Task: What year was "Don Quixote" by Miguel de Cervantes published?
Action: Mouse moved to (98, 102)
Screenshot: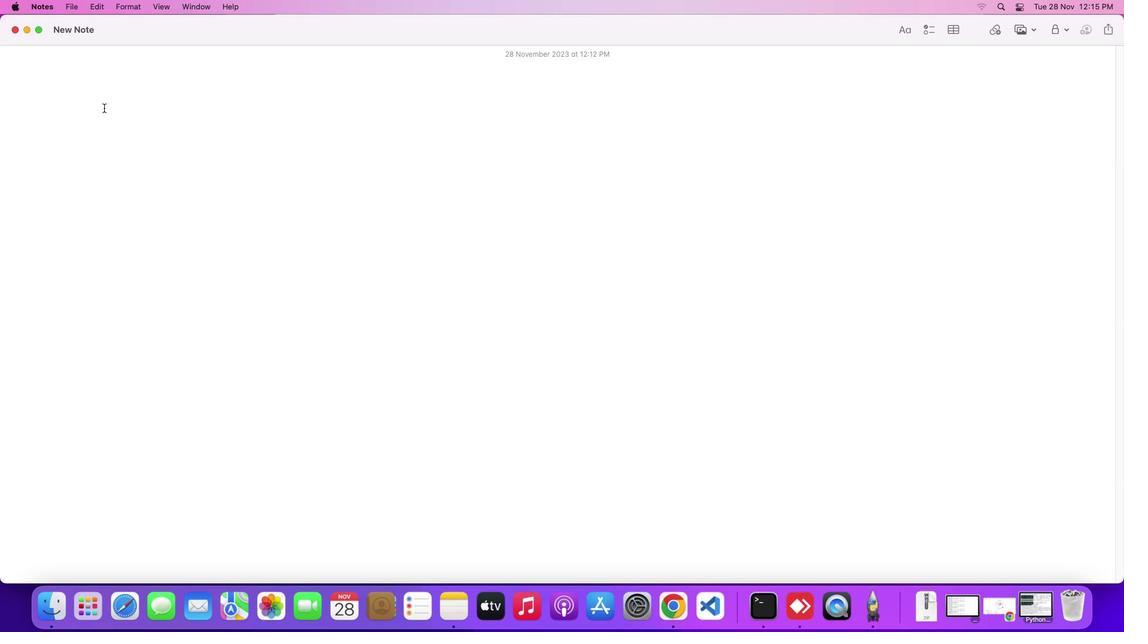 
Action: Key pressed Key.shift'W''h''a''t'Key.space'y''e''a''r'Key.space'w''a''s'Key.spaceKey.shift'"'Key.shift'D''o''n'Key.spaceKey.shift'Q''u''i''x''o''t''e'Key.shift'"'Key.space'b''y'Key.spaceKey.shift'M''i''g''u''e''l'Key.spaceKey.shift'd''e'Key.spaceKey.shift'C''e''r''v''a''n''t''e''s'Key.space'p''u''b''l''i''s''h''e''d'Key.shift_r'?'Key.enter
Screenshot: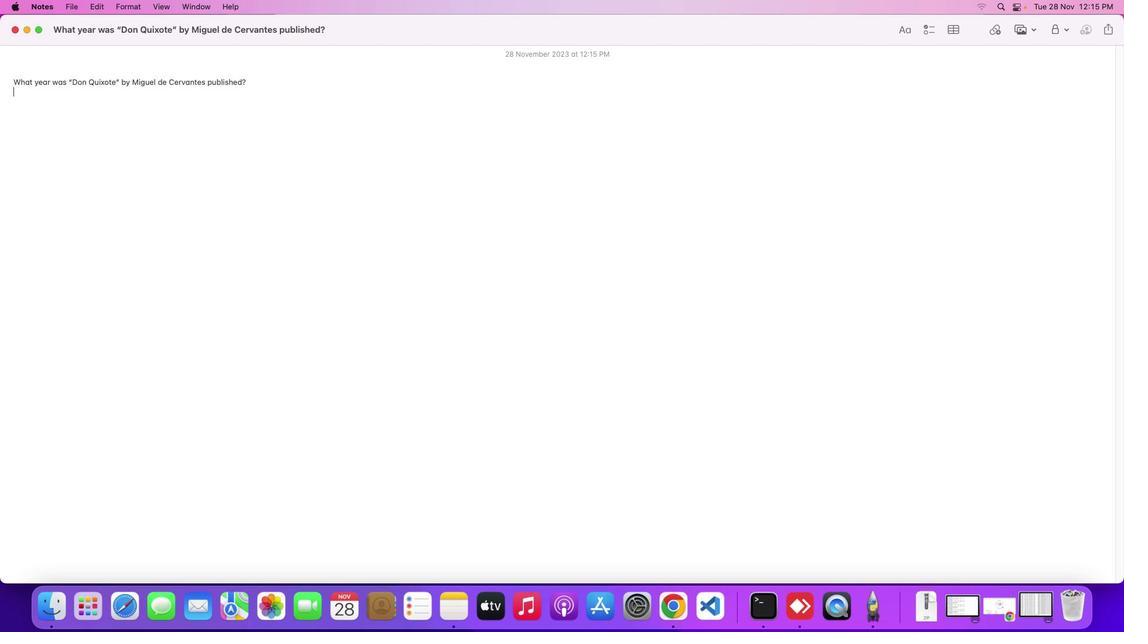 
Action: Mouse moved to (995, 604)
Screenshot: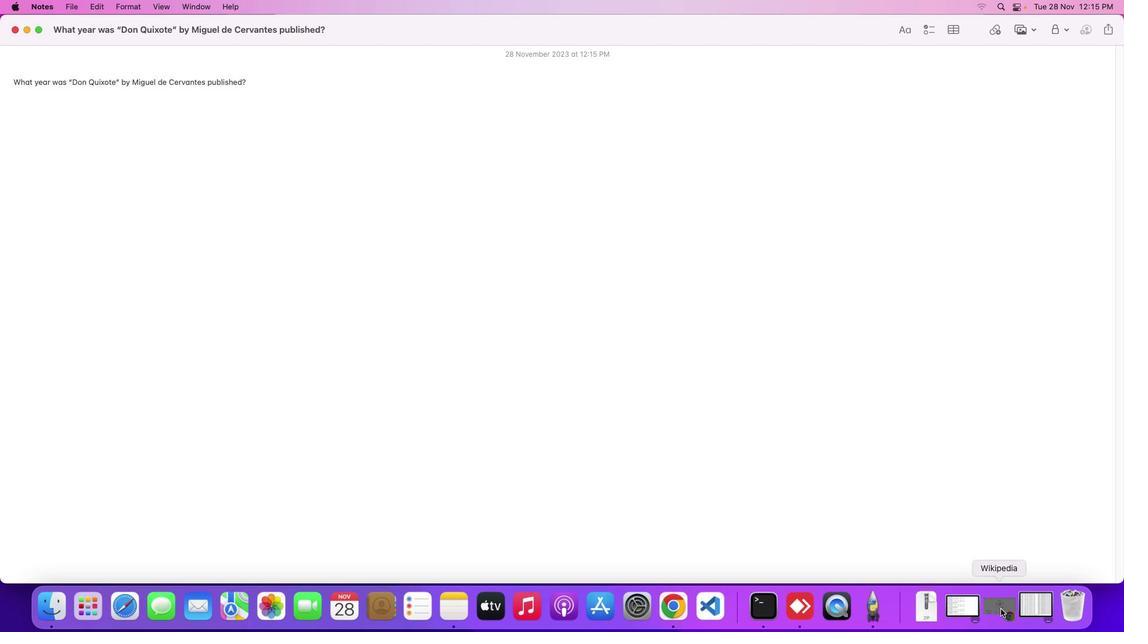 
Action: Mouse pressed left at (995, 604)
Screenshot: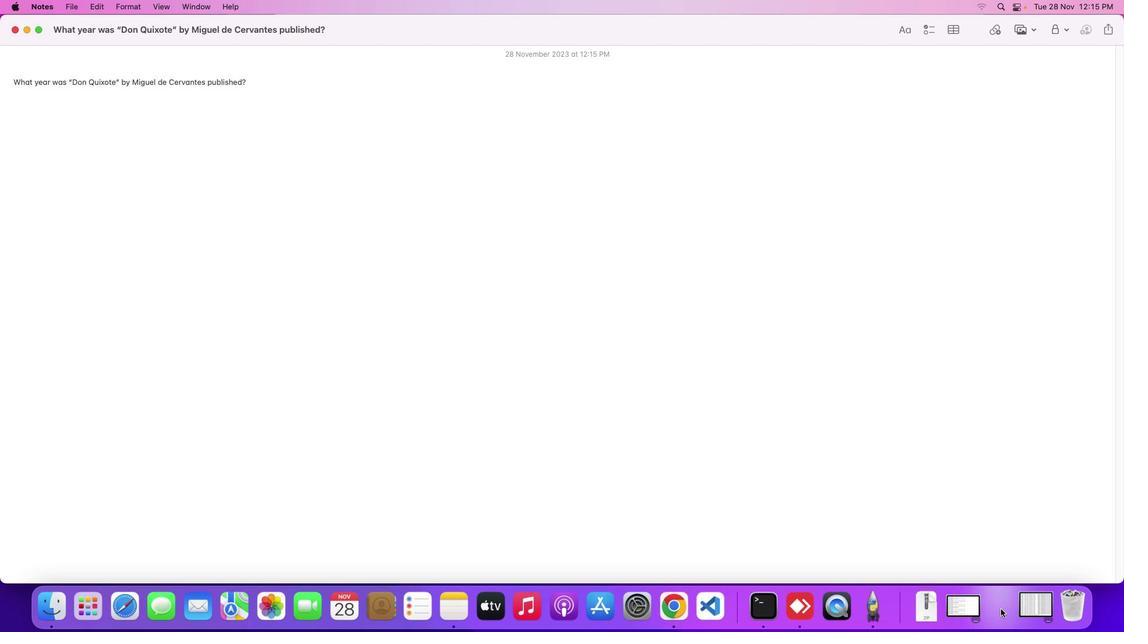 
Action: Mouse moved to (437, 346)
Screenshot: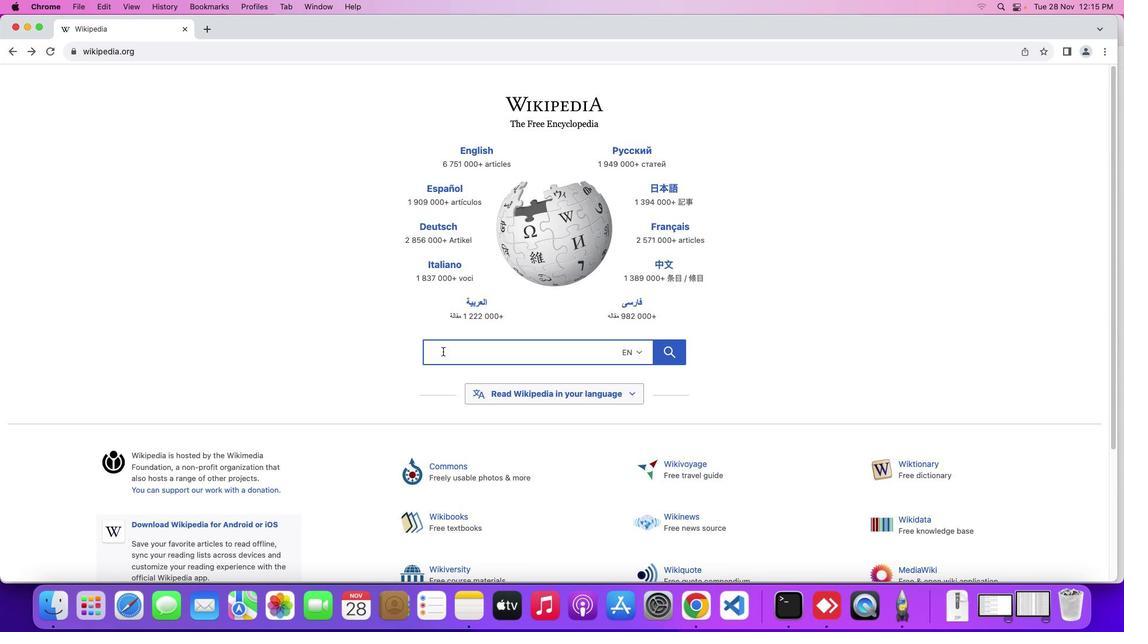 
Action: Mouse pressed left at (437, 346)
Screenshot: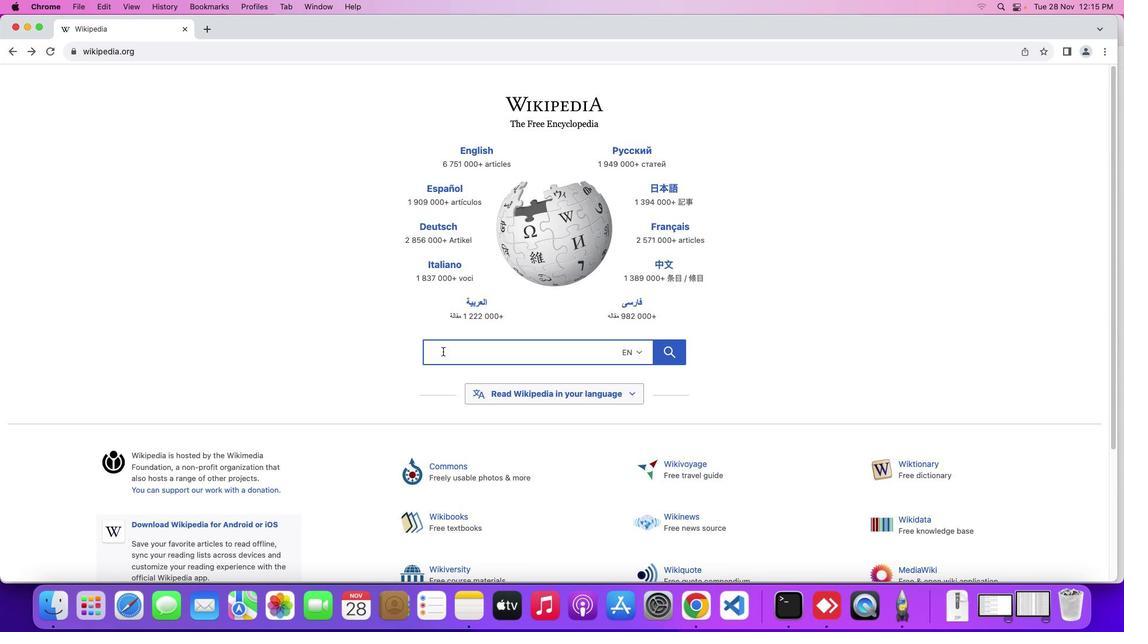 
Action: Mouse moved to (438, 346)
Screenshot: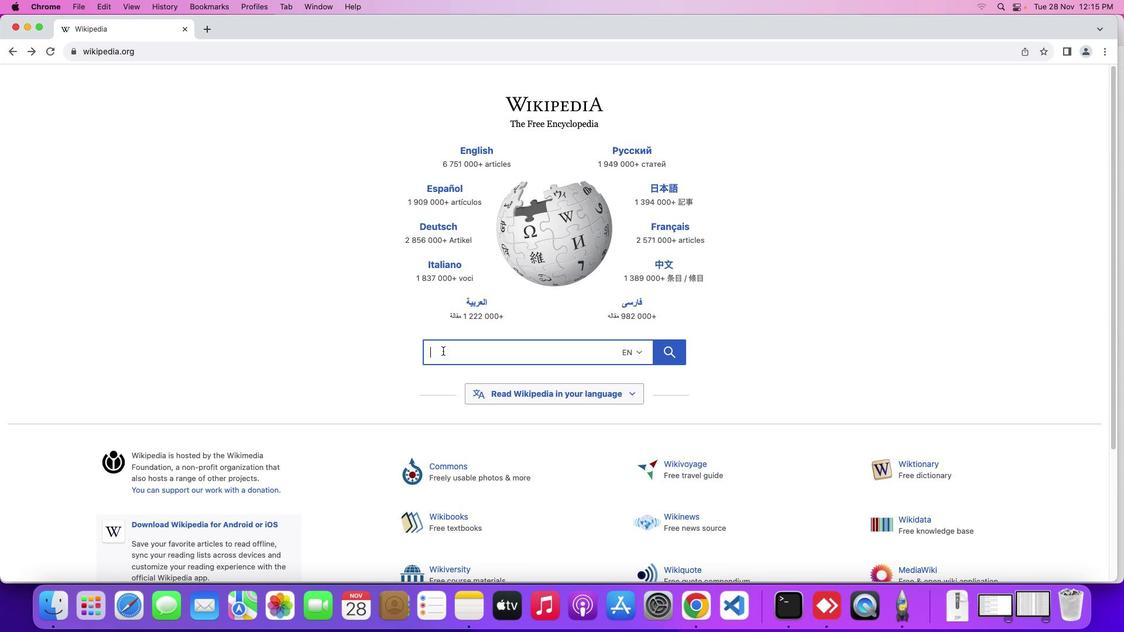 
Action: Key pressed Key.shift
Screenshot: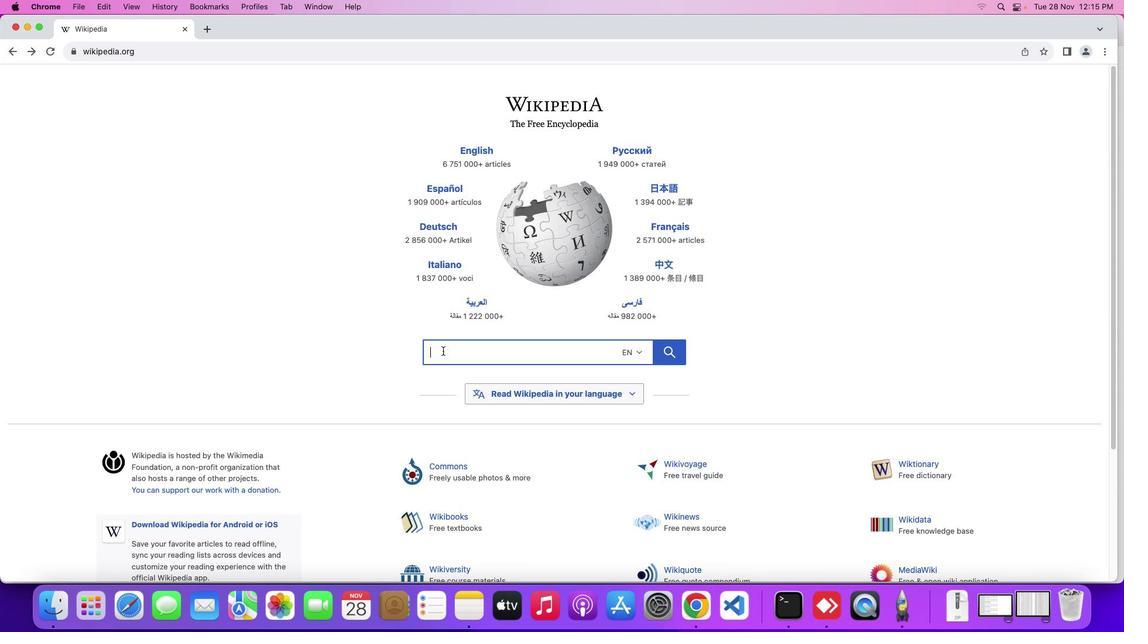 
Action: Mouse moved to (438, 346)
Screenshot: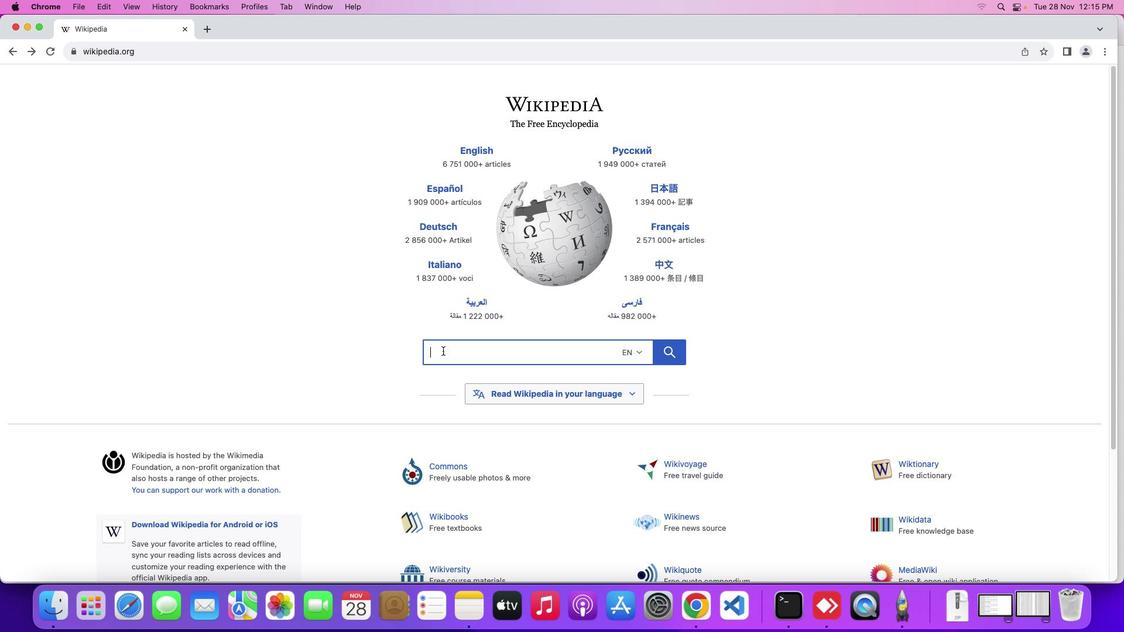 
Action: Key pressed 'D''o''n'Key.spaceKey.shift'Q''u''i''x''o''t''e'
Screenshot: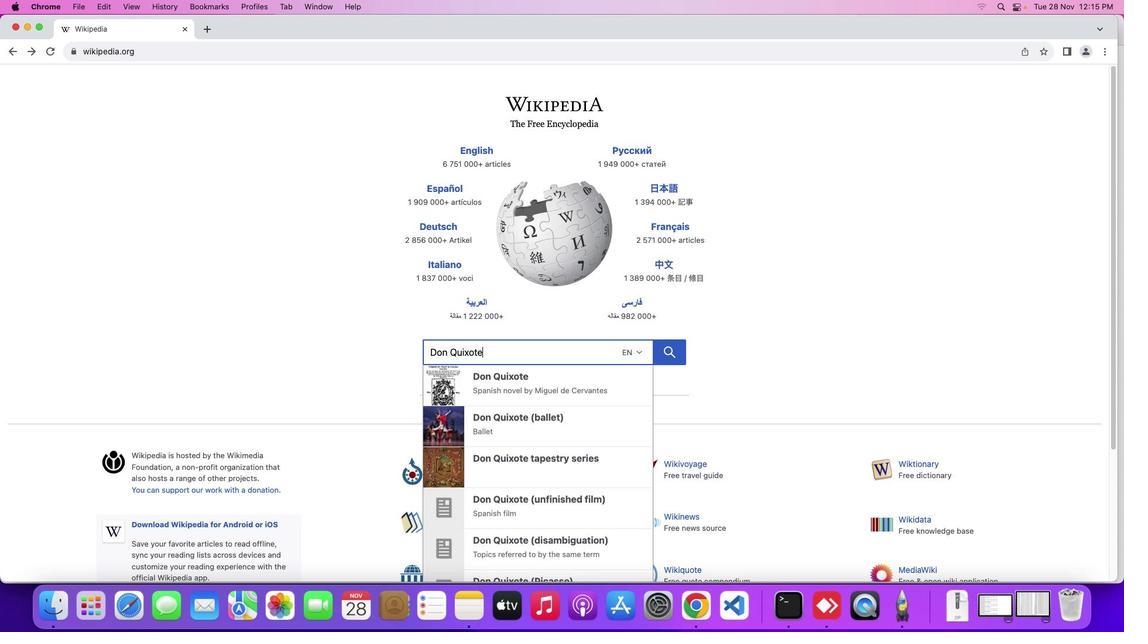 
Action: Mouse moved to (662, 344)
Screenshot: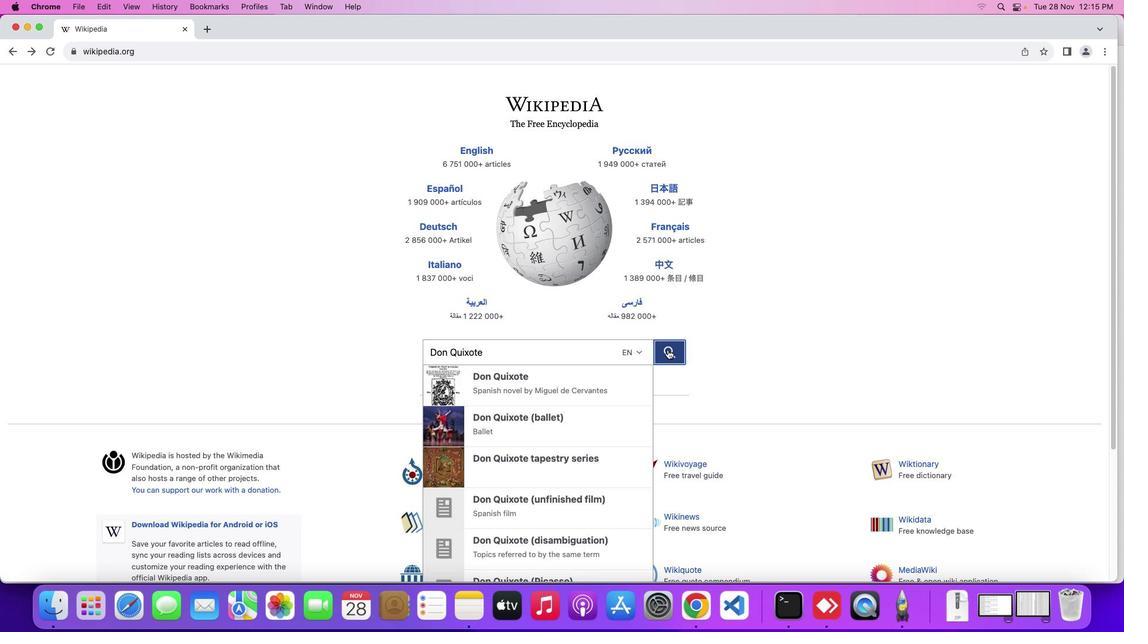 
Action: Mouse pressed left at (662, 344)
Screenshot: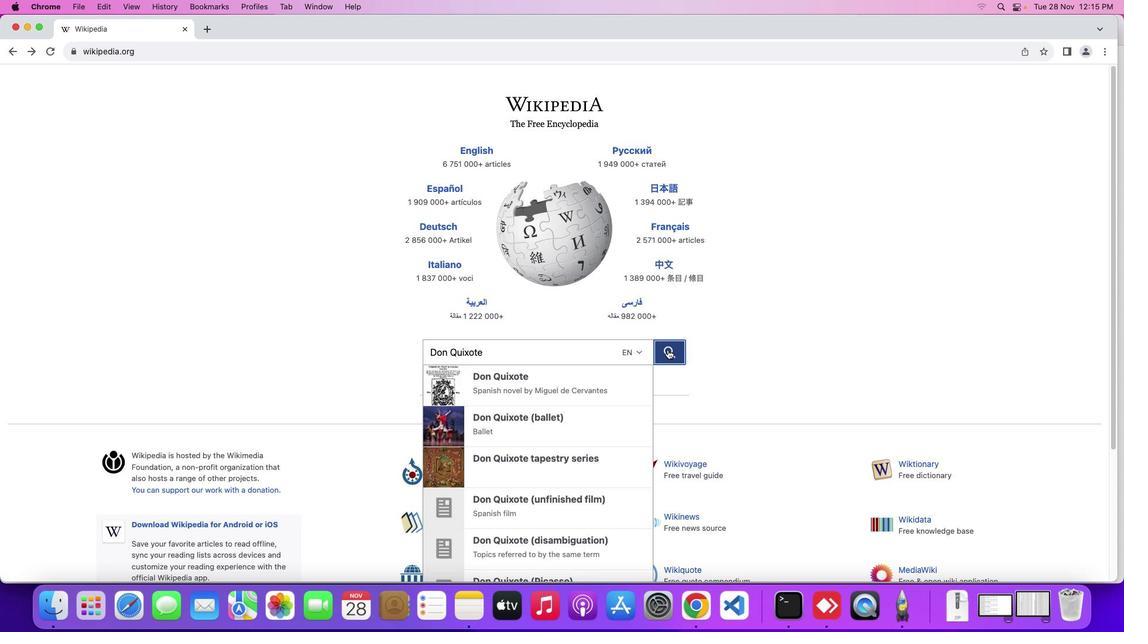
Action: Mouse moved to (524, 347)
Screenshot: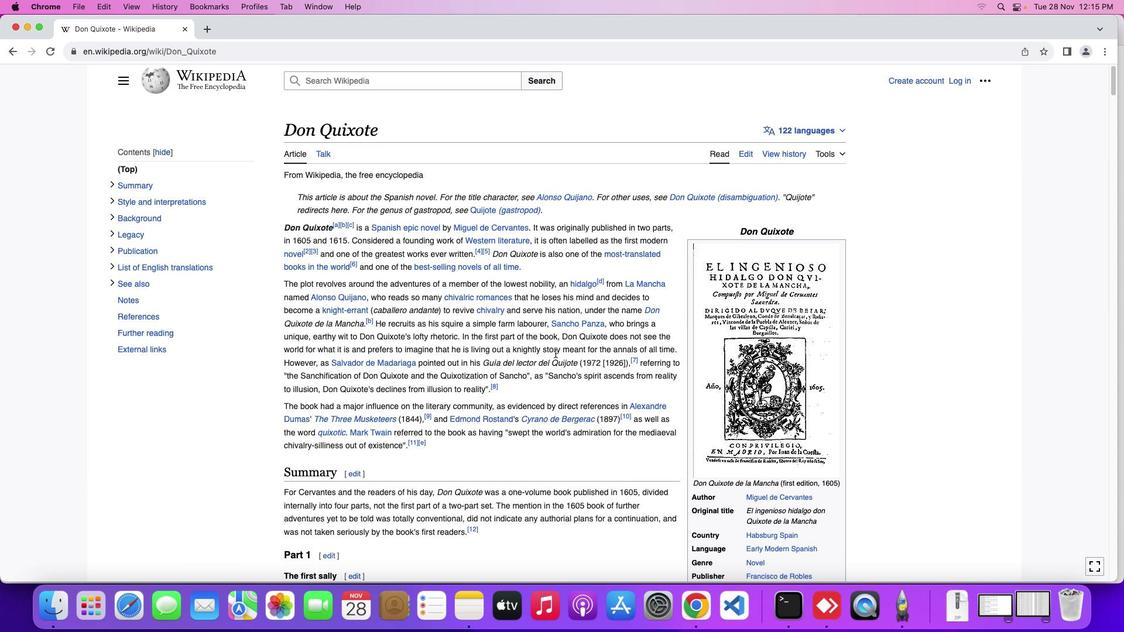 
Action: Mouse scrolled (524, 347) with delta (-4, -5)
Screenshot: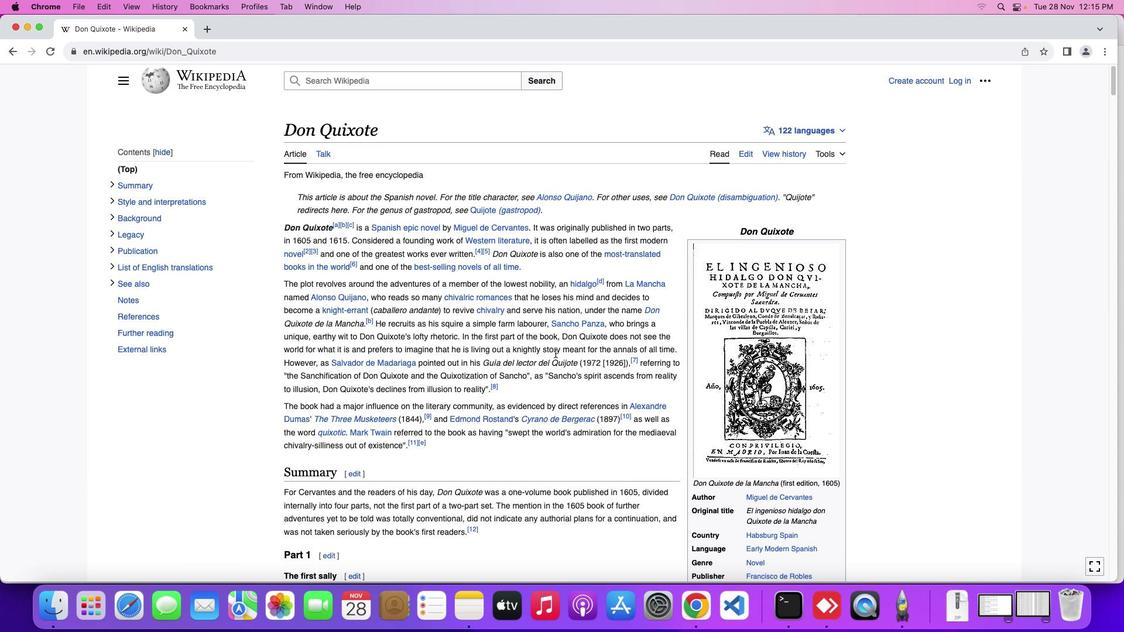 
Action: Mouse moved to (549, 348)
Screenshot: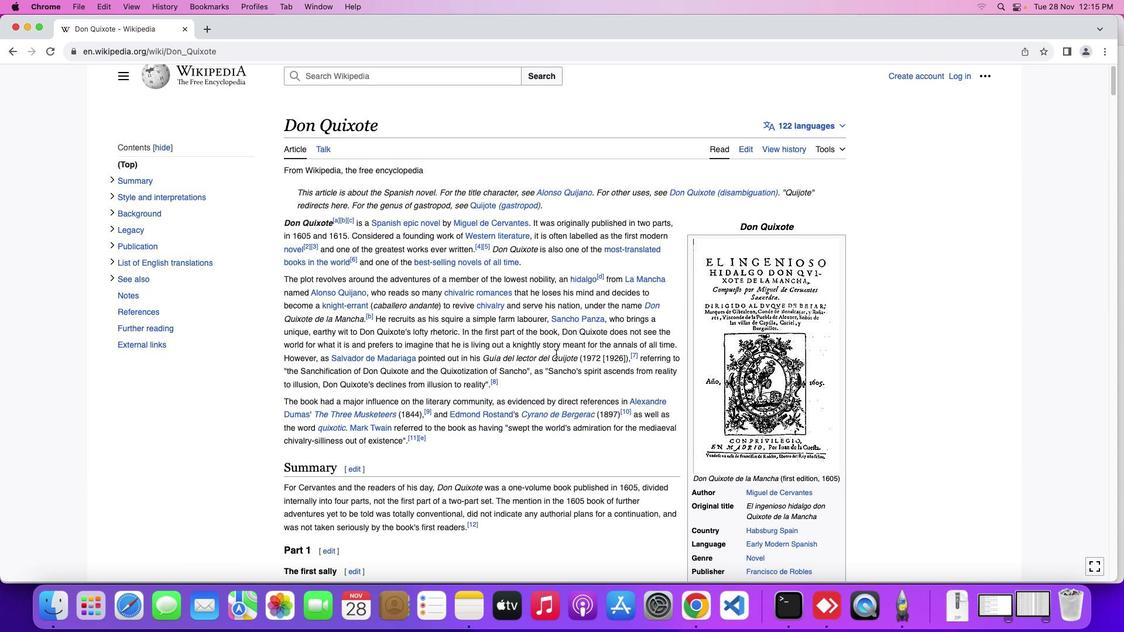 
Action: Mouse scrolled (549, 348) with delta (-4, -5)
Screenshot: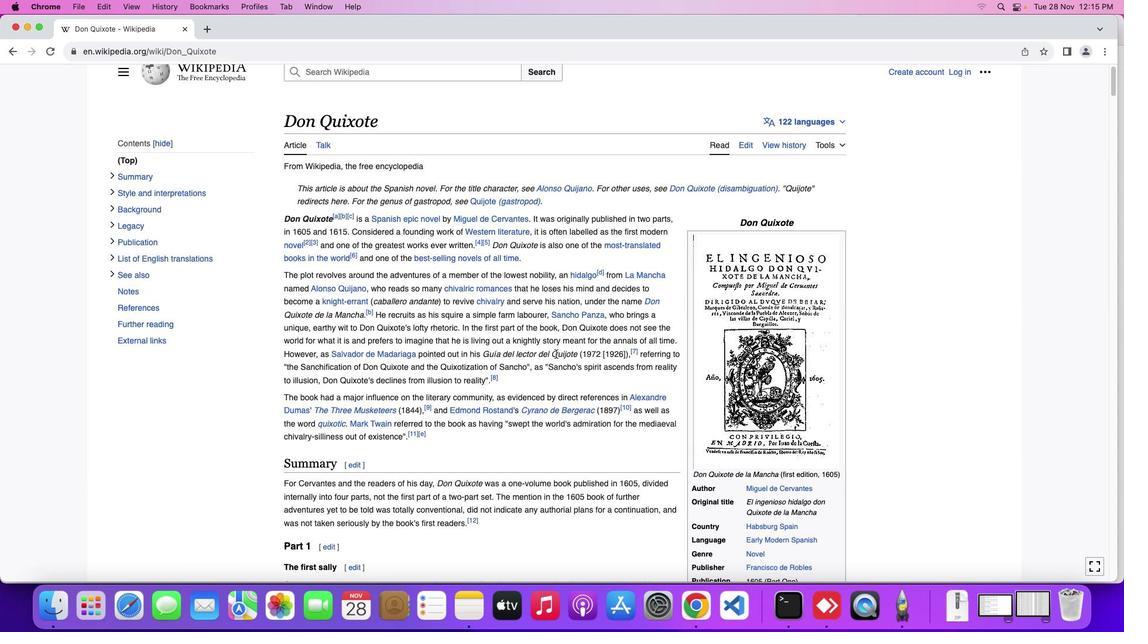 
Action: Mouse moved to (550, 348)
Screenshot: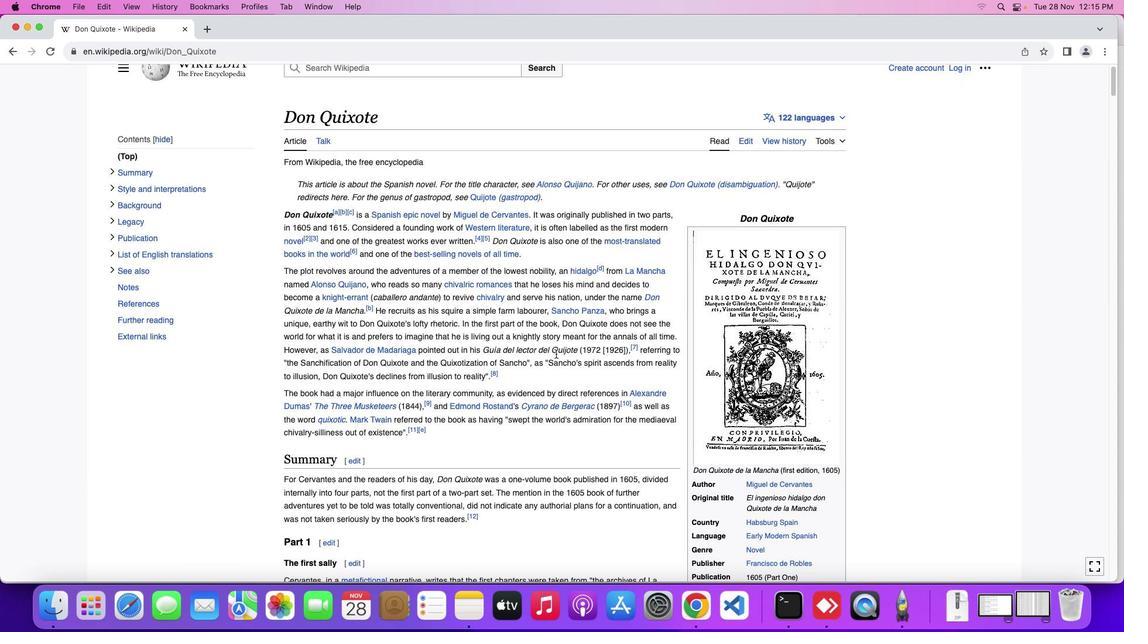 
Action: Mouse scrolled (550, 348) with delta (-4, -5)
Screenshot: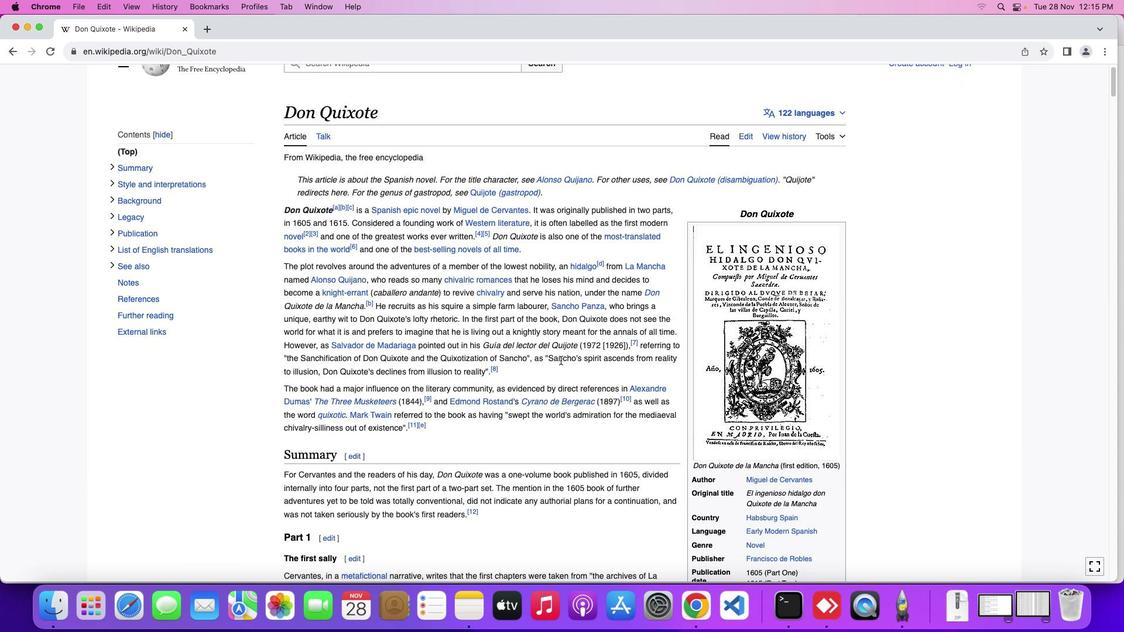 
Action: Mouse moved to (559, 360)
Screenshot: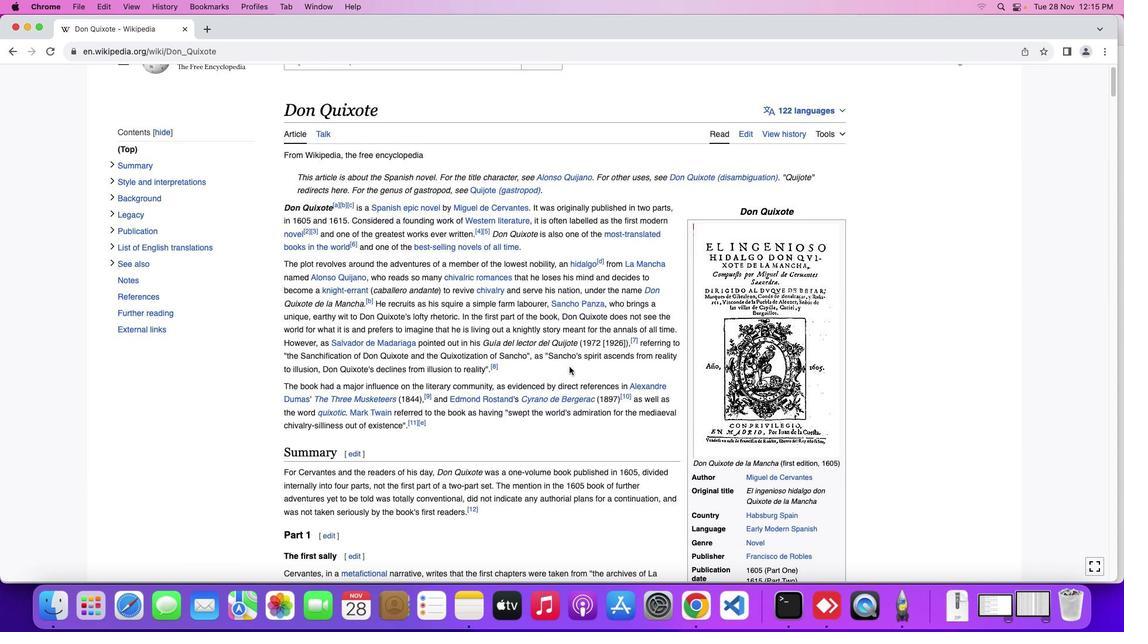 
Action: Mouse scrolled (559, 360) with delta (-4, -5)
Screenshot: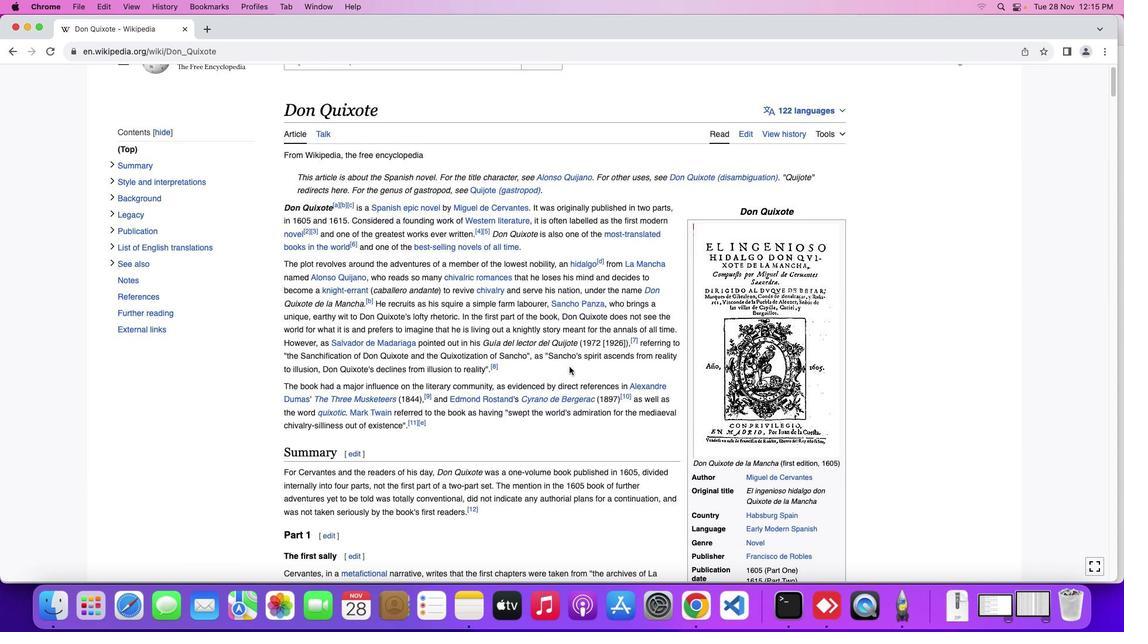 
Action: Mouse moved to (564, 361)
Screenshot: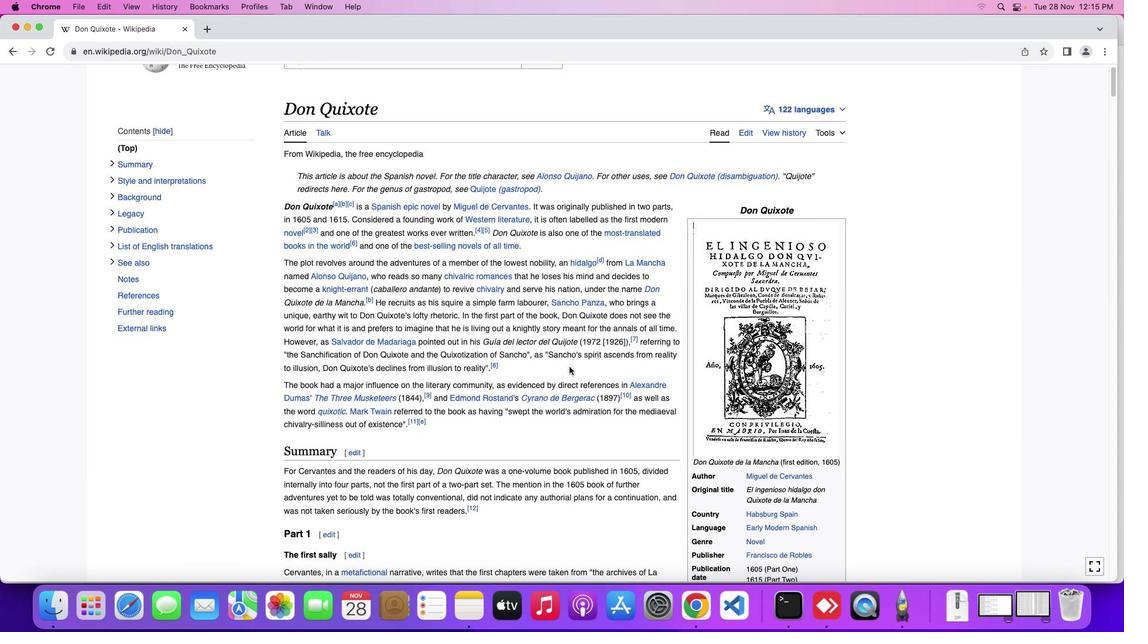 
Action: Mouse scrolled (564, 361) with delta (-4, -5)
Screenshot: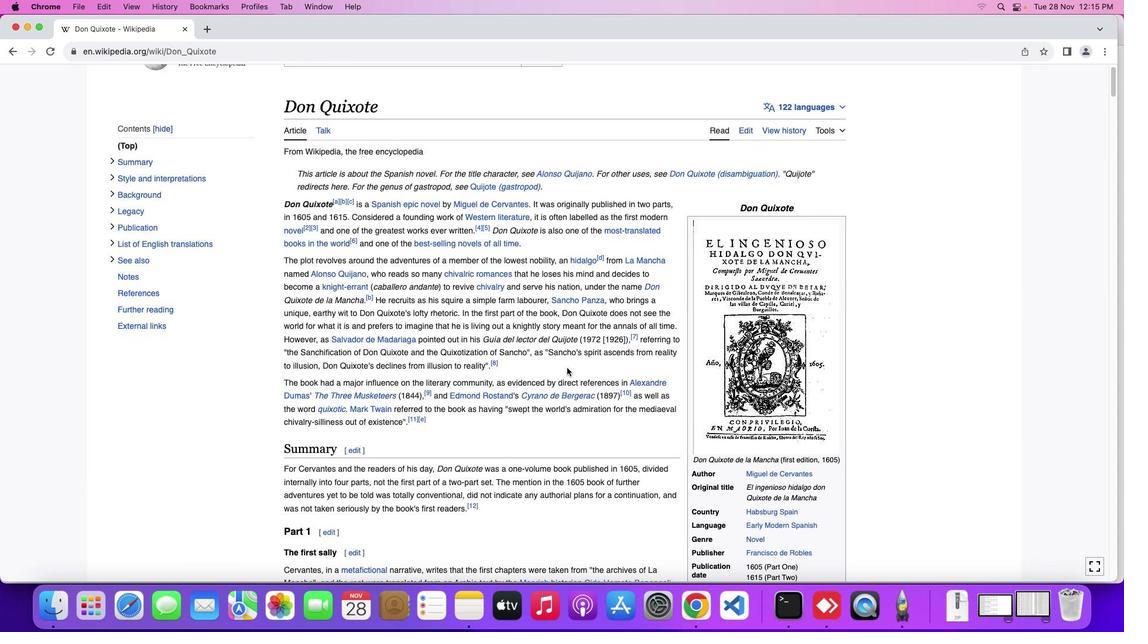 
Action: Mouse moved to (563, 361)
Screenshot: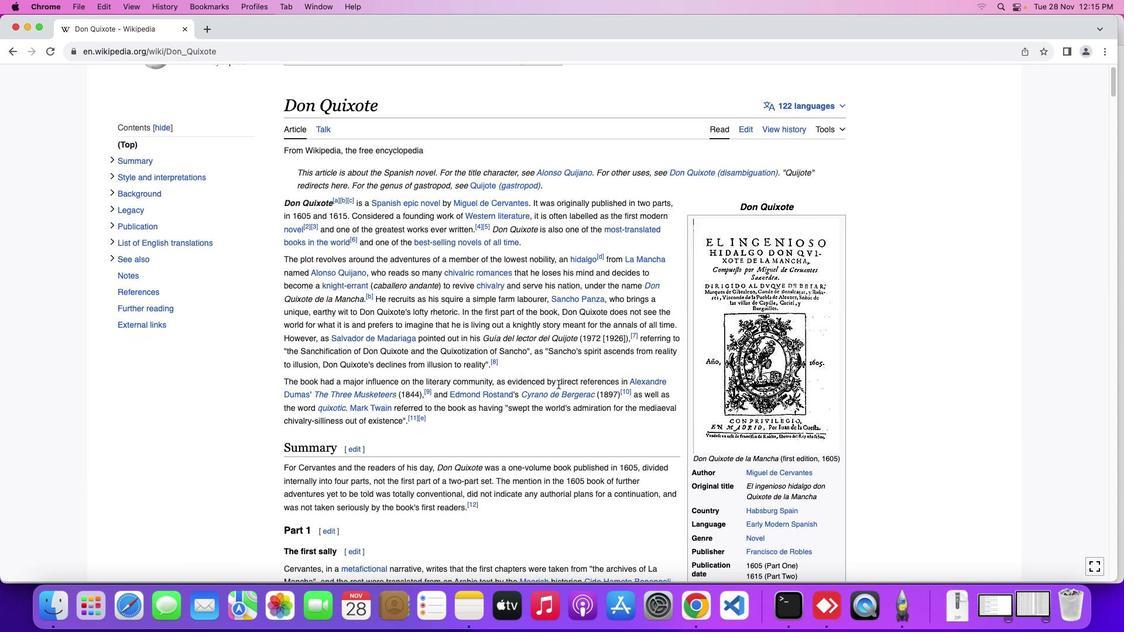 
Action: Mouse scrolled (563, 361) with delta (-4, -5)
Screenshot: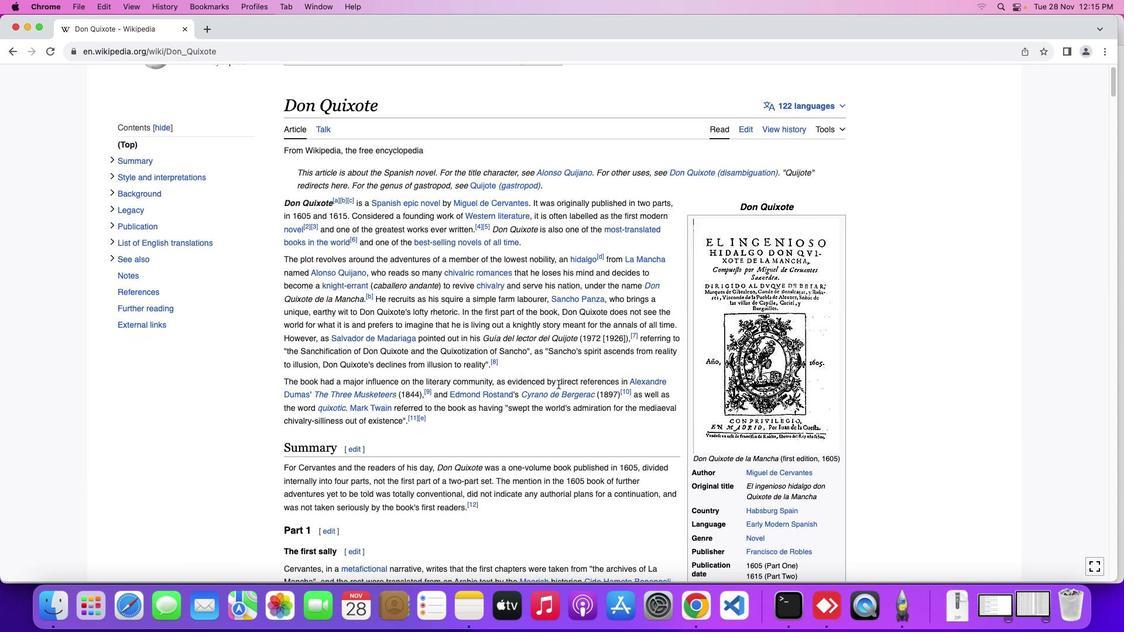 
Action: Mouse moved to (552, 378)
Screenshot: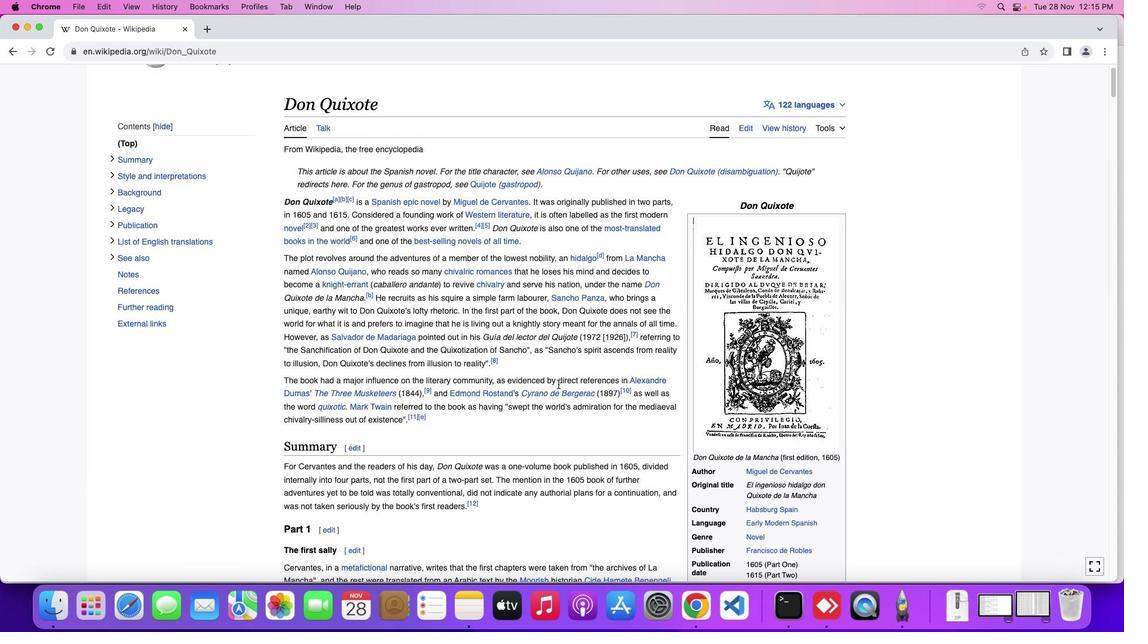 
Action: Mouse scrolled (552, 378) with delta (-4, -5)
Screenshot: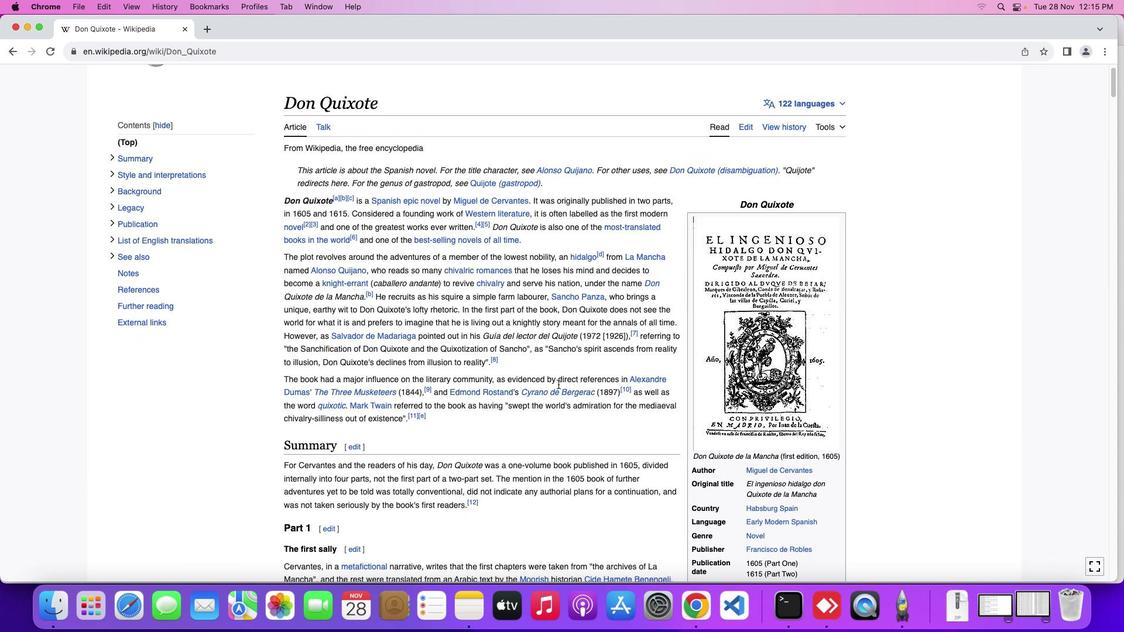 
Action: Mouse moved to (541, 374)
Screenshot: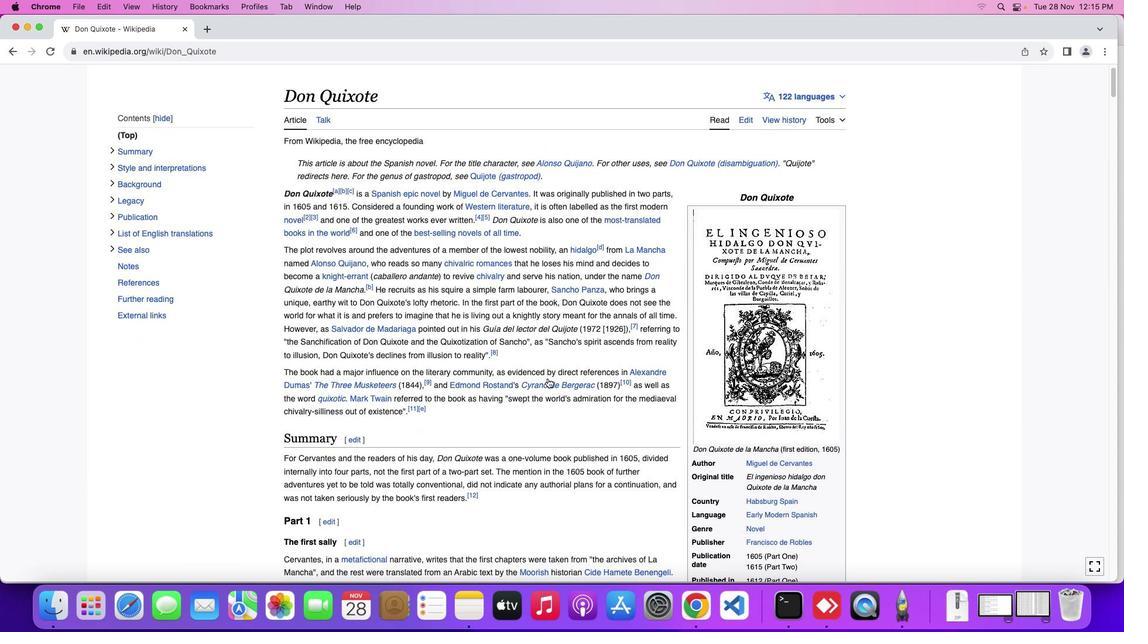 
Action: Mouse scrolled (541, 374) with delta (-4, -5)
Screenshot: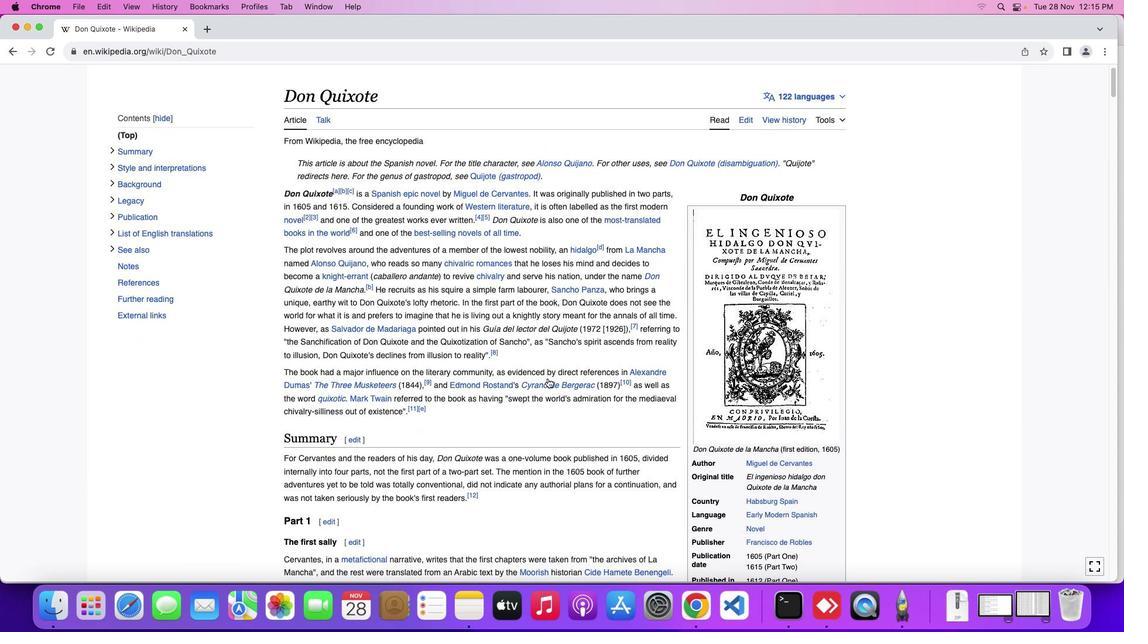 
Action: Mouse moved to (541, 374)
Screenshot: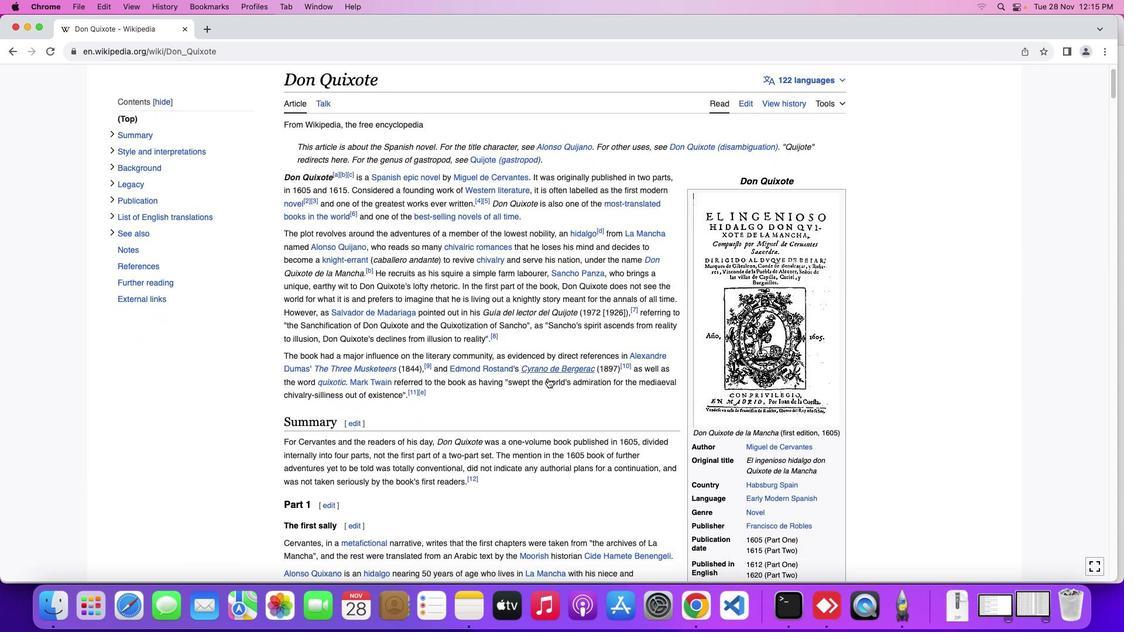 
Action: Mouse scrolled (541, 374) with delta (-4, -5)
Screenshot: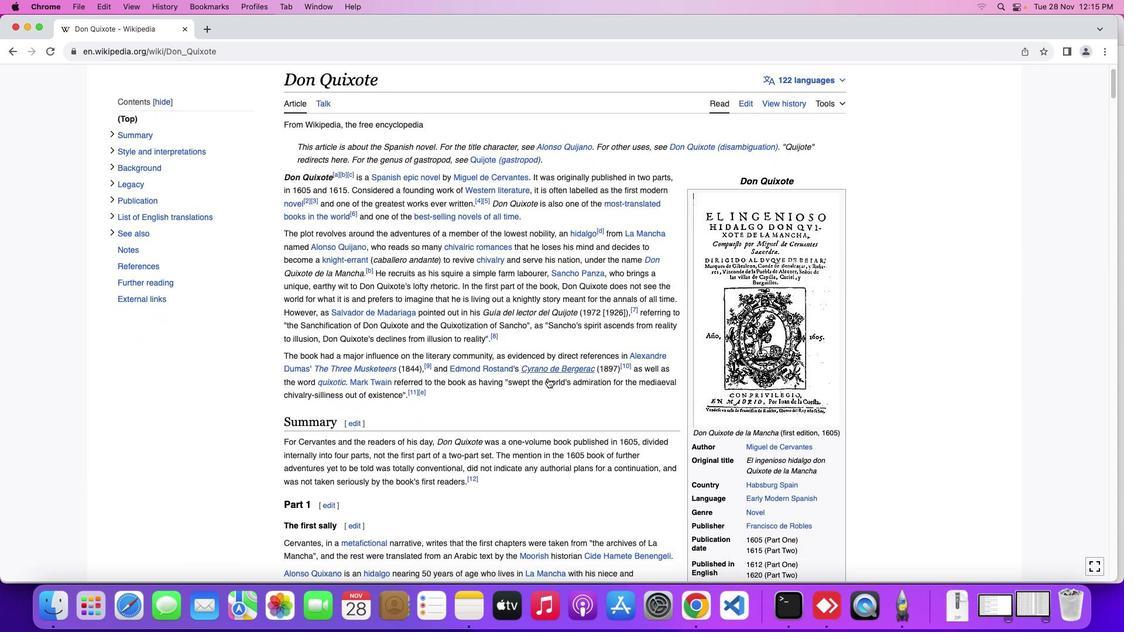 
Action: Mouse moved to (542, 373)
Screenshot: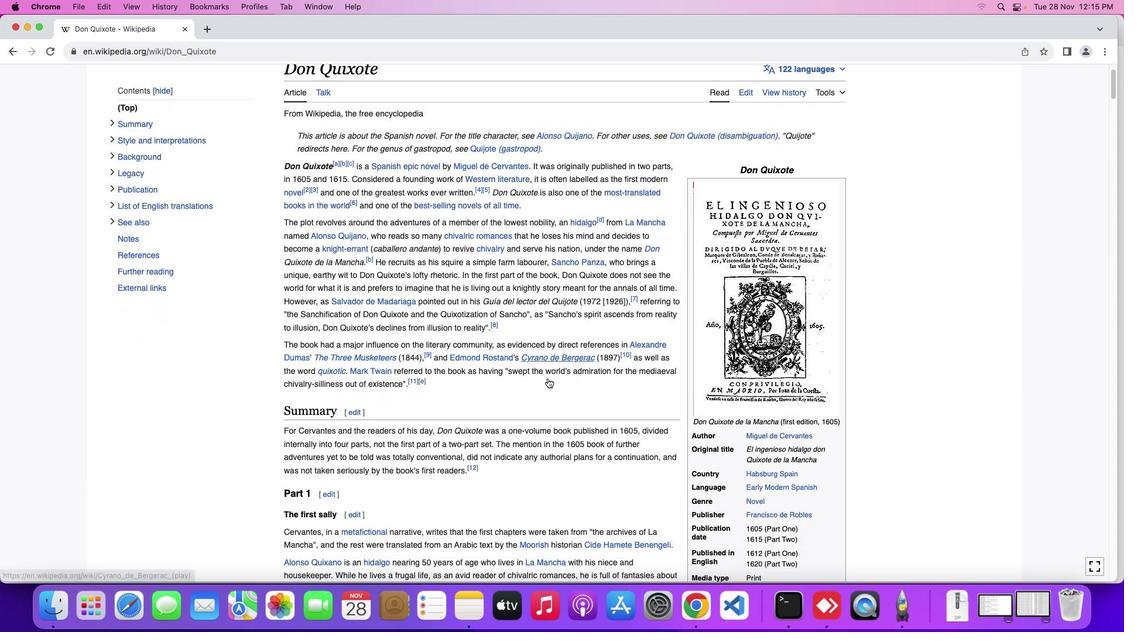 
Action: Mouse scrolled (542, 373) with delta (-4, -5)
Screenshot: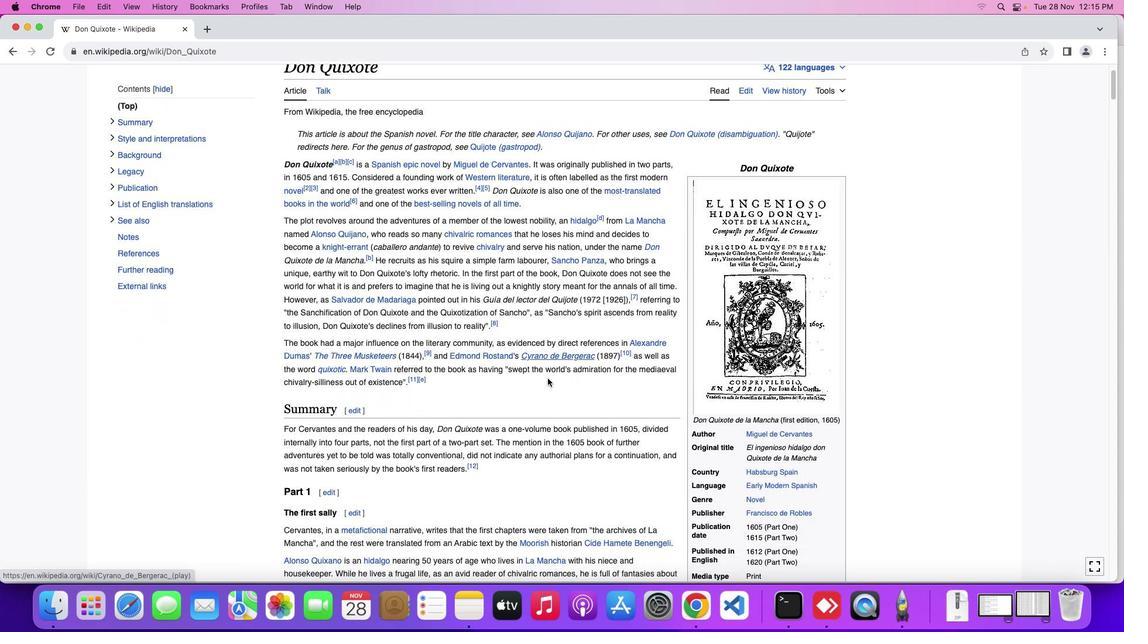 
Action: Mouse moved to (542, 373)
Screenshot: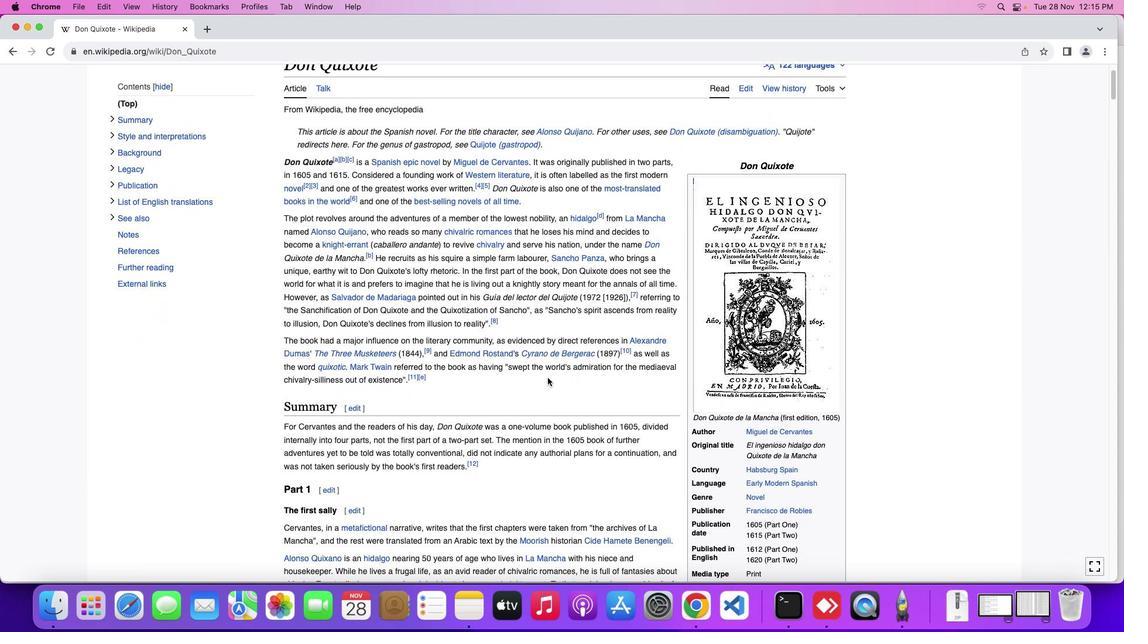
Action: Mouse scrolled (542, 373) with delta (-4, -5)
Screenshot: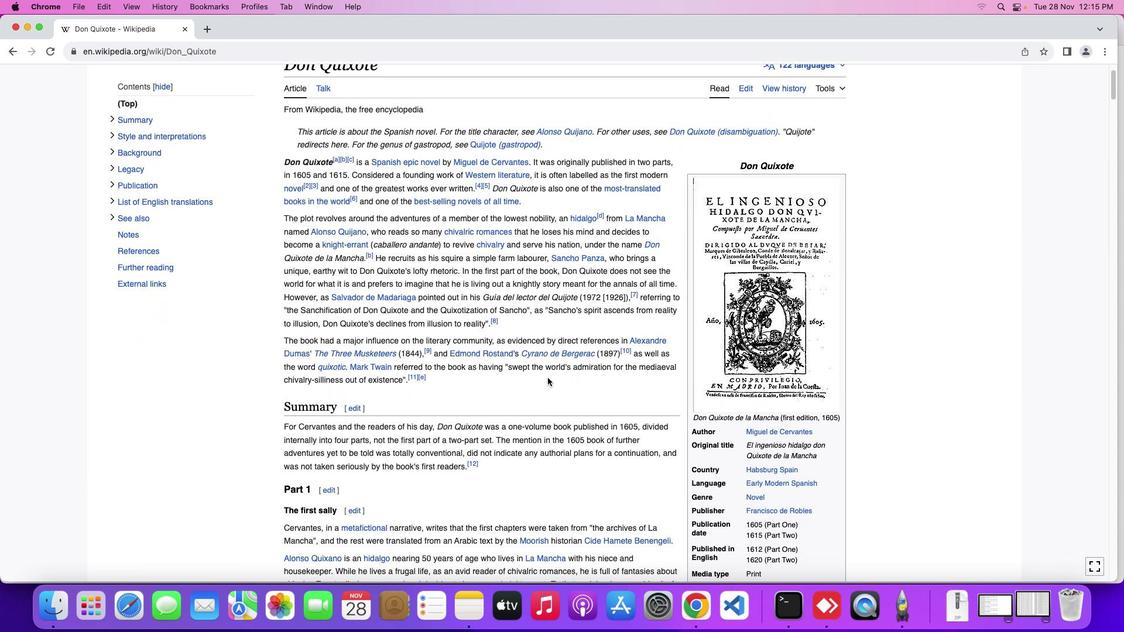 
Action: Mouse moved to (541, 372)
Screenshot: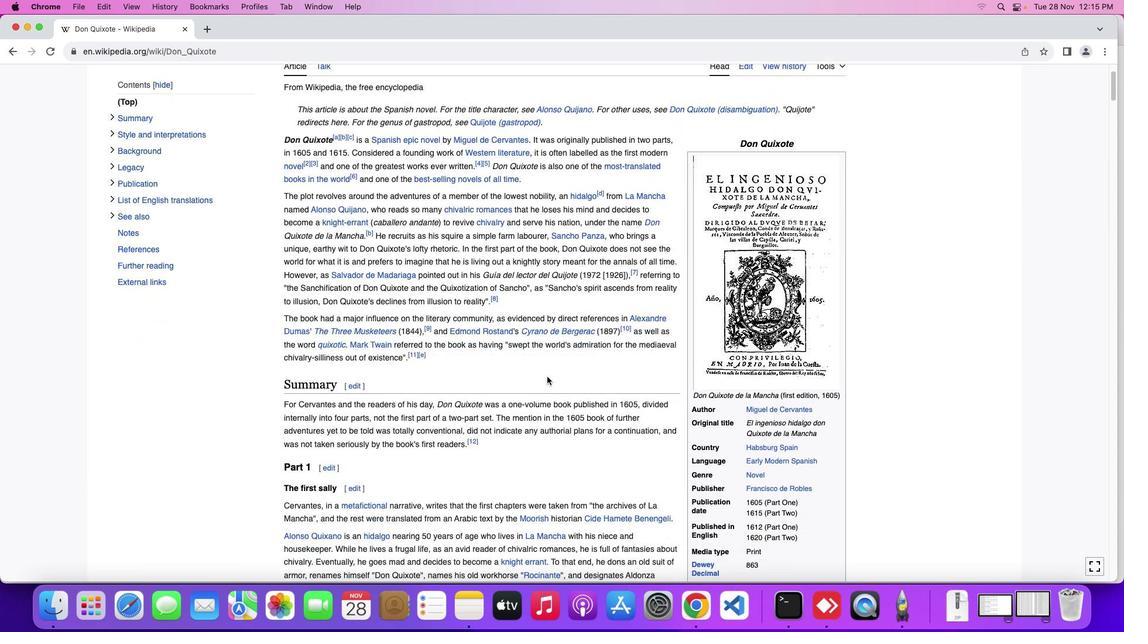 
Action: Mouse scrolled (541, 372) with delta (-4, -5)
Screenshot: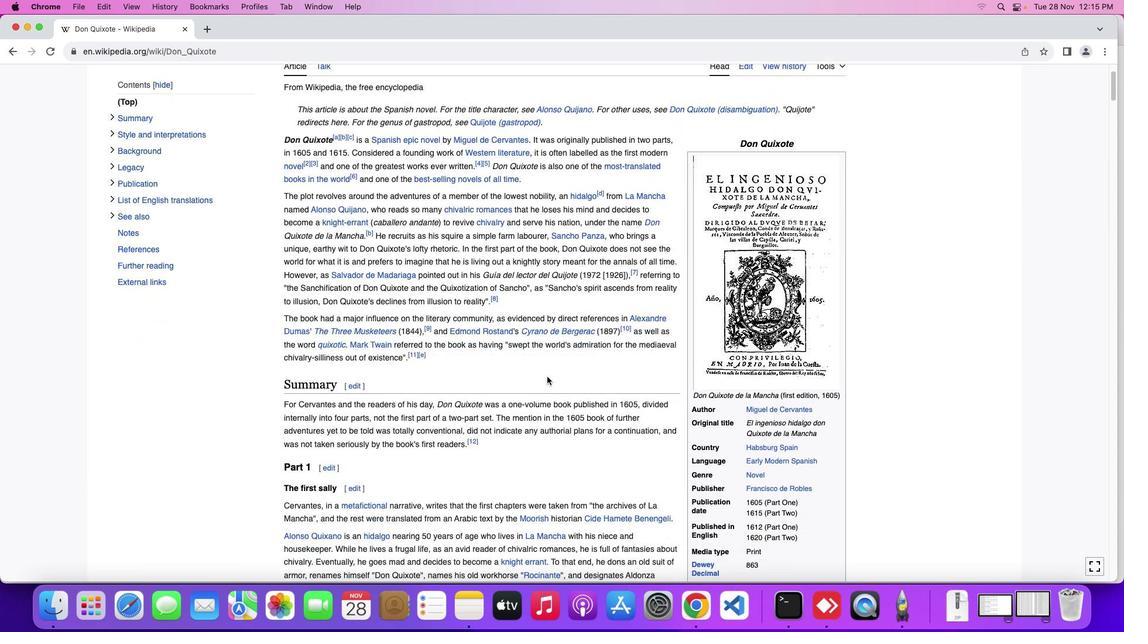 
Action: Mouse moved to (541, 371)
Screenshot: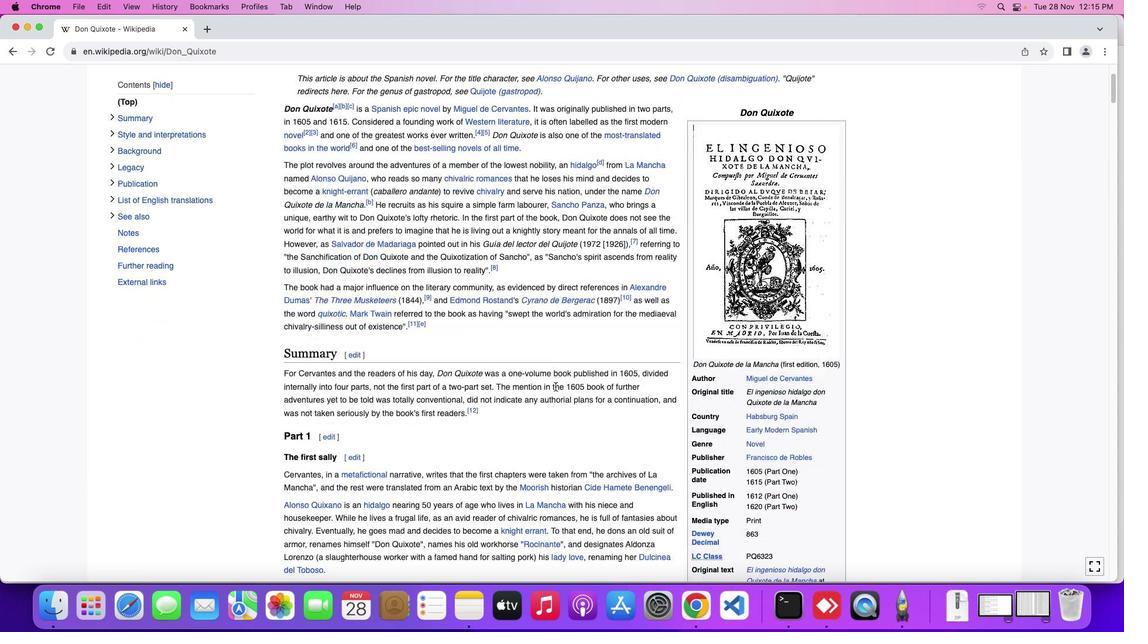 
Action: Mouse scrolled (541, 371) with delta (-4, -5)
Screenshot: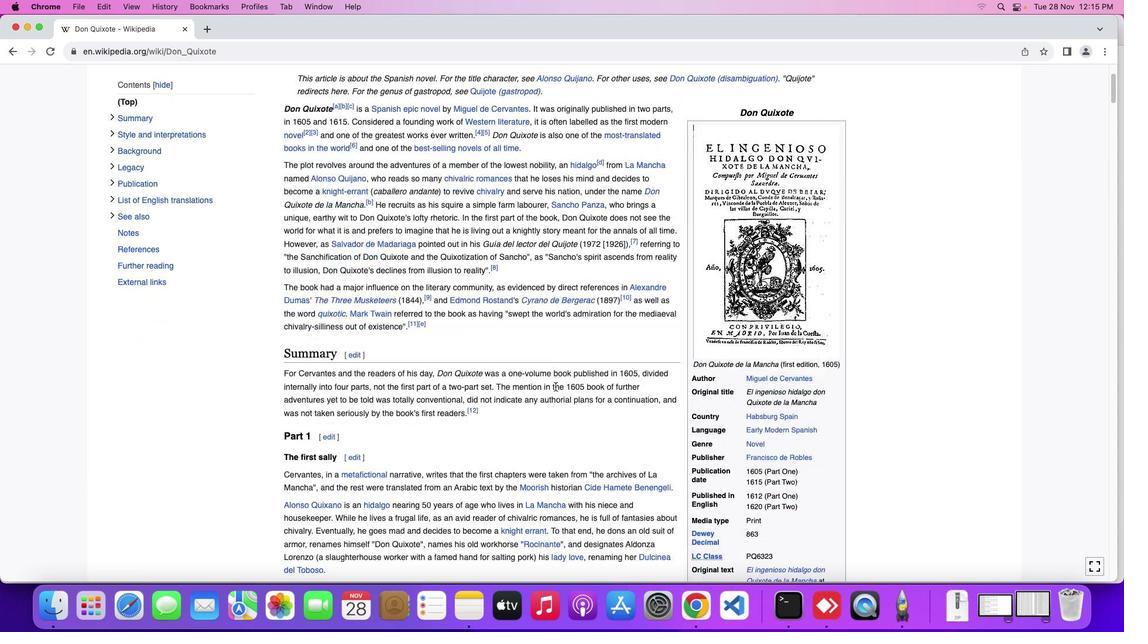 
Action: Mouse moved to (541, 371)
Screenshot: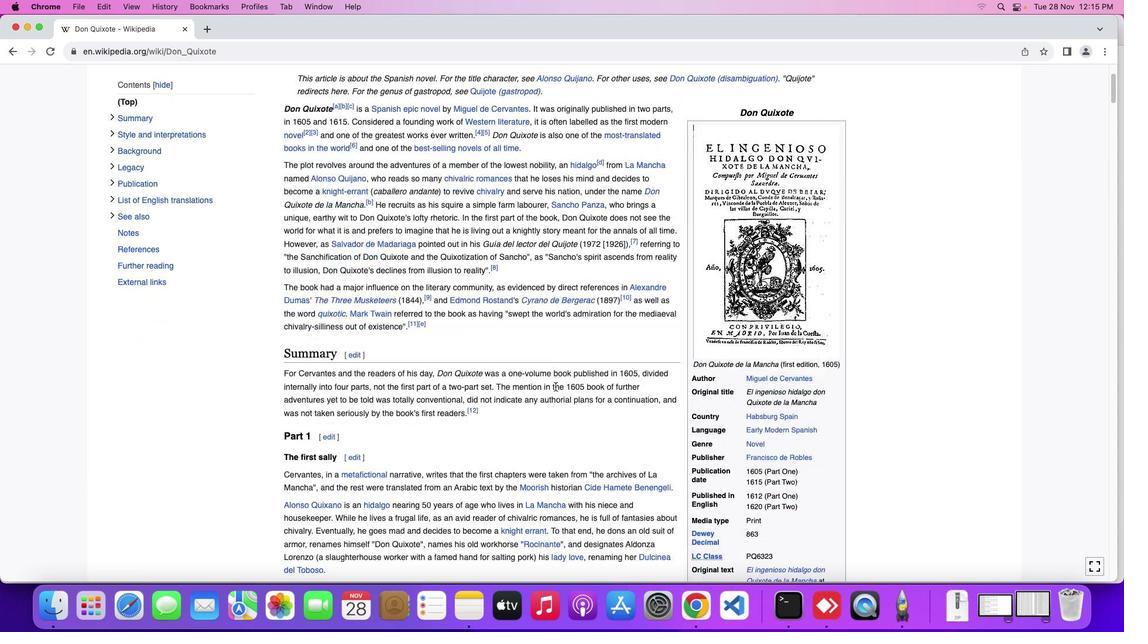 
Action: Mouse scrolled (541, 371) with delta (-4, -5)
Screenshot: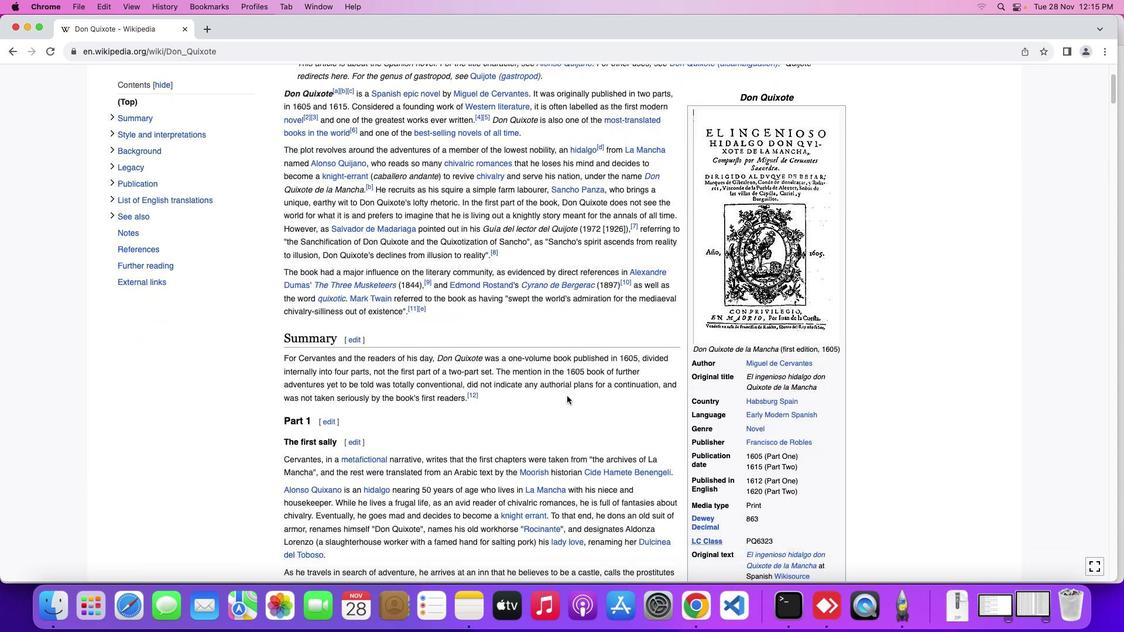 
Action: Mouse moved to (562, 390)
Screenshot: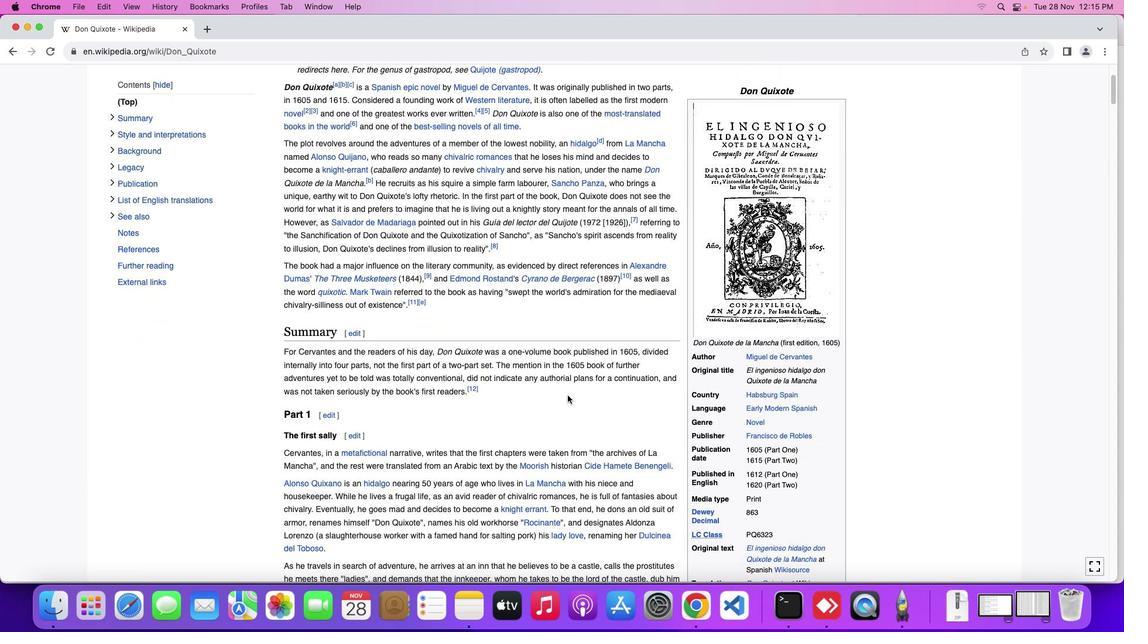 
Action: Mouse scrolled (562, 390) with delta (-4, -5)
Screenshot: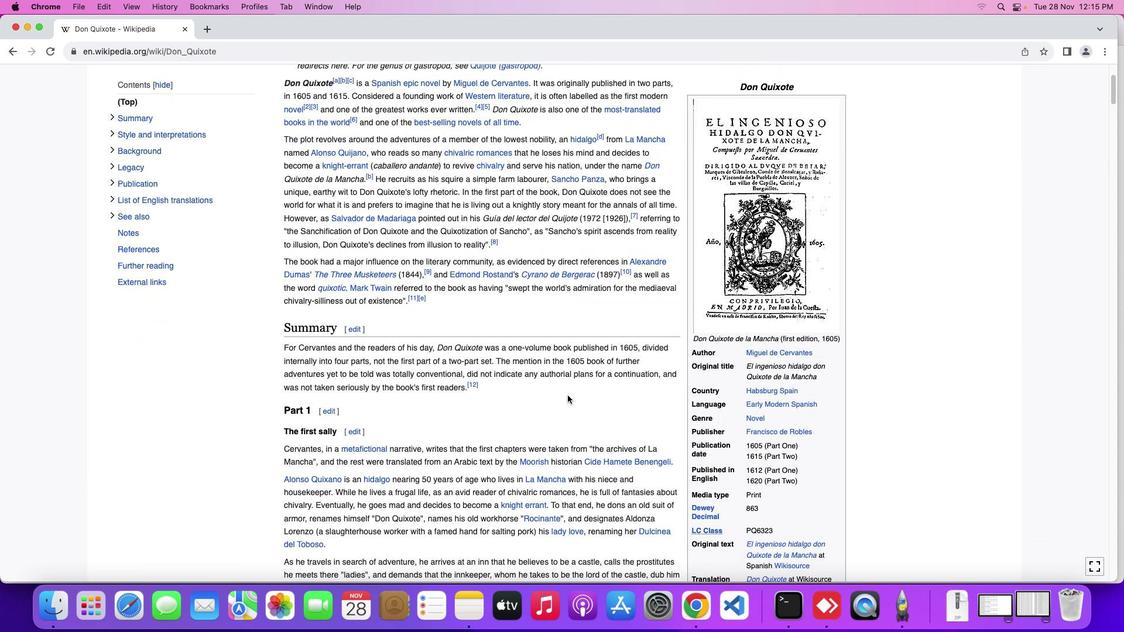 
Action: Mouse moved to (562, 390)
Screenshot: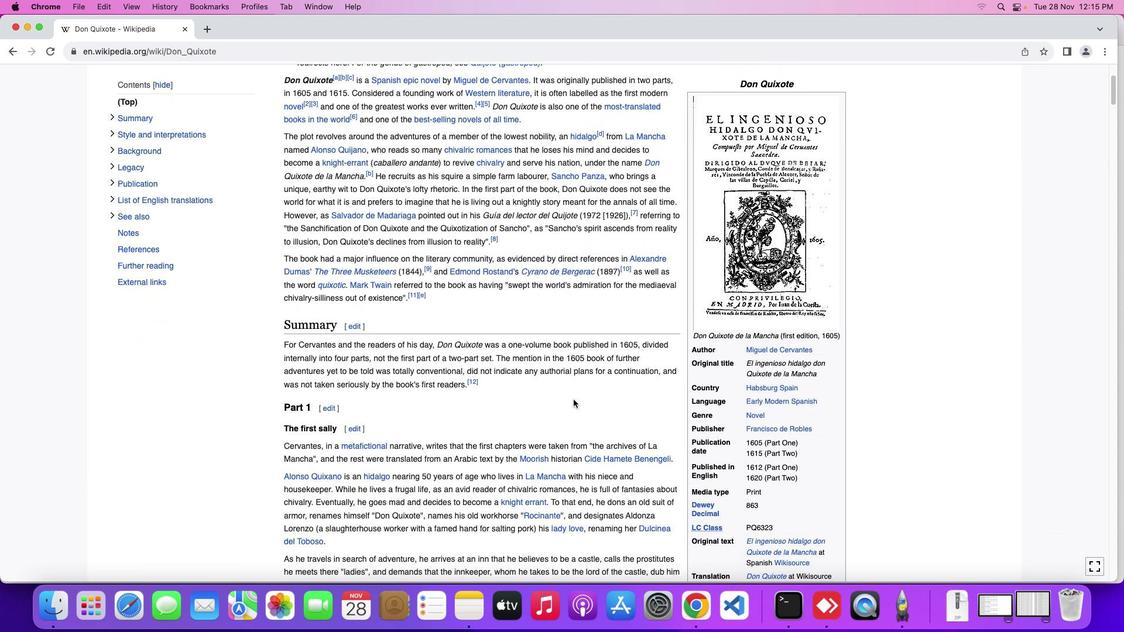 
Action: Mouse scrolled (562, 390) with delta (-4, -5)
Screenshot: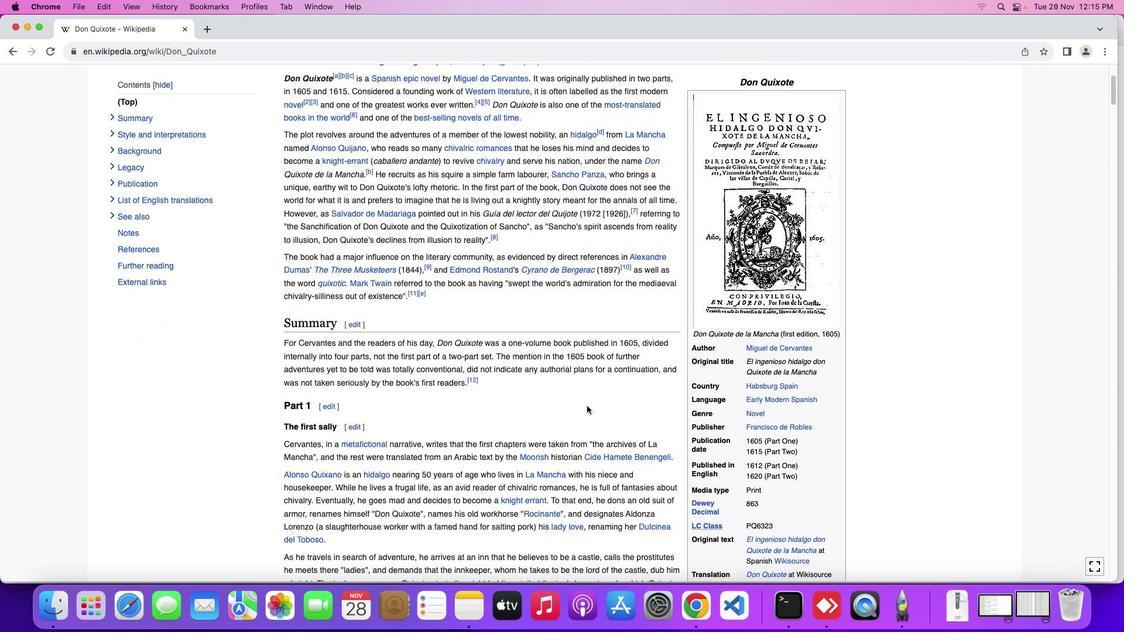 
Action: Mouse moved to (593, 402)
Screenshot: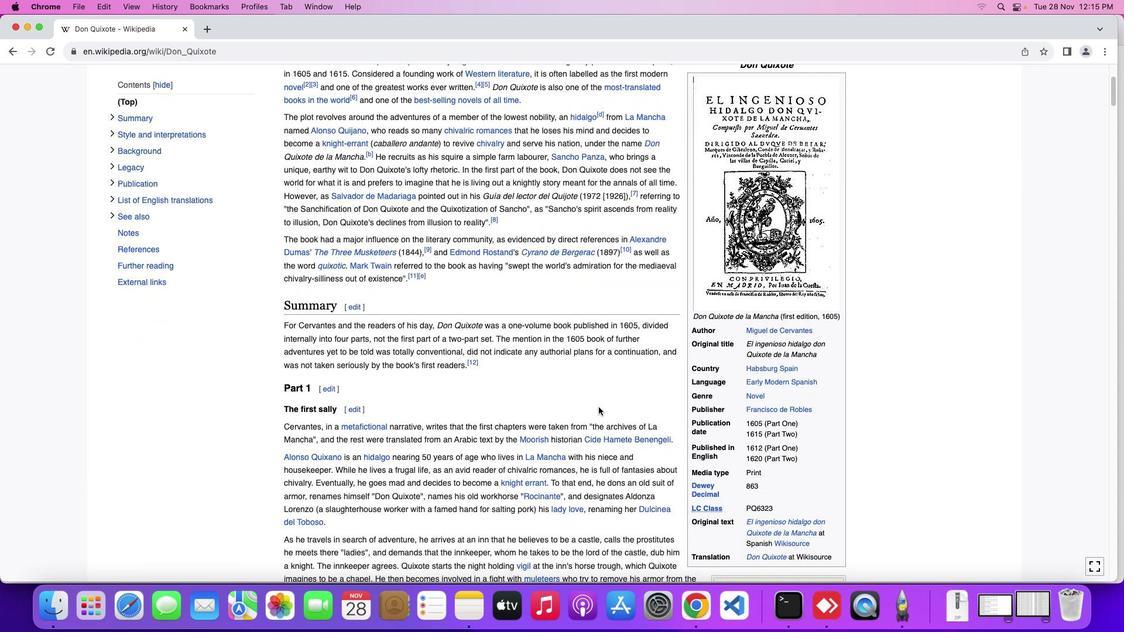 
Action: Mouse scrolled (593, 402) with delta (-4, -5)
Screenshot: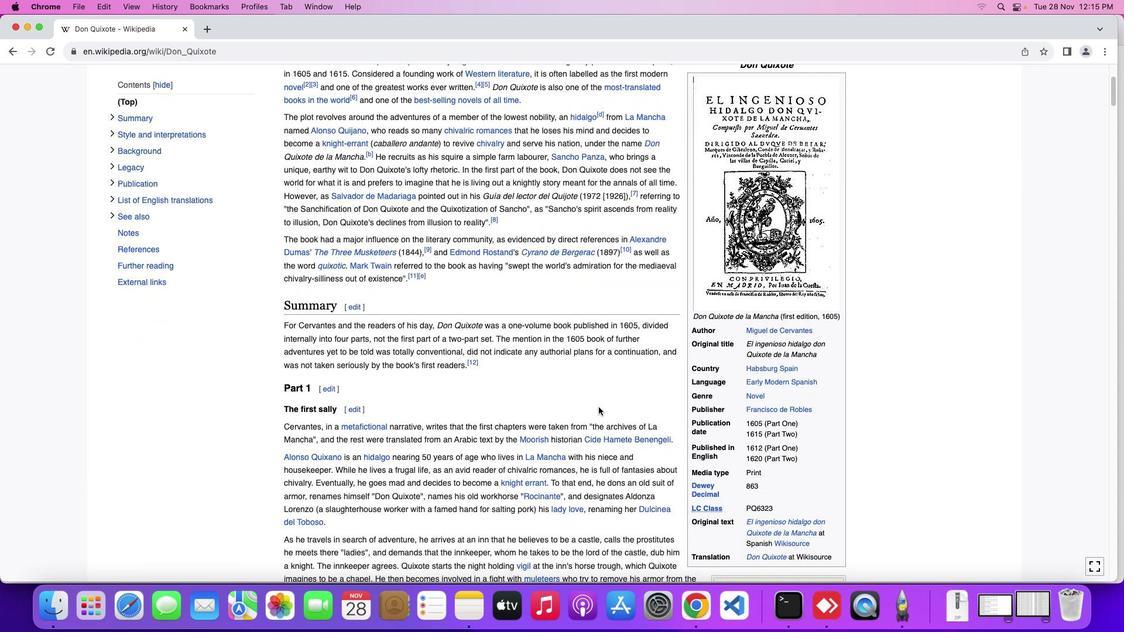 
Action: Mouse moved to (593, 401)
Screenshot: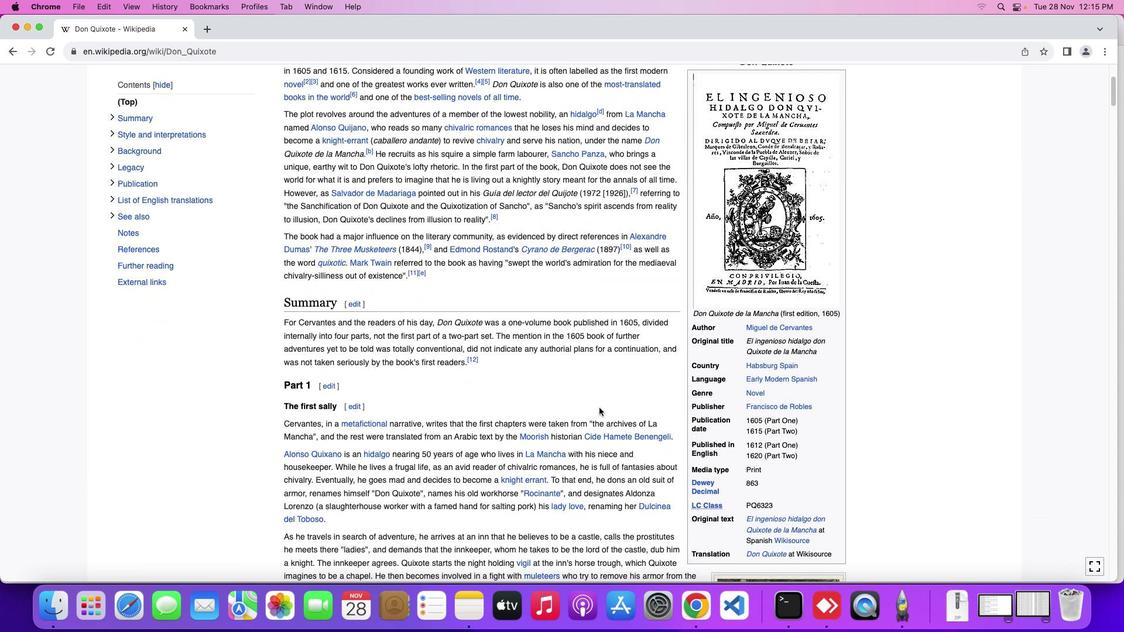 
Action: Mouse scrolled (593, 401) with delta (-4, -5)
Screenshot: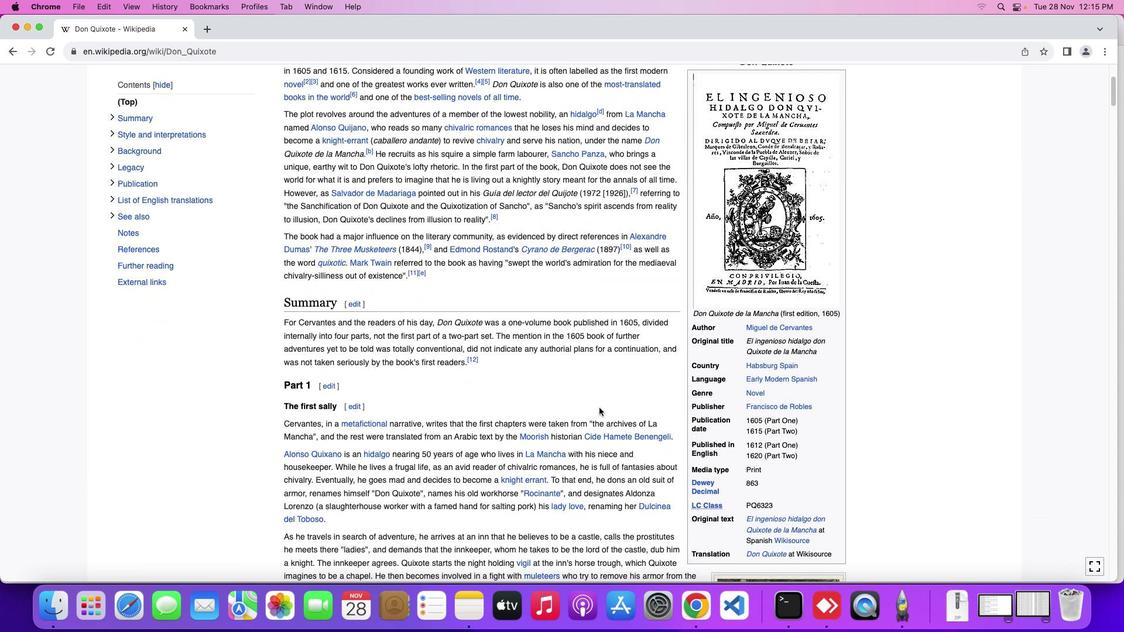 
Action: Mouse moved to (596, 405)
Screenshot: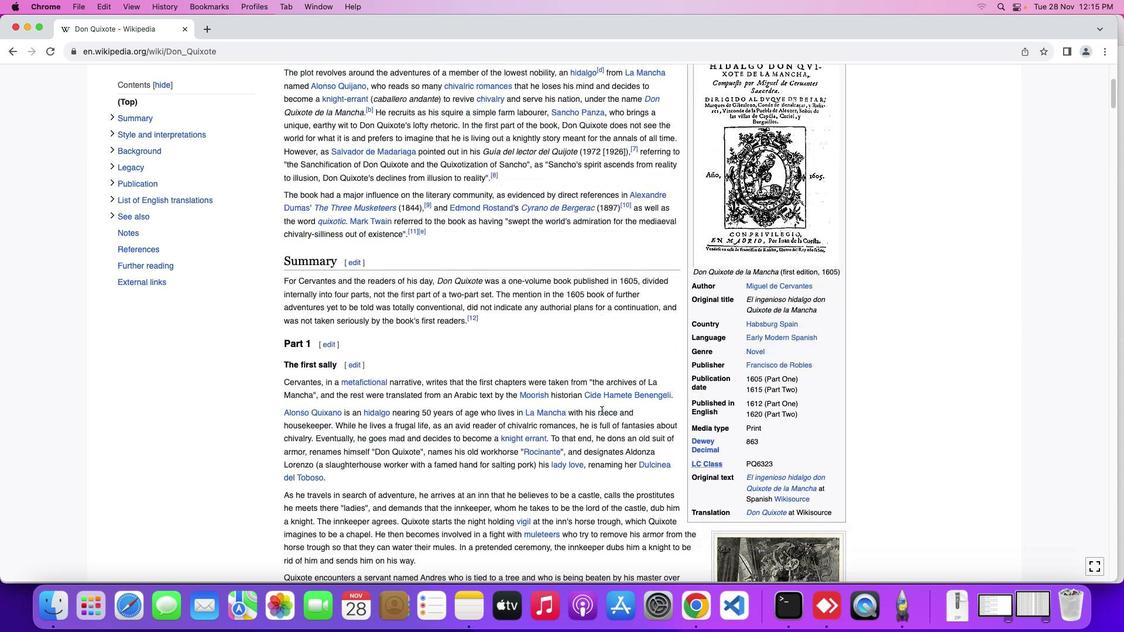 
Action: Mouse scrolled (596, 405) with delta (-4, -5)
Screenshot: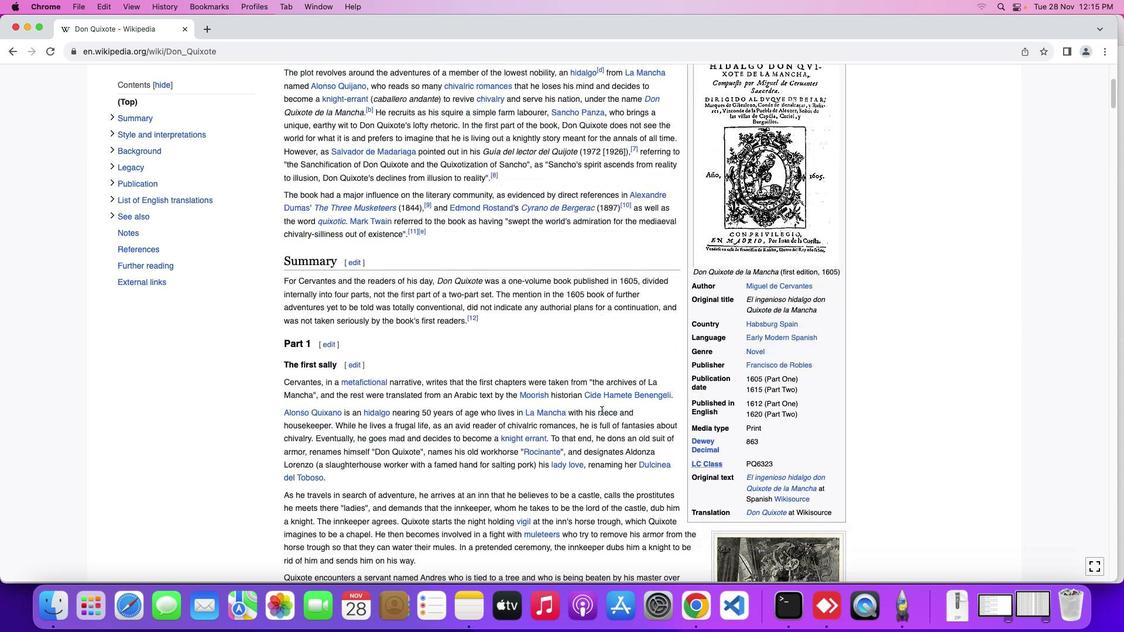
Action: Mouse scrolled (596, 405) with delta (-4, -5)
Screenshot: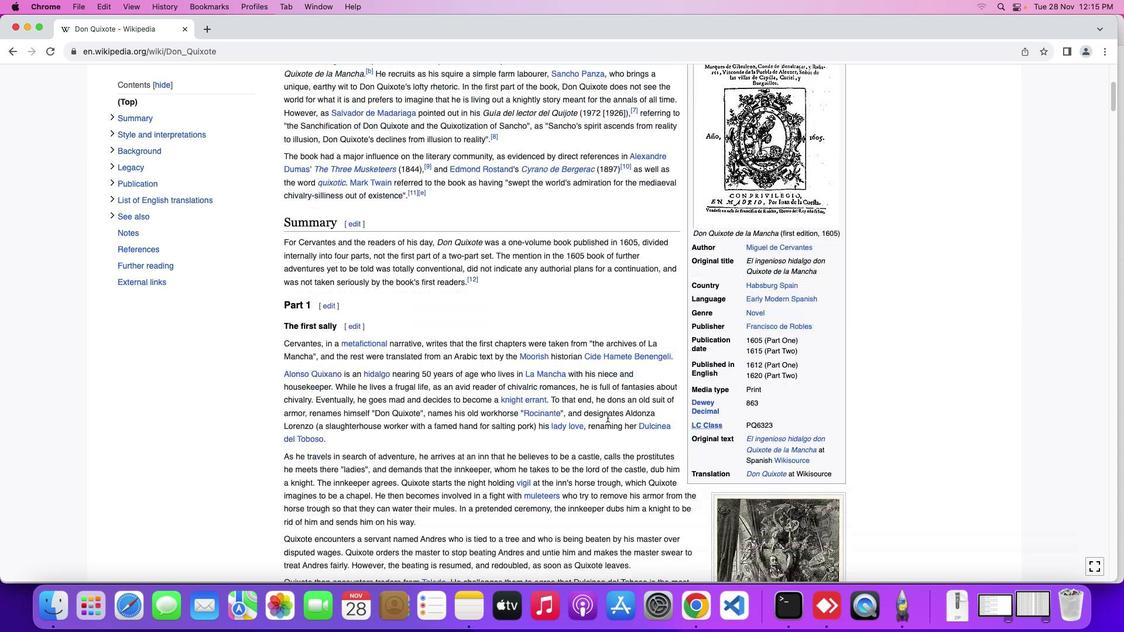
Action: Mouse moved to (596, 405)
Screenshot: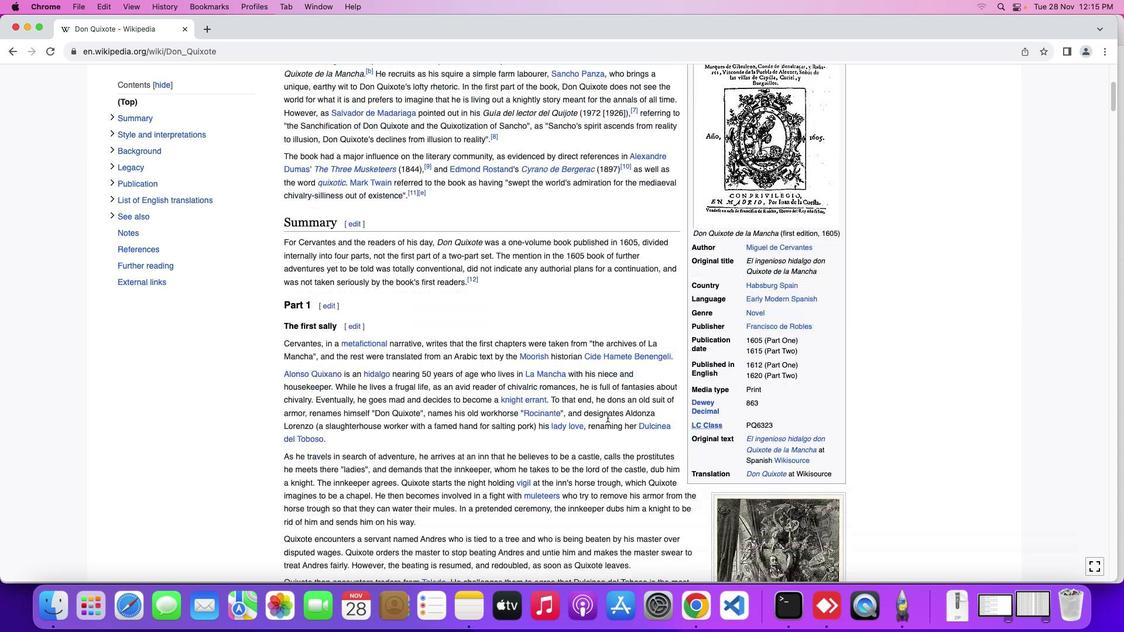 
Action: Mouse scrolled (596, 405) with delta (-4, -5)
Screenshot: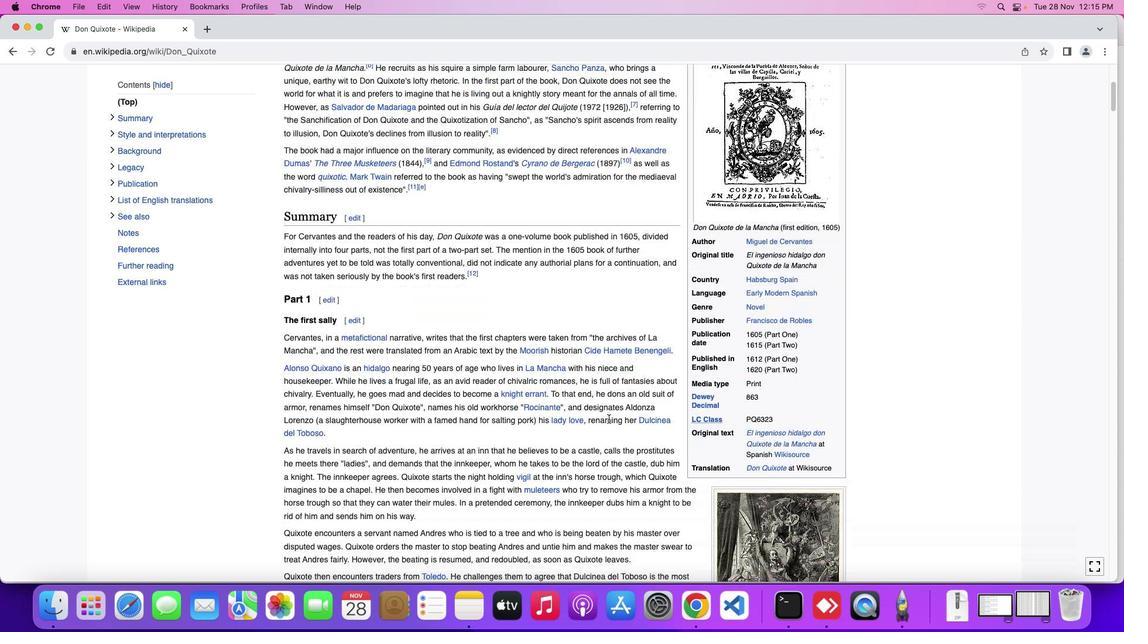 
Action: Mouse moved to (603, 413)
Screenshot: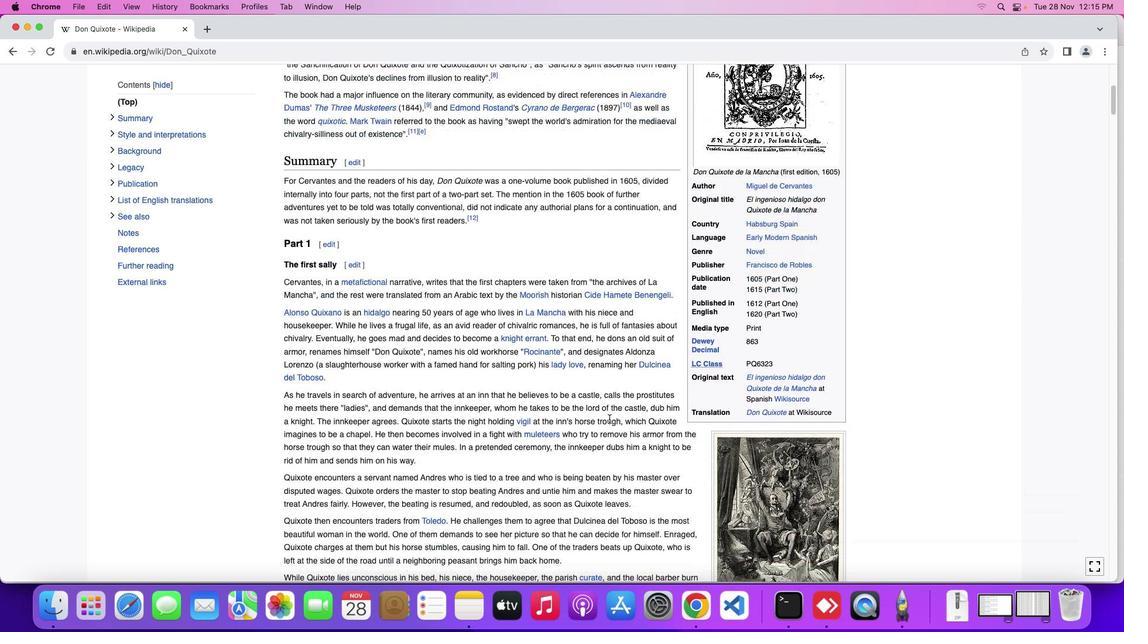 
Action: Mouse scrolled (603, 413) with delta (-4, -5)
Screenshot: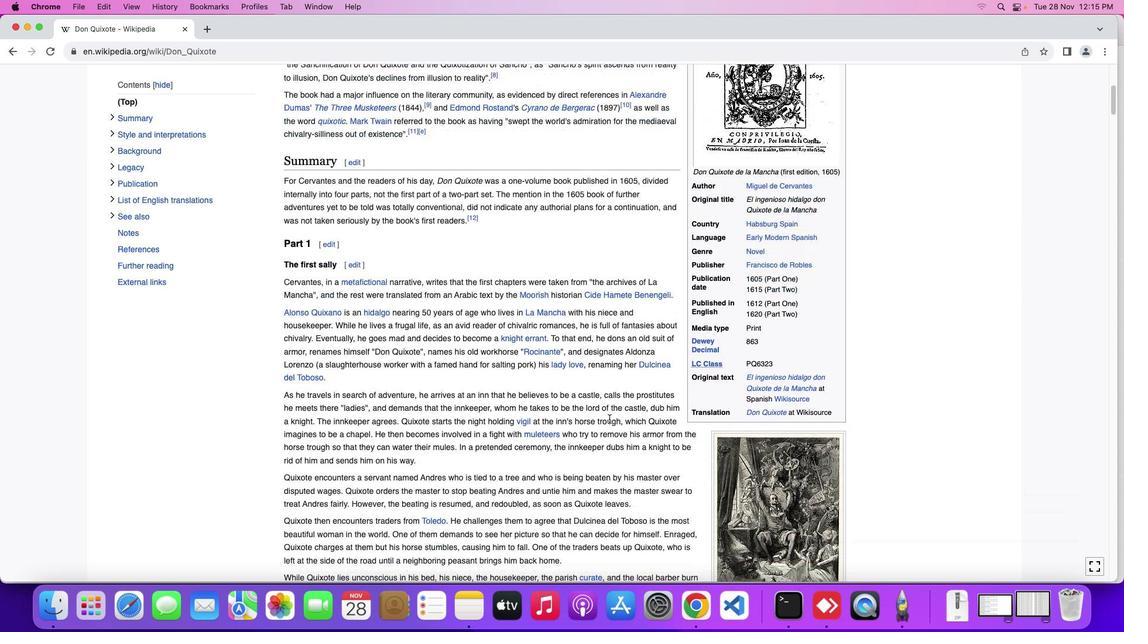 
Action: Mouse moved to (603, 413)
Screenshot: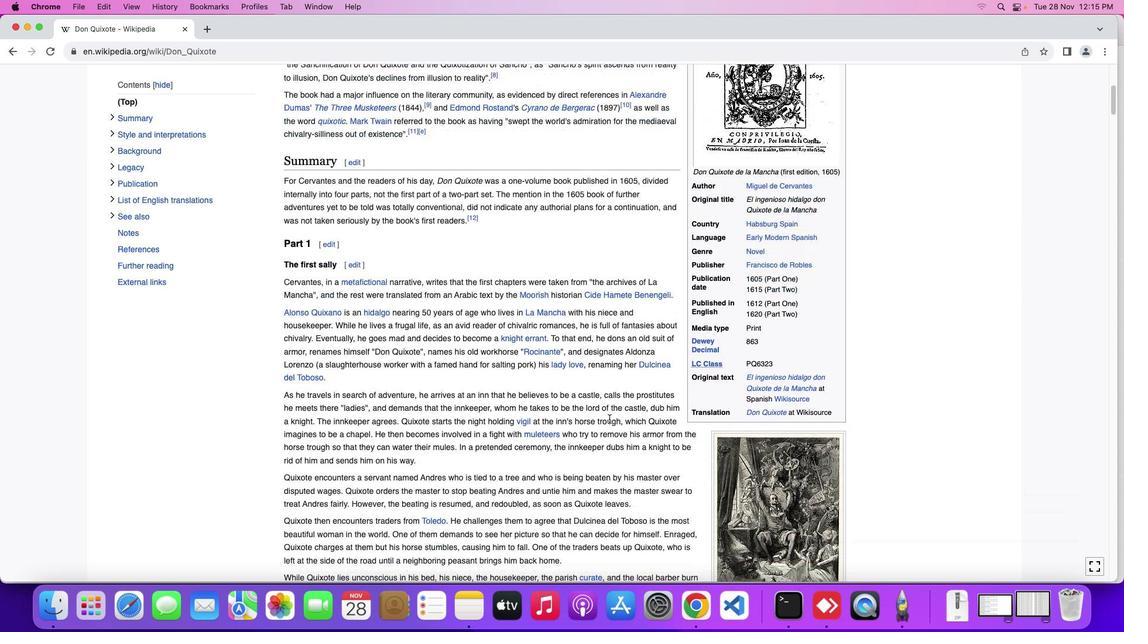 
Action: Mouse scrolled (603, 413) with delta (-4, -5)
Screenshot: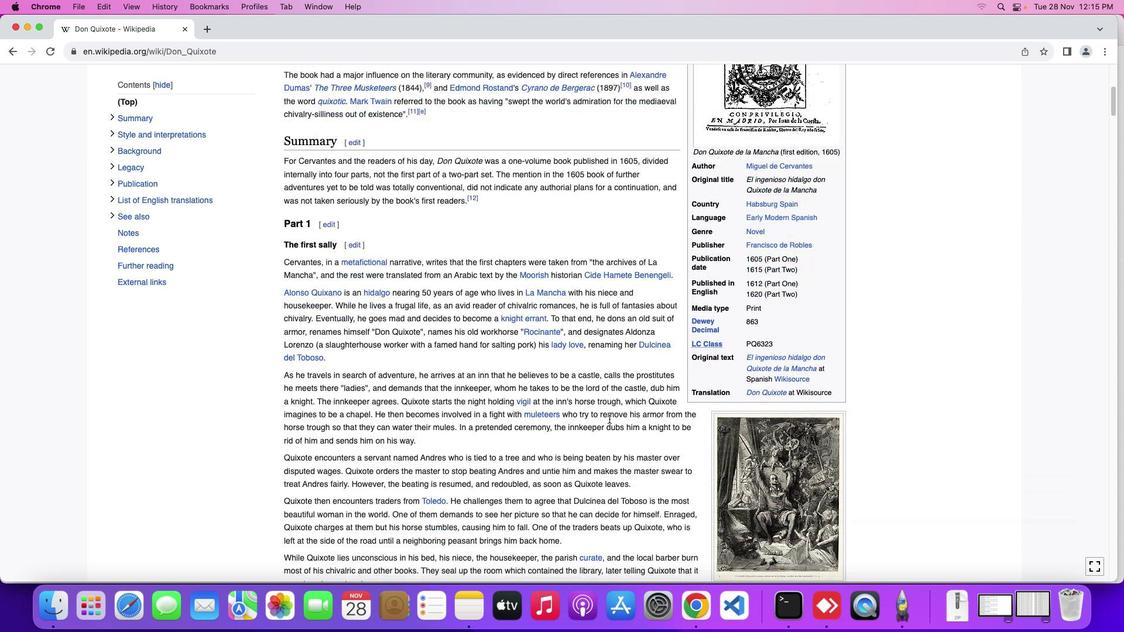 
Action: Mouse moved to (603, 413)
Screenshot: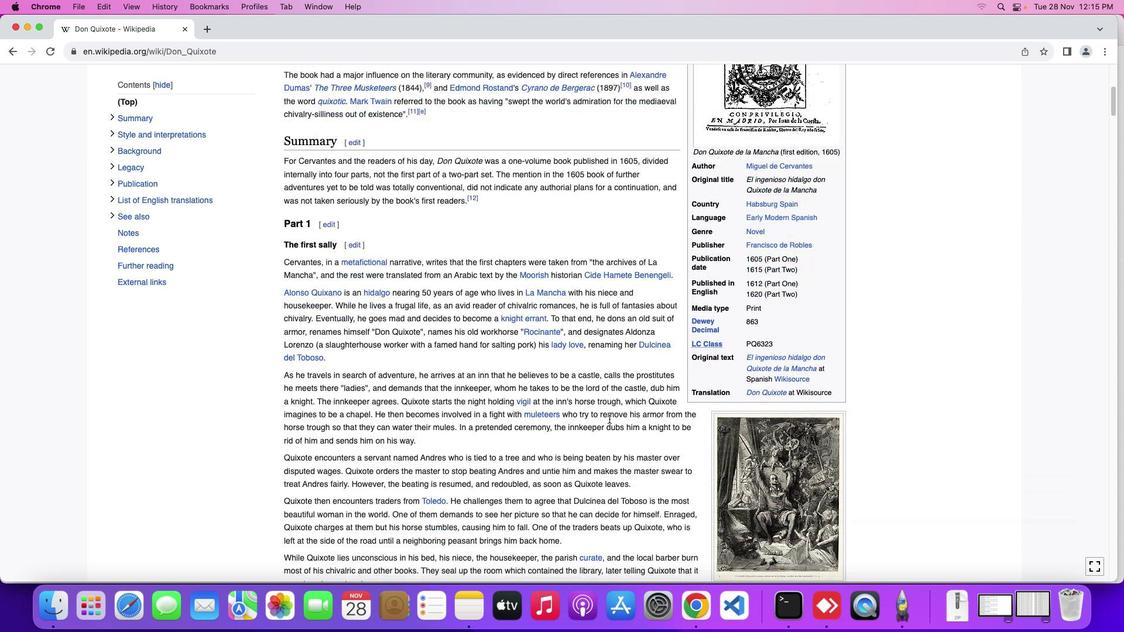 
Action: Mouse scrolled (603, 413) with delta (-4, -5)
Screenshot: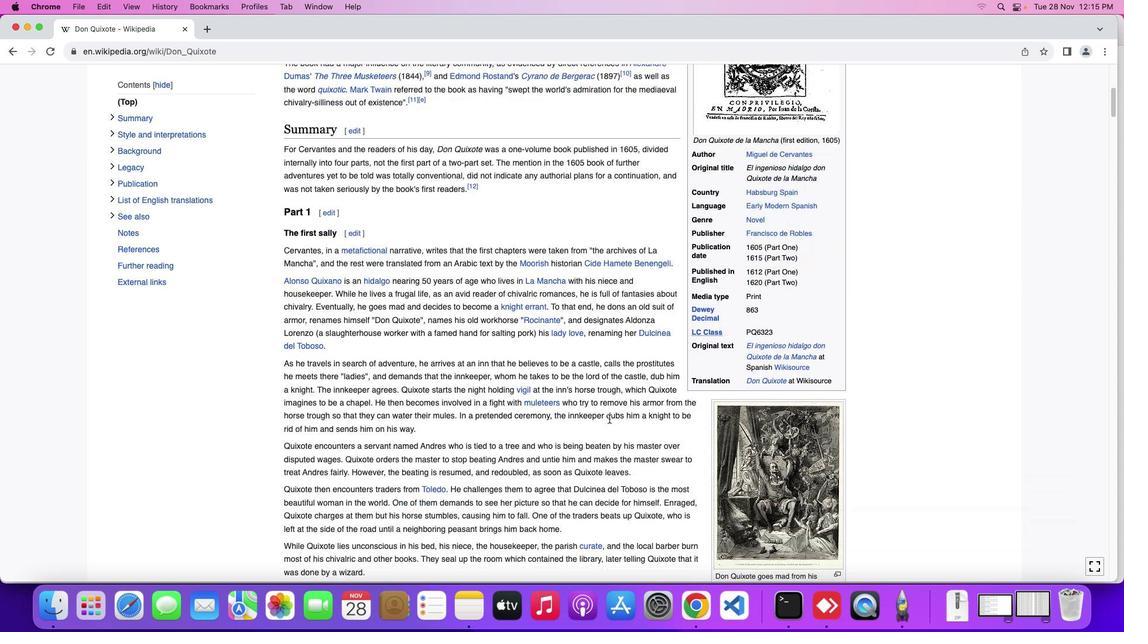 
Action: Mouse scrolled (603, 413) with delta (-4, -5)
Screenshot: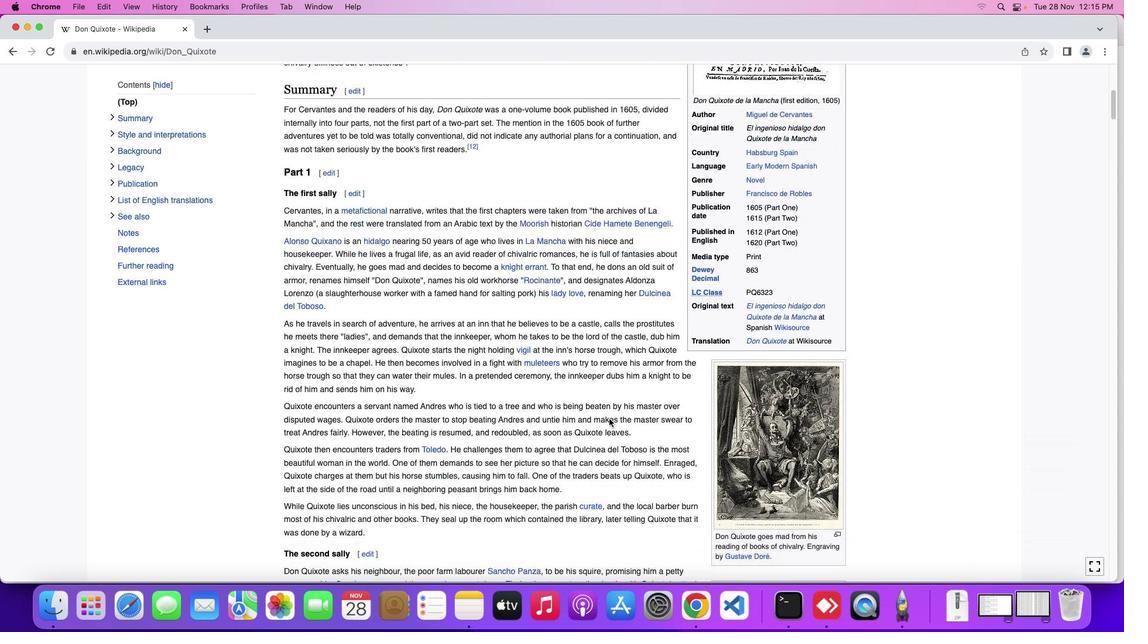 
Action: Mouse scrolled (603, 413) with delta (-4, -5)
Screenshot: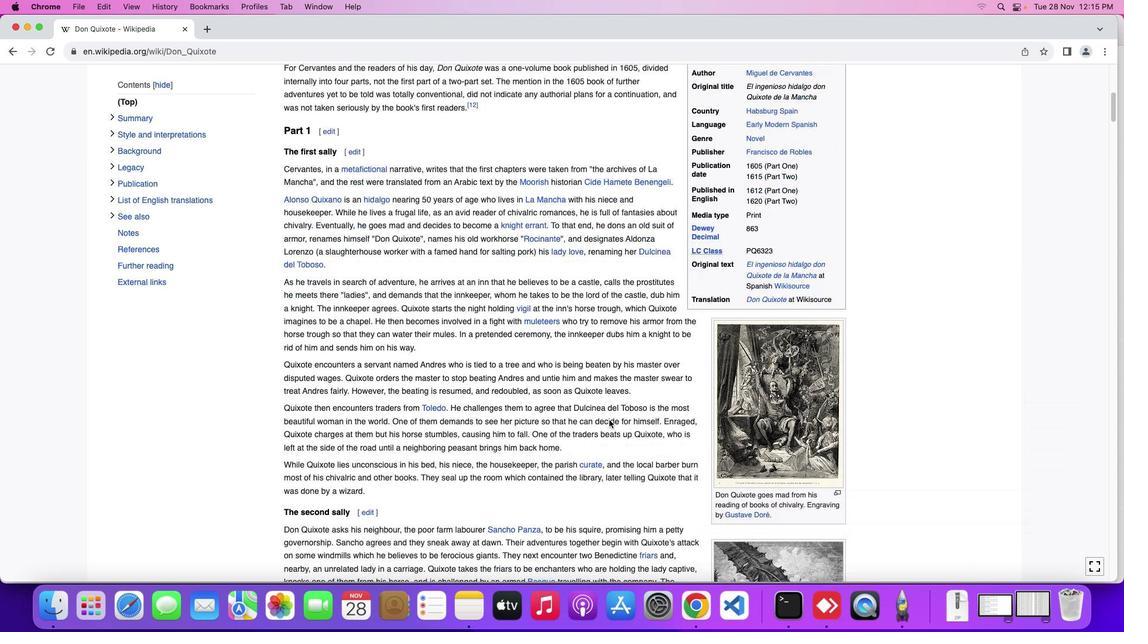 
Action: Mouse moved to (603, 413)
Screenshot: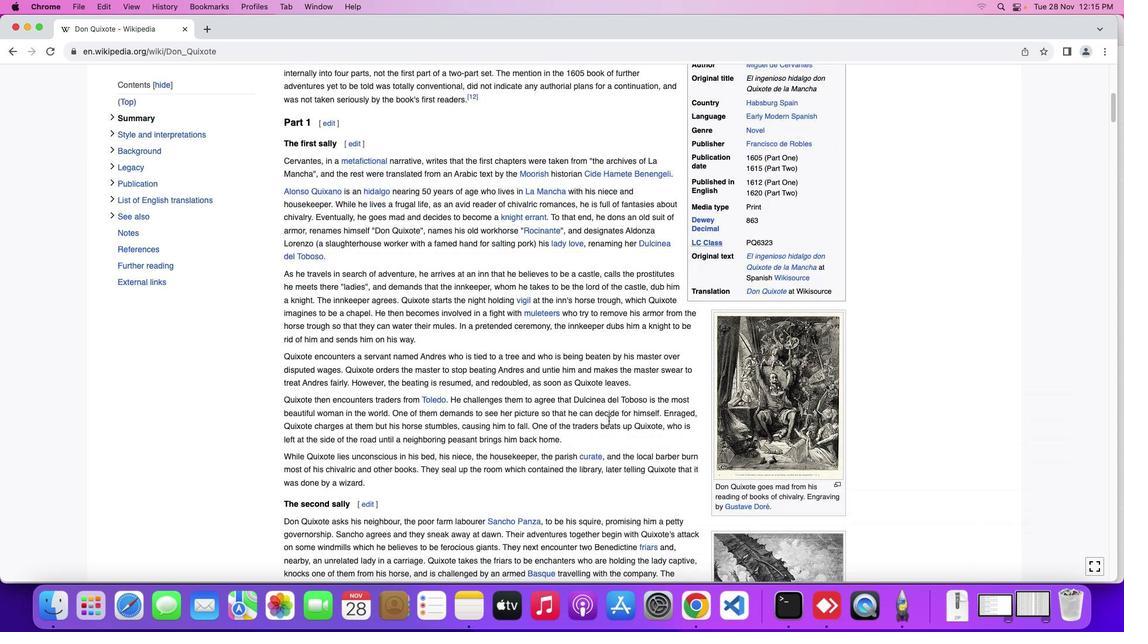 
Action: Mouse scrolled (603, 413) with delta (-4, -5)
Screenshot: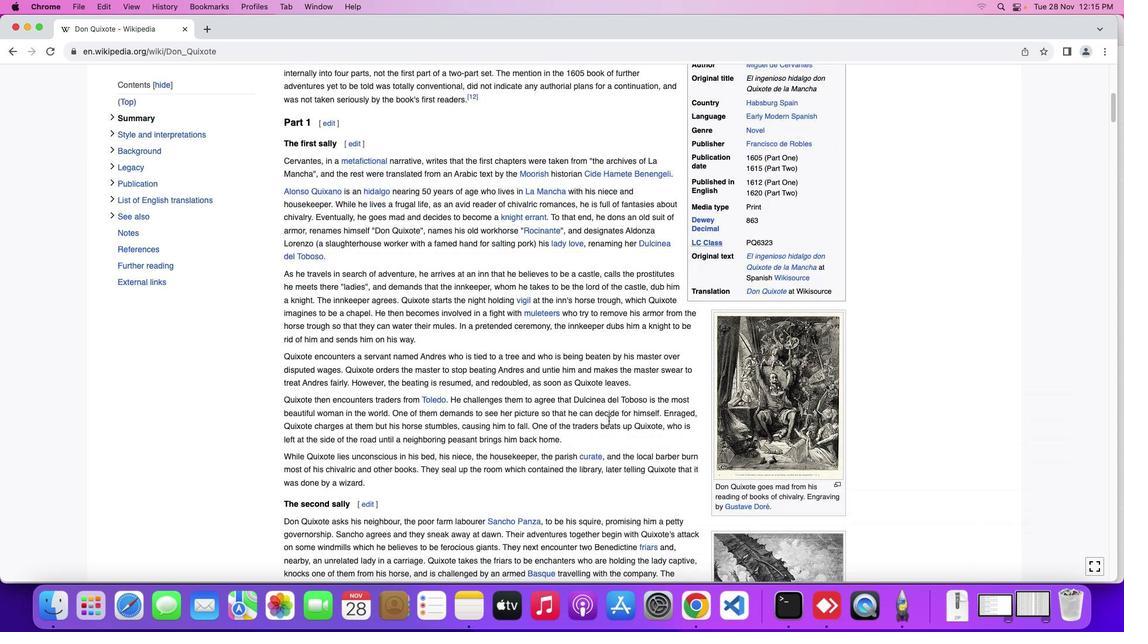 
Action: Mouse moved to (603, 415)
Screenshot: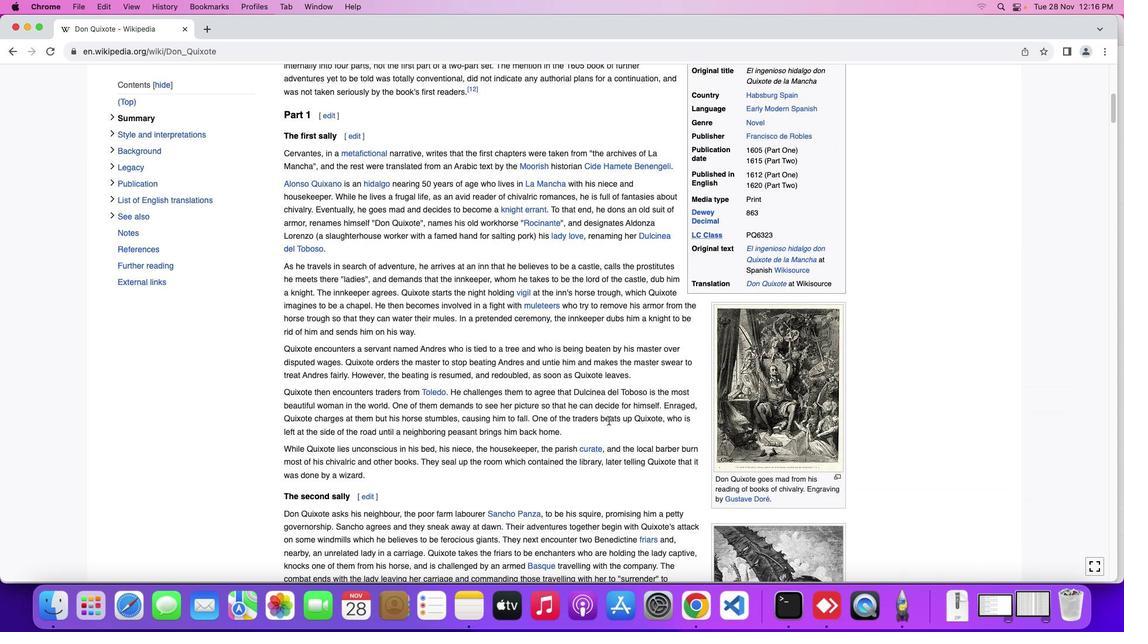 
Action: Mouse scrolled (603, 415) with delta (-4, -5)
Screenshot: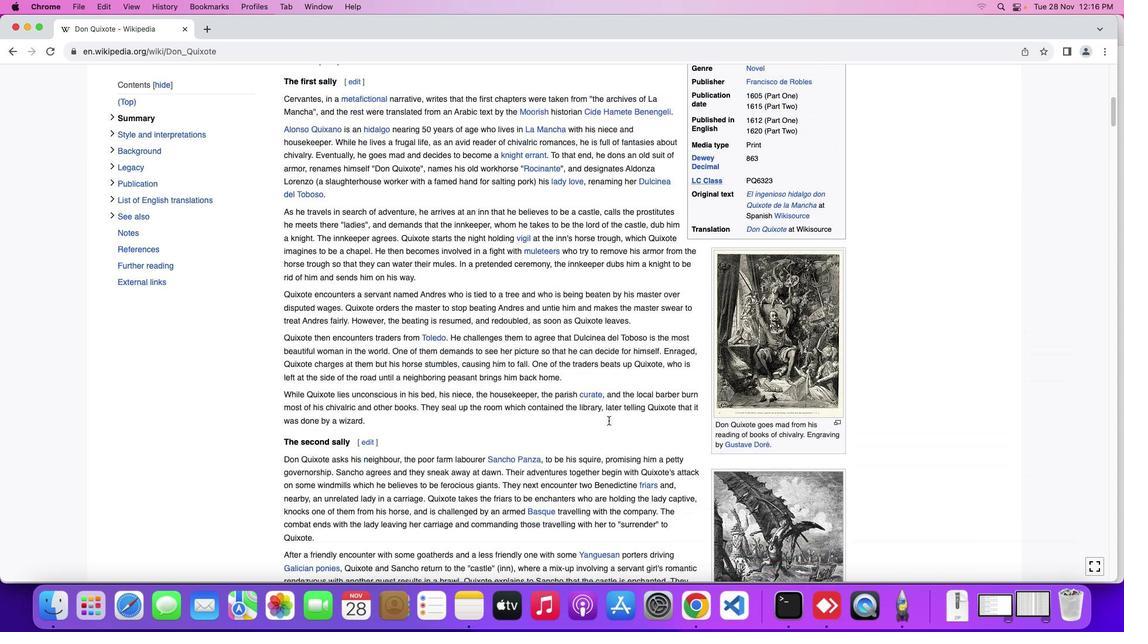
Action: Mouse scrolled (603, 415) with delta (-4, -5)
Screenshot: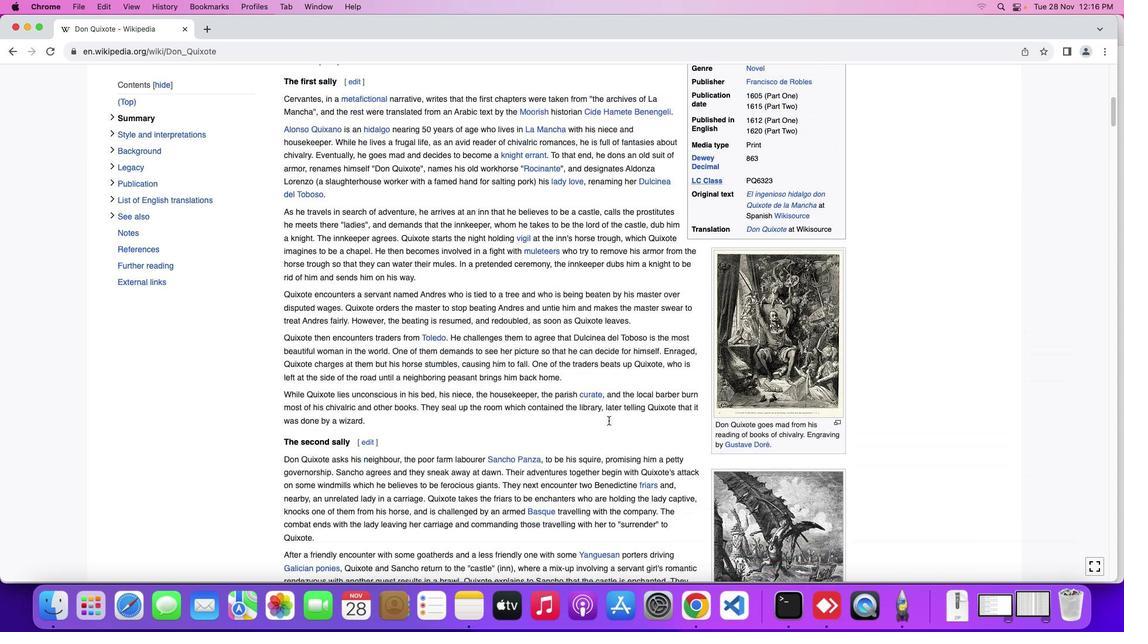 
Action: Mouse scrolled (603, 415) with delta (-4, -5)
Screenshot: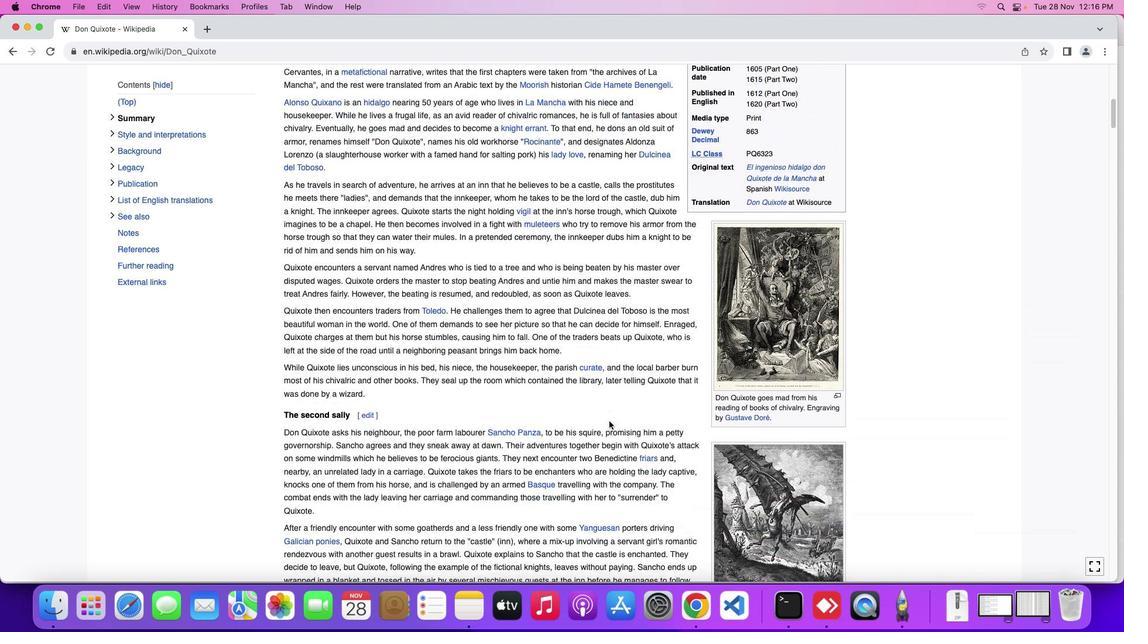 
Action: Mouse moved to (603, 417)
Screenshot: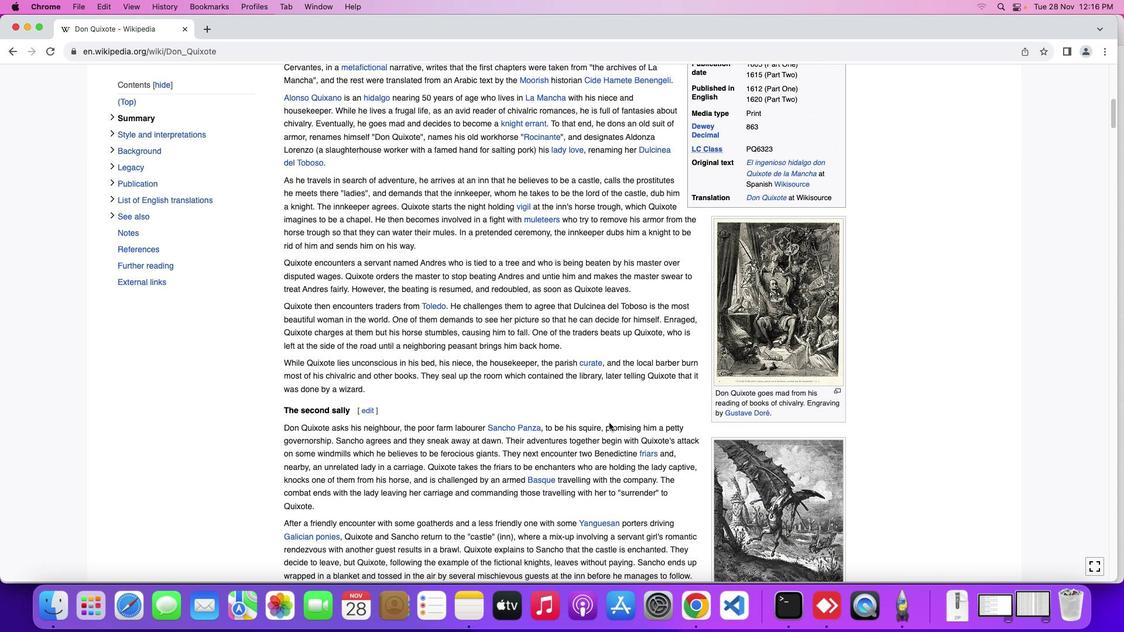 
Action: Mouse scrolled (603, 417) with delta (-4, -5)
Screenshot: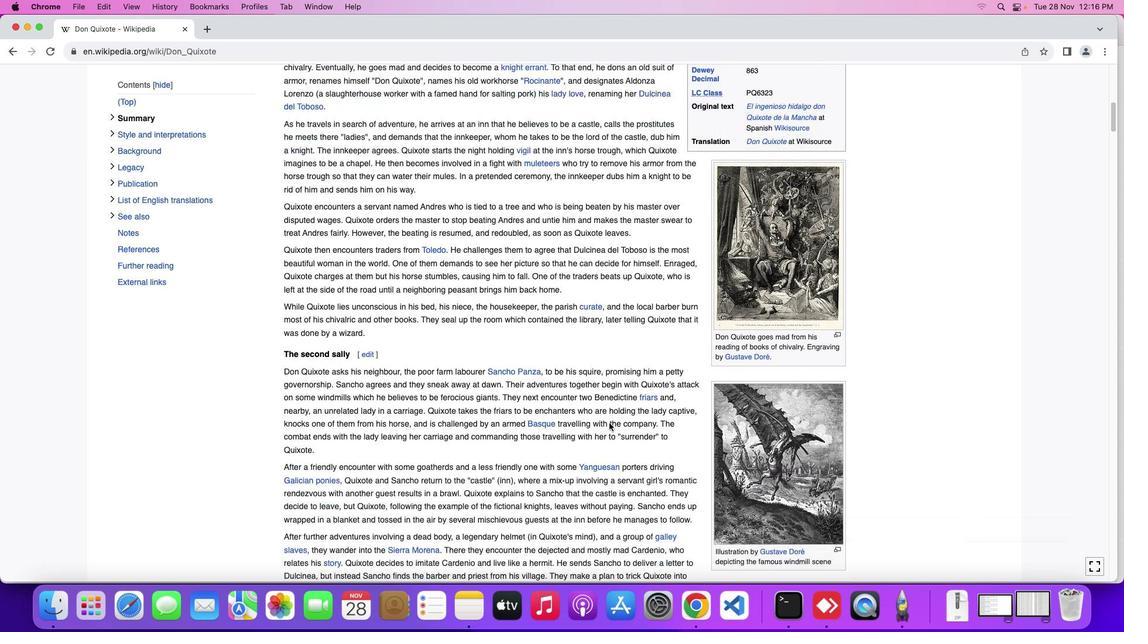 
Action: Mouse scrolled (603, 417) with delta (-4, -5)
Screenshot: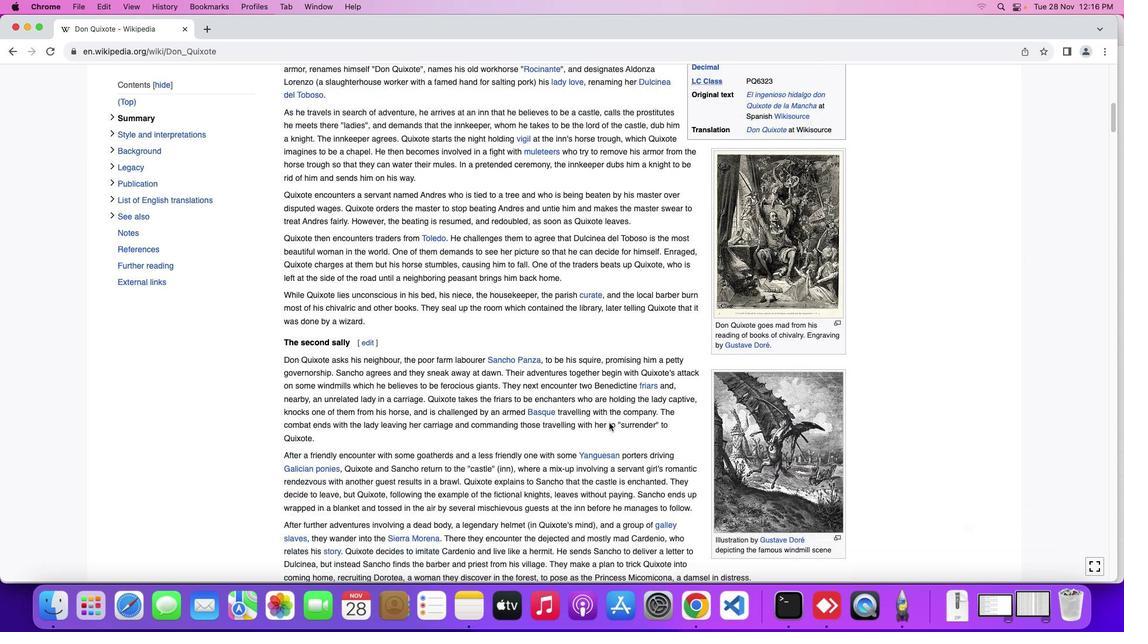 
Action: Mouse scrolled (603, 417) with delta (-4, -5)
Screenshot: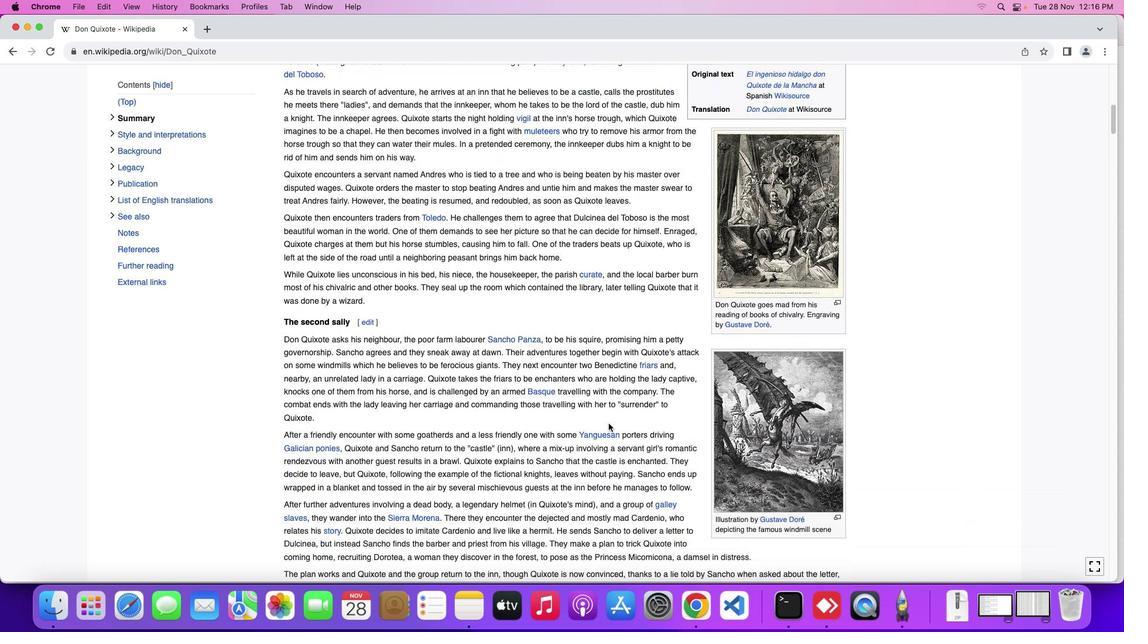 
Action: Mouse moved to (603, 418)
Screenshot: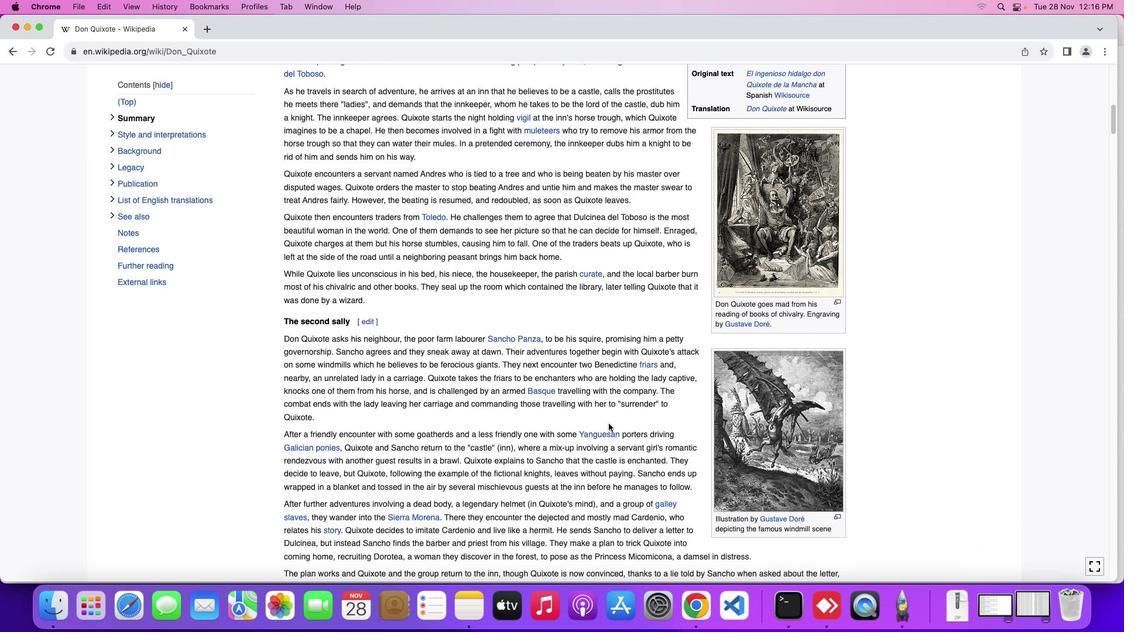 
Action: Mouse scrolled (603, 418) with delta (-4, -5)
Screenshot: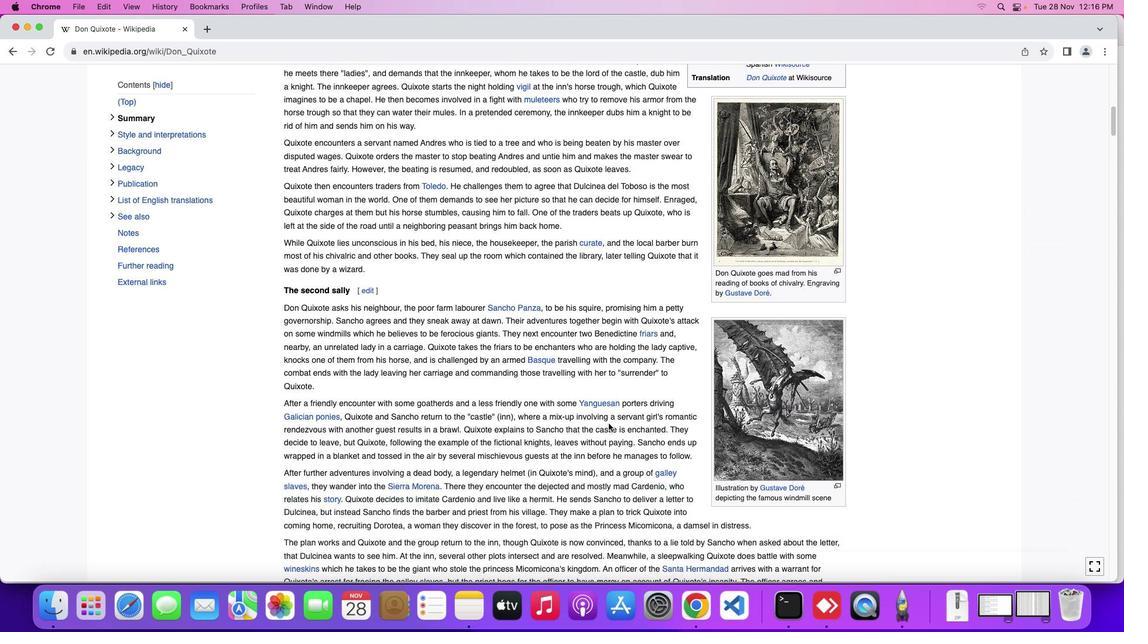 
Action: Mouse scrolled (603, 418) with delta (-4, -5)
Screenshot: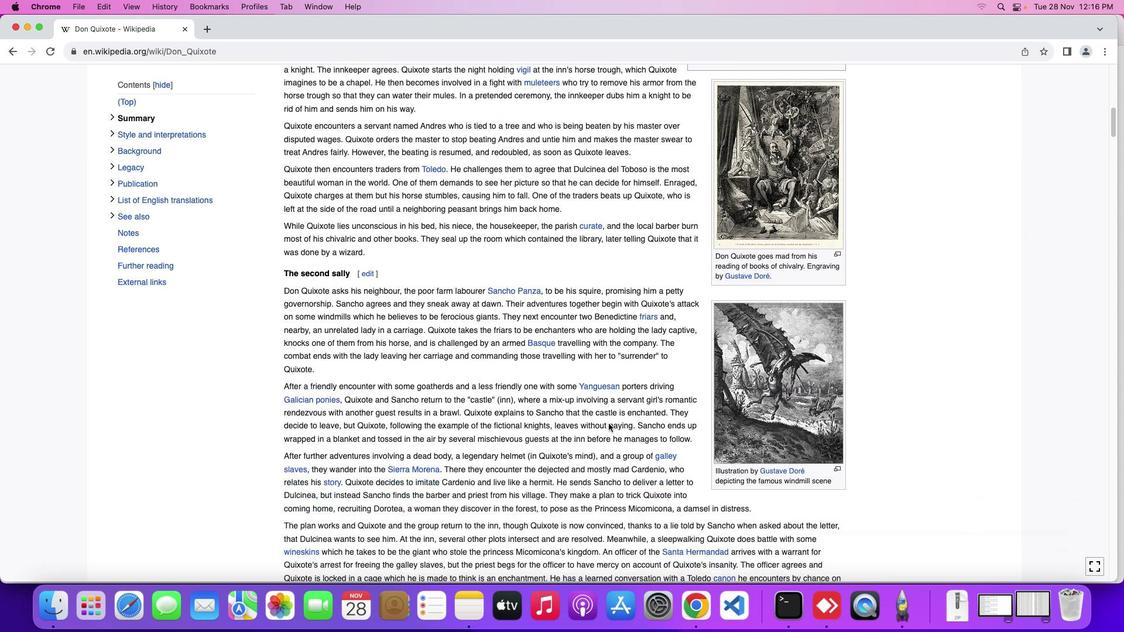 
Action: Mouse scrolled (603, 418) with delta (-4, -5)
Screenshot: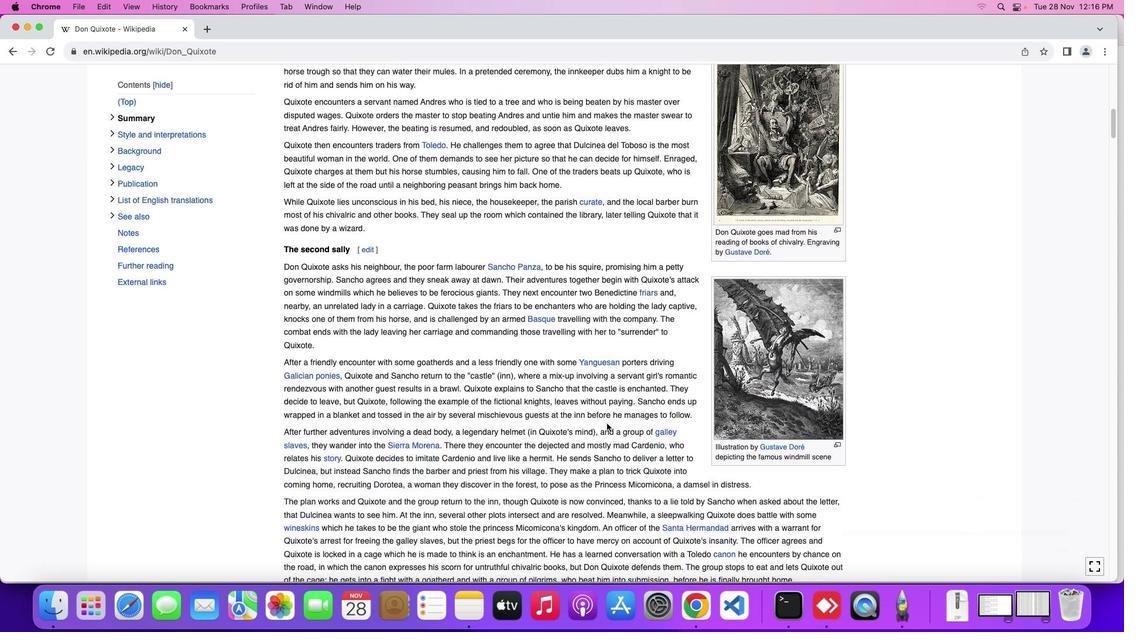 
Action: Mouse moved to (601, 418)
Screenshot: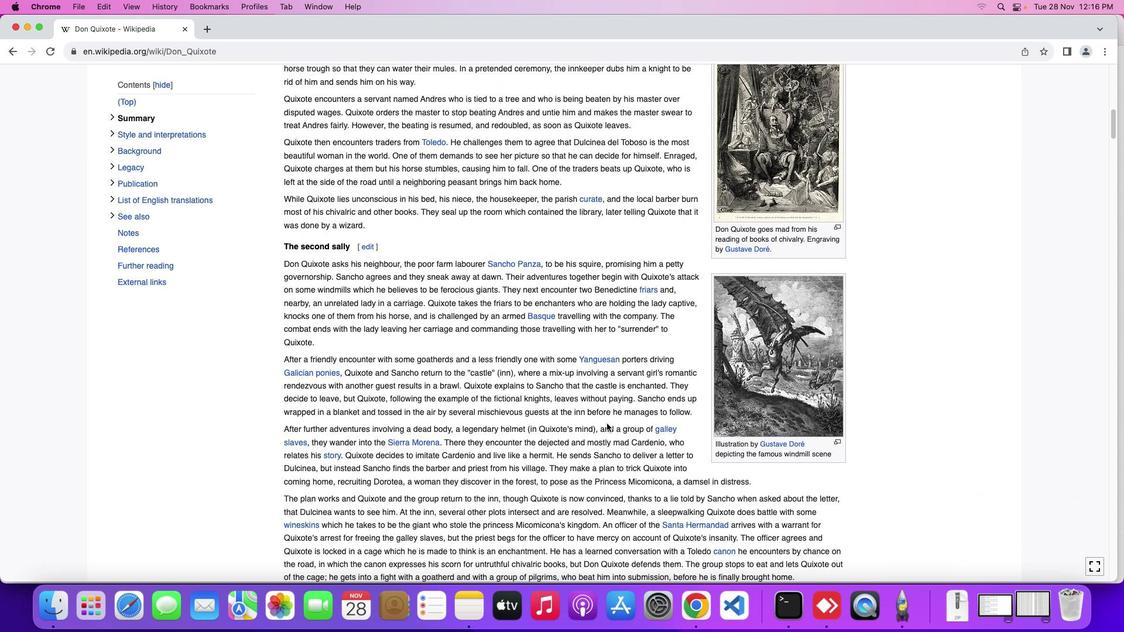 
Action: Mouse scrolled (601, 418) with delta (-4, -5)
Screenshot: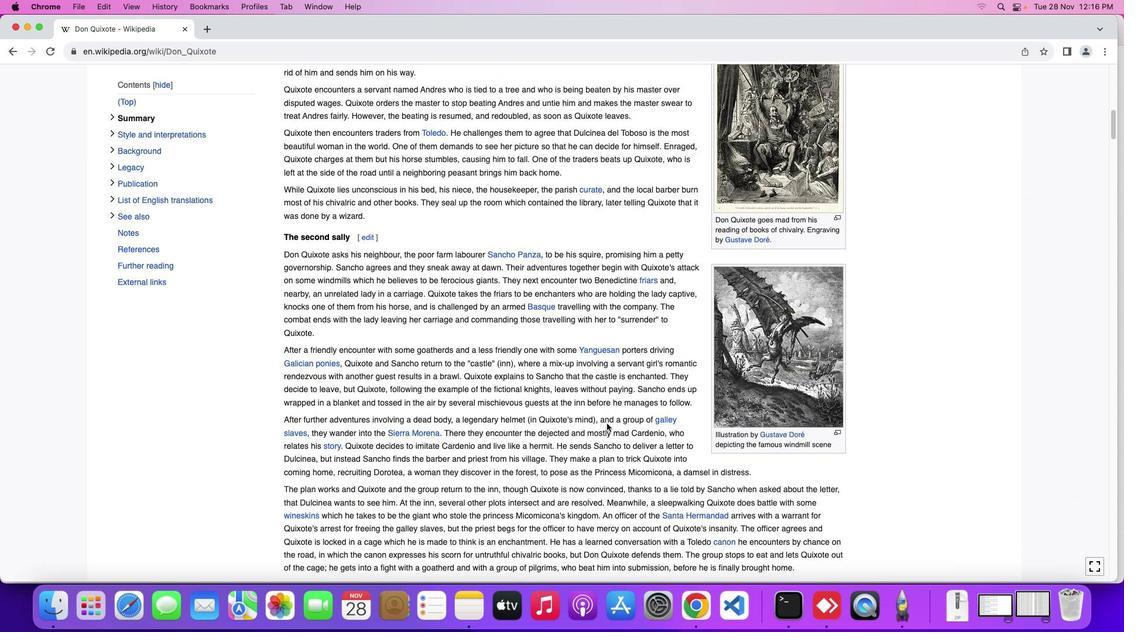 
Action: Mouse scrolled (601, 418) with delta (-4, -5)
Screenshot: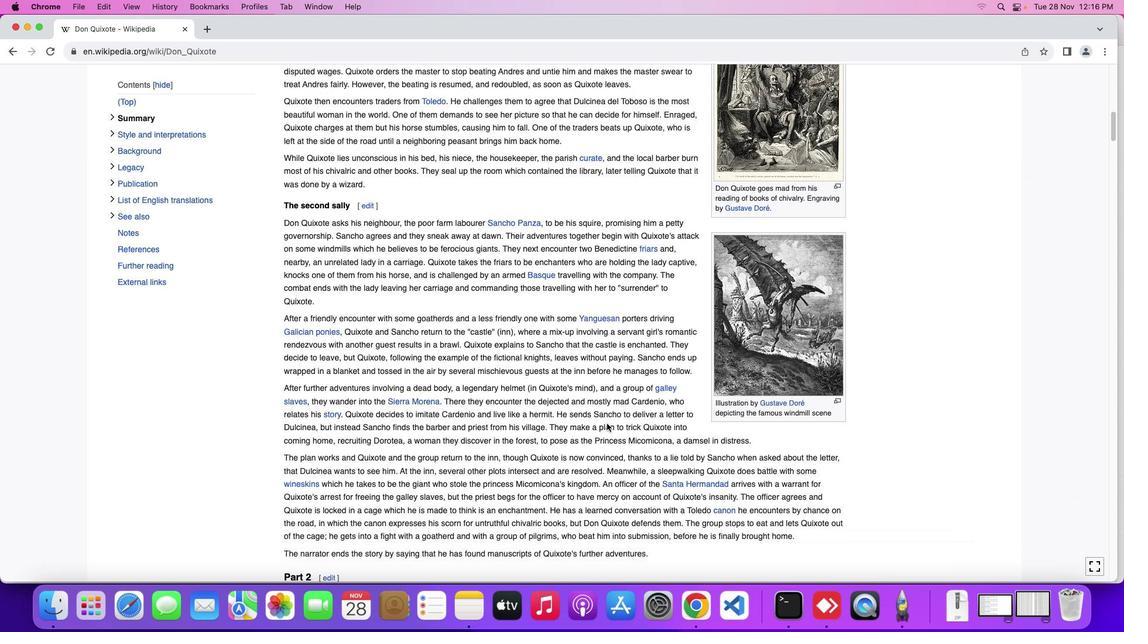 
Action: Mouse scrolled (601, 418) with delta (-4, -5)
Screenshot: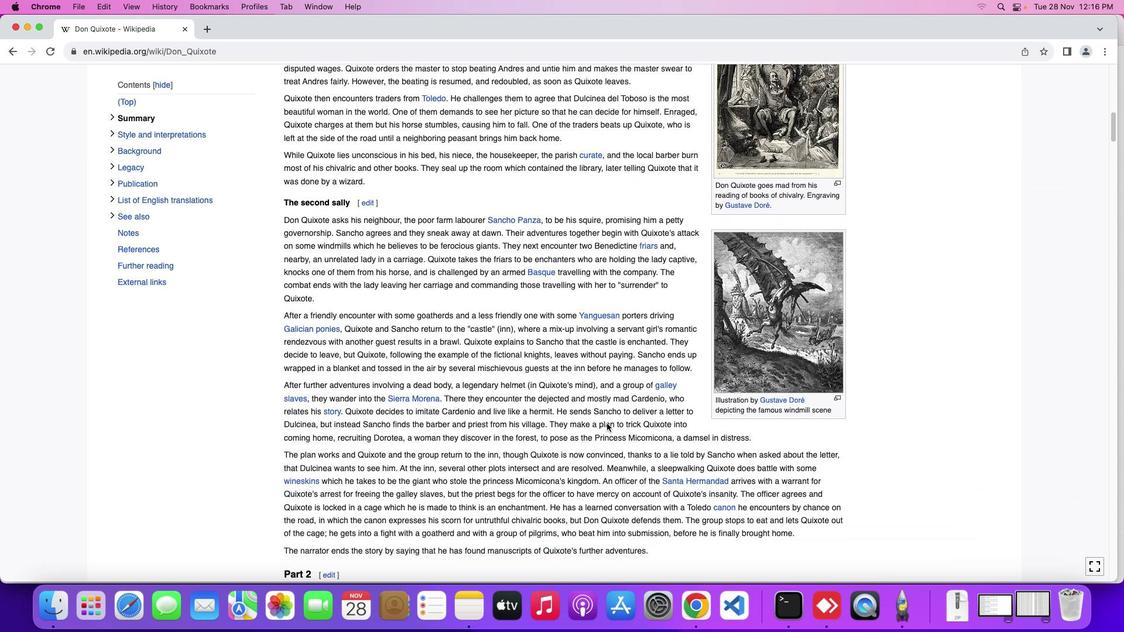 
Action: Mouse moved to (600, 418)
Screenshot: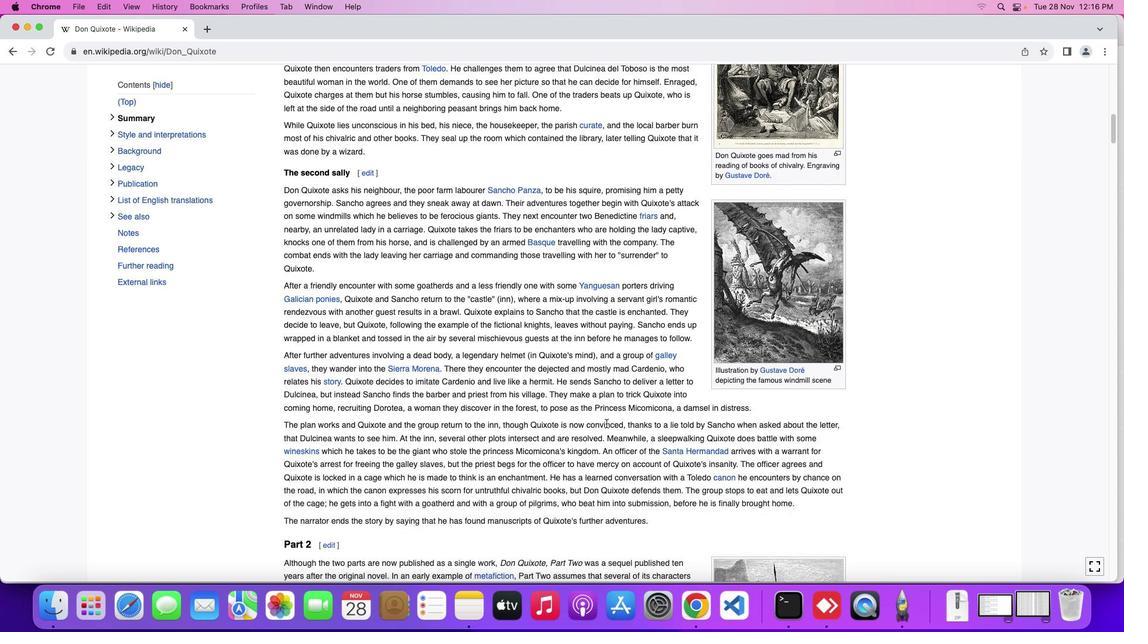 
Action: Mouse scrolled (600, 418) with delta (-4, -5)
Screenshot: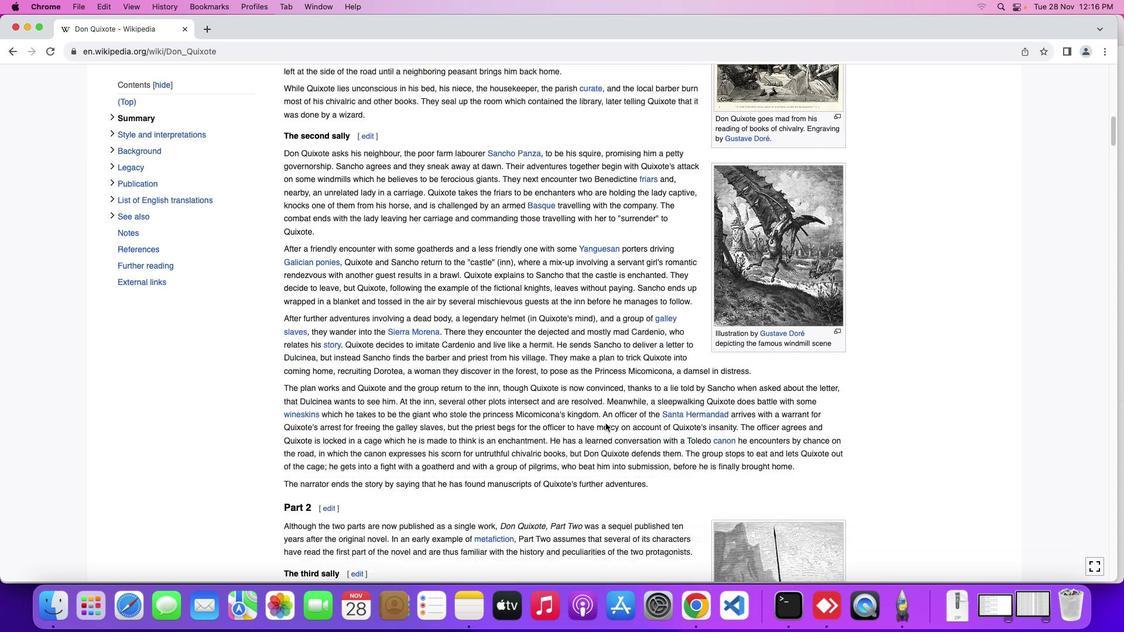 
Action: Mouse scrolled (600, 418) with delta (-4, -5)
Screenshot: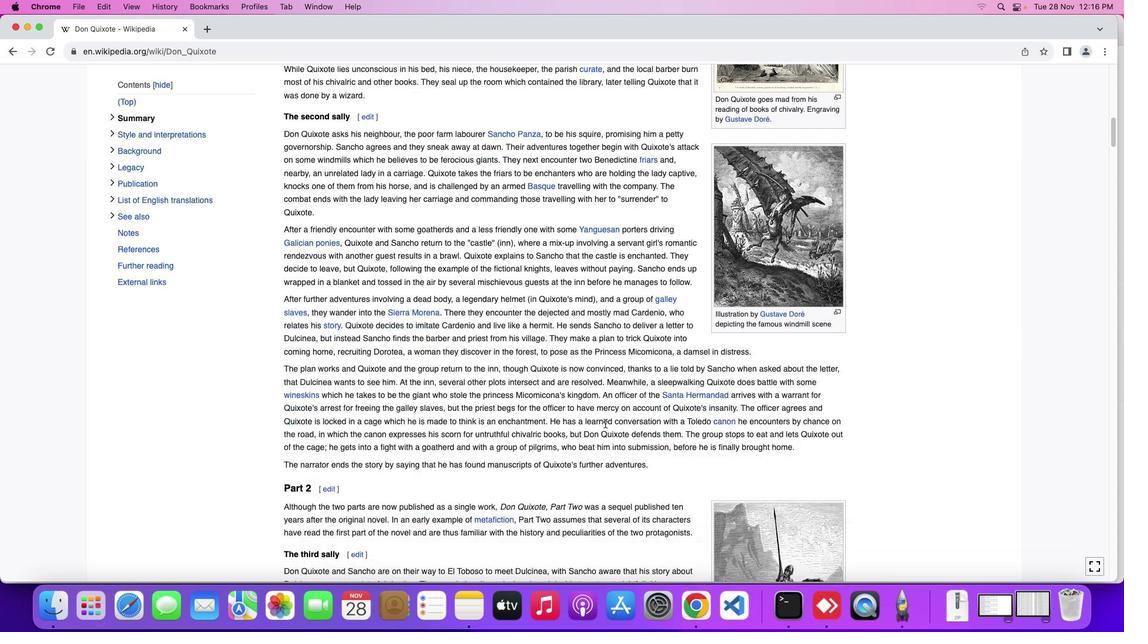 
Action: Mouse scrolled (600, 418) with delta (-4, -5)
Screenshot: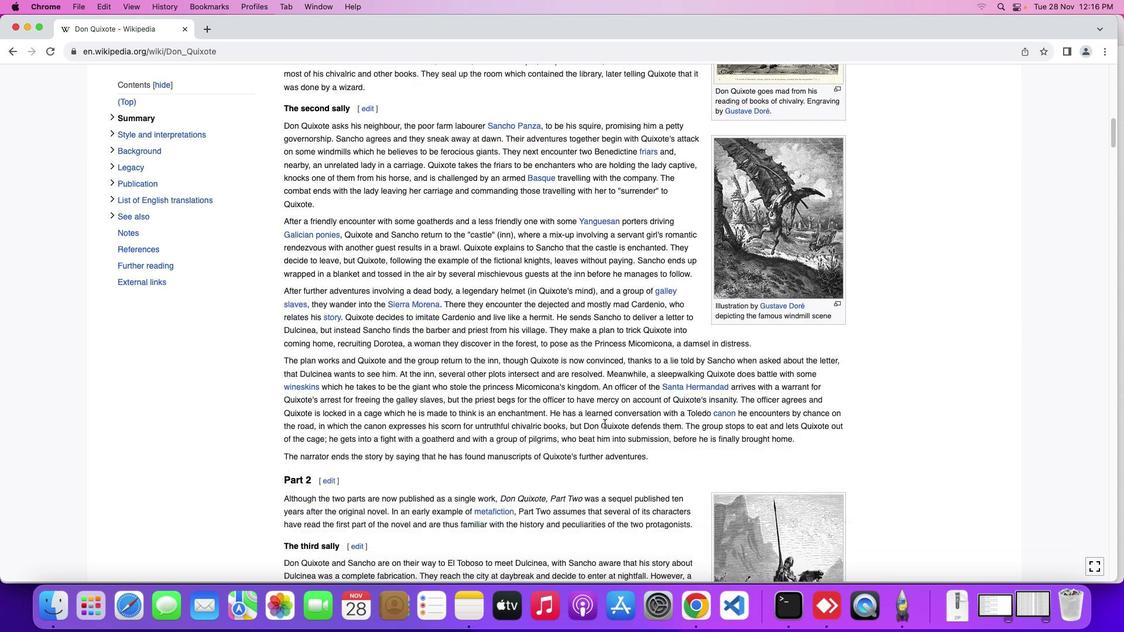 
Action: Mouse moved to (599, 418)
Screenshot: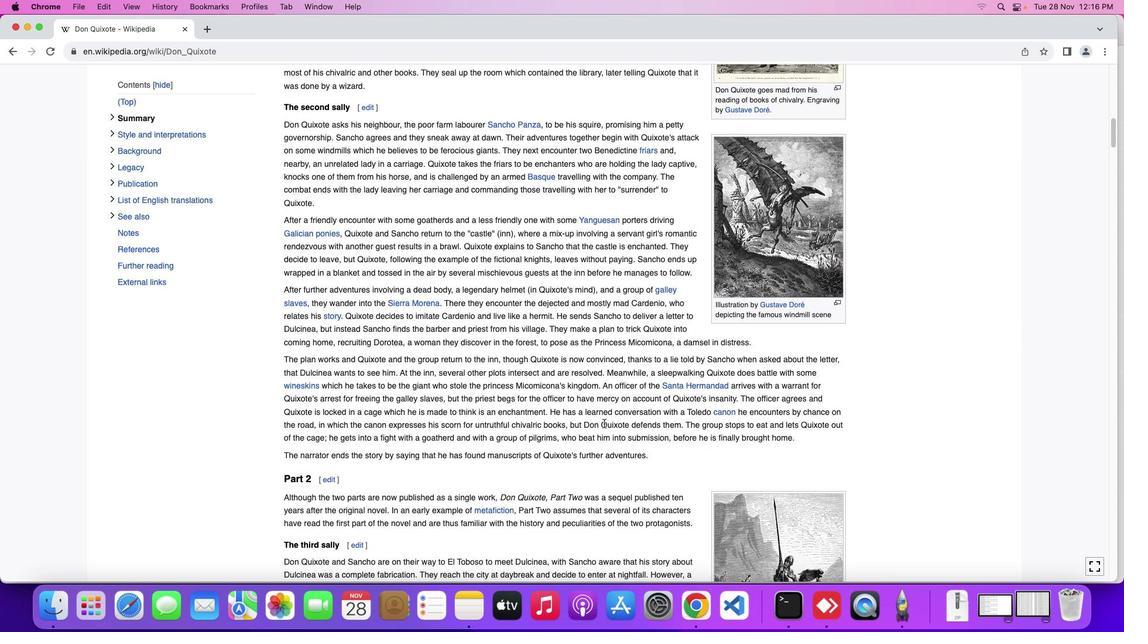 
Action: Mouse scrolled (599, 418) with delta (-4, -5)
Screenshot: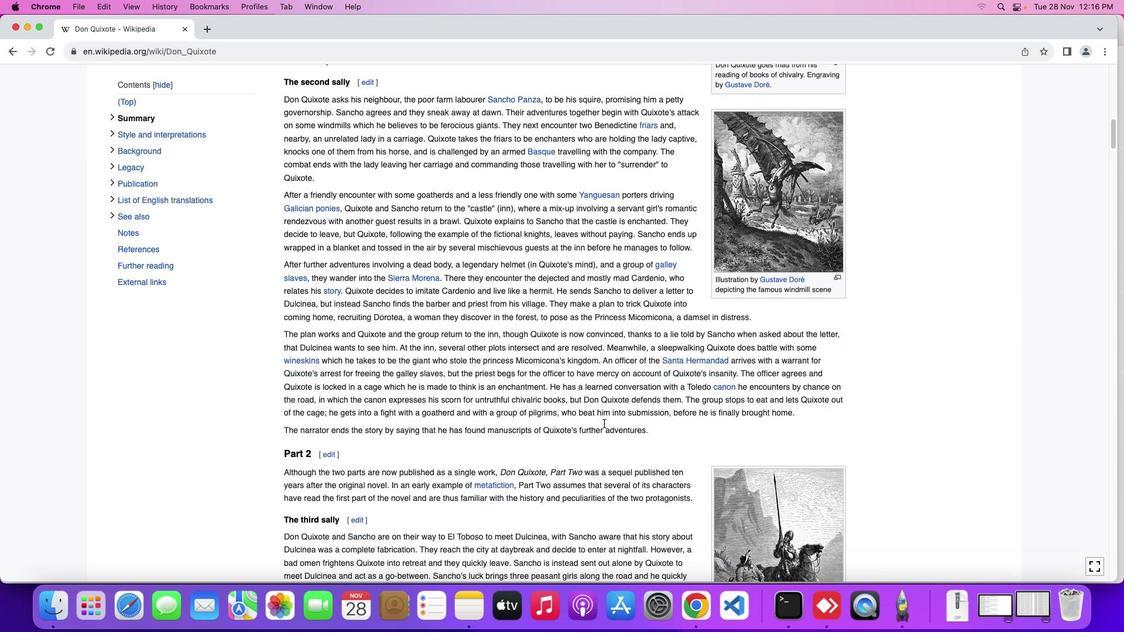 
Action: Mouse scrolled (599, 418) with delta (-4, -5)
Screenshot: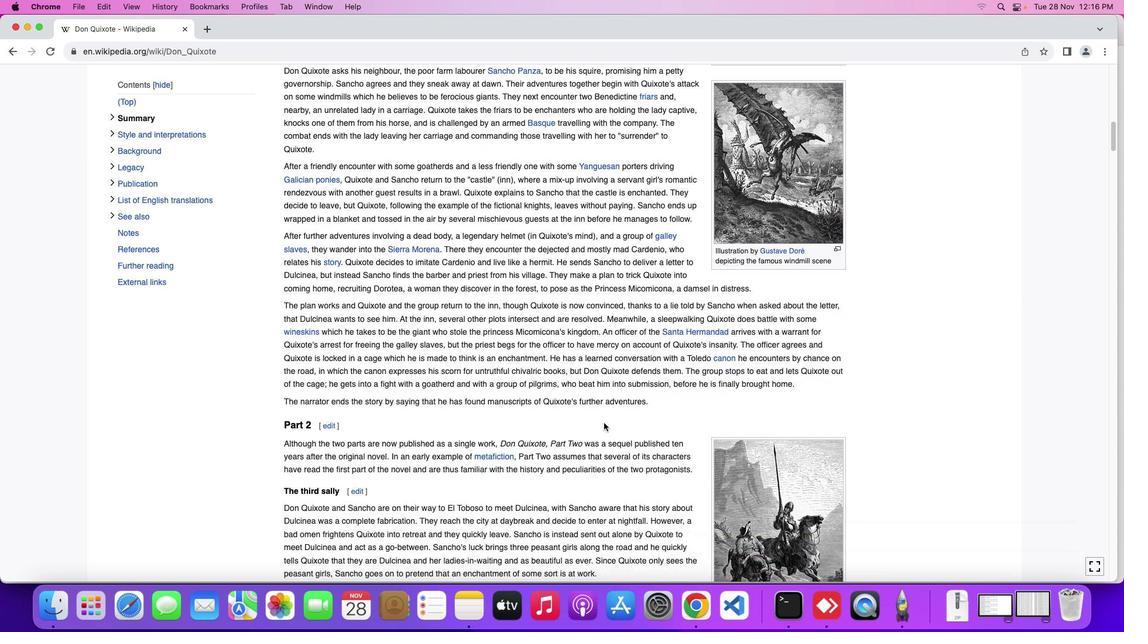 
Action: Mouse scrolled (599, 418) with delta (-4, -5)
Screenshot: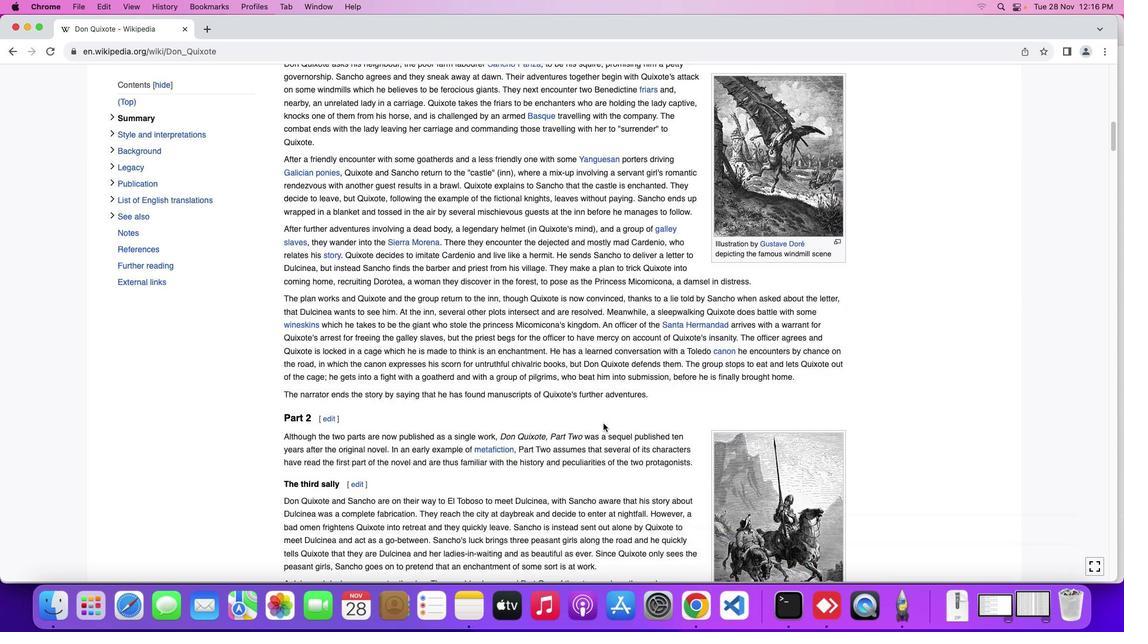 
Action: Mouse moved to (596, 418)
Screenshot: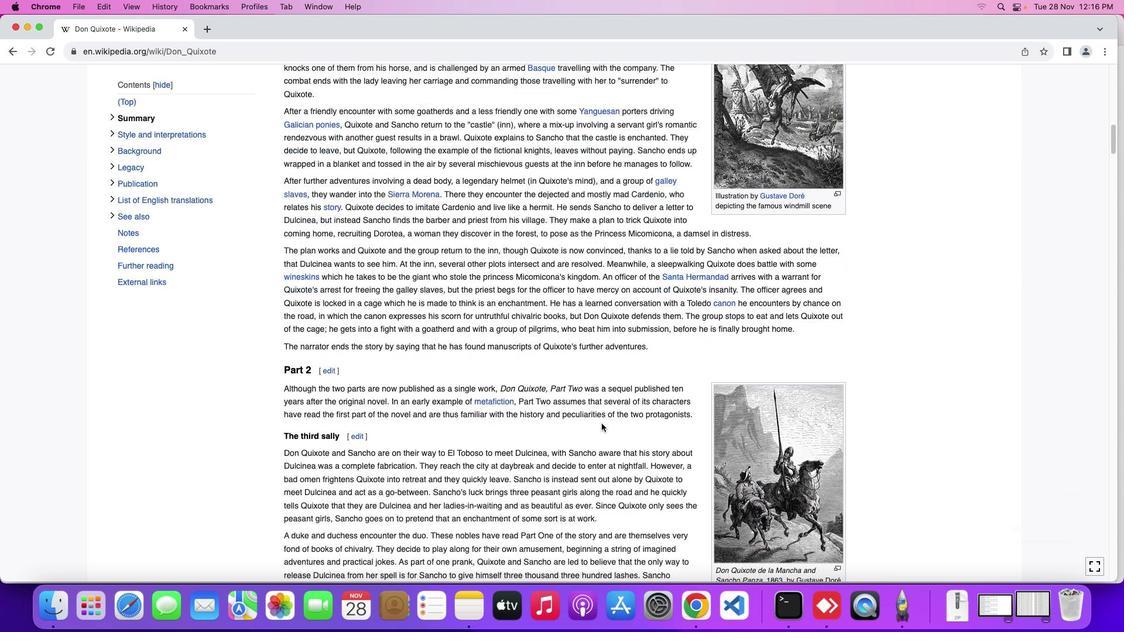 
Action: Mouse scrolled (596, 418) with delta (-4, -5)
Screenshot: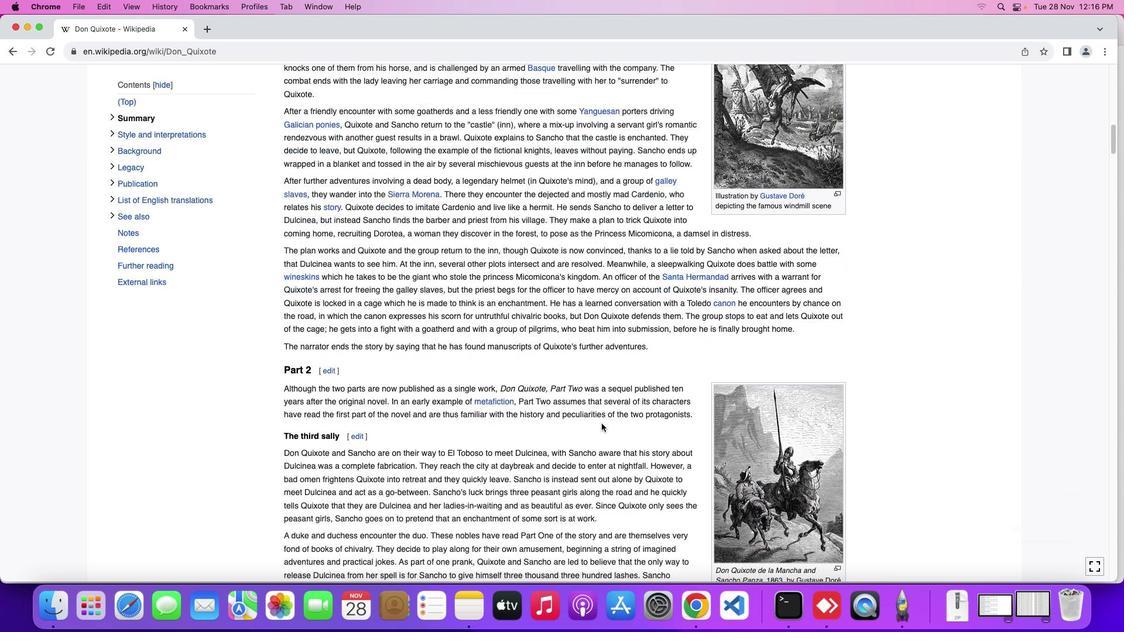 
Action: Mouse scrolled (596, 418) with delta (-4, -5)
Screenshot: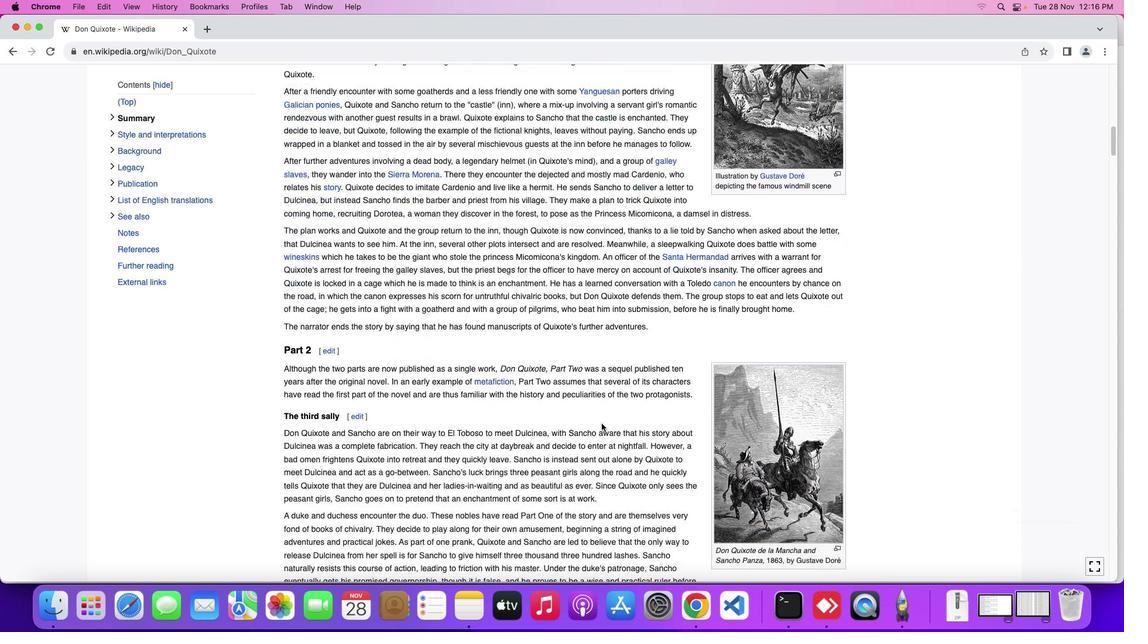 
Action: Mouse scrolled (596, 418) with delta (-4, -5)
Screenshot: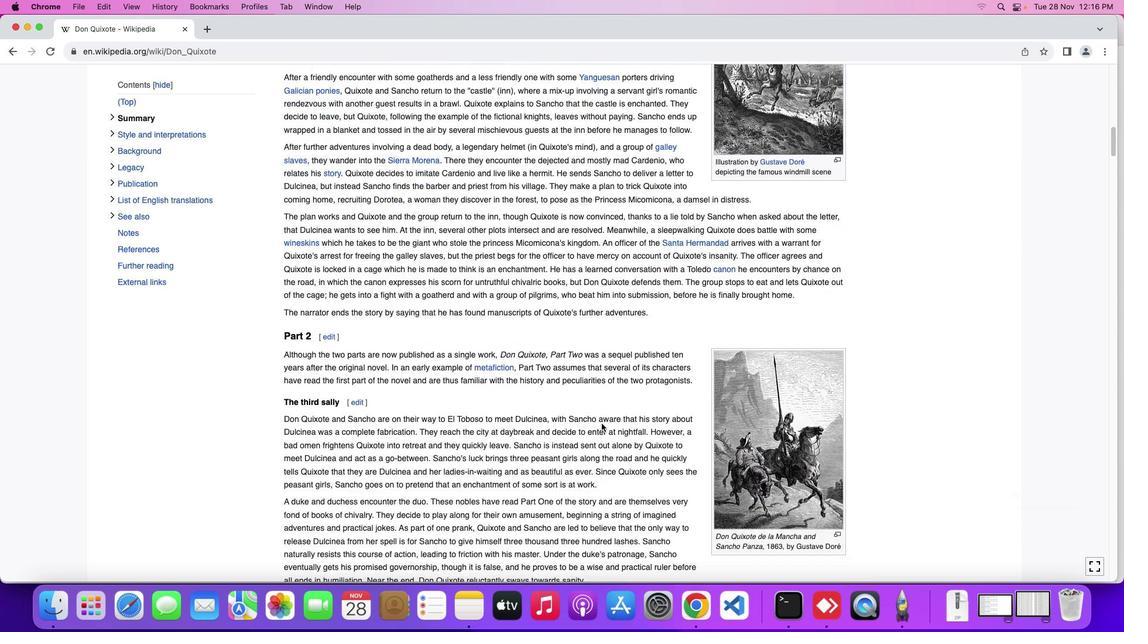 
Action: Mouse scrolled (596, 418) with delta (-4, -5)
Screenshot: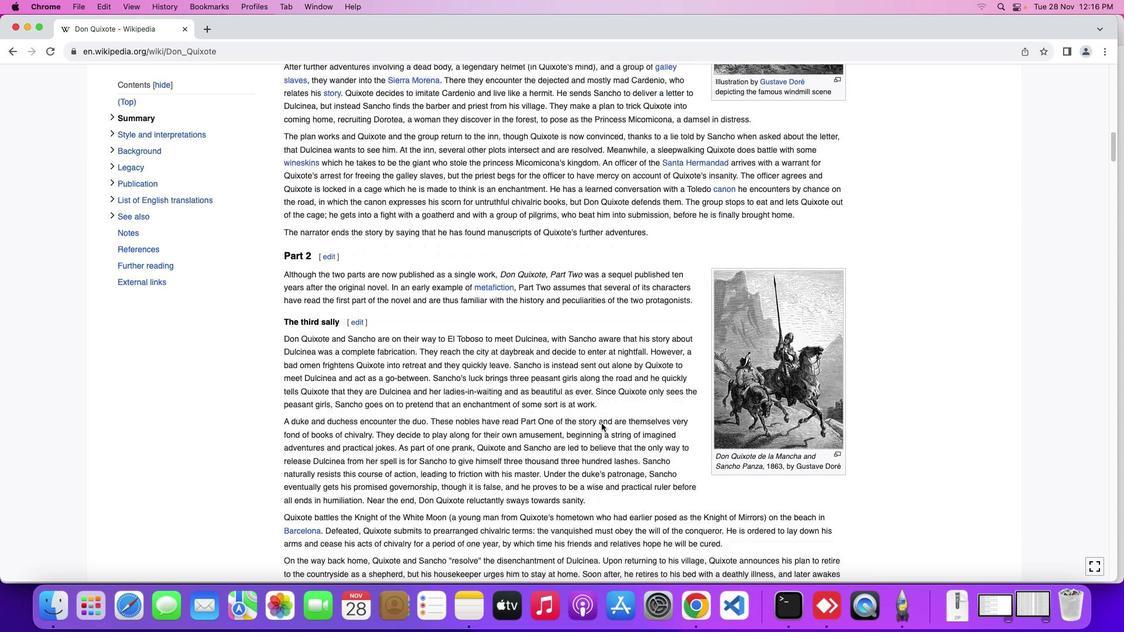 
Action: Mouse scrolled (596, 418) with delta (-4, -5)
Screenshot: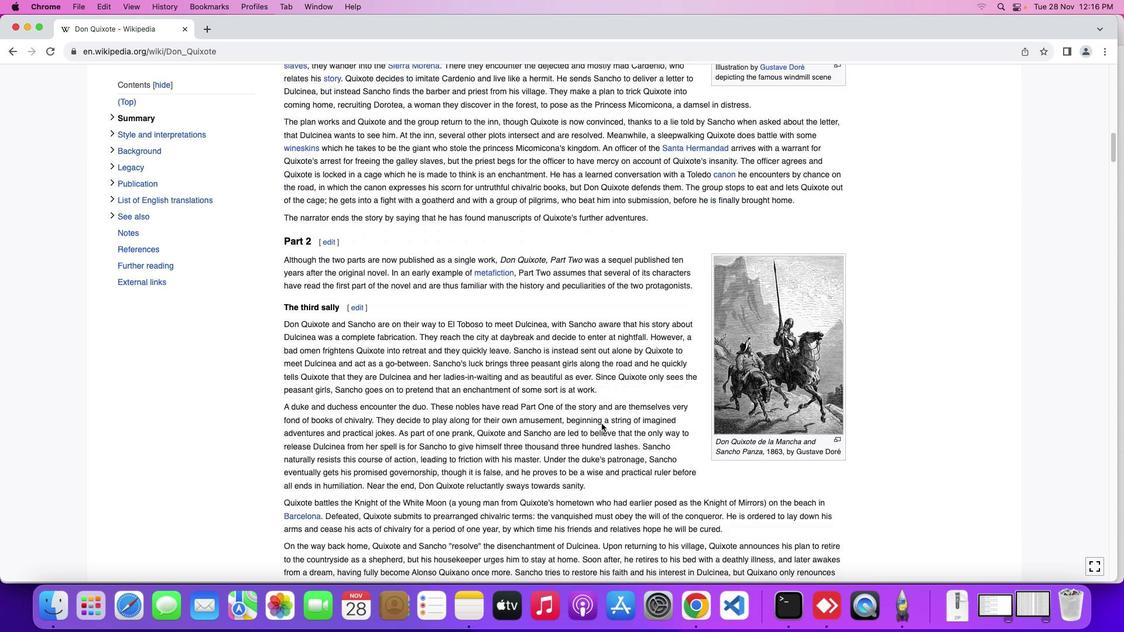 
Action: Mouse scrolled (596, 418) with delta (-4, -6)
Screenshot: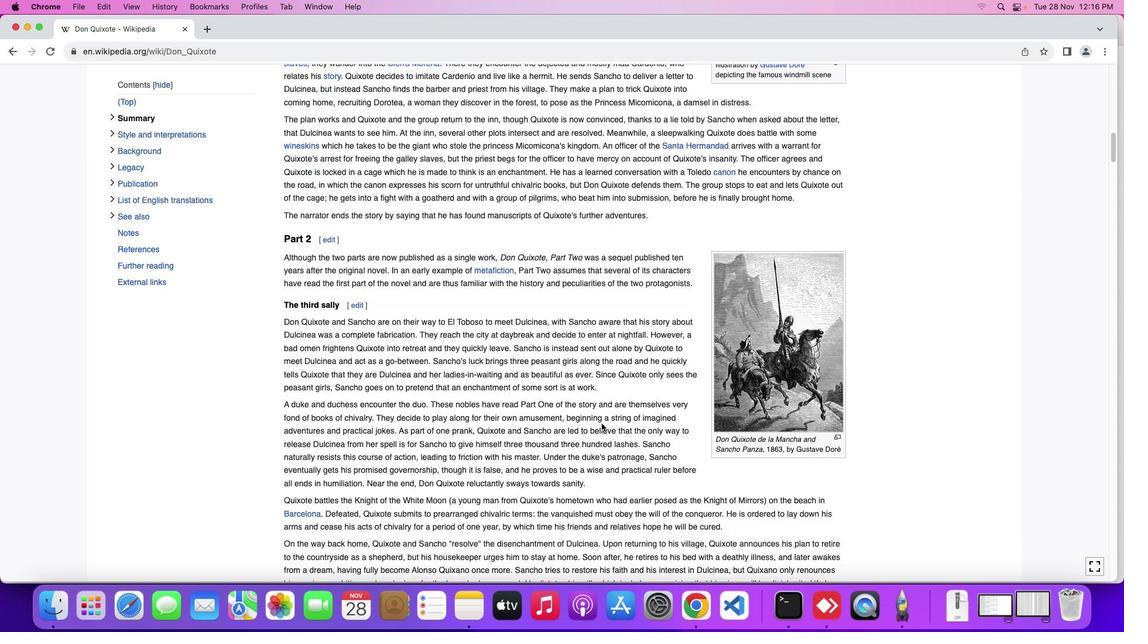 
Action: Mouse scrolled (596, 418) with delta (-4, -5)
Screenshot: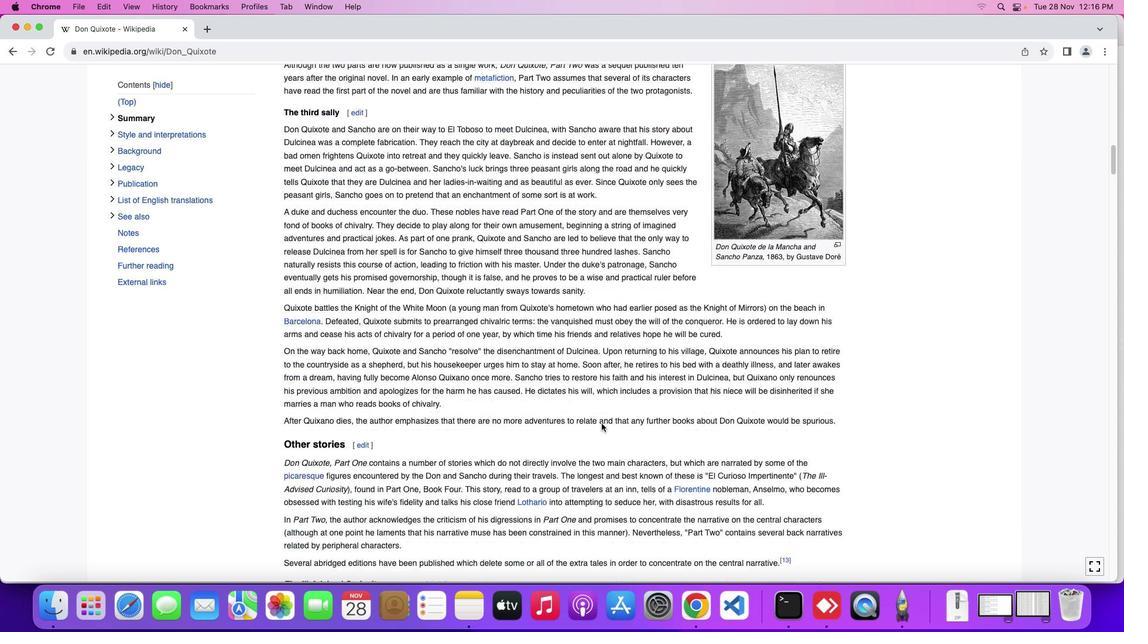 
Action: Mouse scrolled (596, 418) with delta (-4, -5)
Screenshot: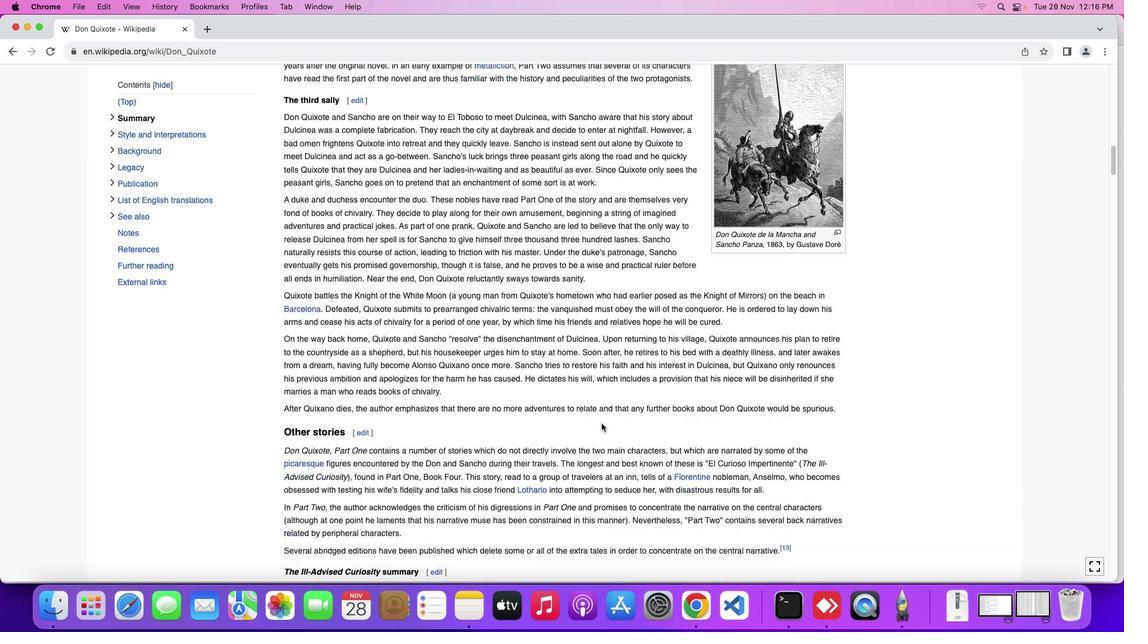 
Action: Mouse scrolled (596, 418) with delta (-4, -6)
Screenshot: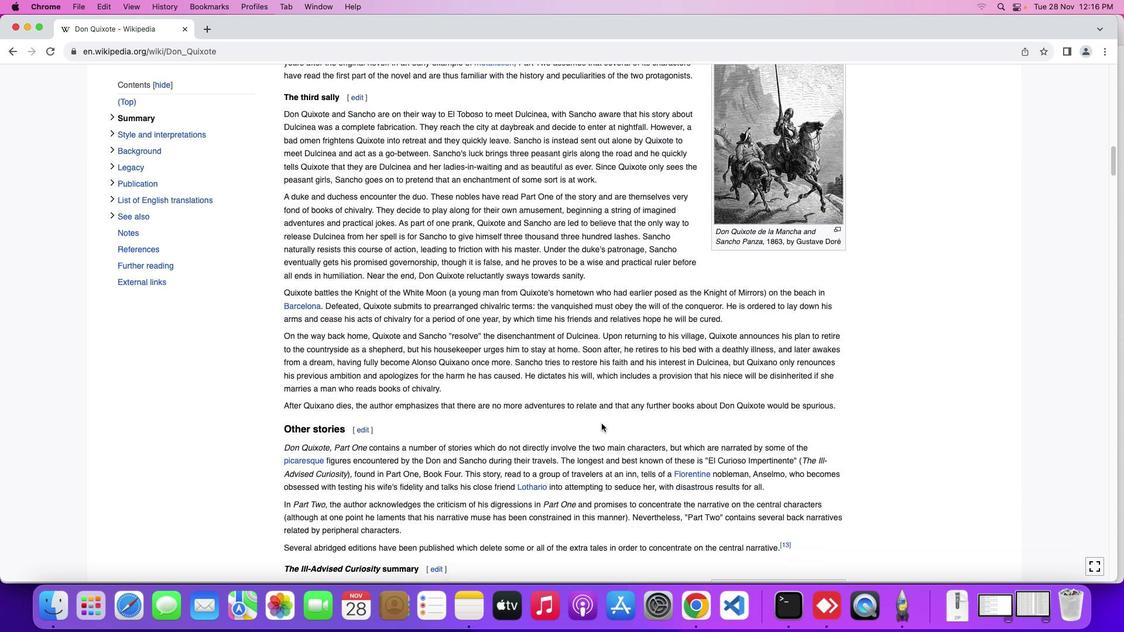 
Action: Mouse scrolled (596, 418) with delta (-4, -7)
Screenshot: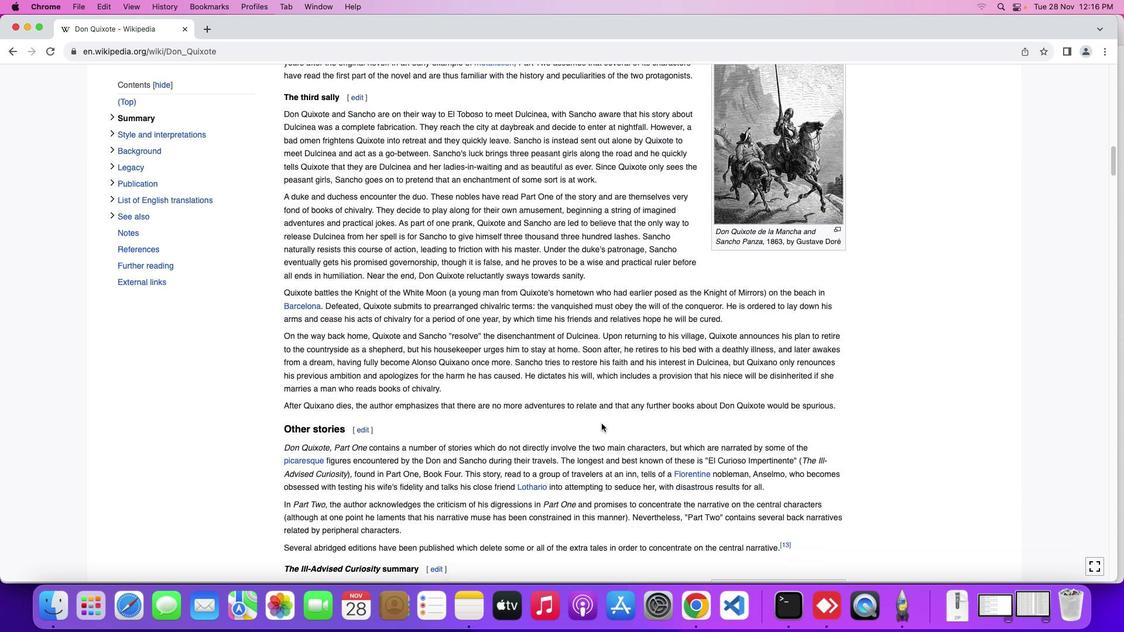 
Action: Mouse moved to (596, 418)
Screenshot: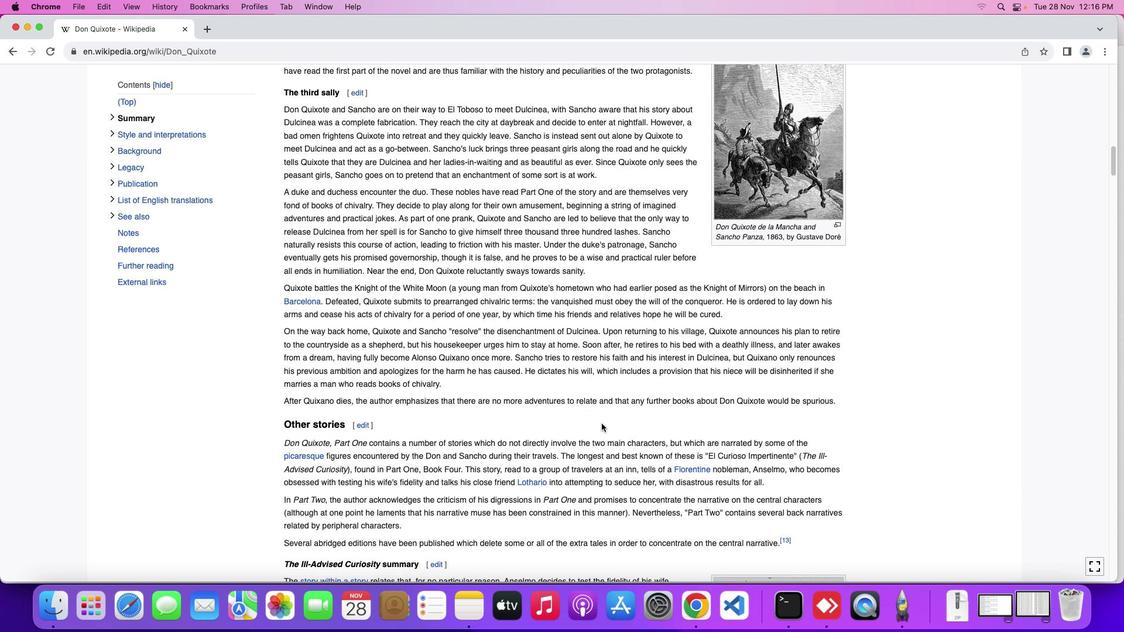 
Action: Mouse scrolled (596, 418) with delta (-4, -5)
Screenshot: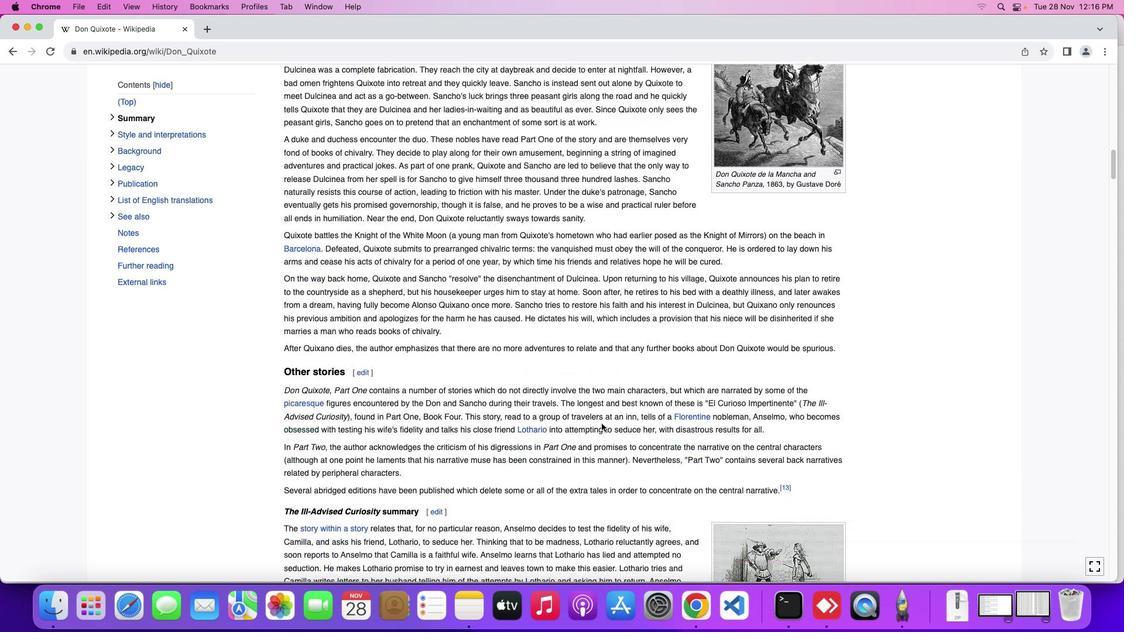 
Action: Mouse scrolled (596, 418) with delta (-4, -5)
Screenshot: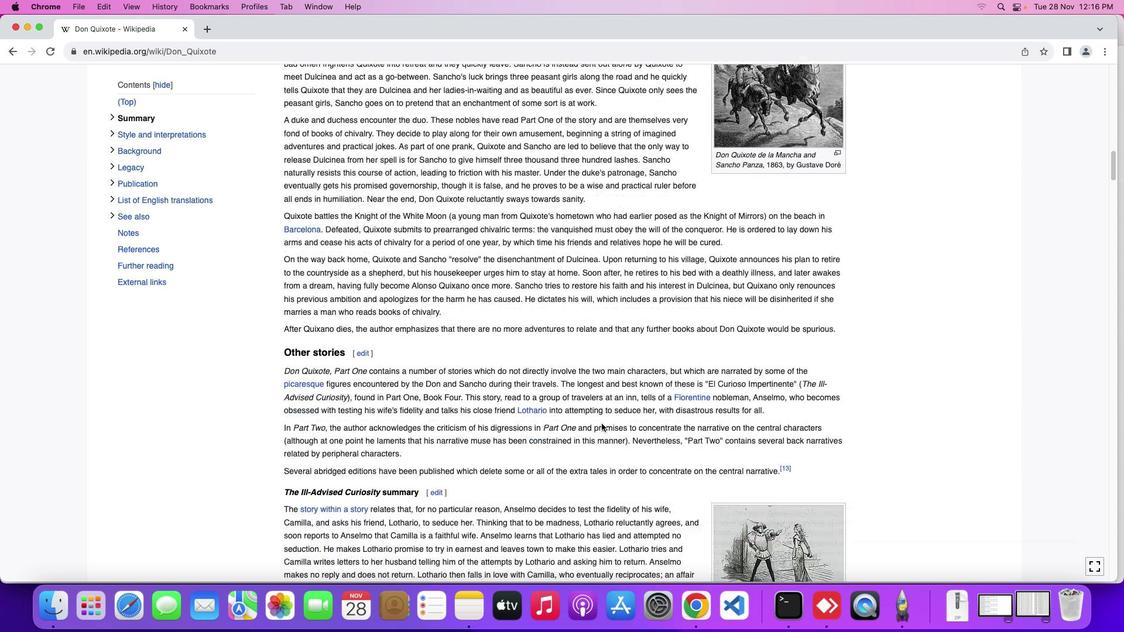 
Action: Mouse scrolled (596, 418) with delta (-4, -5)
Screenshot: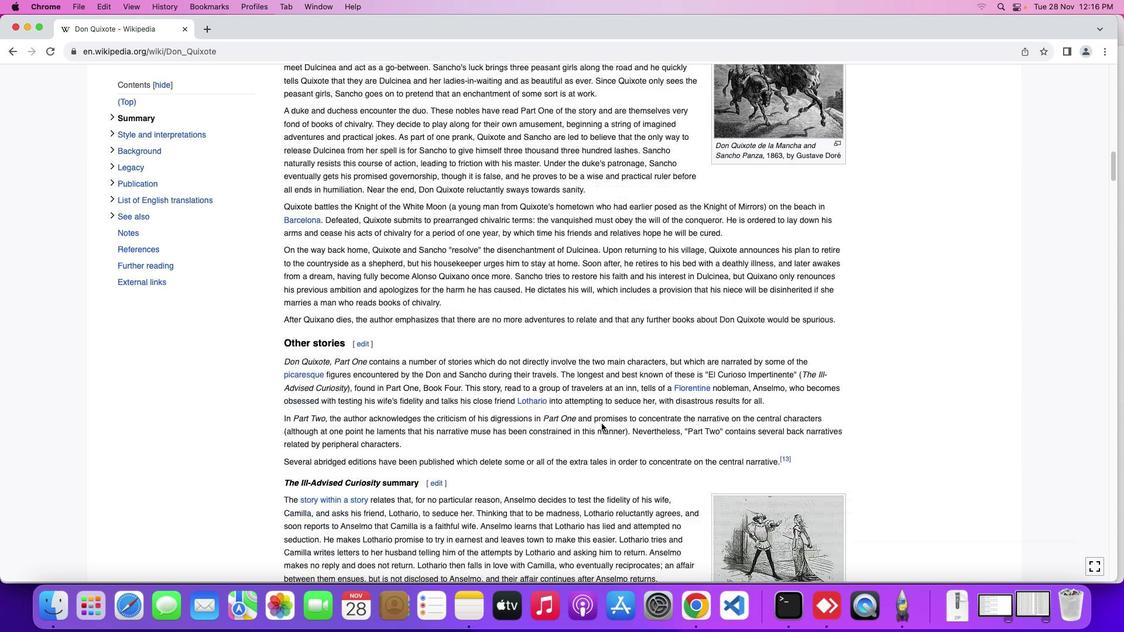 
Action: Mouse scrolled (596, 418) with delta (-4, -5)
Screenshot: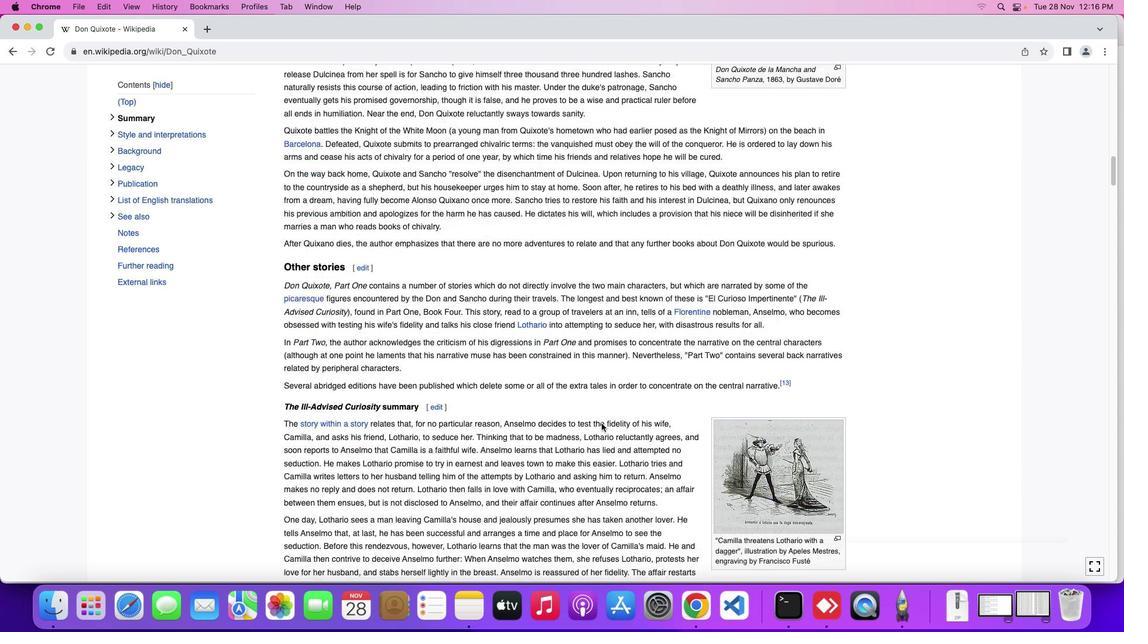 
Action: Mouse scrolled (596, 418) with delta (-4, -5)
Screenshot: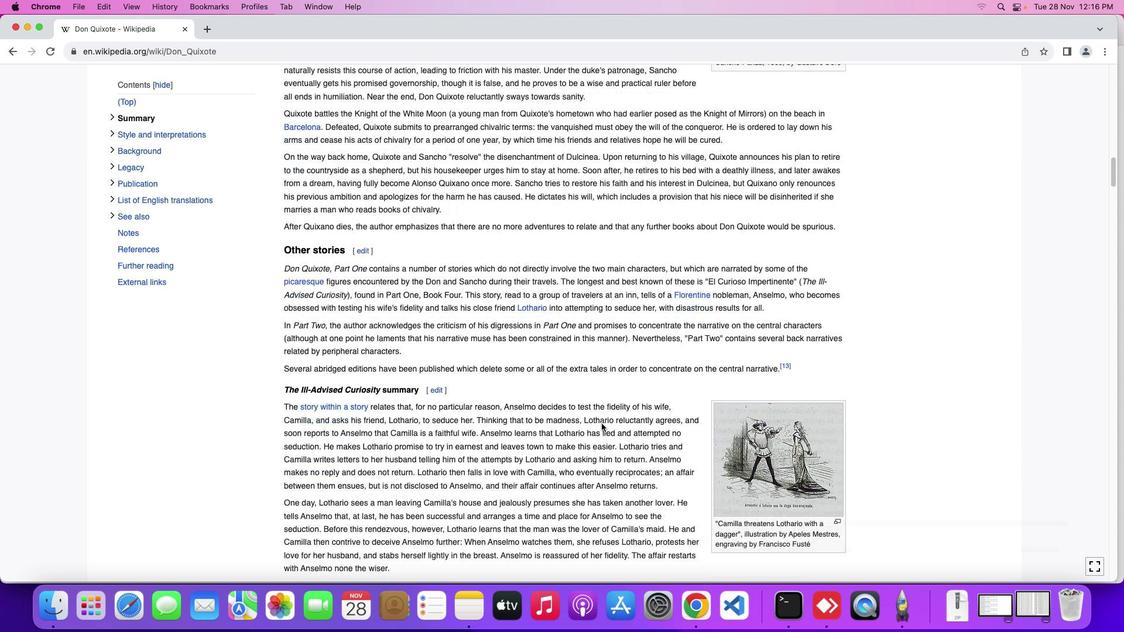 
Action: Mouse scrolled (596, 418) with delta (-4, -6)
Screenshot: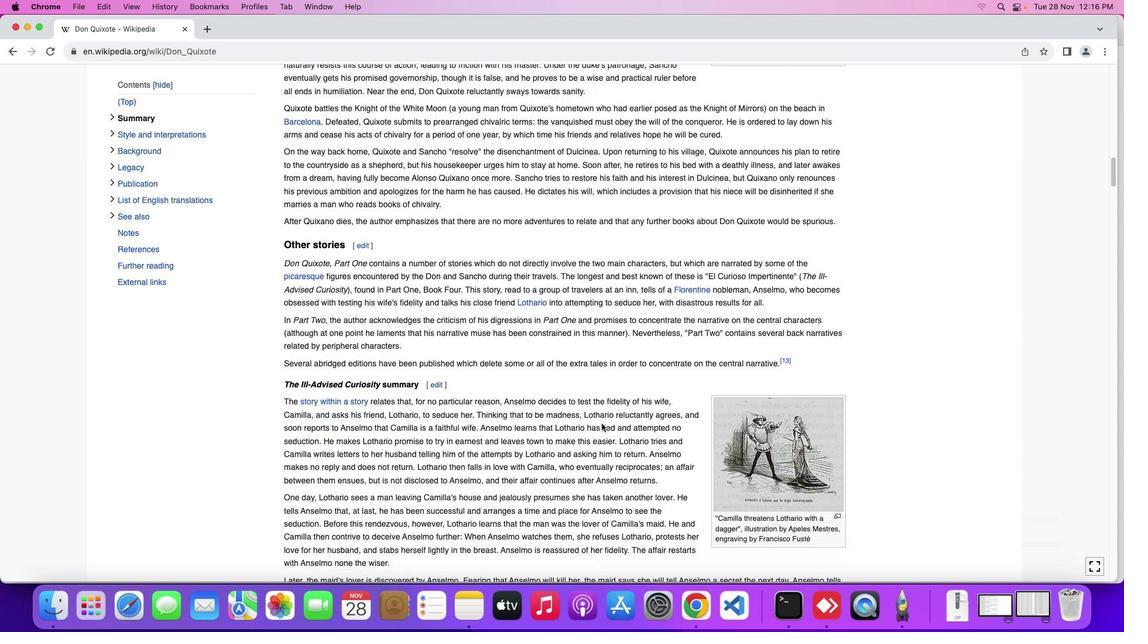 
Action: Mouse scrolled (596, 418) with delta (-4, -5)
Screenshot: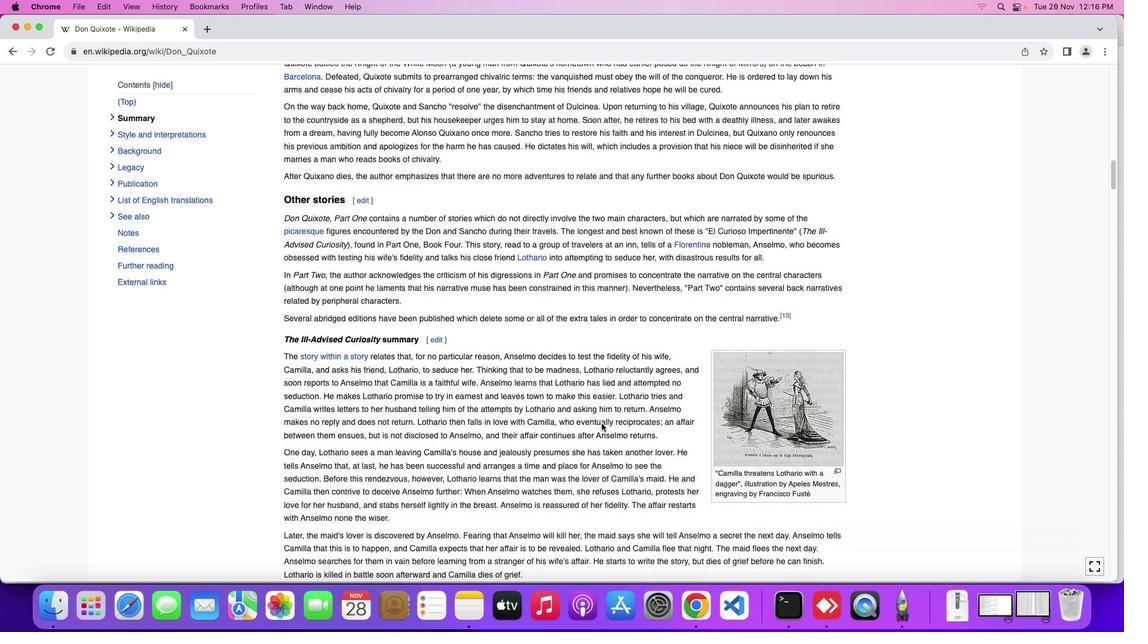 
Action: Mouse scrolled (596, 418) with delta (-4, -5)
Screenshot: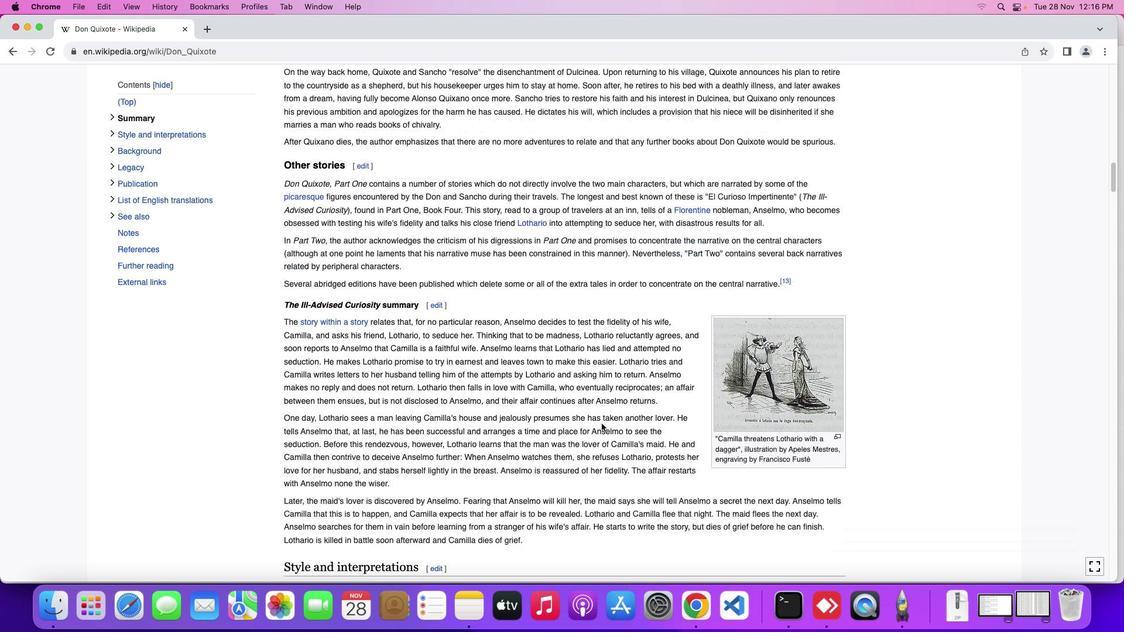 
Action: Mouse scrolled (596, 418) with delta (-4, -5)
Screenshot: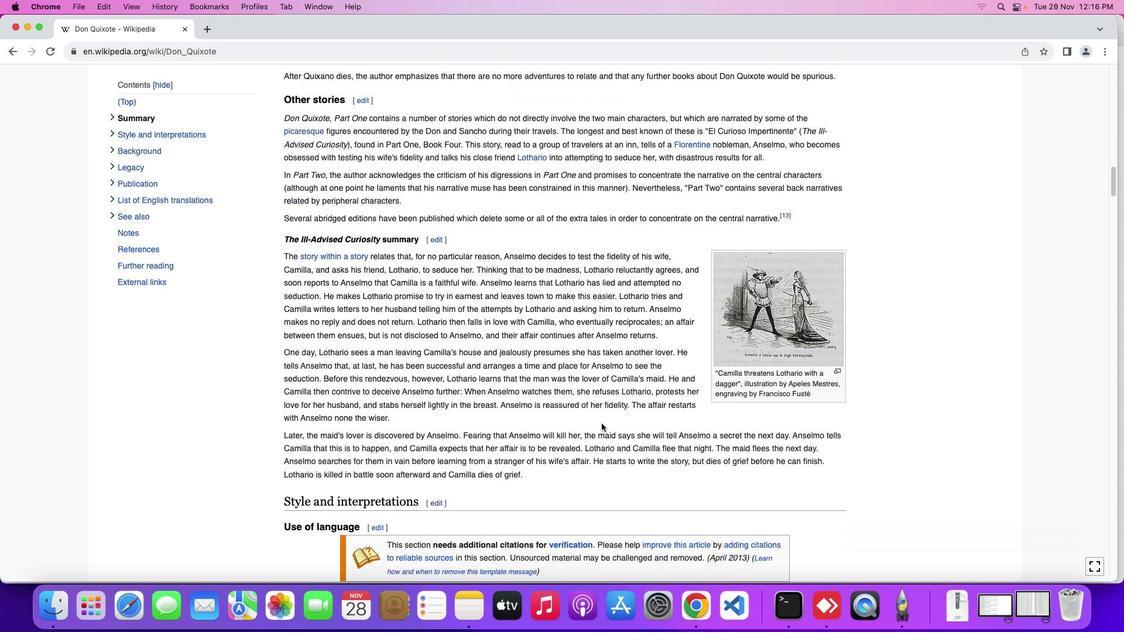 
Action: Mouse scrolled (596, 418) with delta (-4, -6)
Screenshot: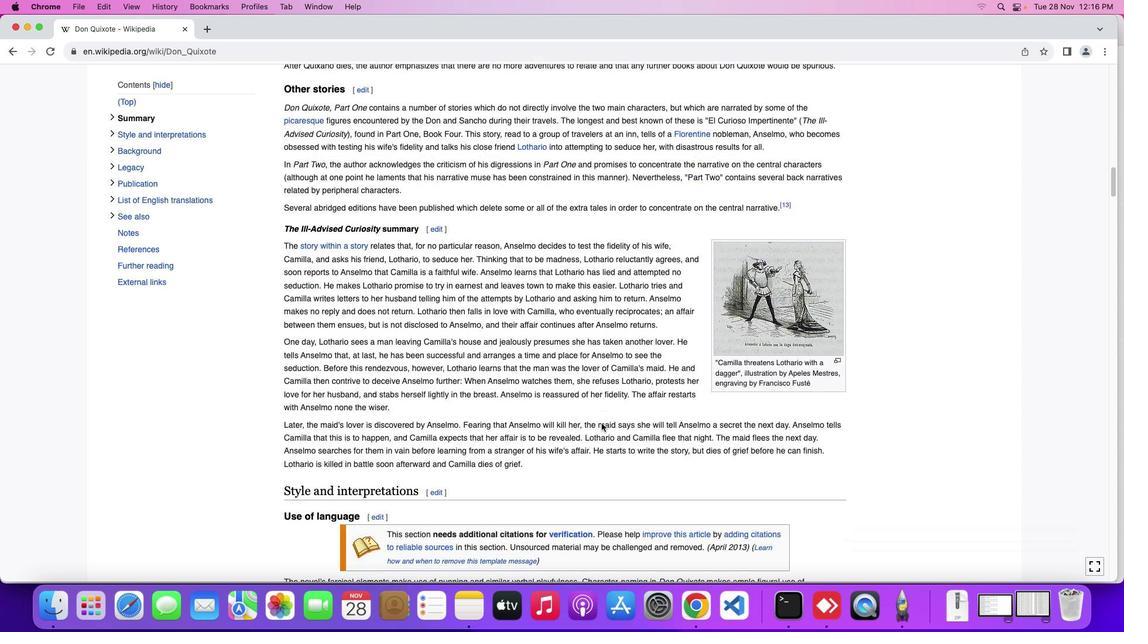 
Action: Mouse scrolled (596, 418) with delta (-4, -5)
Screenshot: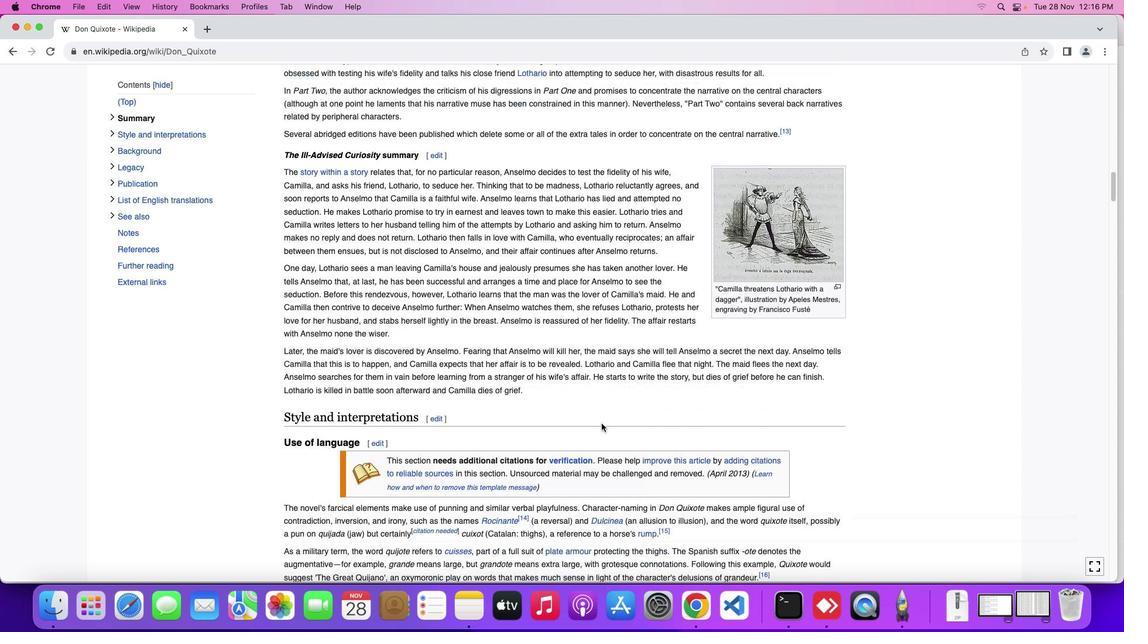 
Action: Mouse scrolled (596, 418) with delta (-4, -5)
Screenshot: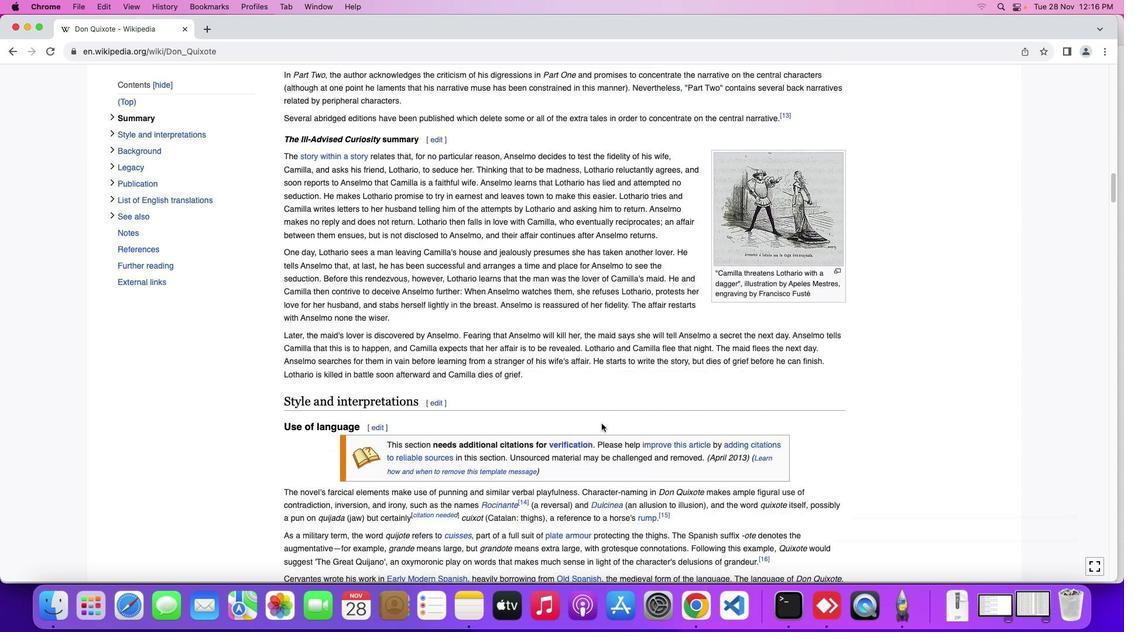 
Action: Mouse scrolled (596, 418) with delta (-4, -5)
Screenshot: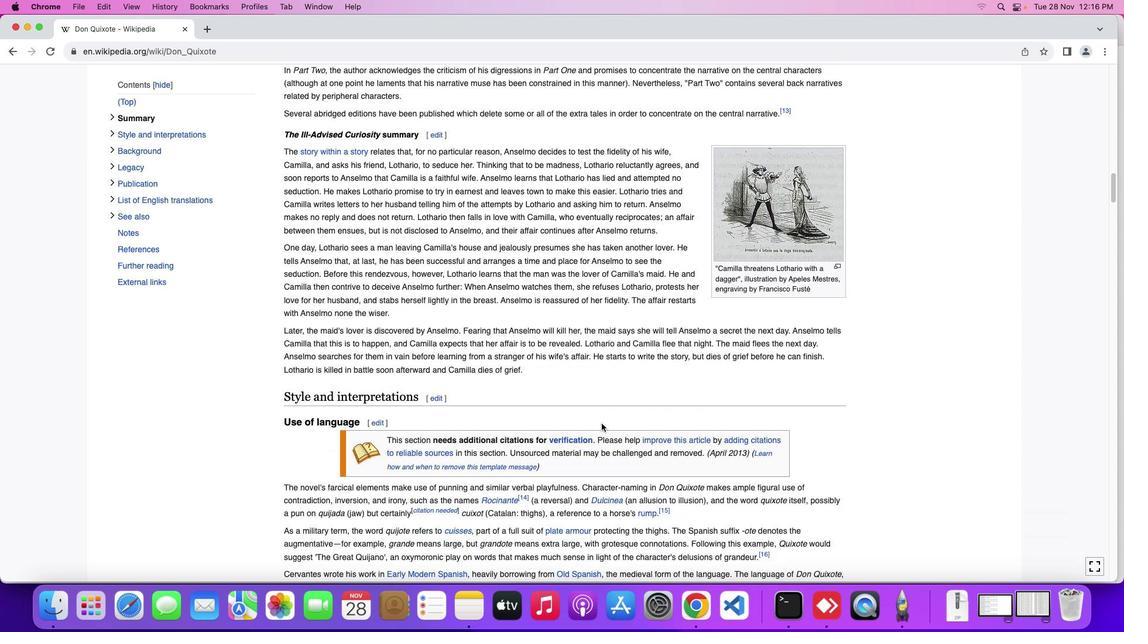
Action: Mouse moved to (596, 418)
Screenshot: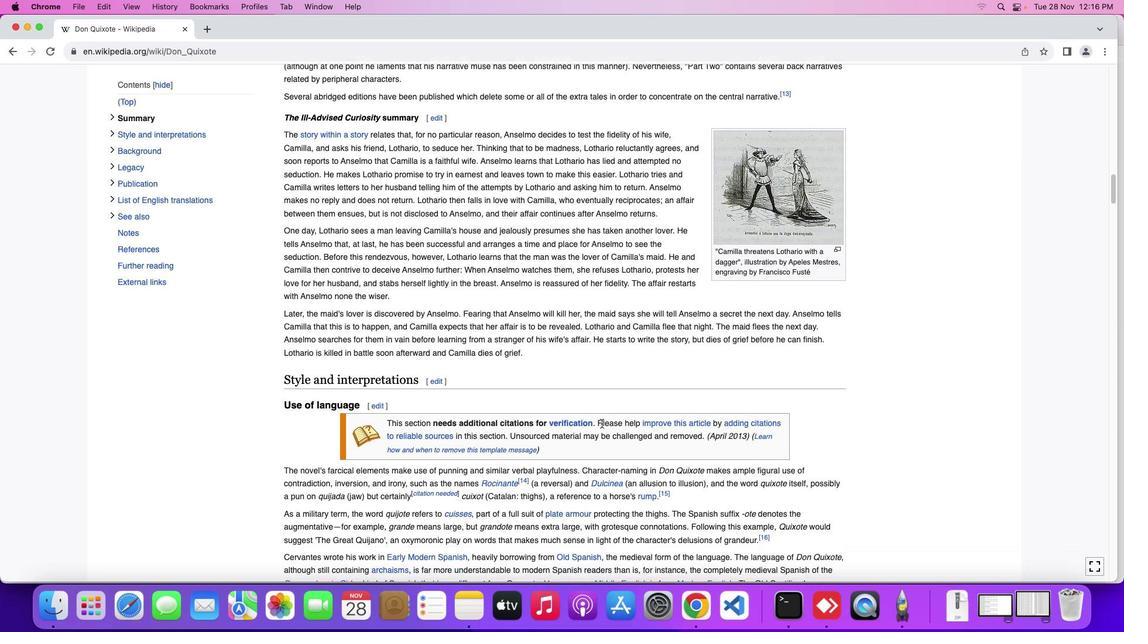 
Action: Mouse scrolled (596, 418) with delta (-4, -5)
Screenshot: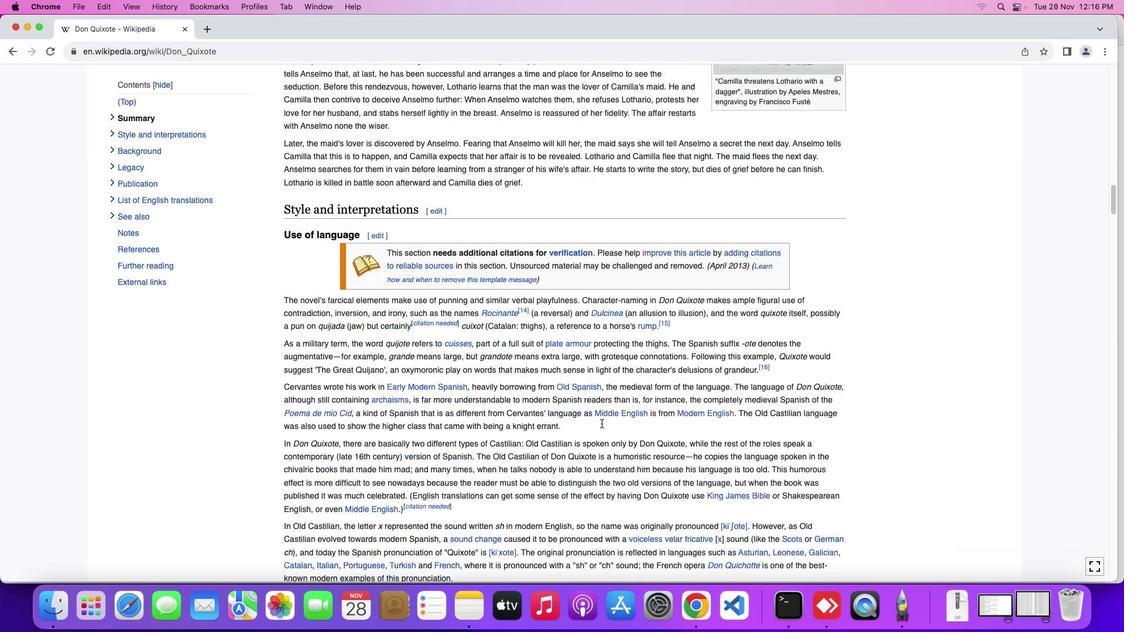 
Action: Mouse scrolled (596, 418) with delta (-4, -5)
Screenshot: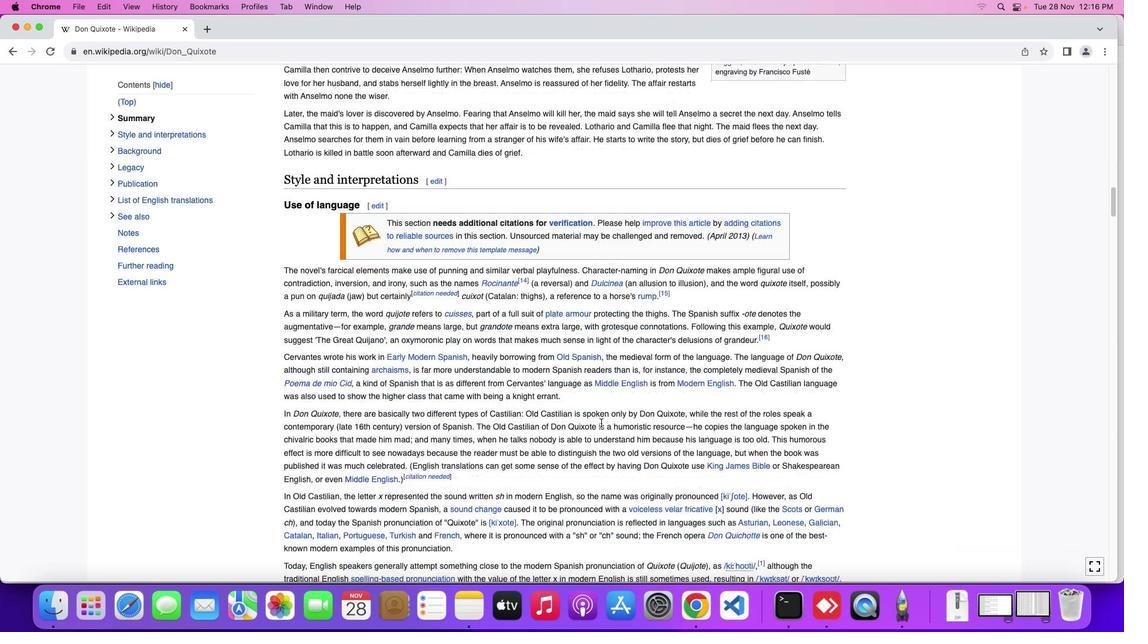 
Action: Mouse scrolled (596, 418) with delta (-4, -6)
Screenshot: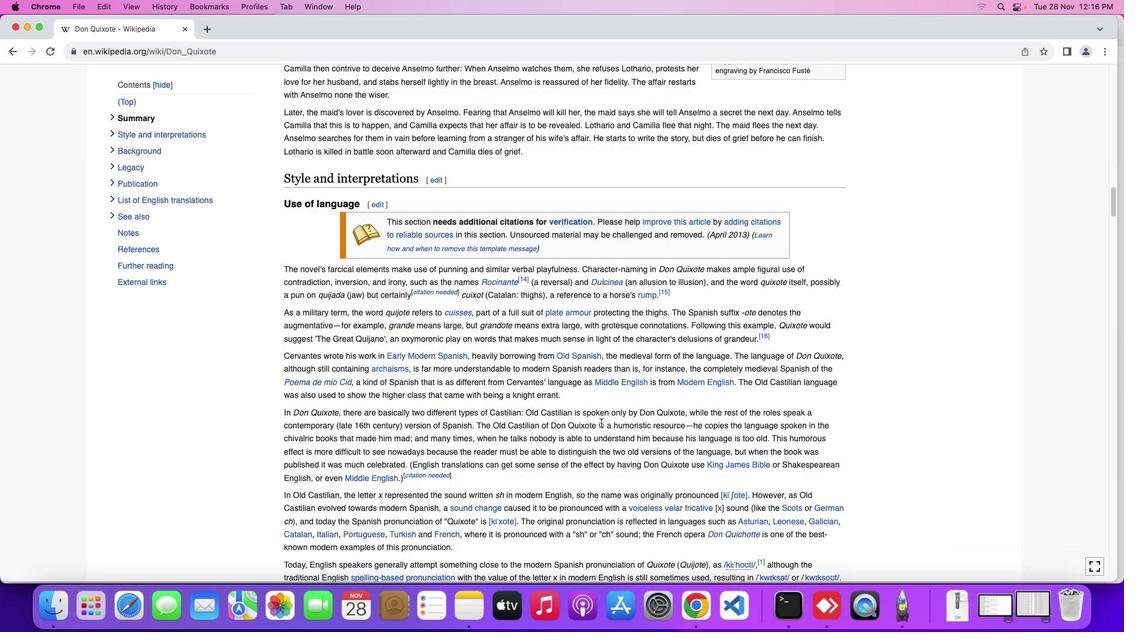 
Action: Mouse moved to (596, 418)
Screenshot: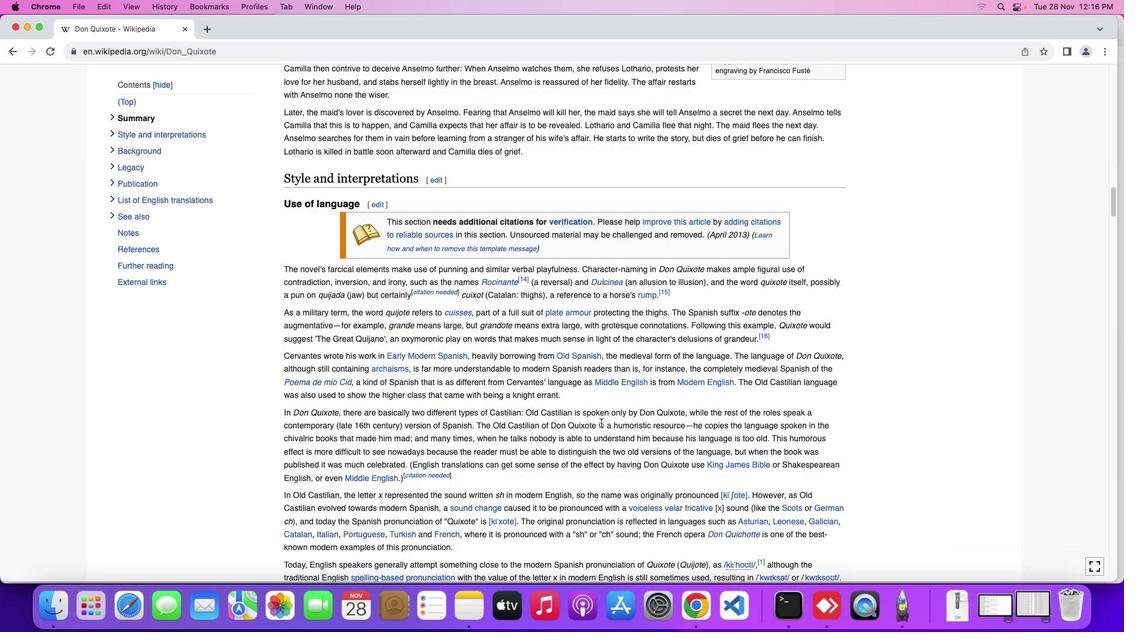 
Action: Mouse scrolled (596, 418) with delta (-4, -7)
Screenshot: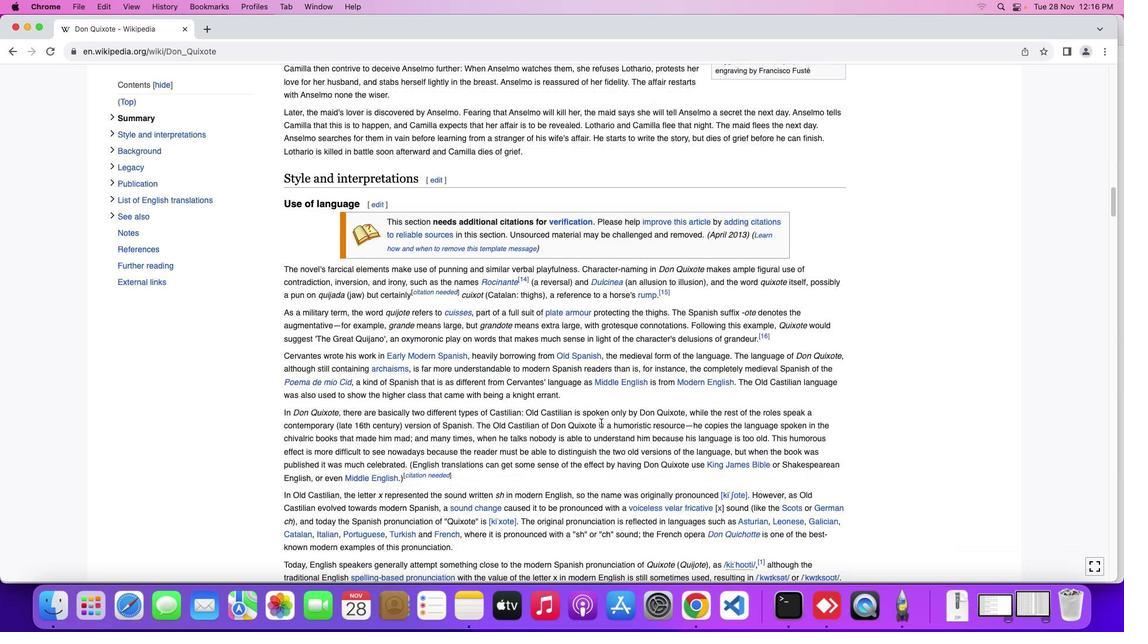 
Action: Mouse moved to (596, 417)
Screenshot: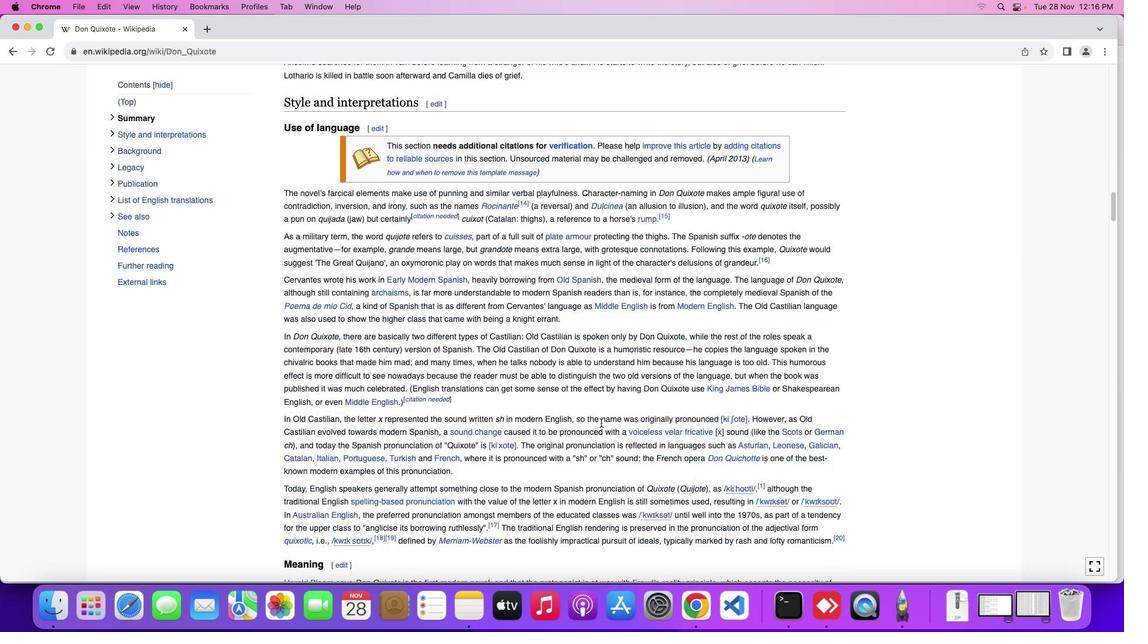 
Action: Mouse scrolled (596, 417) with delta (-4, -5)
Screenshot: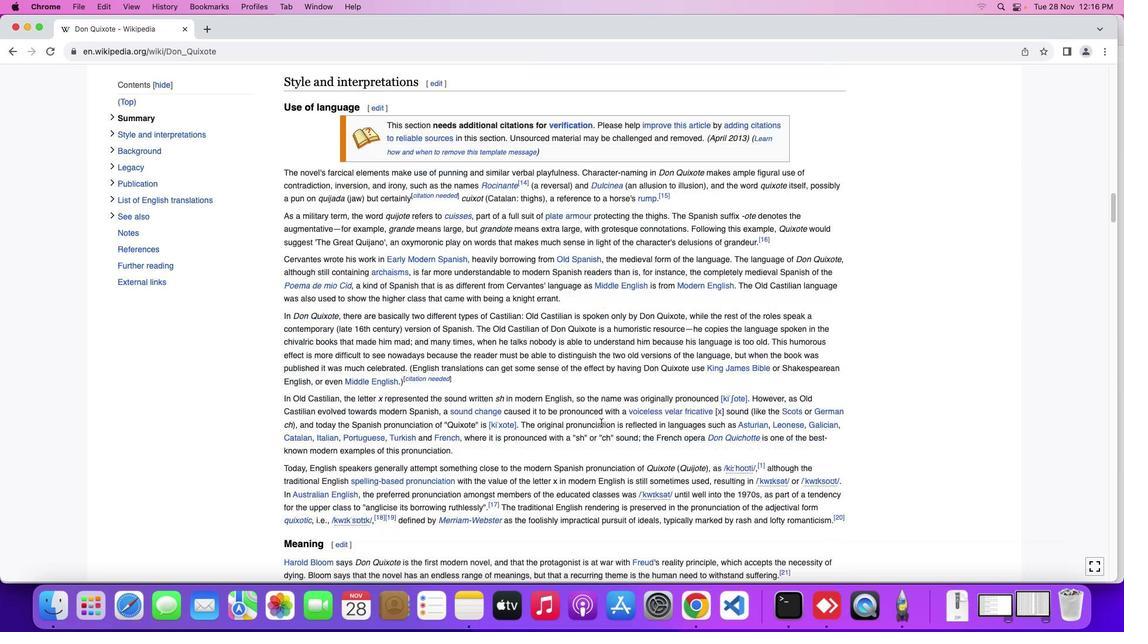 
Action: Mouse scrolled (596, 417) with delta (-4, -5)
Screenshot: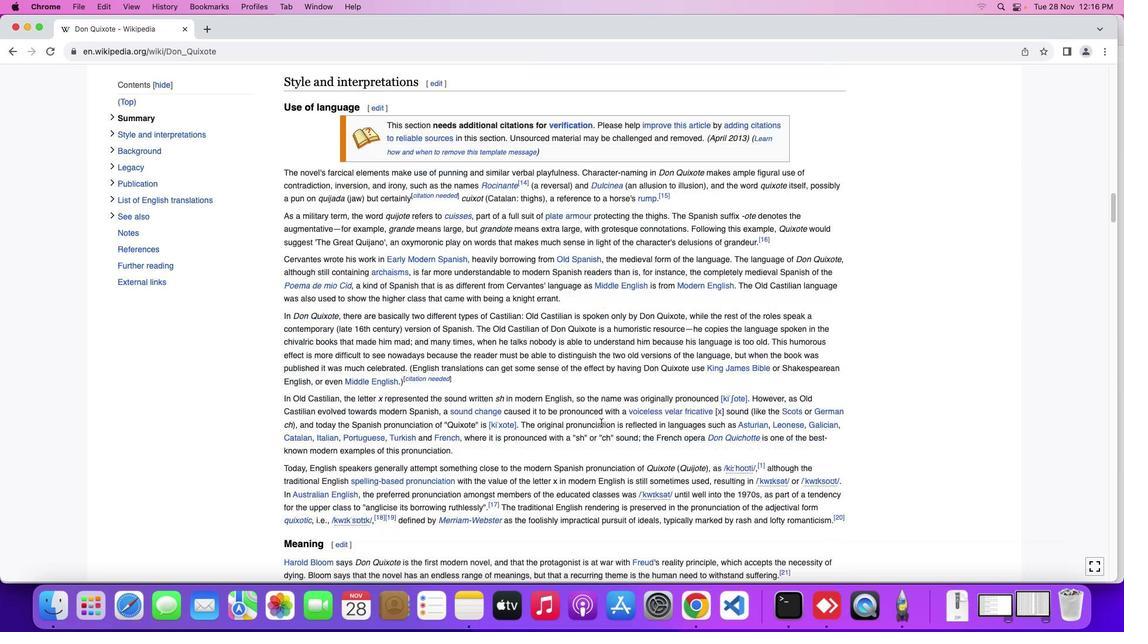
Action: Mouse scrolled (596, 417) with delta (-4, -6)
Screenshot: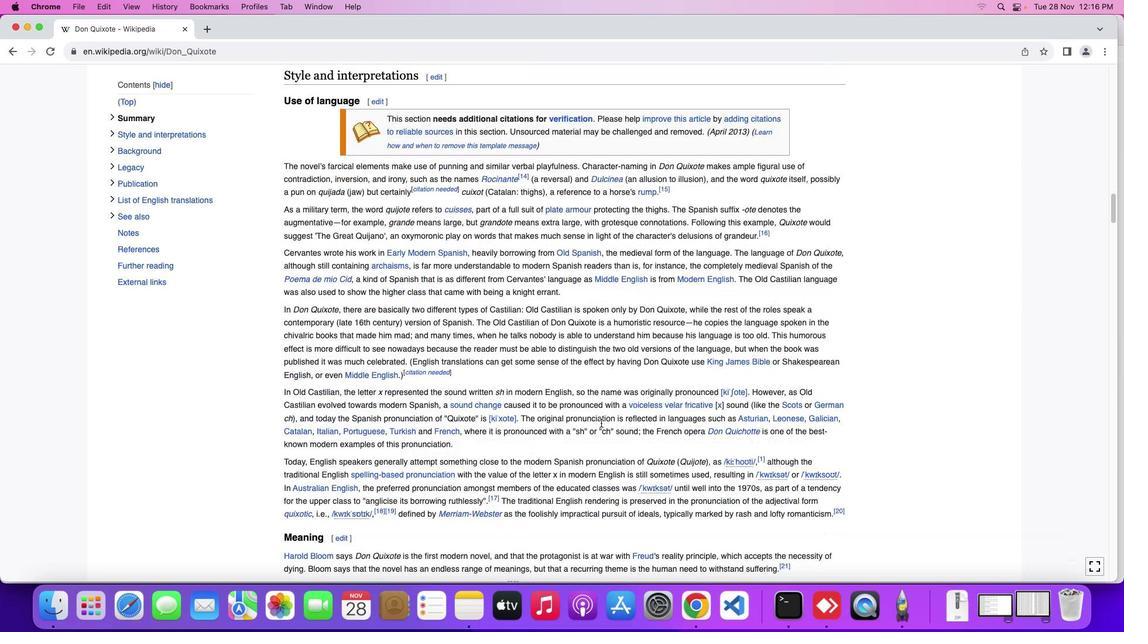 
Action: Mouse scrolled (596, 417) with delta (-4, -5)
Screenshot: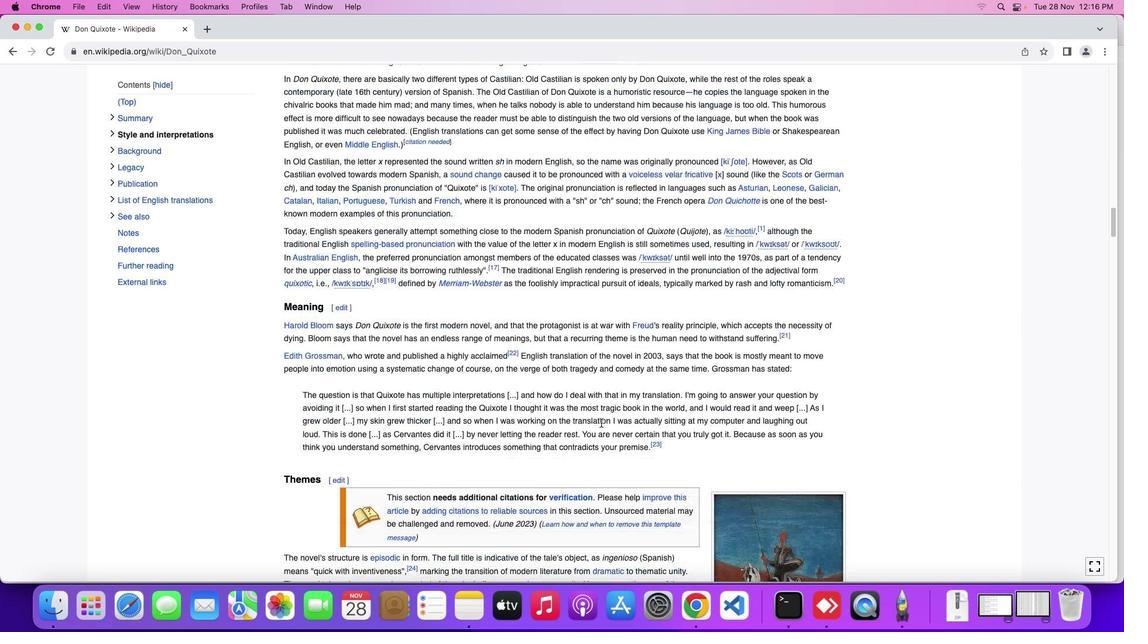 
Action: Mouse scrolled (596, 417) with delta (-4, -5)
Screenshot: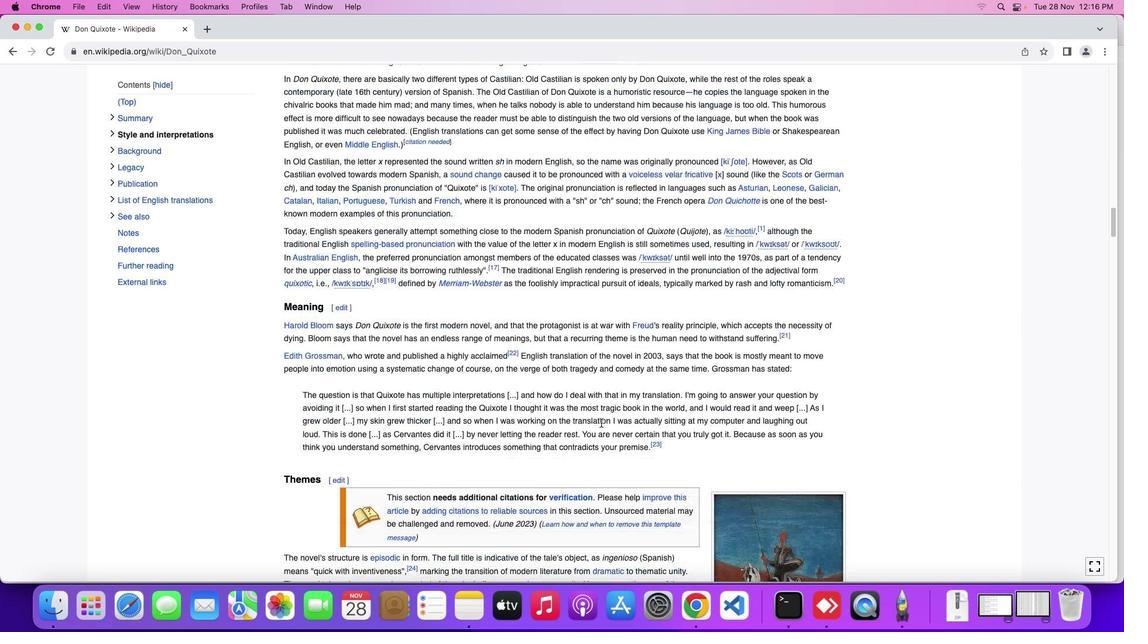 
Action: Mouse scrolled (596, 417) with delta (-4, -6)
Screenshot: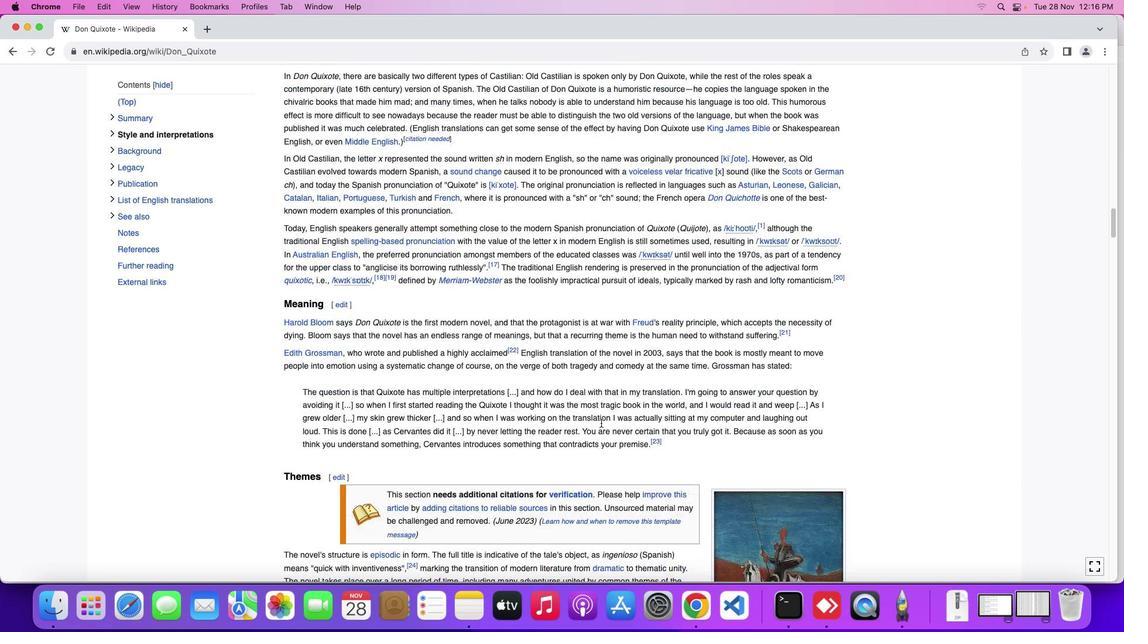 
Action: Mouse scrolled (596, 417) with delta (-4, -7)
Screenshot: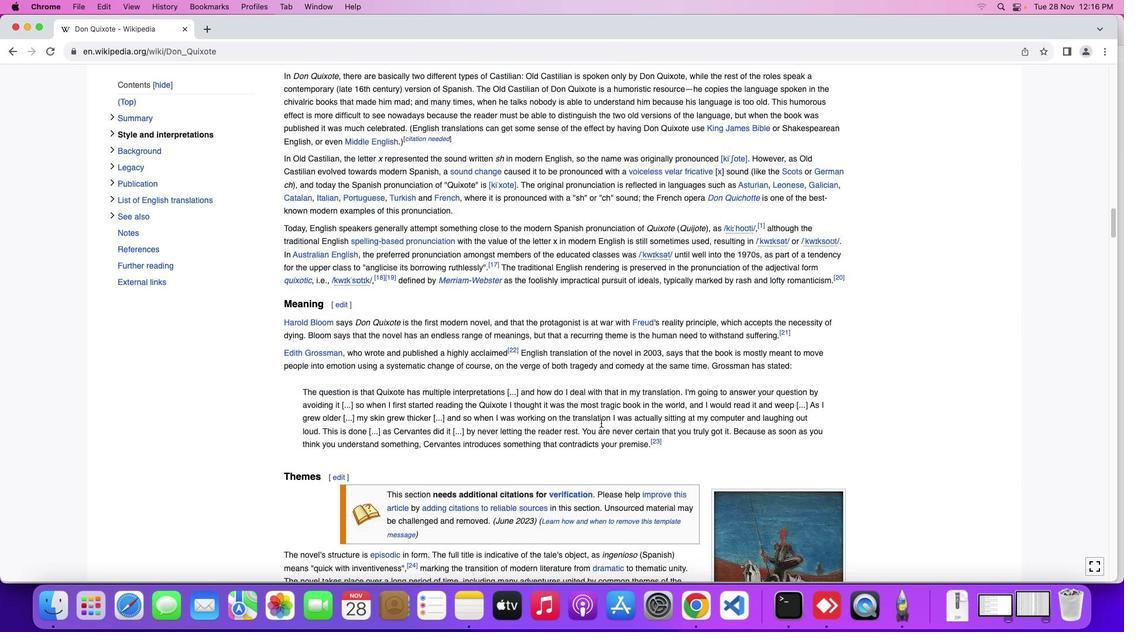
Action: Mouse moved to (595, 417)
Screenshot: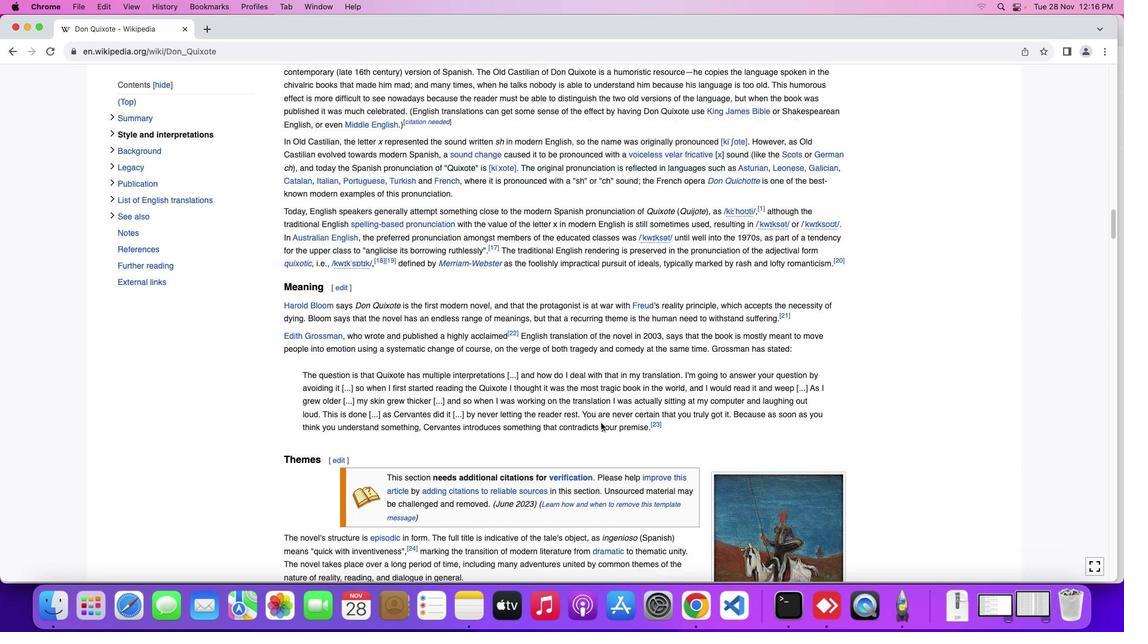 
Action: Mouse scrolled (595, 417) with delta (-4, -5)
Screenshot: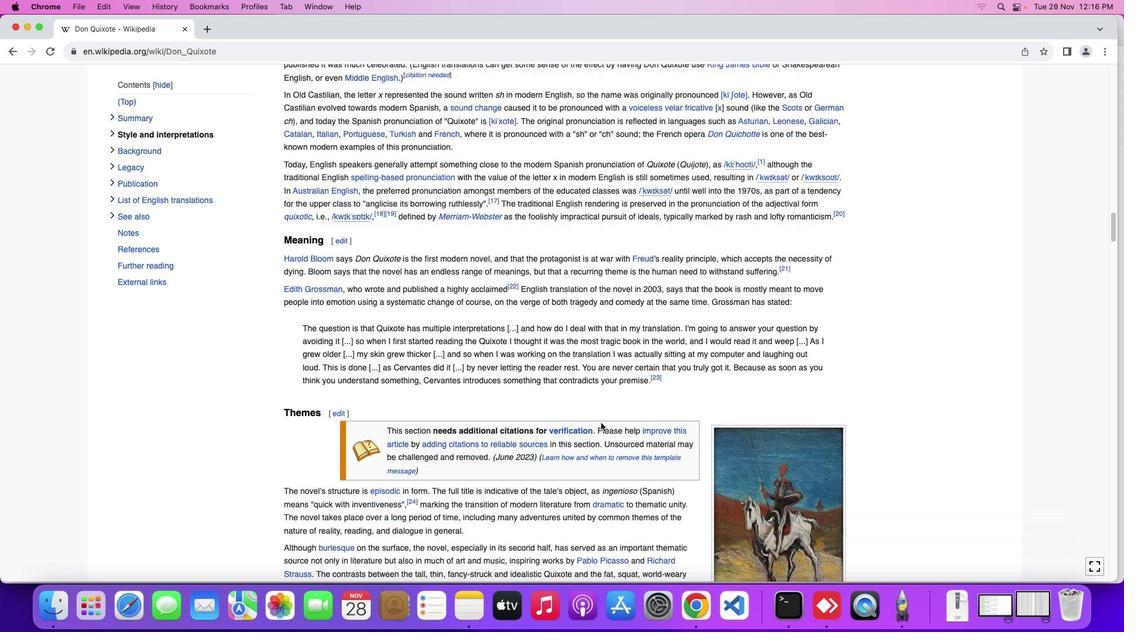 
Action: Mouse scrolled (595, 417) with delta (-4, -5)
Screenshot: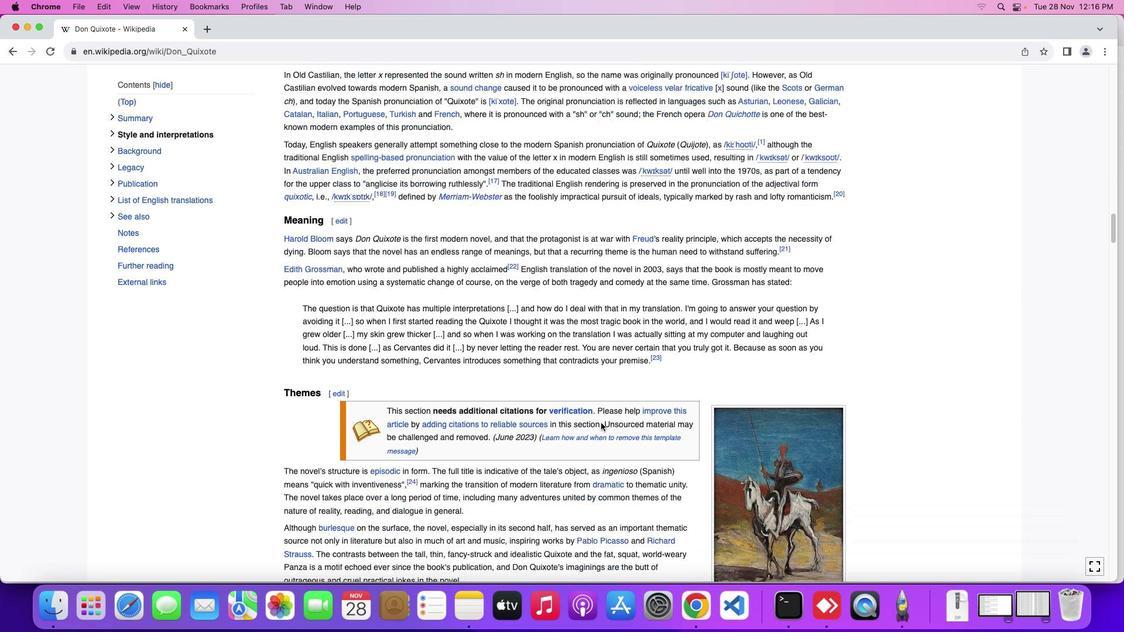 
Action: Mouse scrolled (595, 417) with delta (-4, -5)
Screenshot: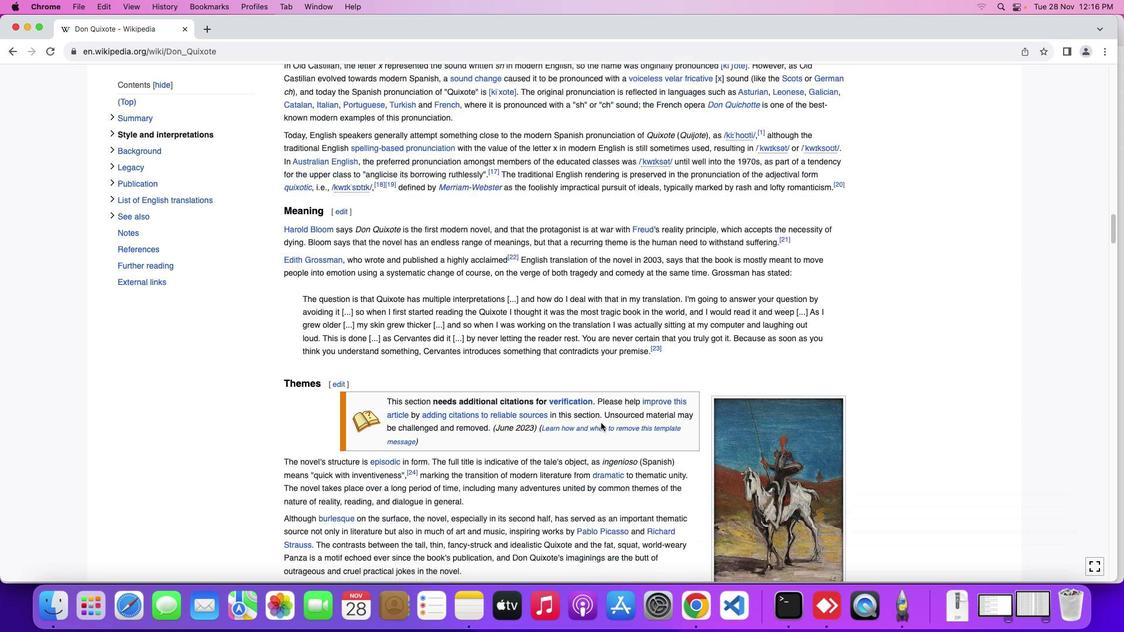 
Action: Mouse scrolled (595, 417) with delta (-4, -5)
Screenshot: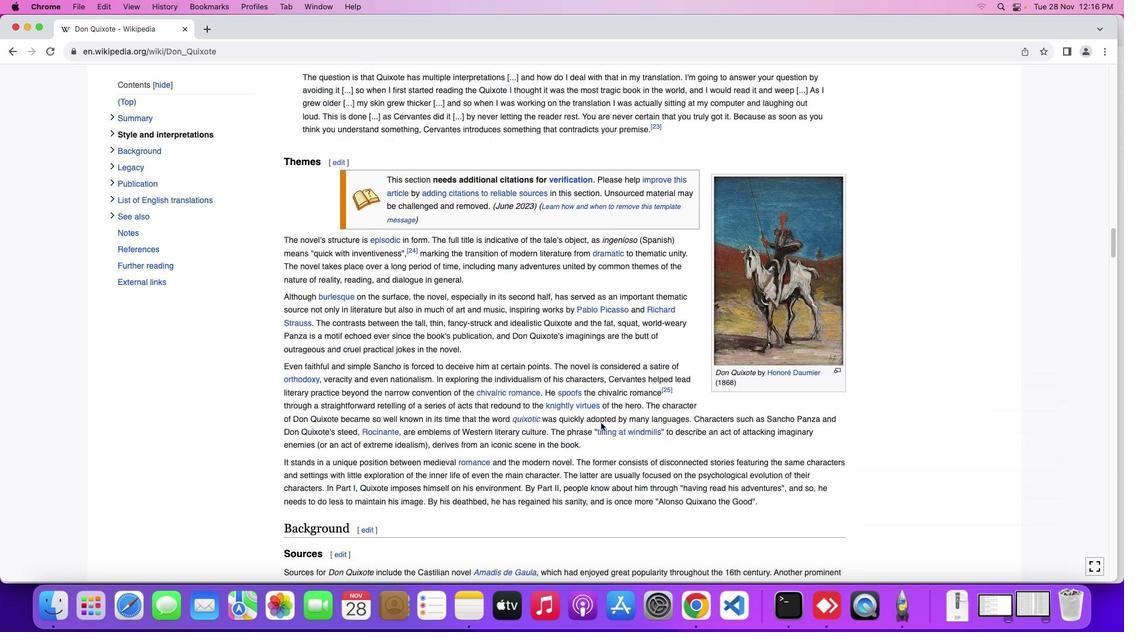 
Action: Mouse scrolled (595, 417) with delta (-4, -5)
Screenshot: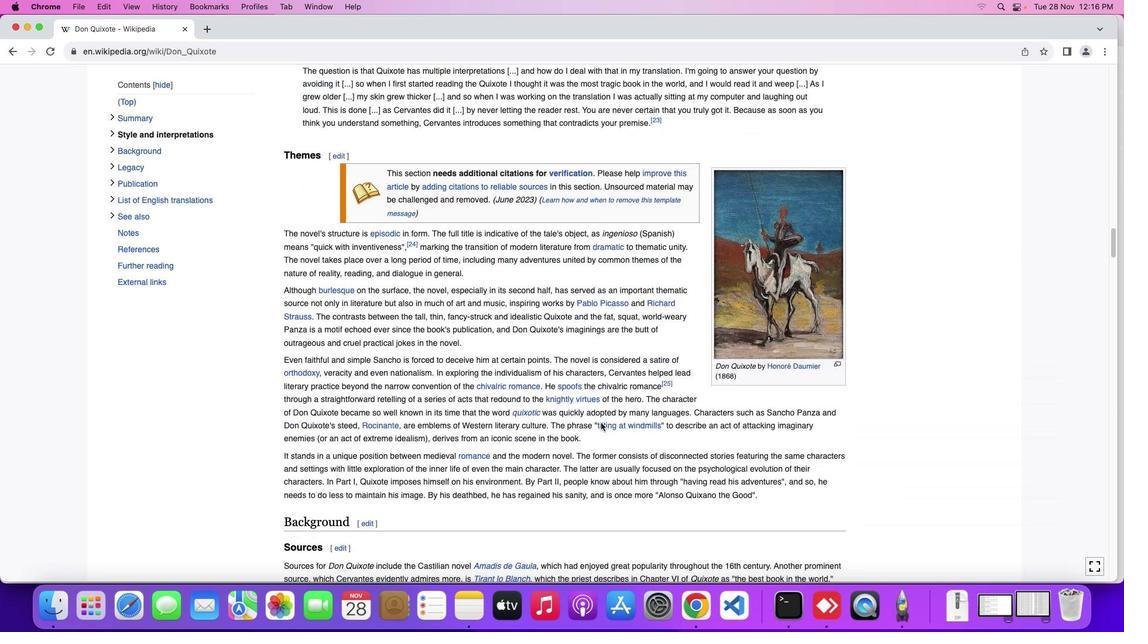 
Action: Mouse scrolled (595, 417) with delta (-4, -6)
Screenshot: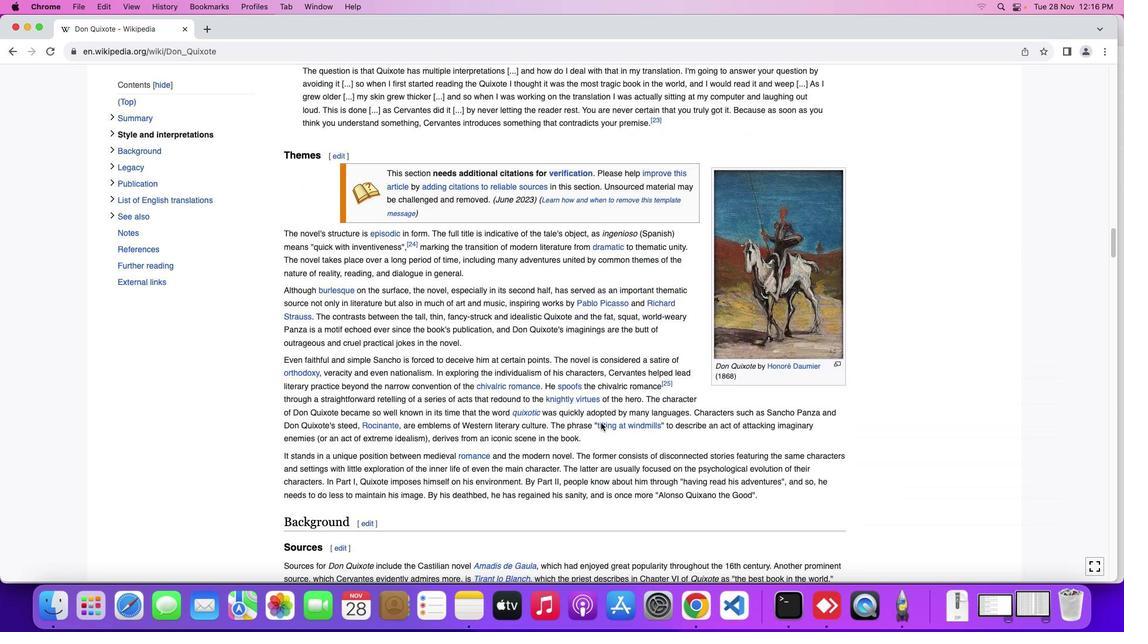 
Action: Mouse scrolled (595, 417) with delta (-4, -7)
Screenshot: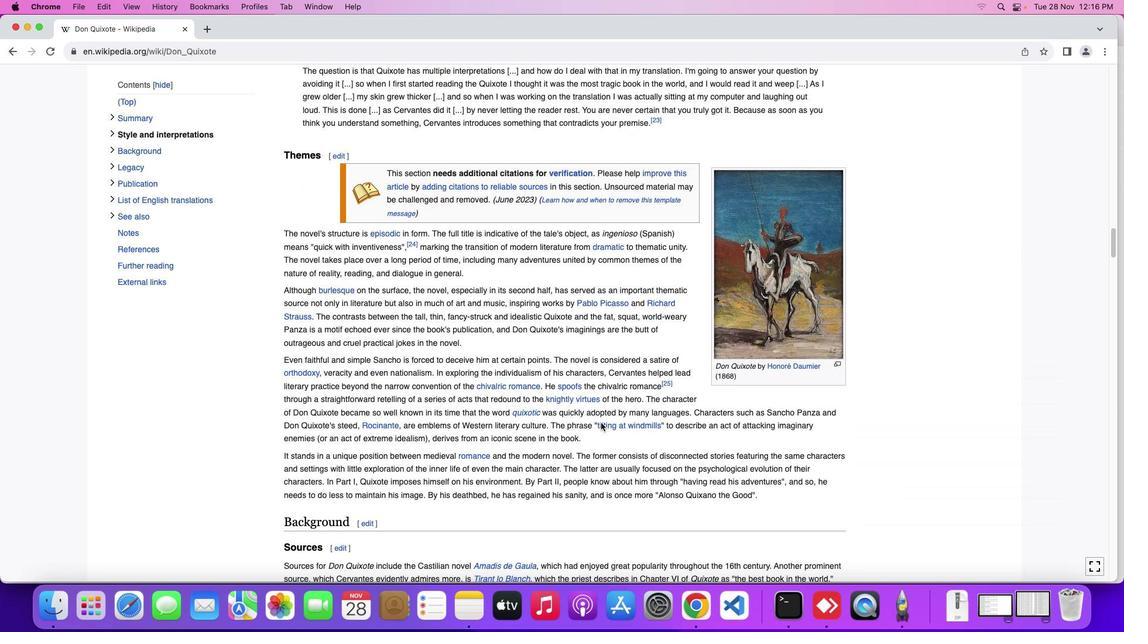 
Action: Mouse scrolled (595, 417) with delta (-4, -5)
Screenshot: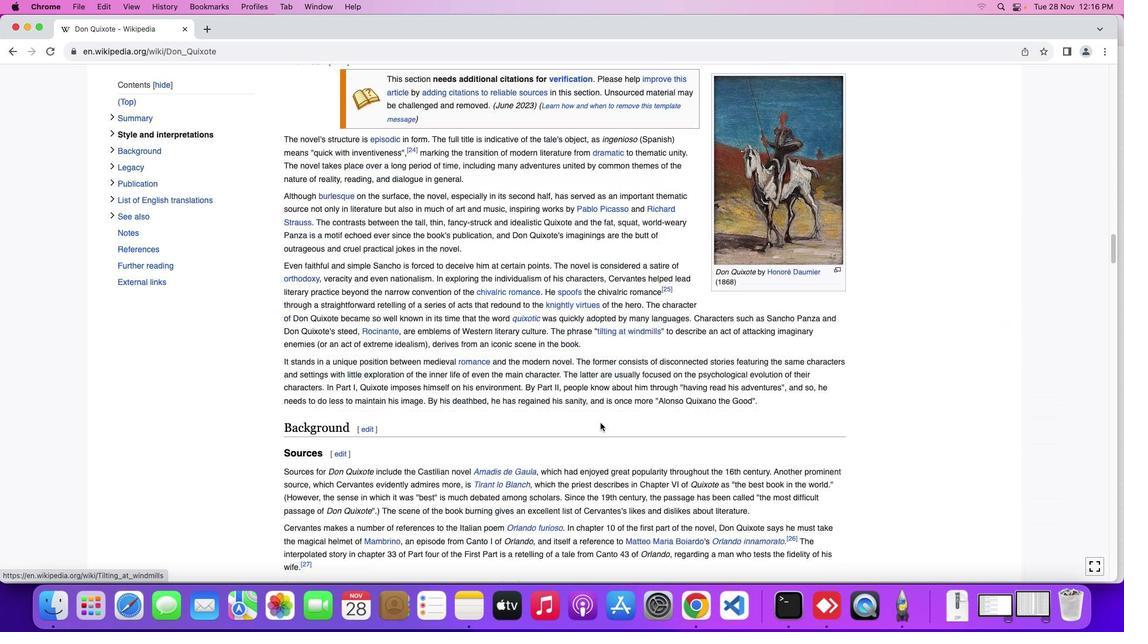 
Action: Mouse scrolled (595, 417) with delta (-4, -5)
Screenshot: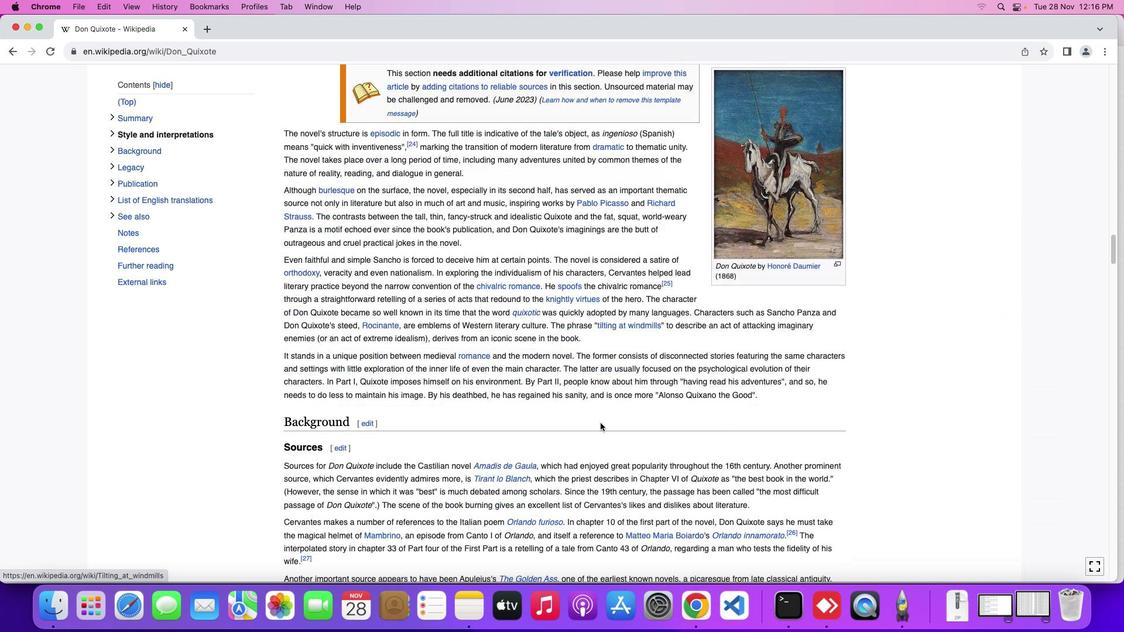 
Action: Mouse scrolled (595, 417) with delta (-4, -6)
Screenshot: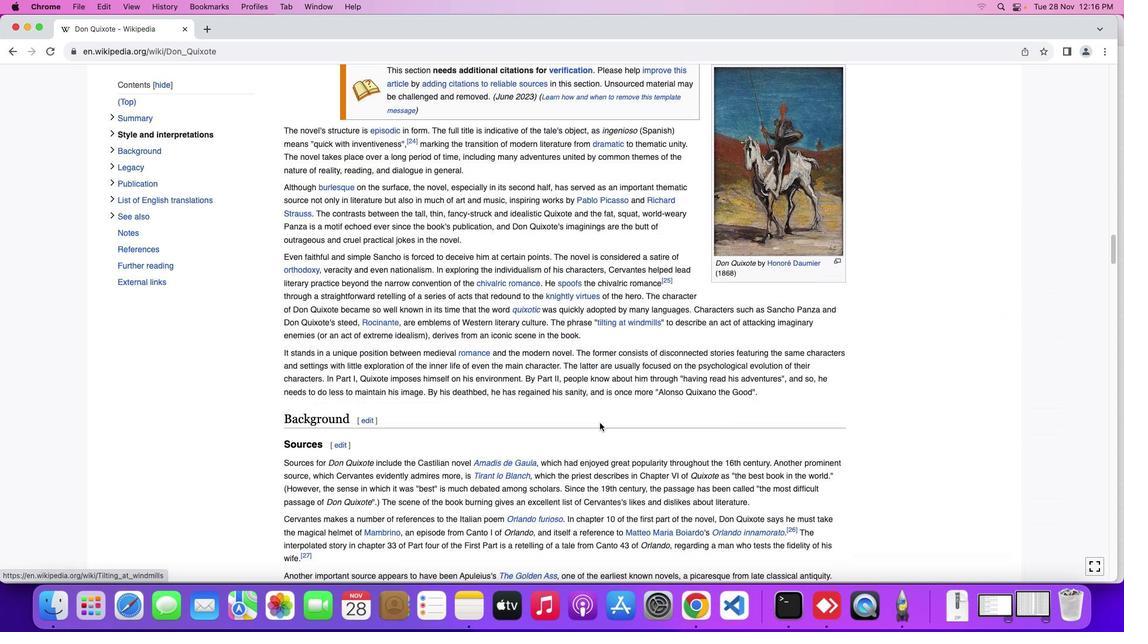 
Action: Mouse moved to (594, 417)
Screenshot: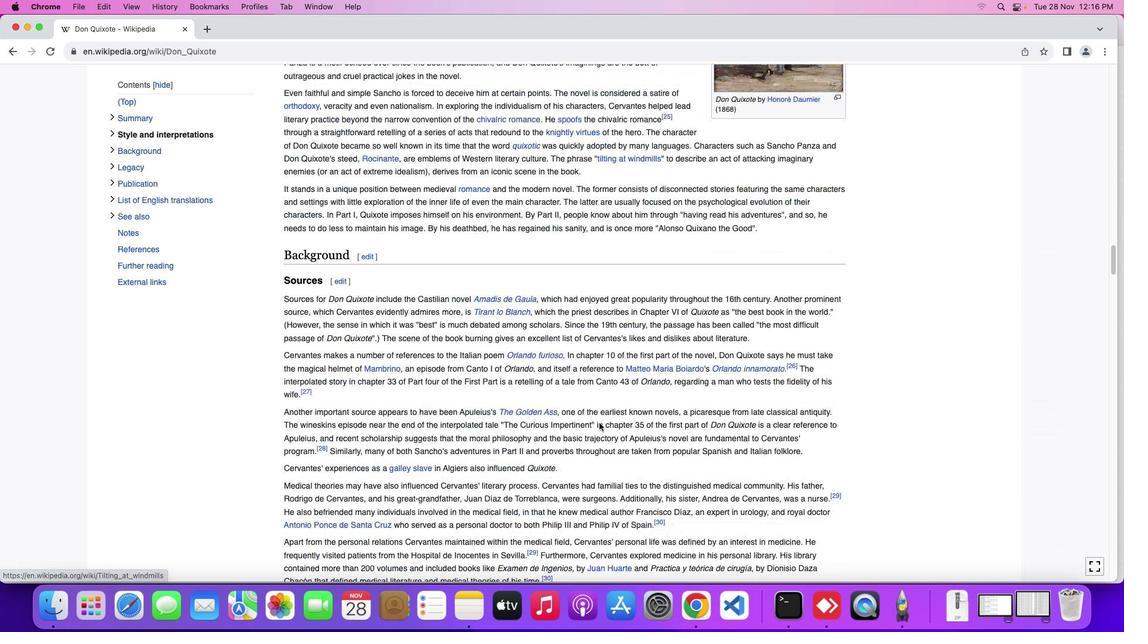 
Action: Mouse scrolled (594, 417) with delta (-4, -5)
Screenshot: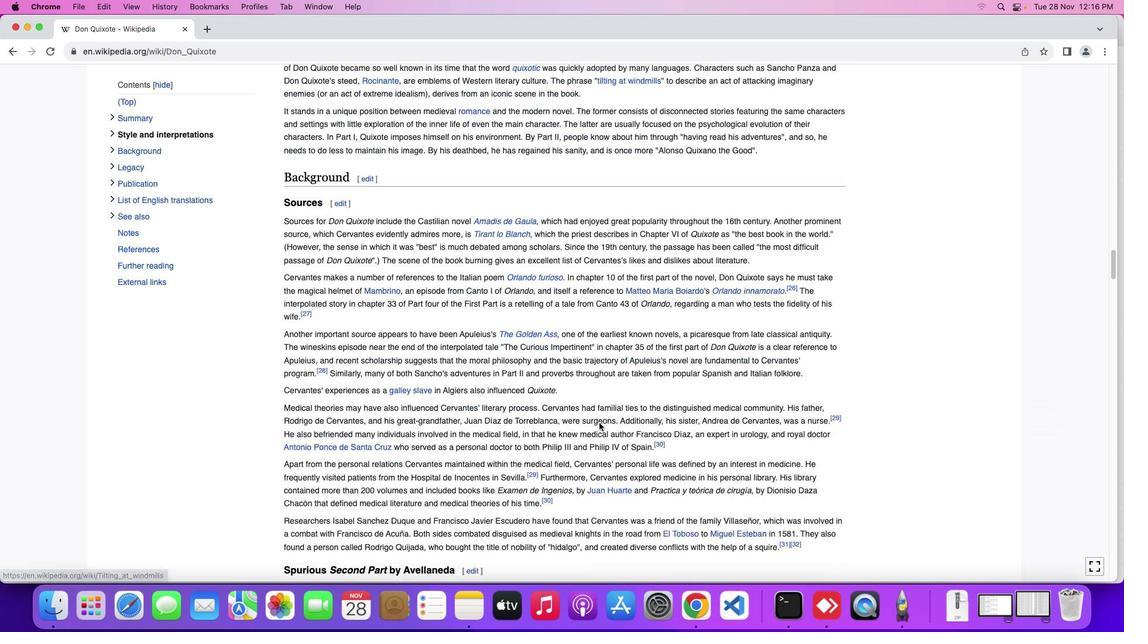 
Action: Mouse moved to (594, 418)
Screenshot: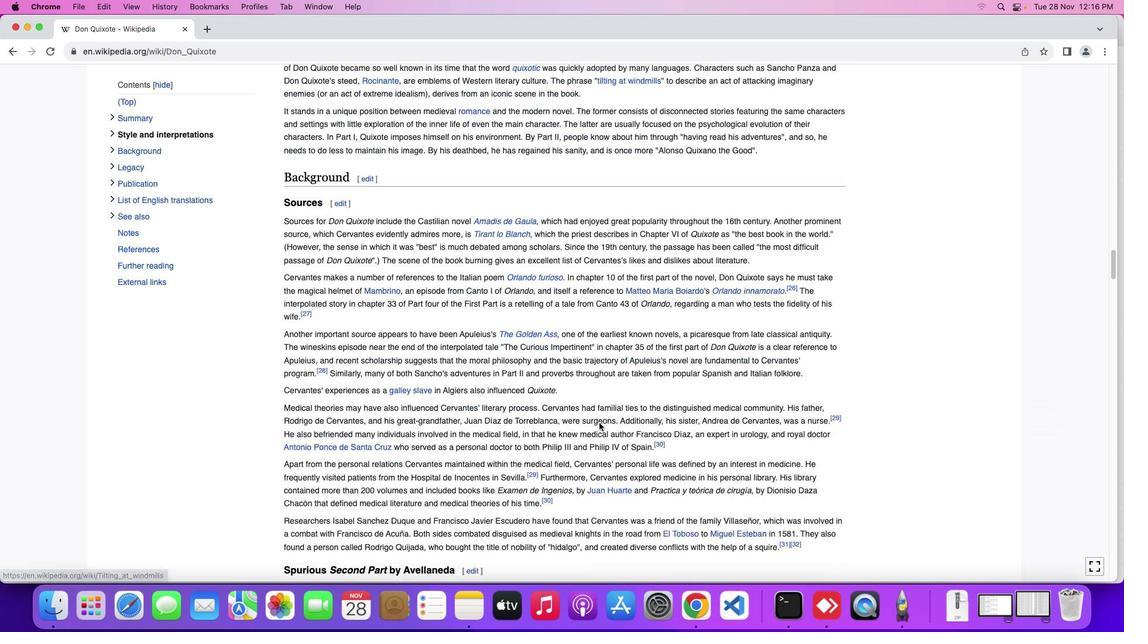 
Action: Mouse scrolled (594, 418) with delta (-4, -5)
Screenshot: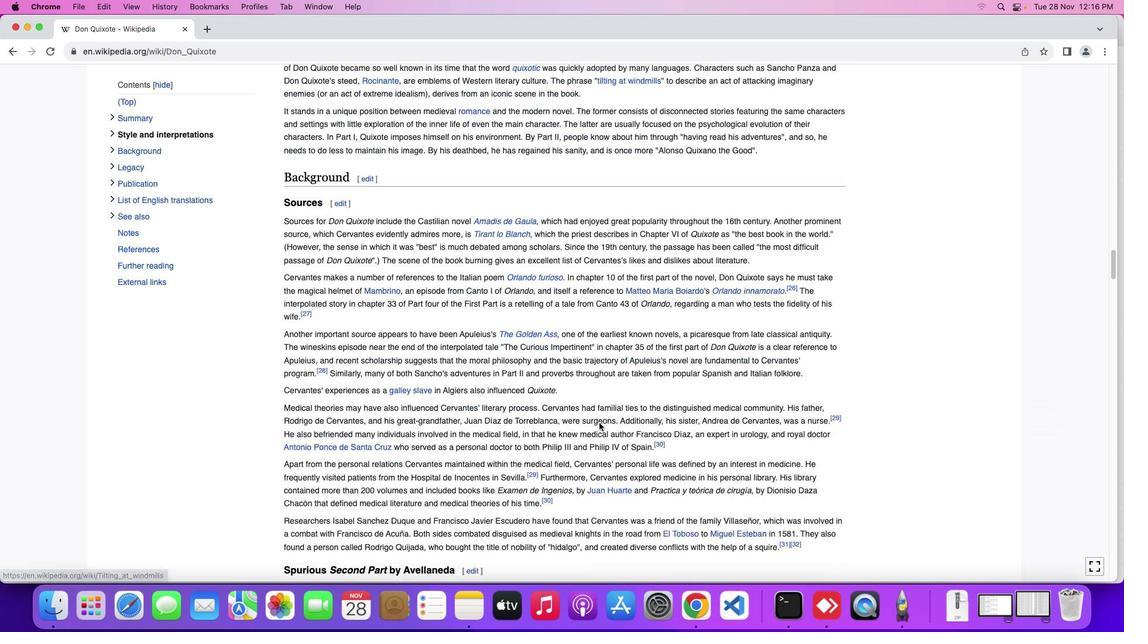 
Action: Mouse scrolled (594, 418) with delta (-4, -6)
Screenshot: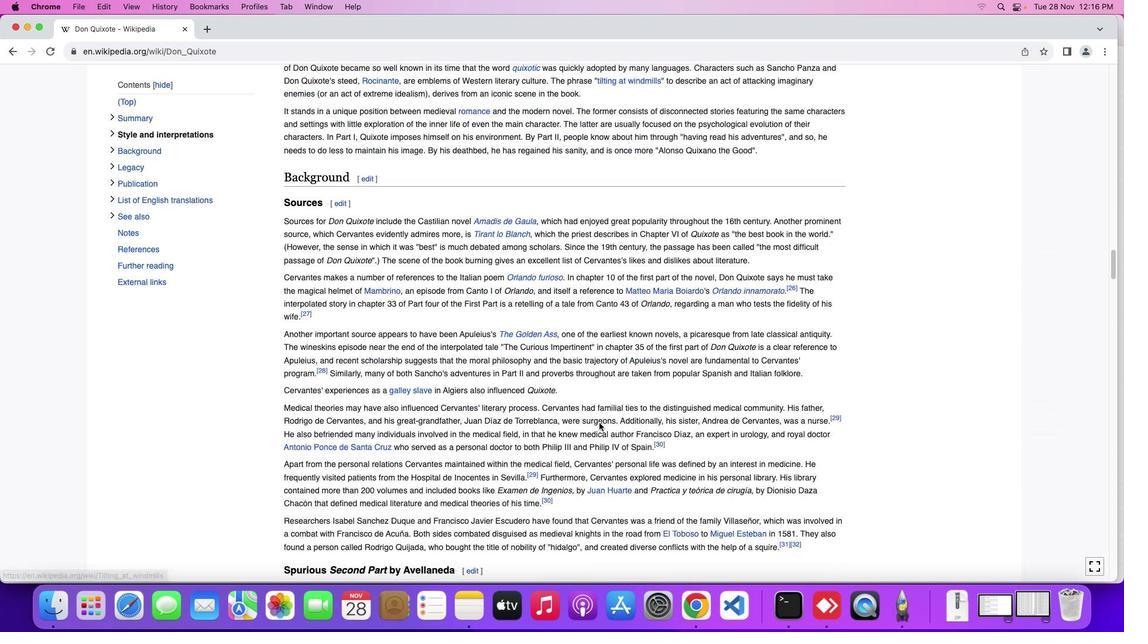 
Action: Mouse scrolled (594, 418) with delta (-4, -7)
Screenshot: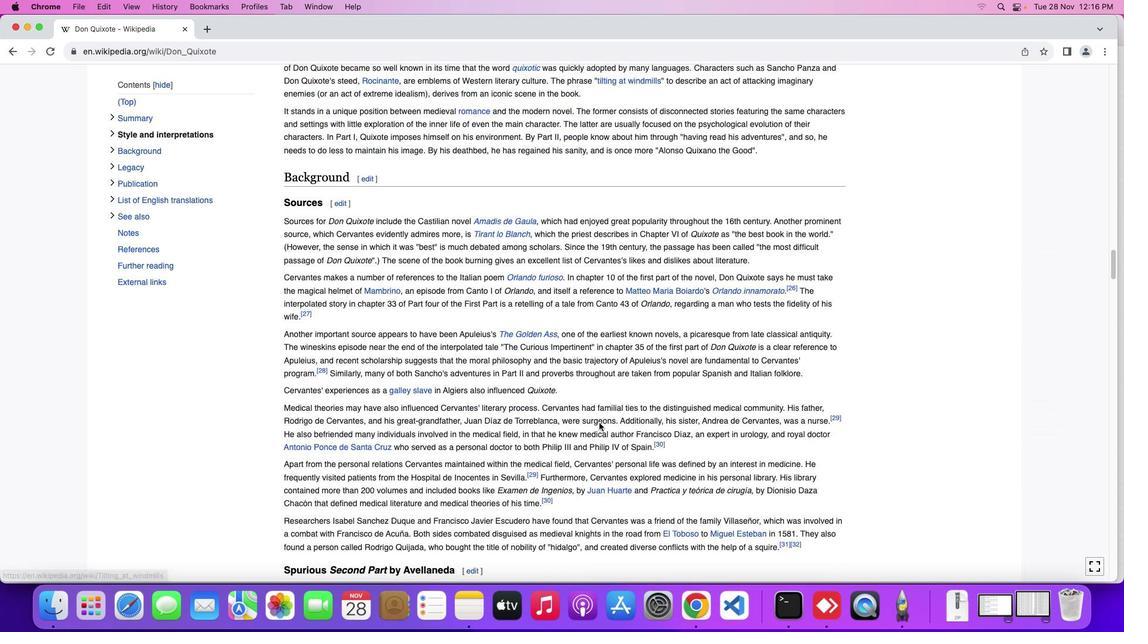 
Action: Mouse moved to (592, 416)
Screenshot: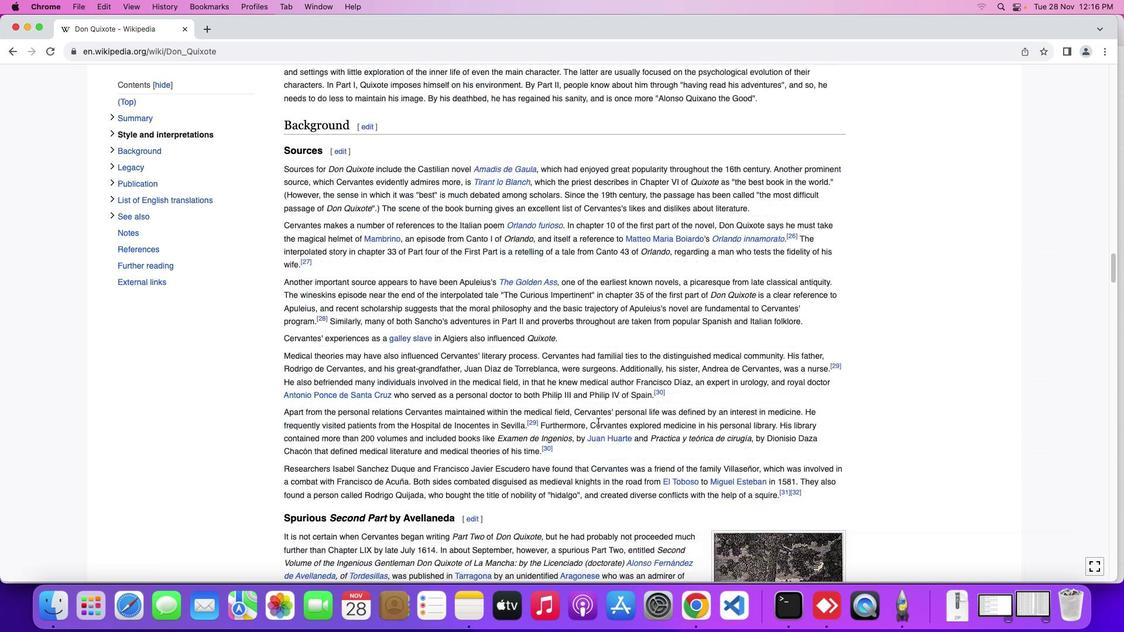 
Action: Mouse scrolled (592, 416) with delta (-4, -5)
Screenshot: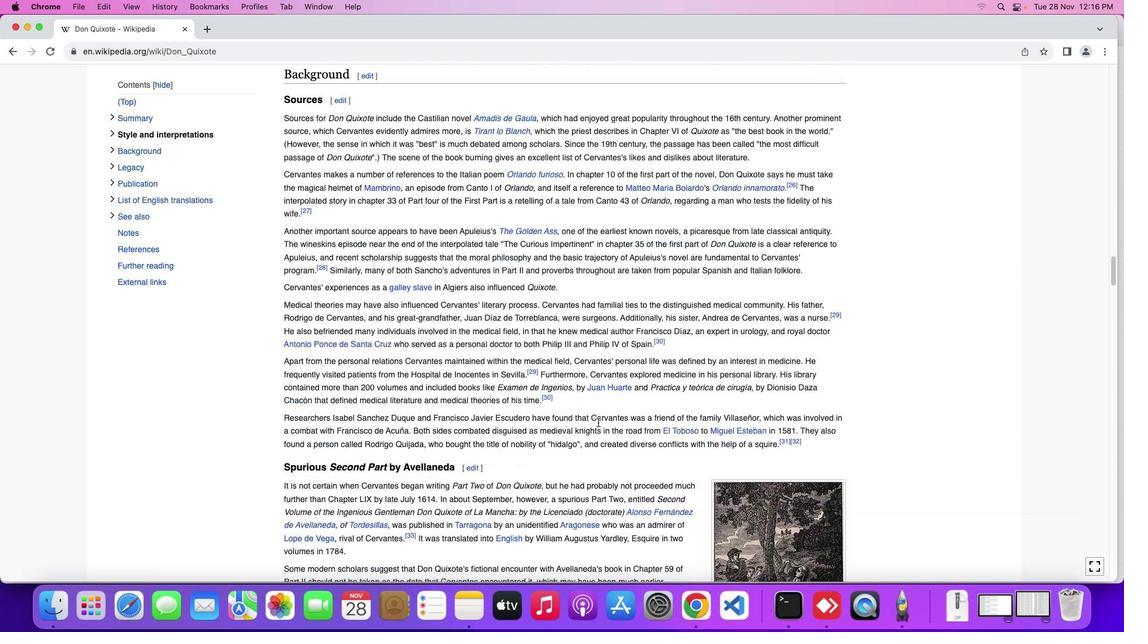 
Action: Mouse scrolled (592, 416) with delta (-4, -5)
Screenshot: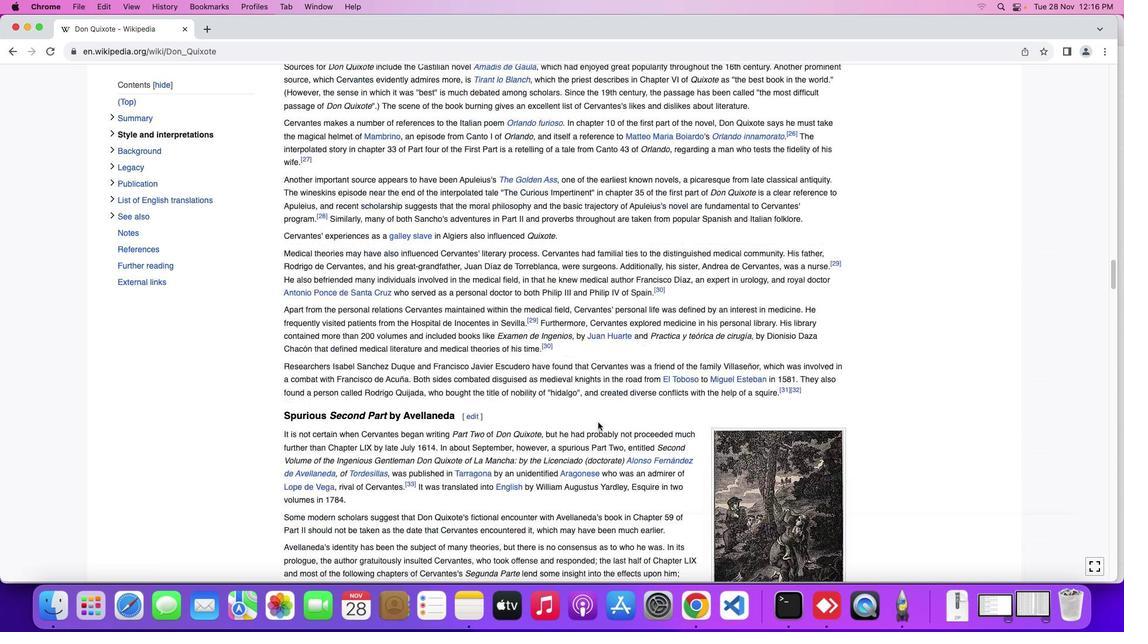 
Action: Mouse scrolled (592, 416) with delta (-4, -5)
Screenshot: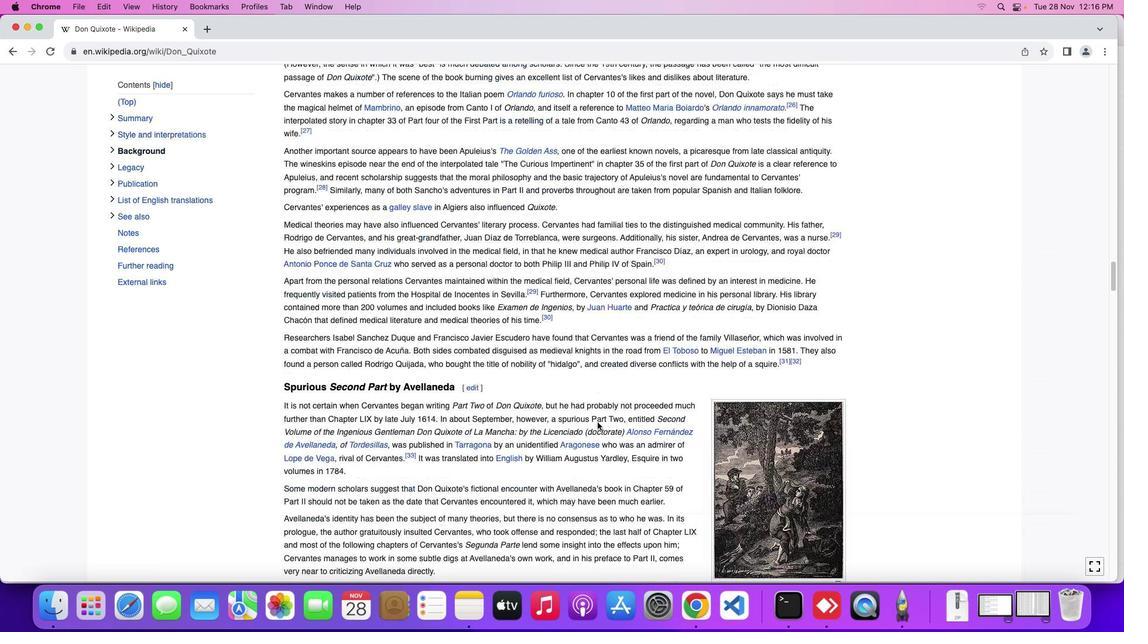 
Action: Mouse scrolled (592, 416) with delta (-4, -7)
Screenshot: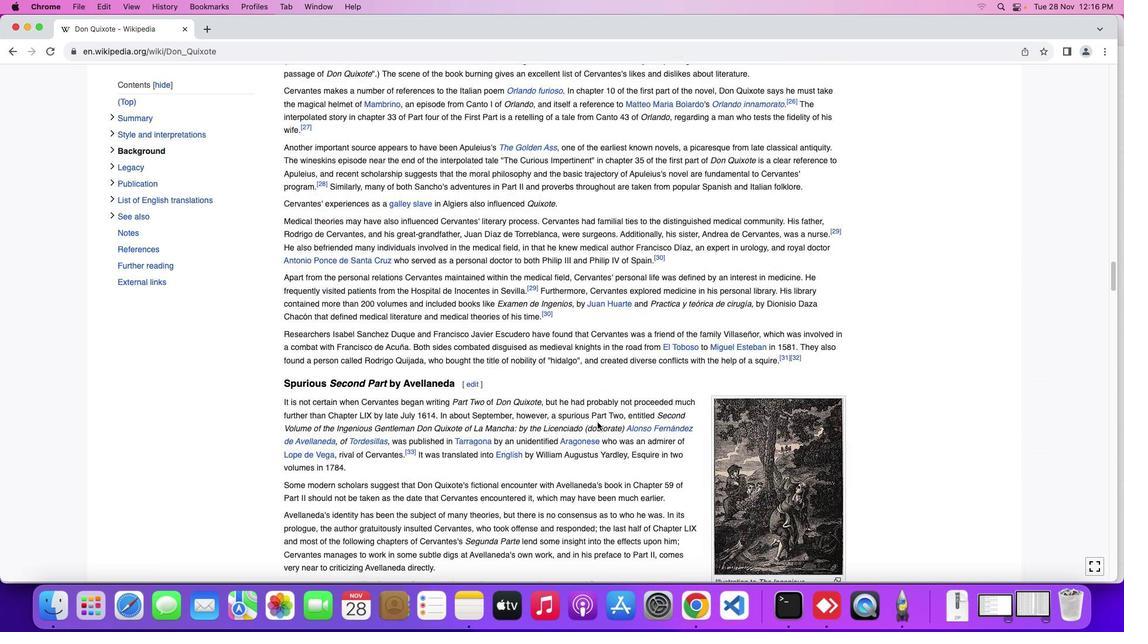 
Action: Mouse moved to (592, 416)
Screenshot: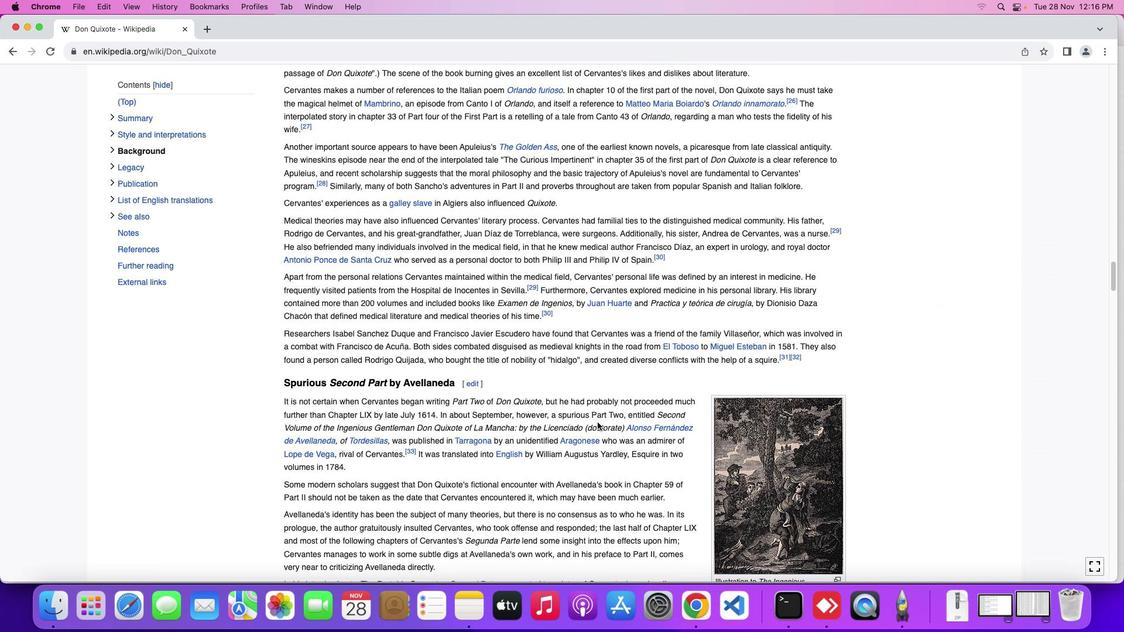 
Action: Mouse scrolled (592, 416) with delta (-4, -5)
Screenshot: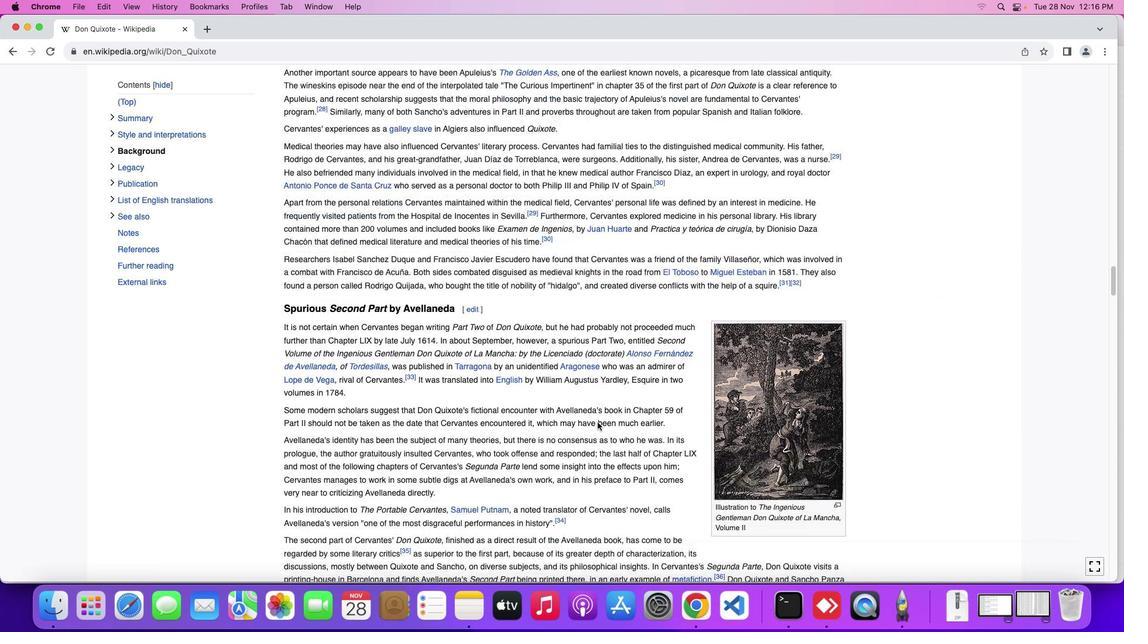 
Action: Mouse scrolled (592, 416) with delta (-4, -5)
Screenshot: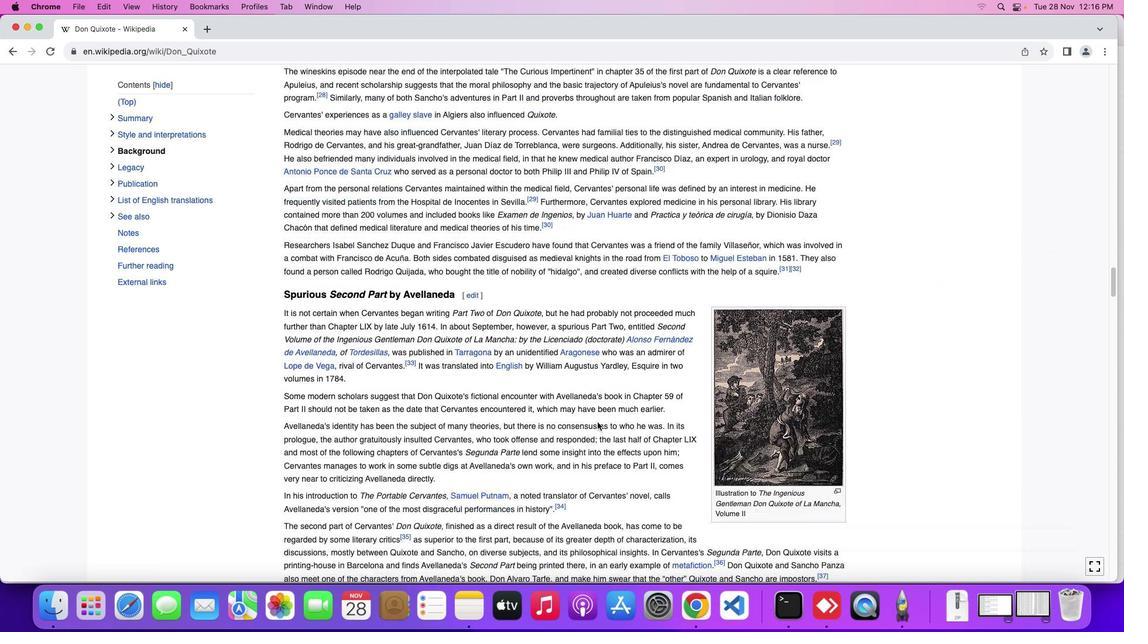 
Action: Mouse scrolled (592, 416) with delta (-4, -5)
Screenshot: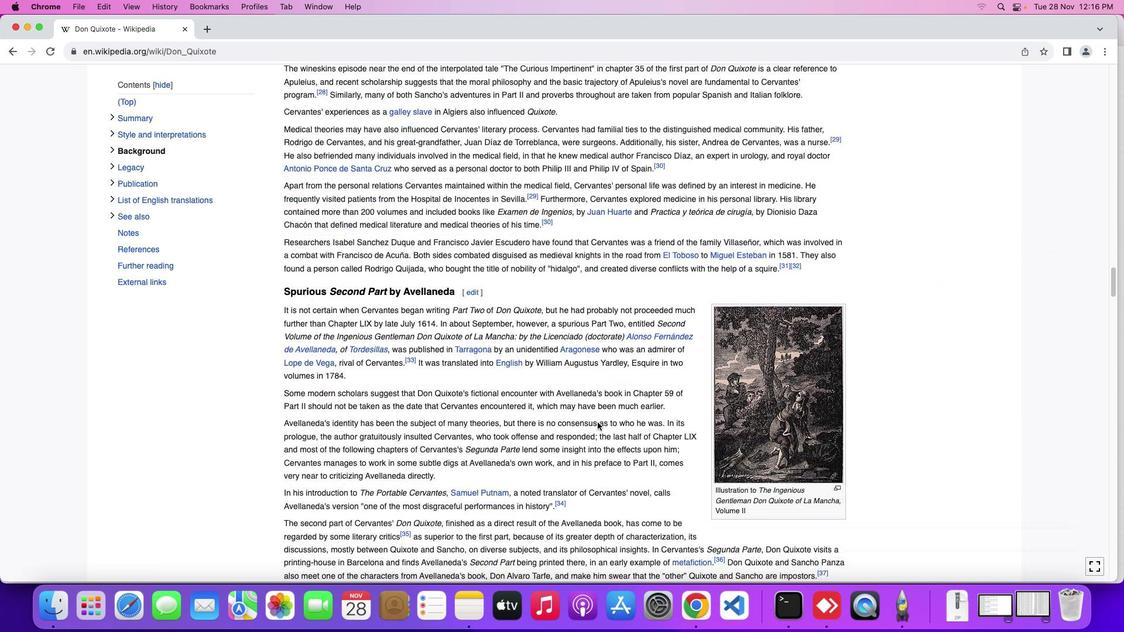 
Action: Mouse moved to (592, 416)
Screenshot: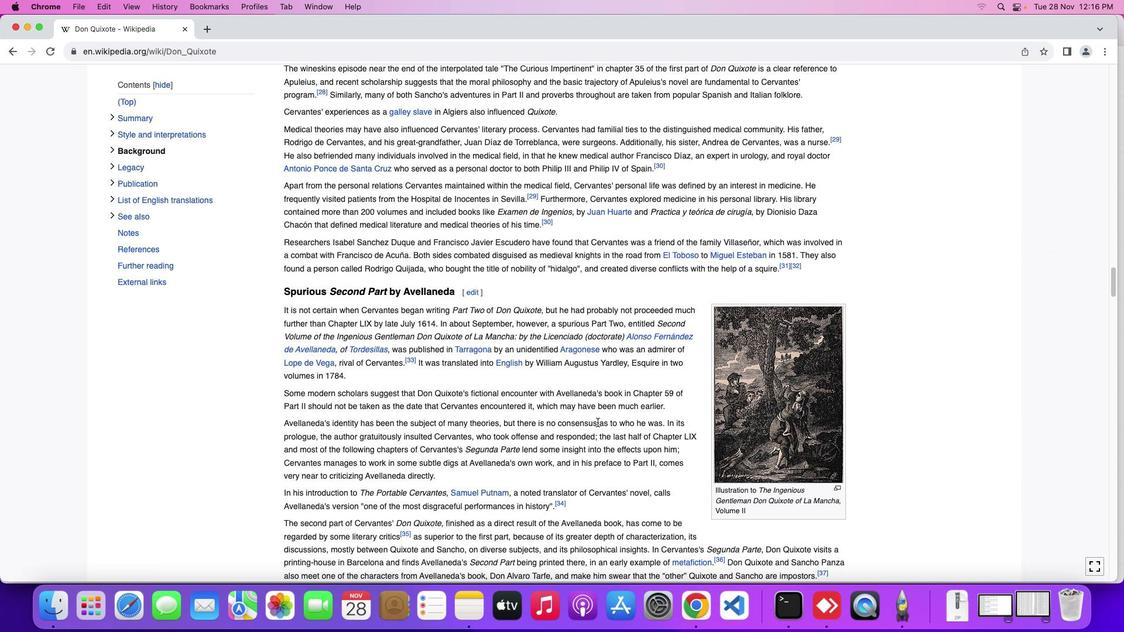 
Action: Mouse scrolled (592, 416) with delta (-4, -5)
Screenshot: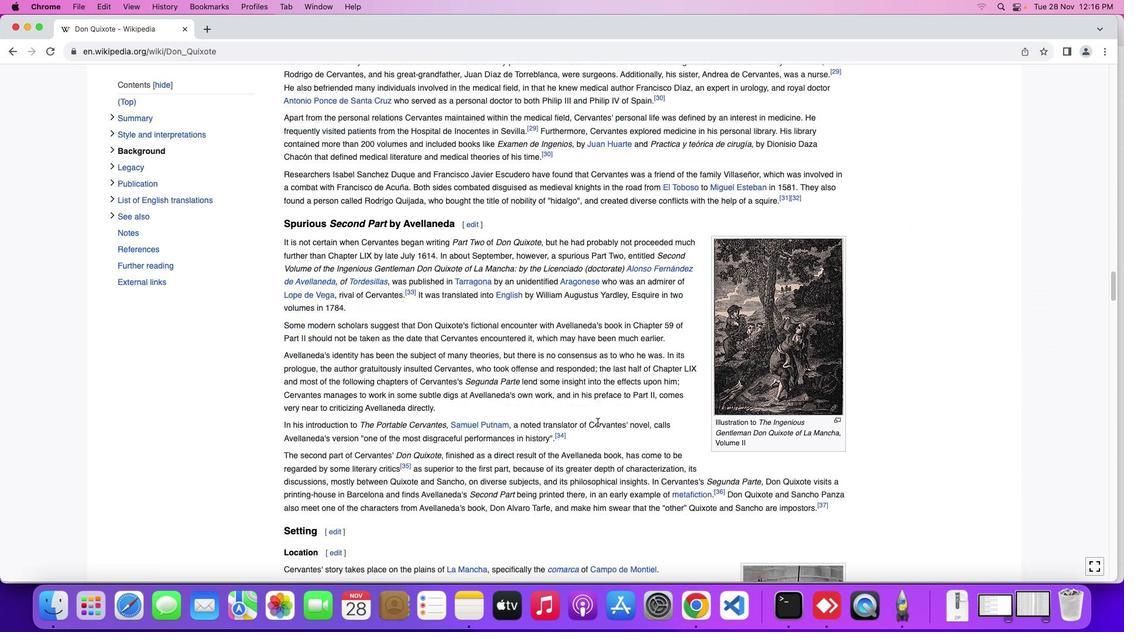 
Action: Mouse scrolled (592, 416) with delta (-4, -5)
Screenshot: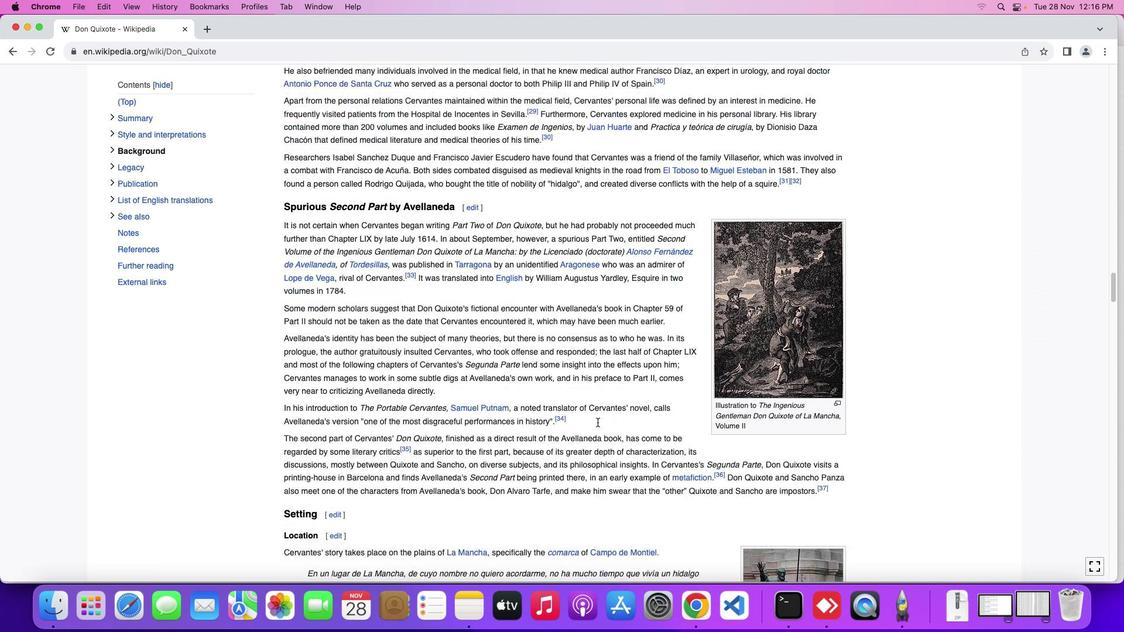 
Action: Mouse scrolled (592, 416) with delta (-4, -5)
Screenshot: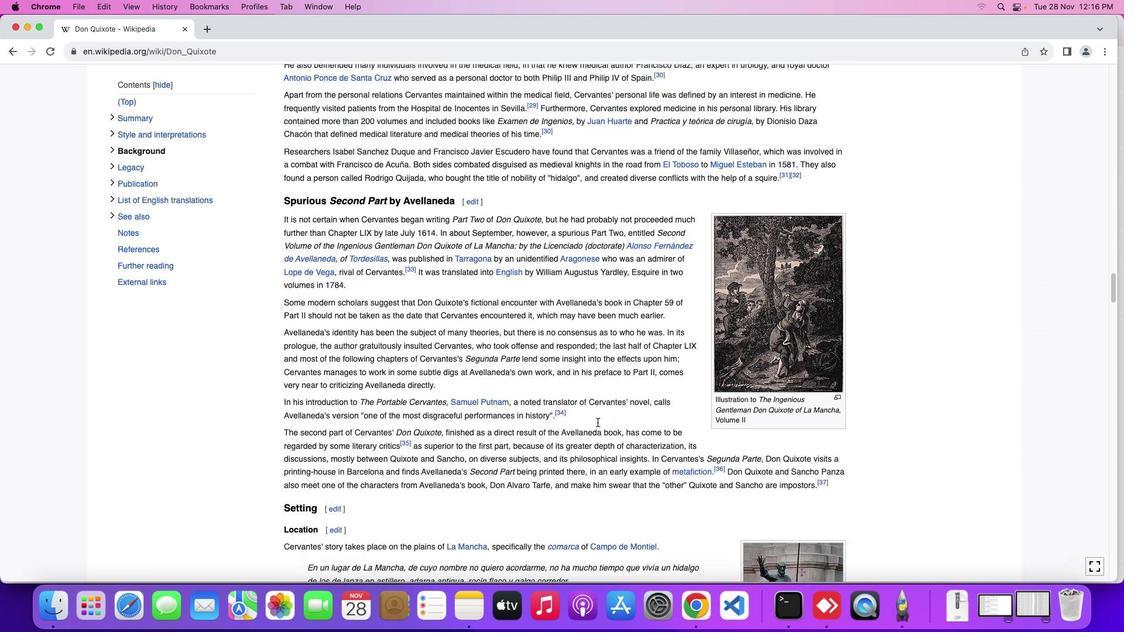 
Action: Mouse scrolled (592, 416) with delta (-4, -5)
Screenshot: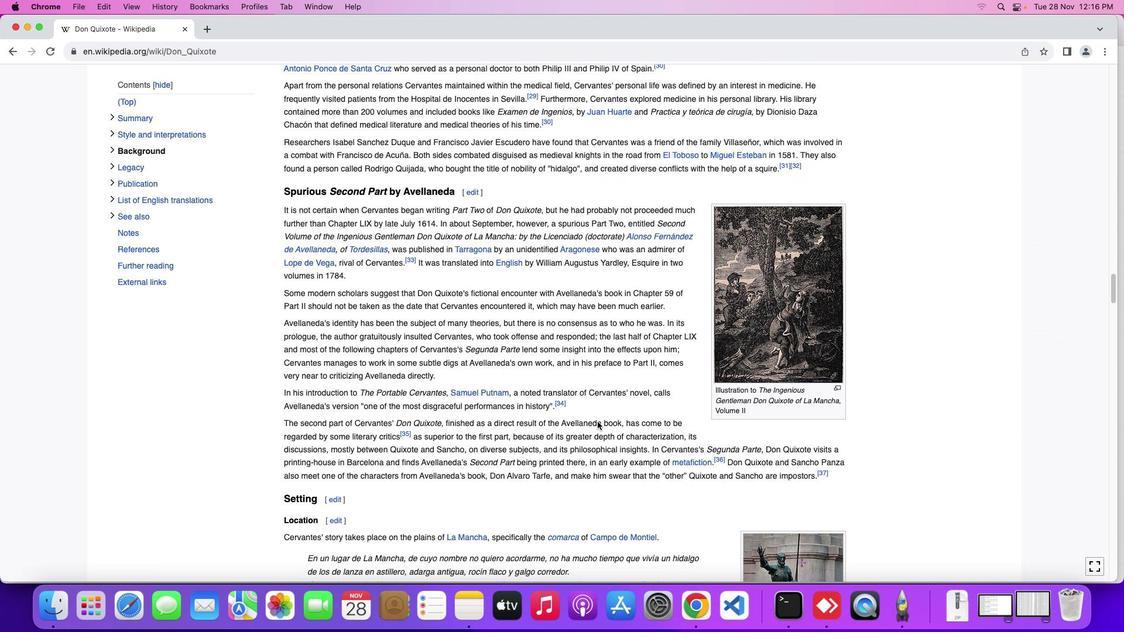 
Action: Mouse scrolled (592, 416) with delta (-4, -5)
Screenshot: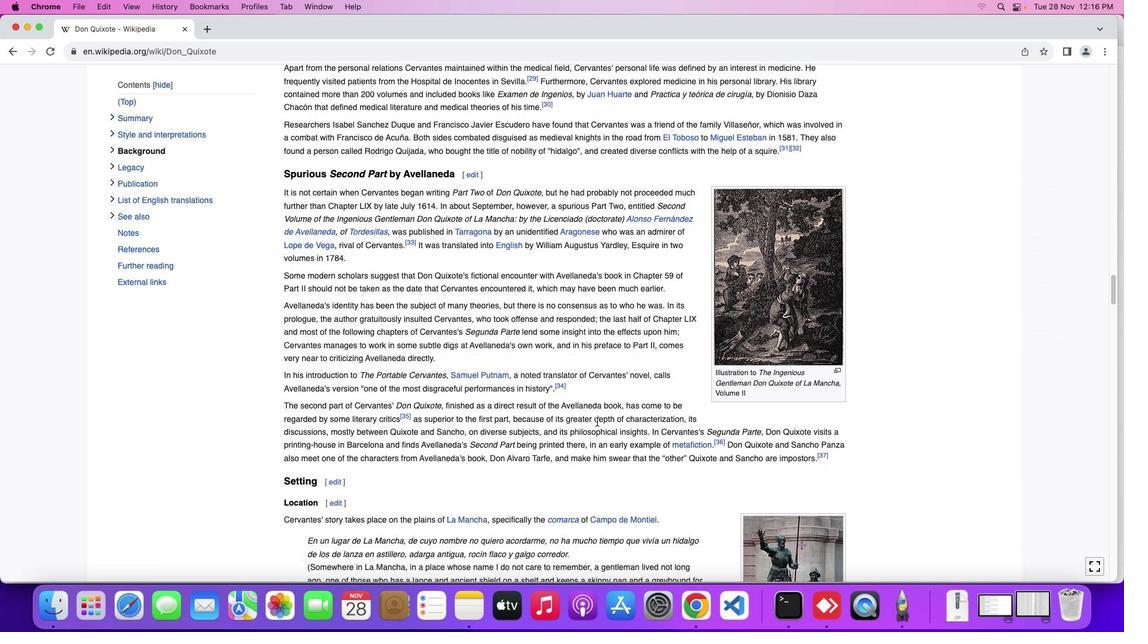 
Action: Mouse moved to (592, 416)
Screenshot: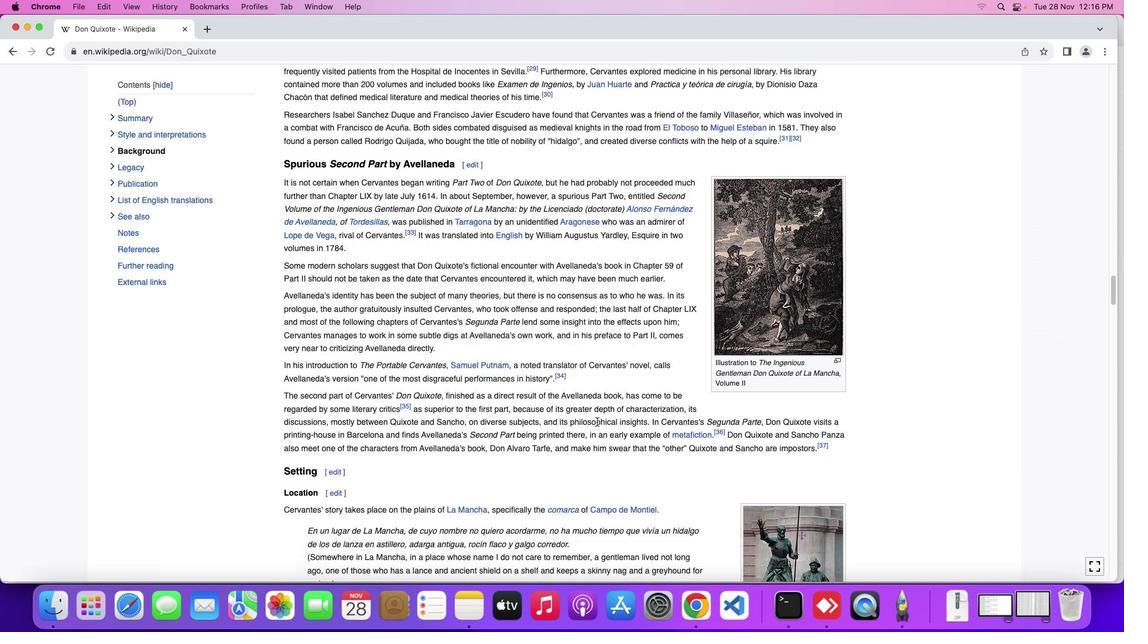 
Action: Mouse scrolled (592, 416) with delta (-4, -5)
Screenshot: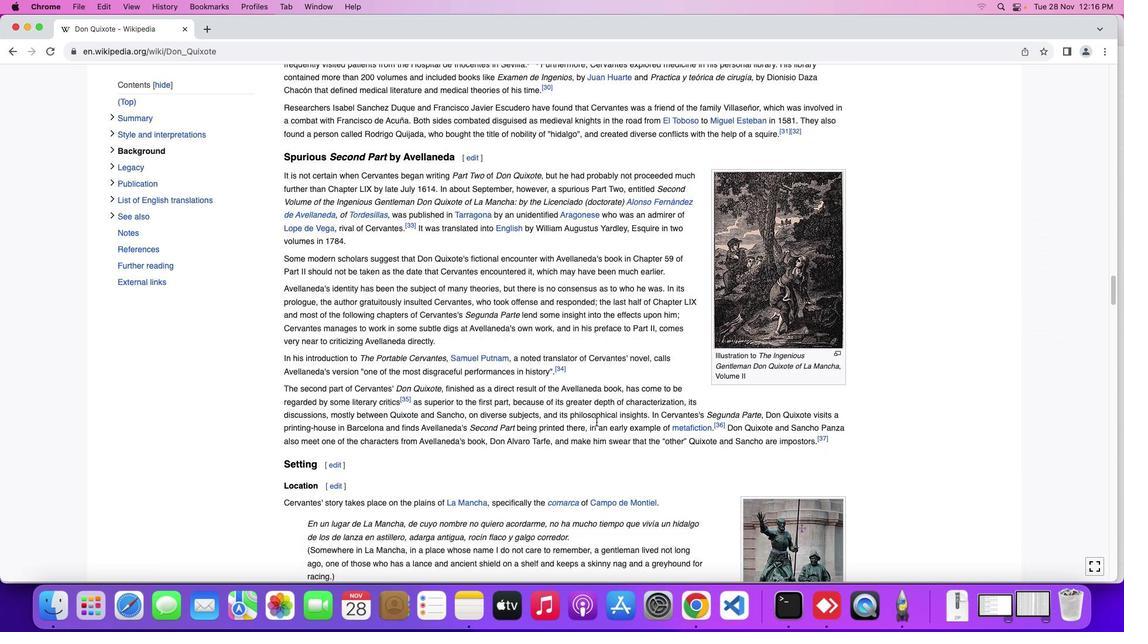 
Action: Mouse moved to (589, 416)
Screenshot: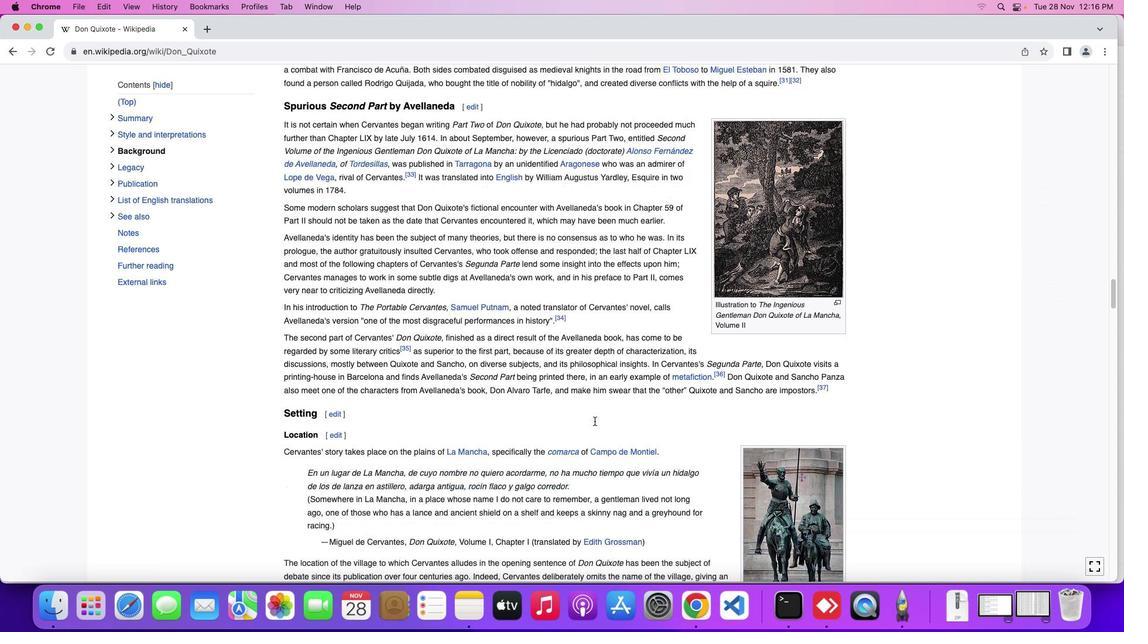 
Action: Mouse scrolled (589, 416) with delta (-4, -5)
Screenshot: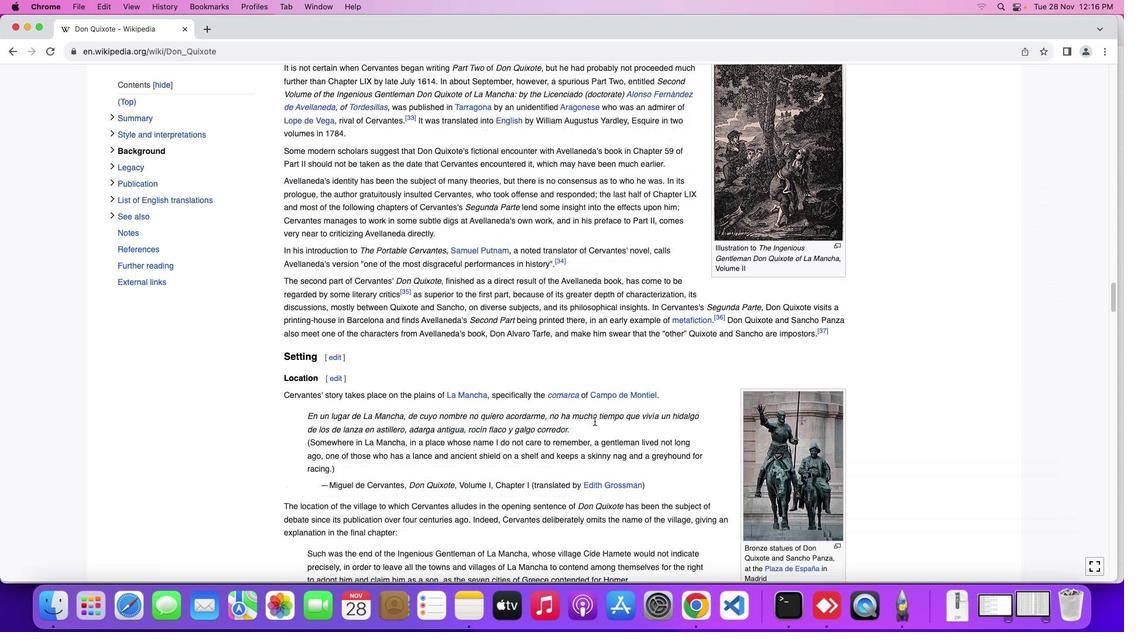 
Action: Mouse scrolled (589, 416) with delta (-4, -5)
Screenshot: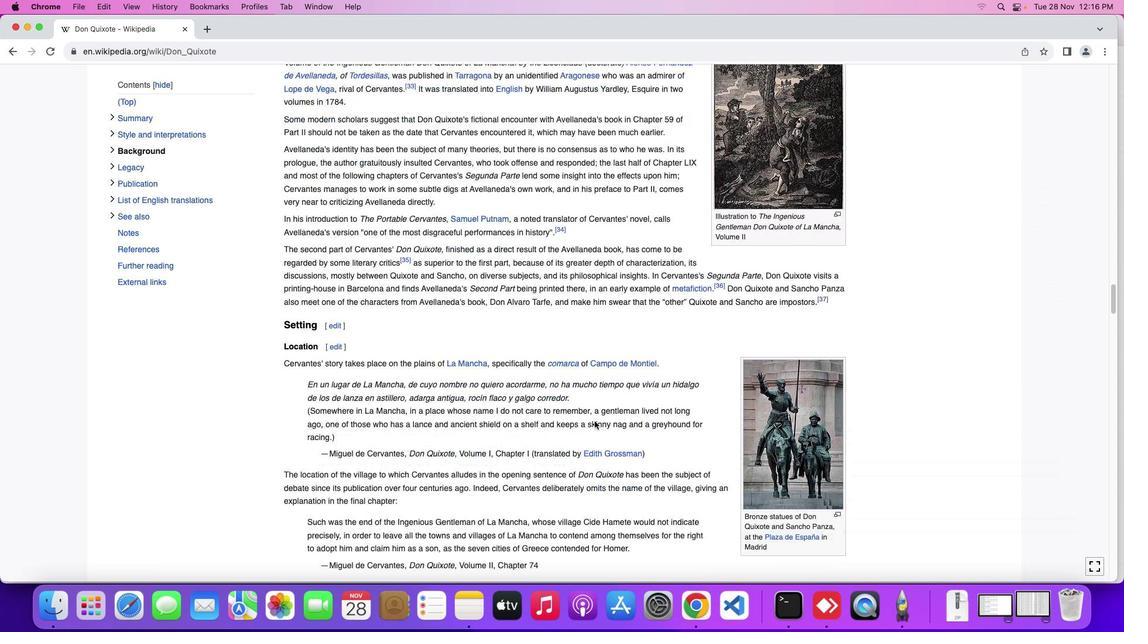 
Action: Mouse scrolled (589, 416) with delta (-4, -6)
Screenshot: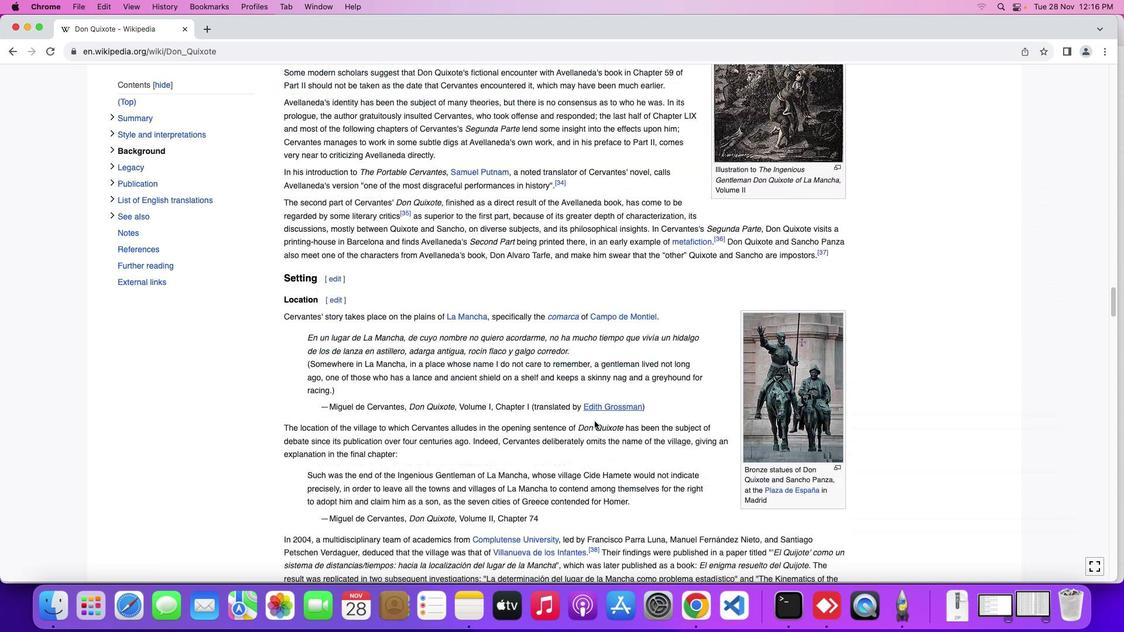 
Action: Mouse scrolled (589, 416) with delta (-4, -7)
Screenshot: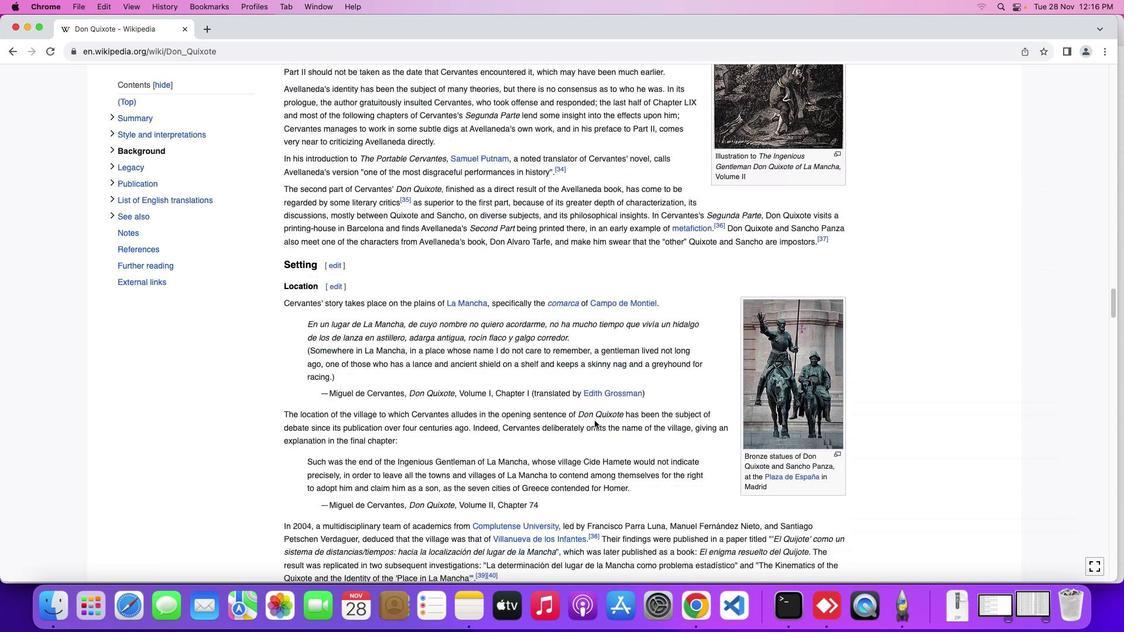 
Action: Mouse moved to (589, 415)
Screenshot: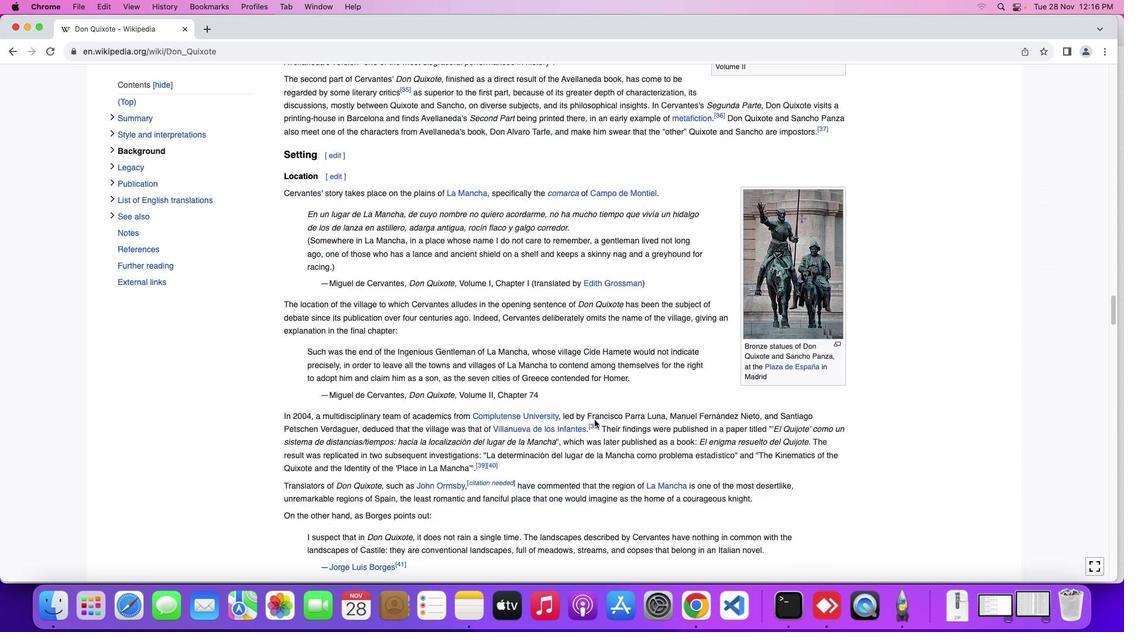 
Action: Mouse scrolled (589, 415) with delta (-4, -5)
Screenshot: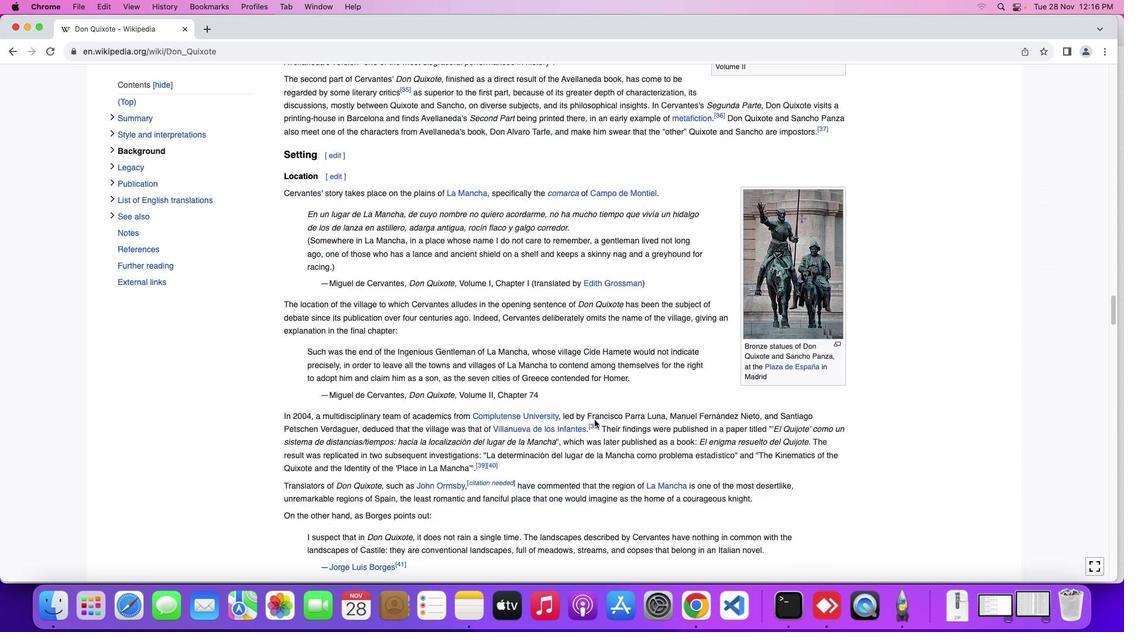 
Action: Mouse scrolled (589, 415) with delta (-4, -5)
Screenshot: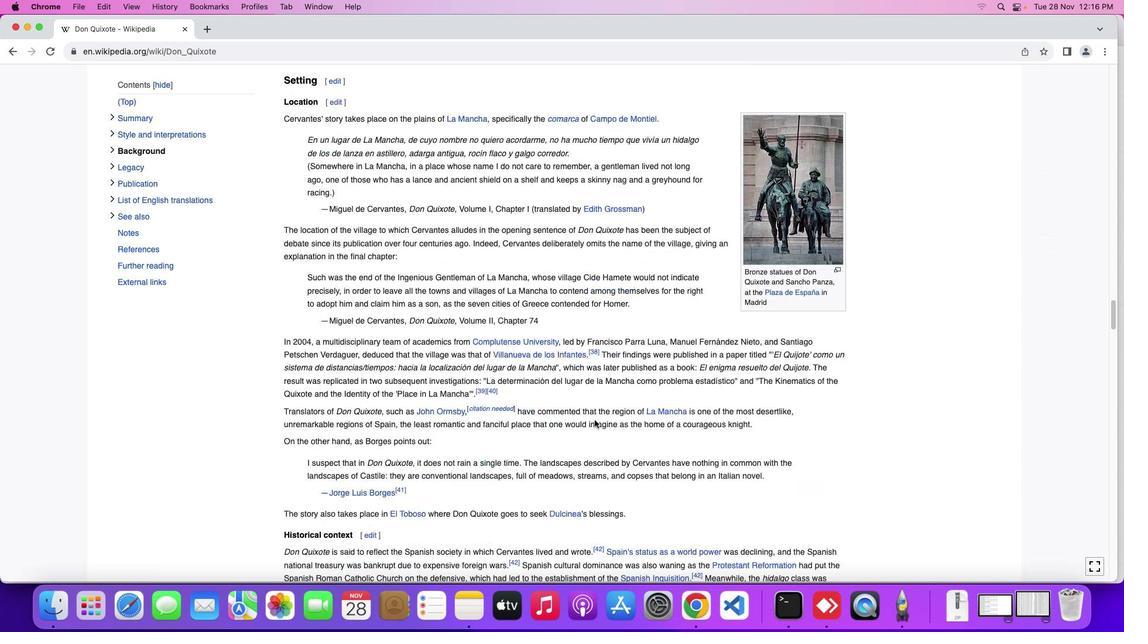 
Action: Mouse scrolled (589, 415) with delta (-4, -6)
Screenshot: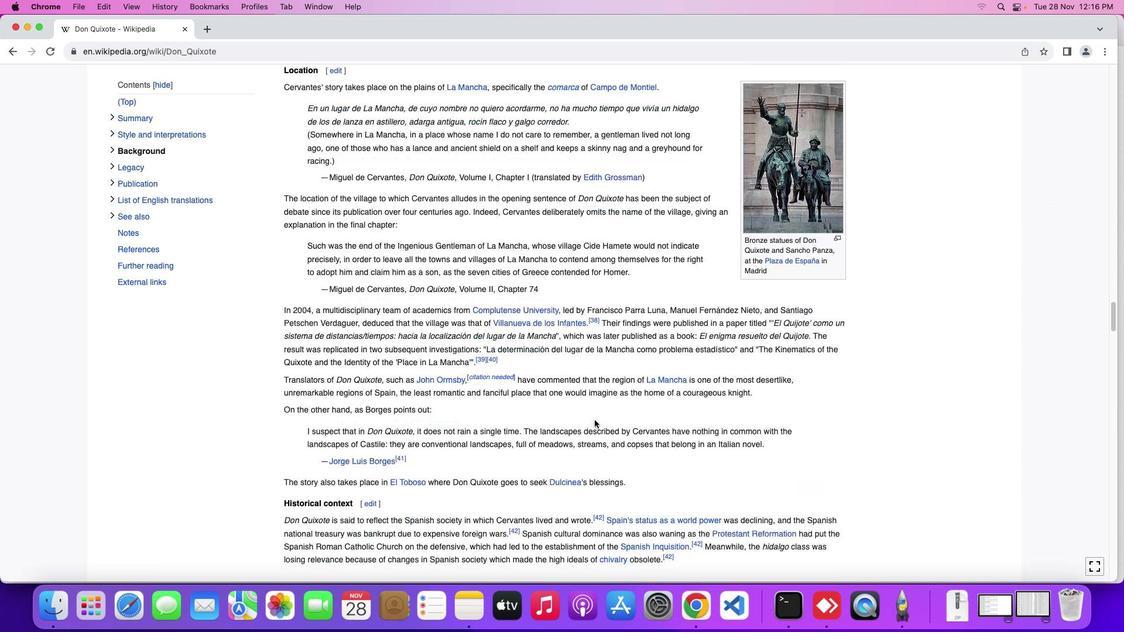 
Action: Mouse scrolled (589, 415) with delta (-4, -7)
Screenshot: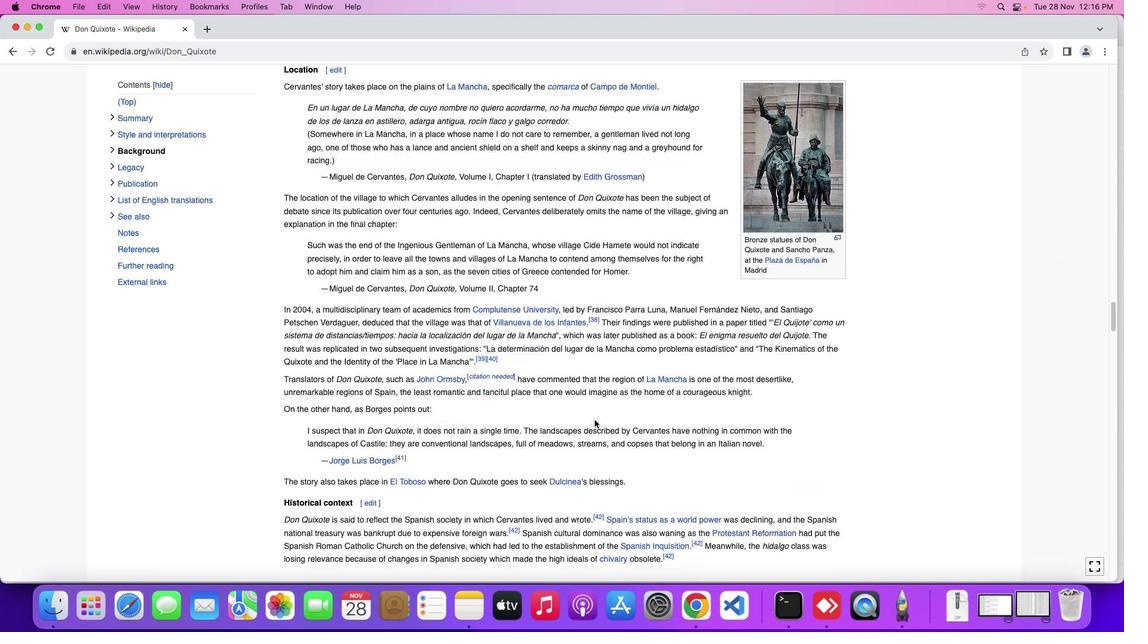 
Action: Mouse scrolled (589, 415) with delta (-4, -5)
Screenshot: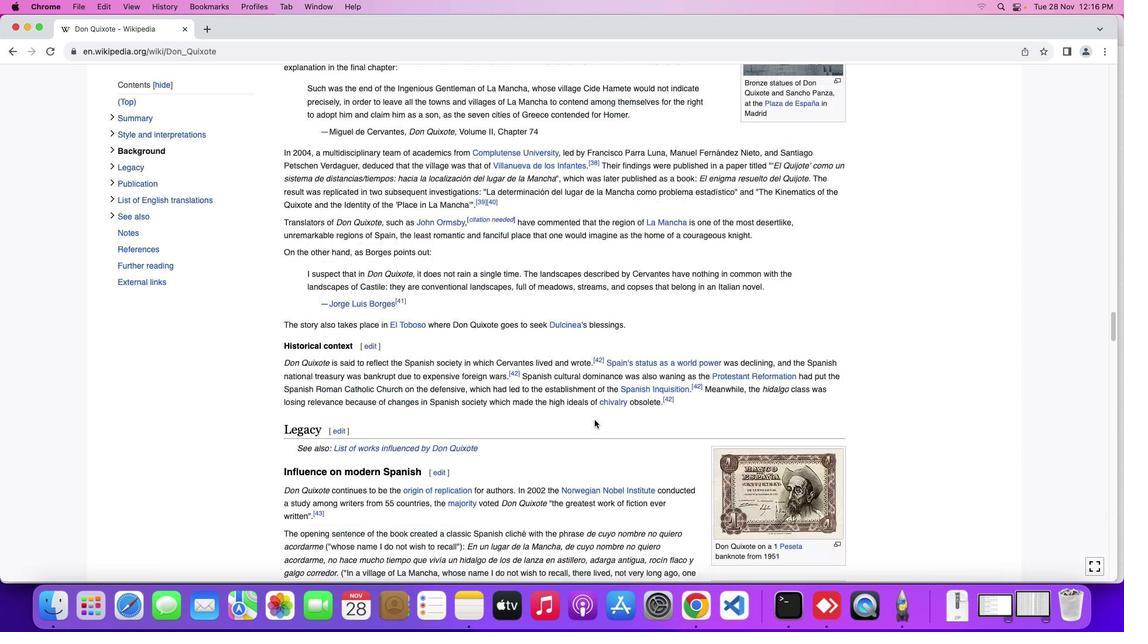 
Action: Mouse scrolled (589, 415) with delta (-4, -5)
Screenshot: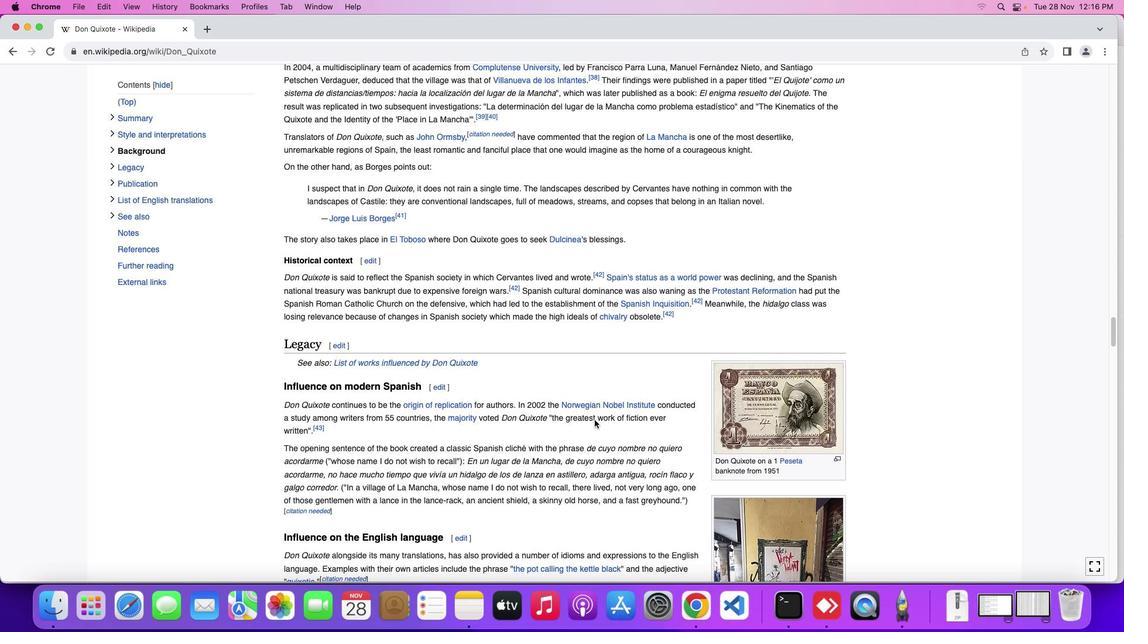 
Action: Mouse scrolled (589, 415) with delta (-4, -6)
Screenshot: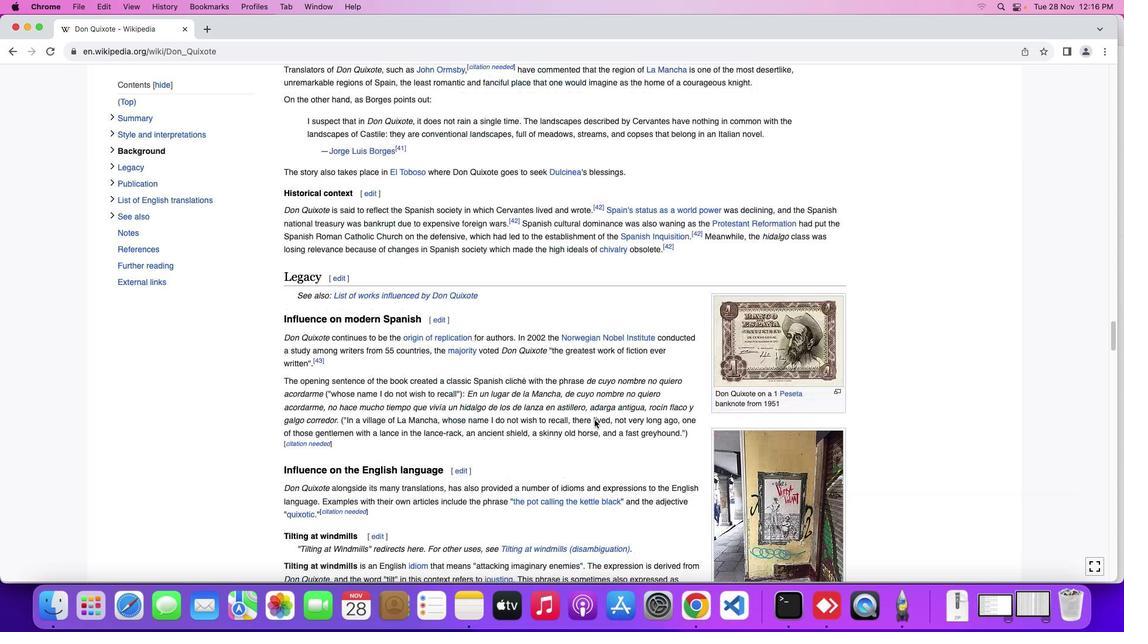 
Action: Mouse scrolled (589, 415) with delta (-4, -7)
Screenshot: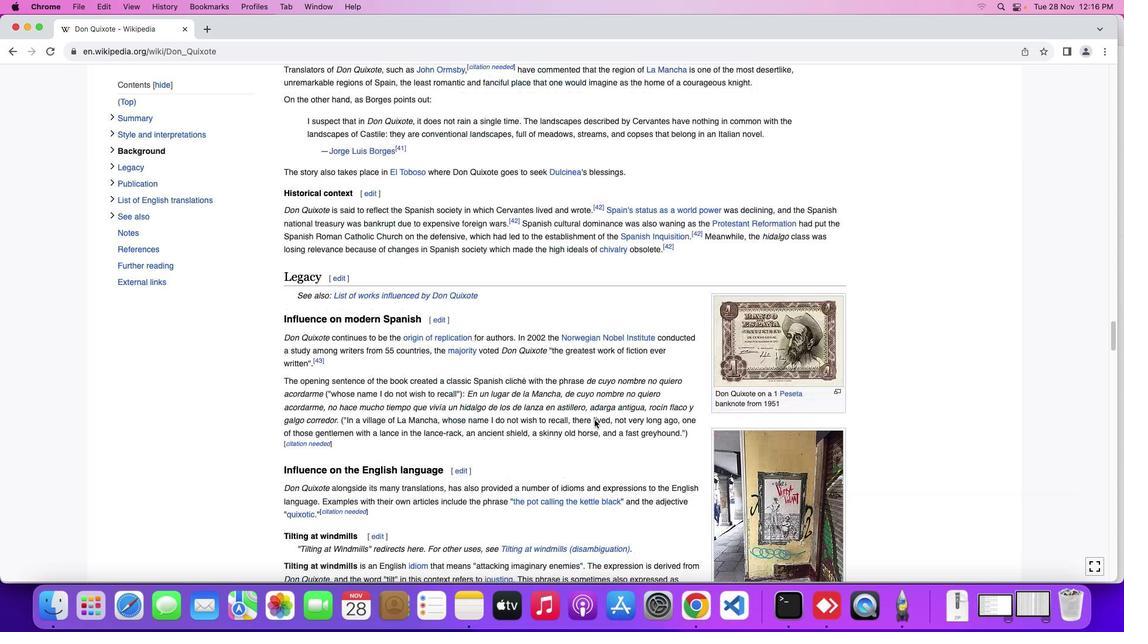 
Action: Mouse scrolled (589, 415) with delta (-4, -7)
Screenshot: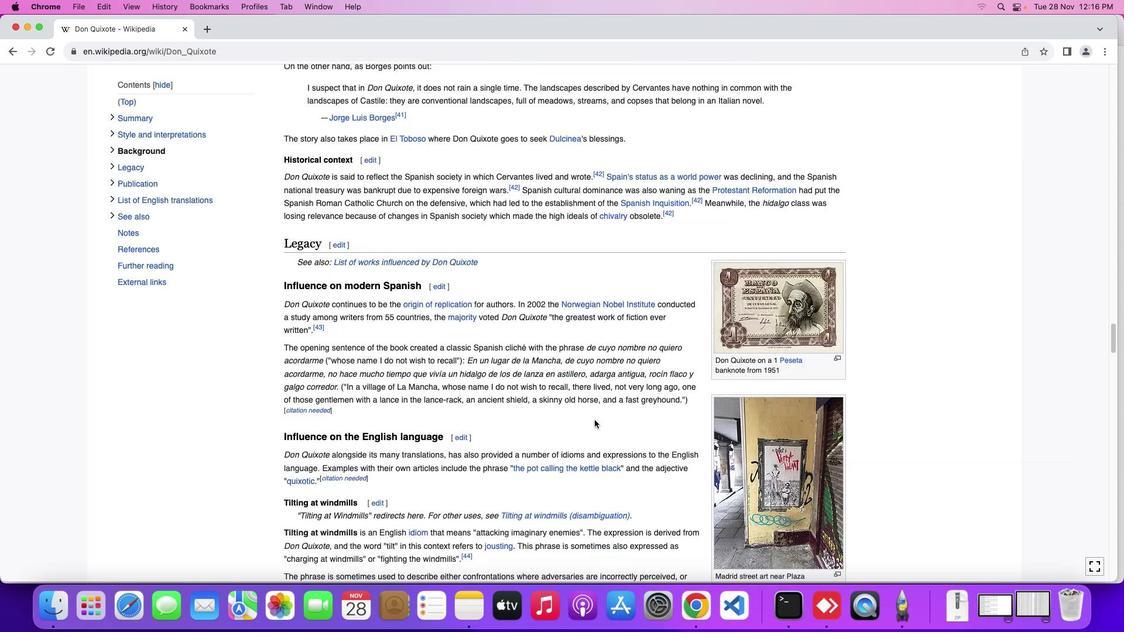 
Action: Mouse moved to (589, 414)
Screenshot: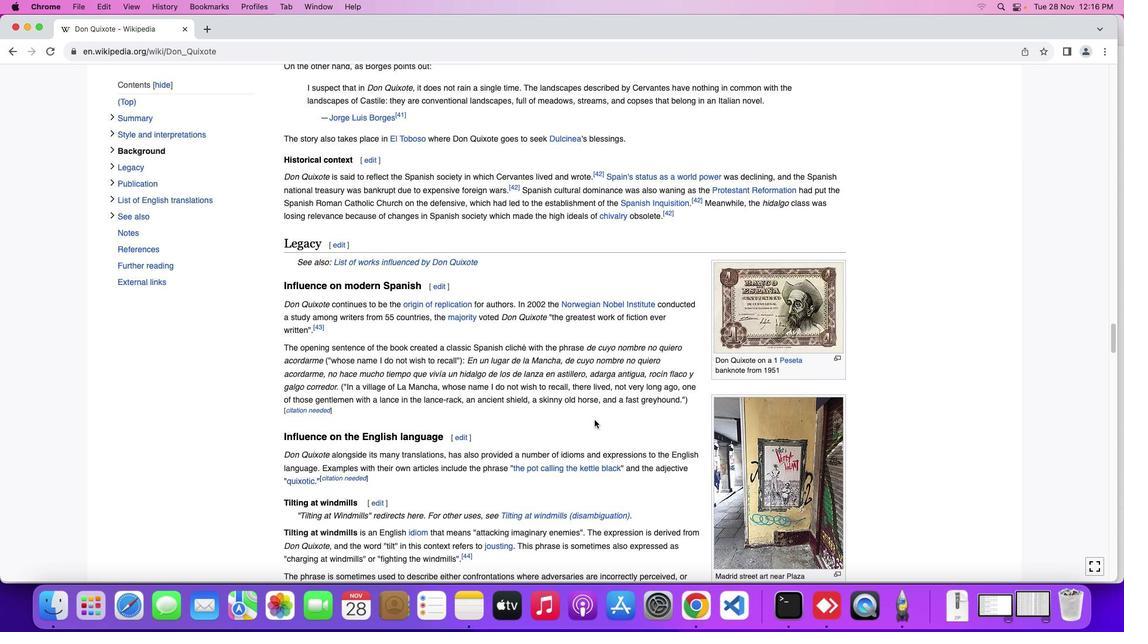 
Action: Mouse scrolled (589, 414) with delta (-4, -5)
Screenshot: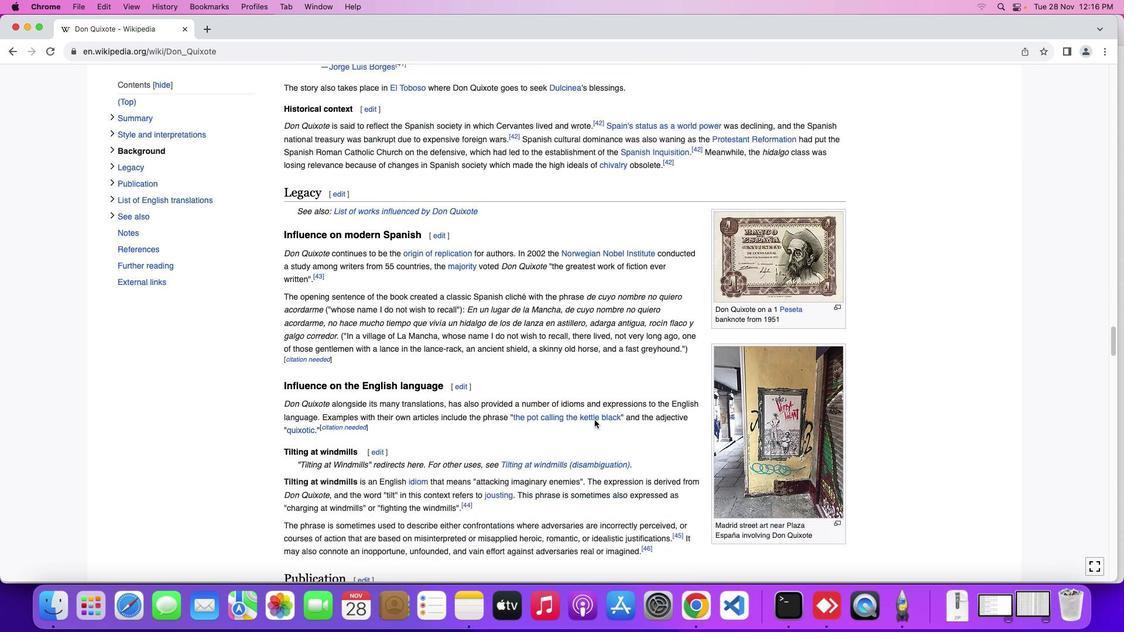 
Action: Mouse scrolled (589, 414) with delta (-4, -5)
Screenshot: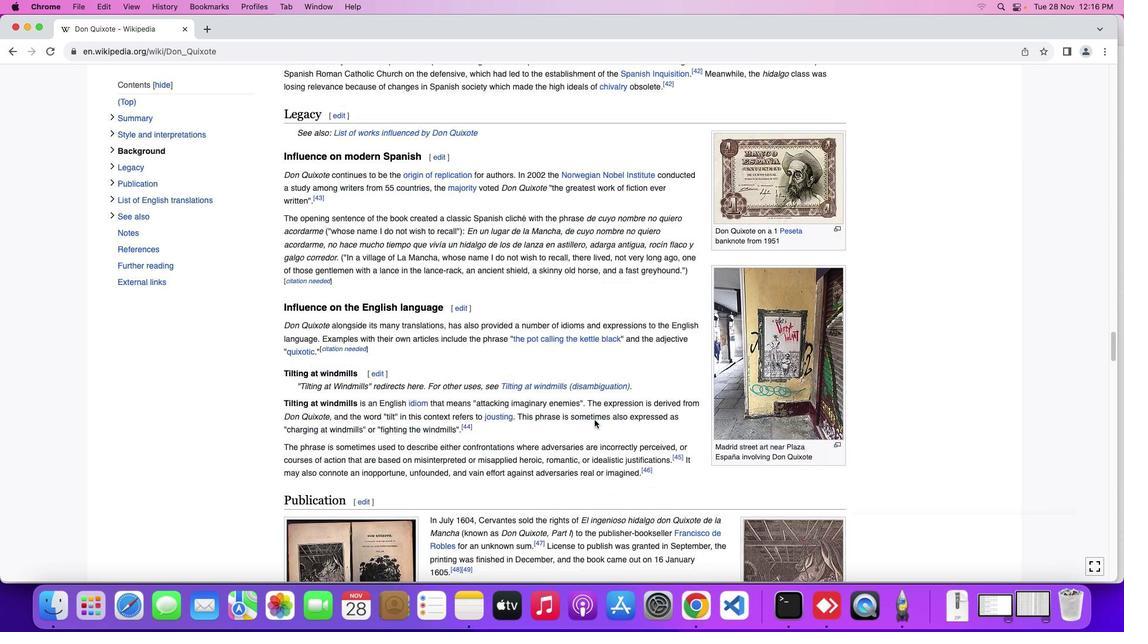 
Action: Mouse scrolled (589, 414) with delta (-4, -5)
Screenshot: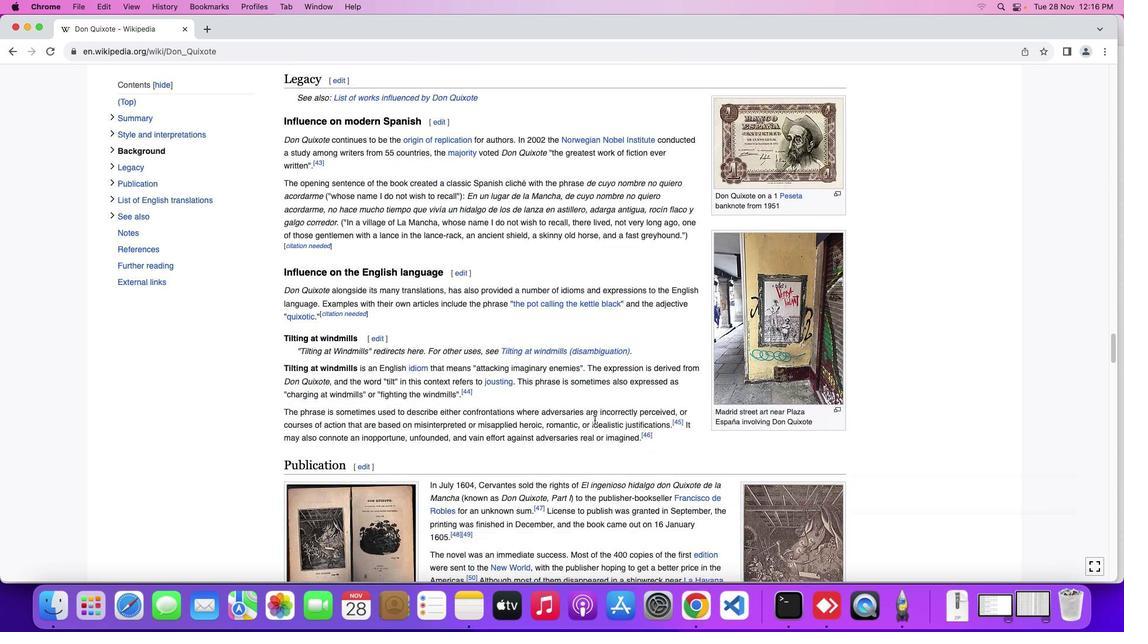 
Action: Mouse scrolled (589, 414) with delta (-4, -7)
Screenshot: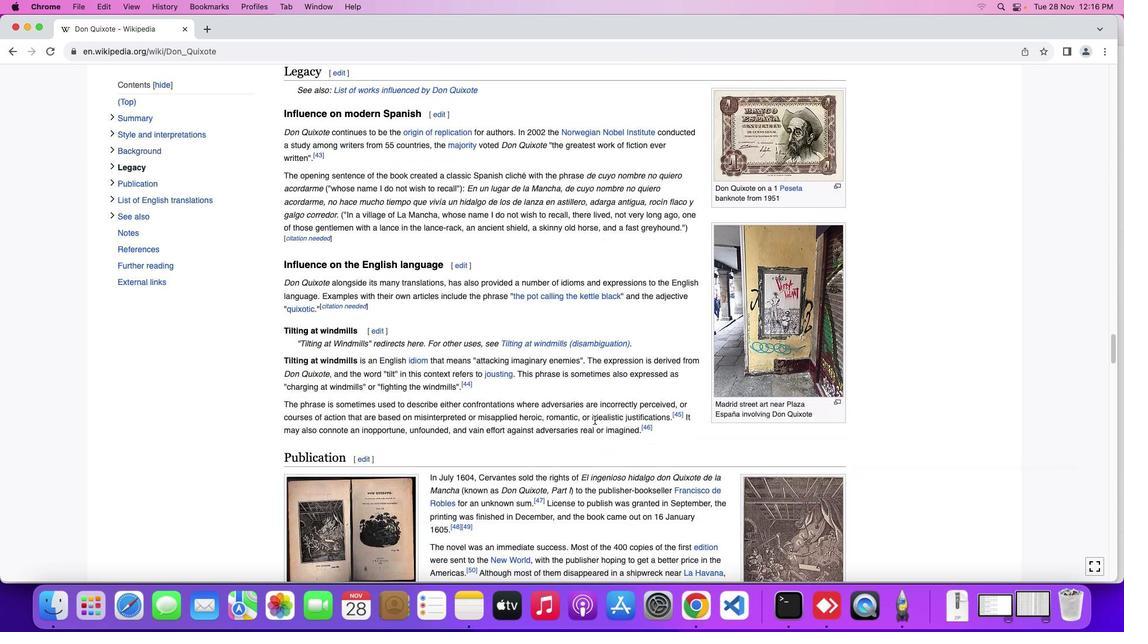 
Action: Mouse moved to (589, 414)
Screenshot: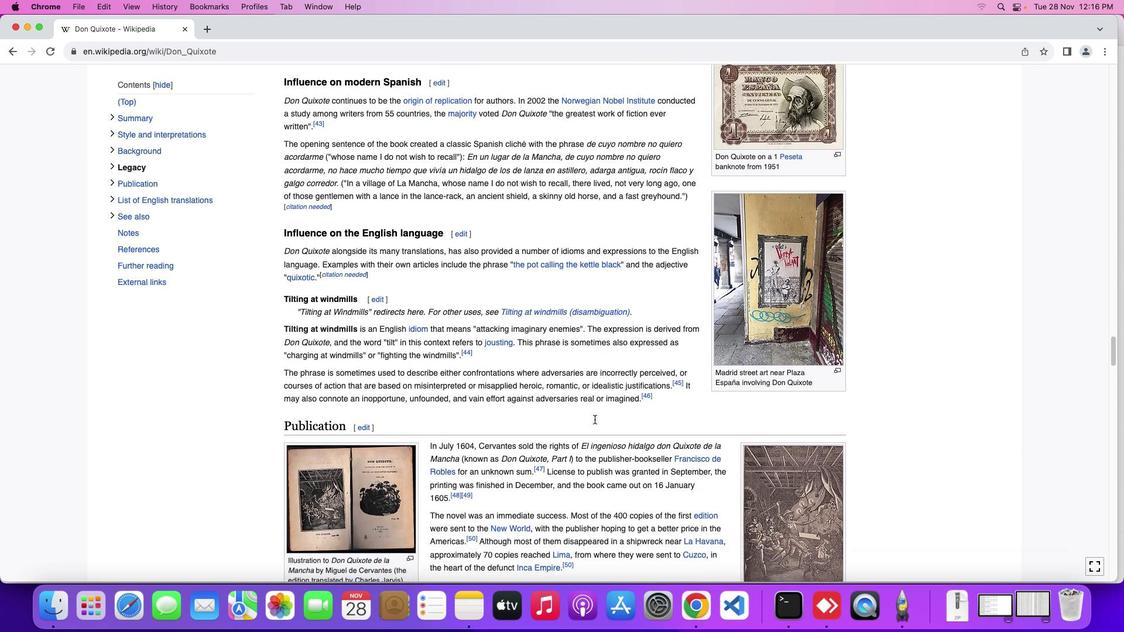 
Action: Mouse scrolled (589, 414) with delta (-4, -5)
Screenshot: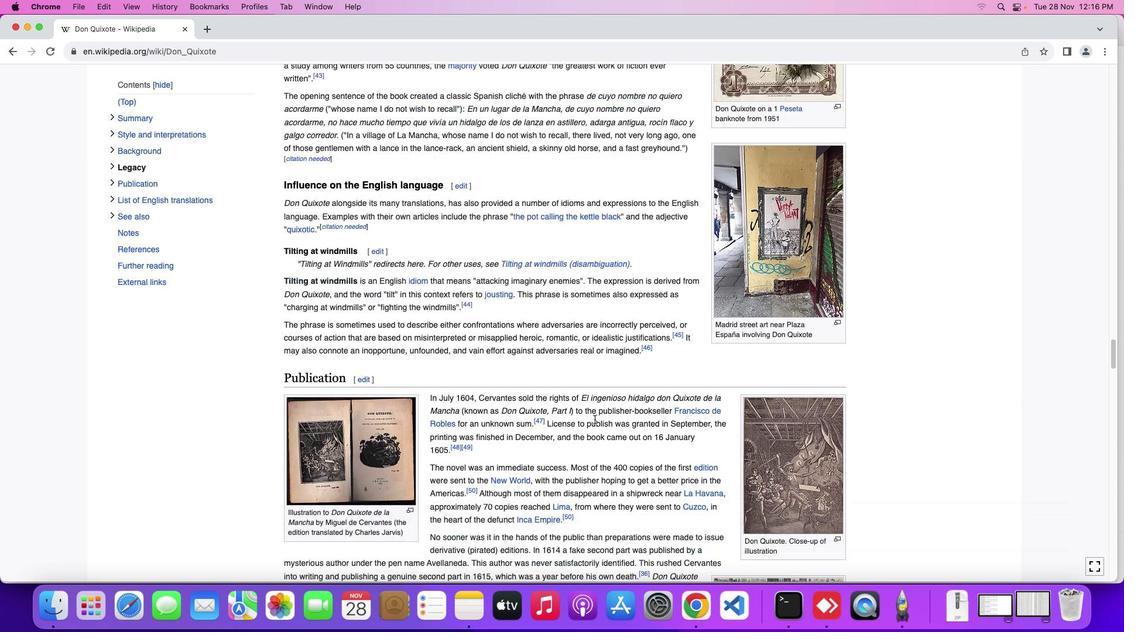 
Action: Mouse scrolled (589, 414) with delta (-4, -5)
Screenshot: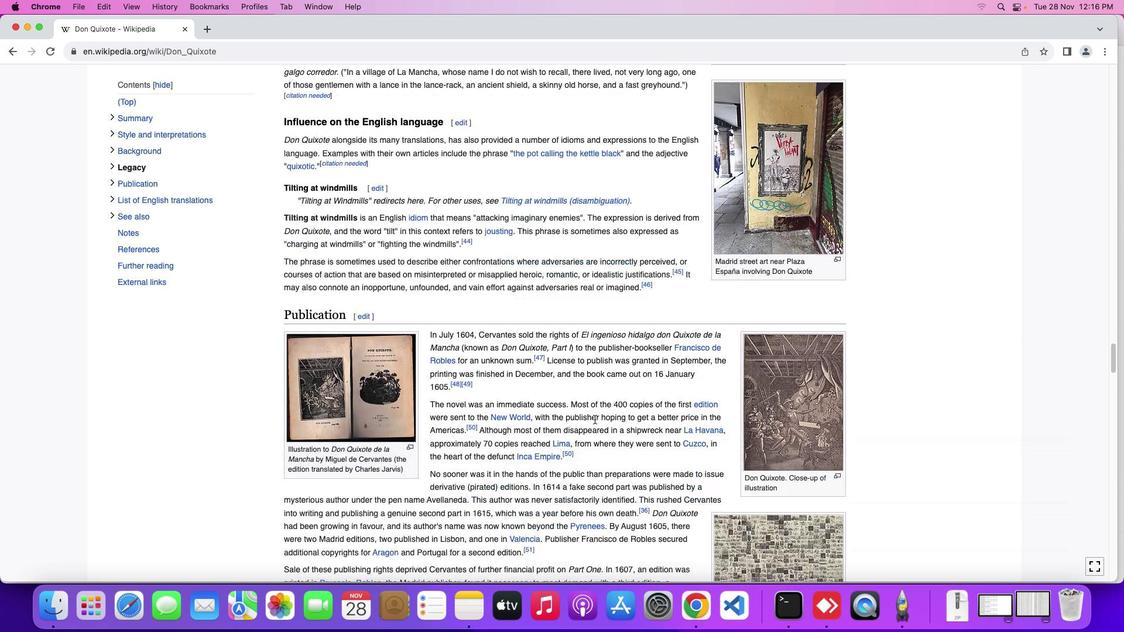
Action: Mouse scrolled (589, 414) with delta (-4, -6)
Screenshot: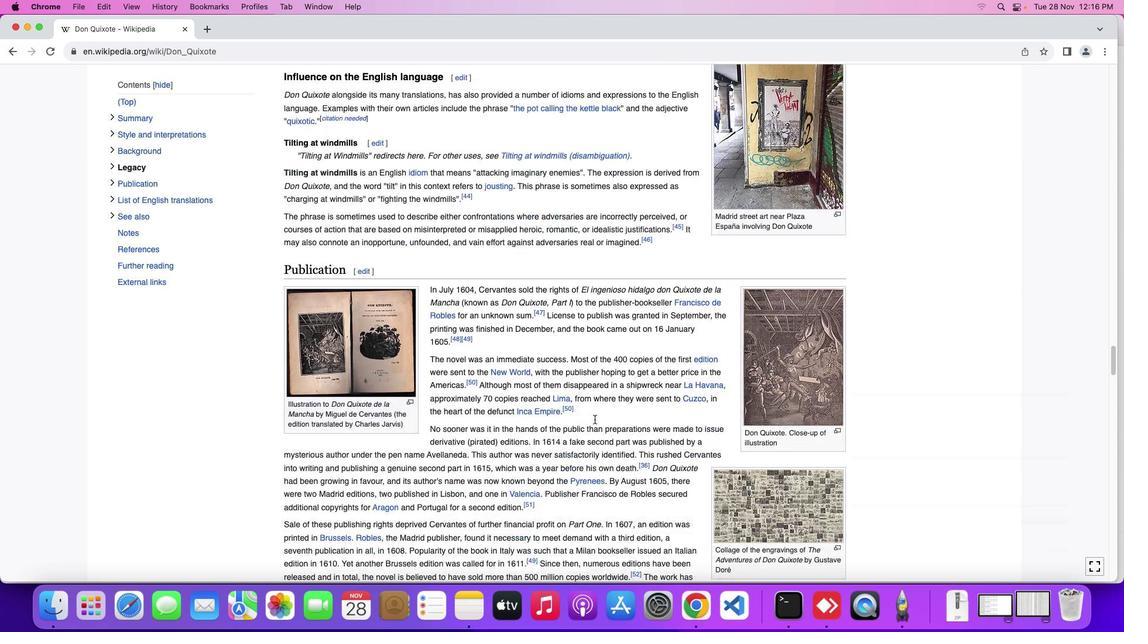 
Action: Mouse scrolled (589, 414) with delta (-4, -7)
Screenshot: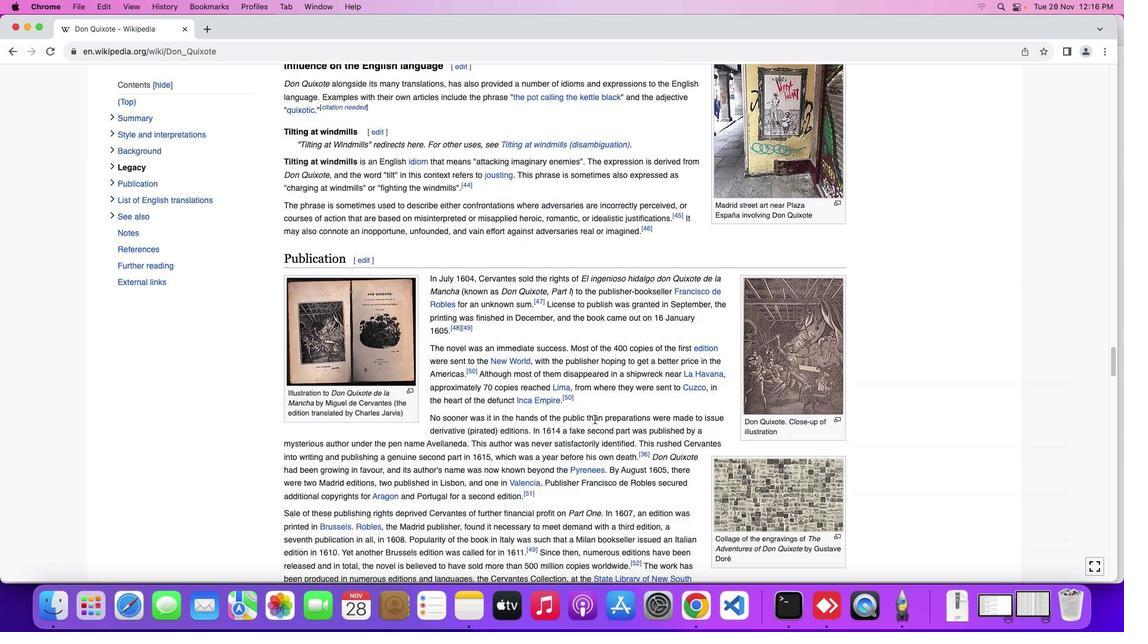 
Action: Mouse scrolled (589, 414) with delta (-4, -5)
Screenshot: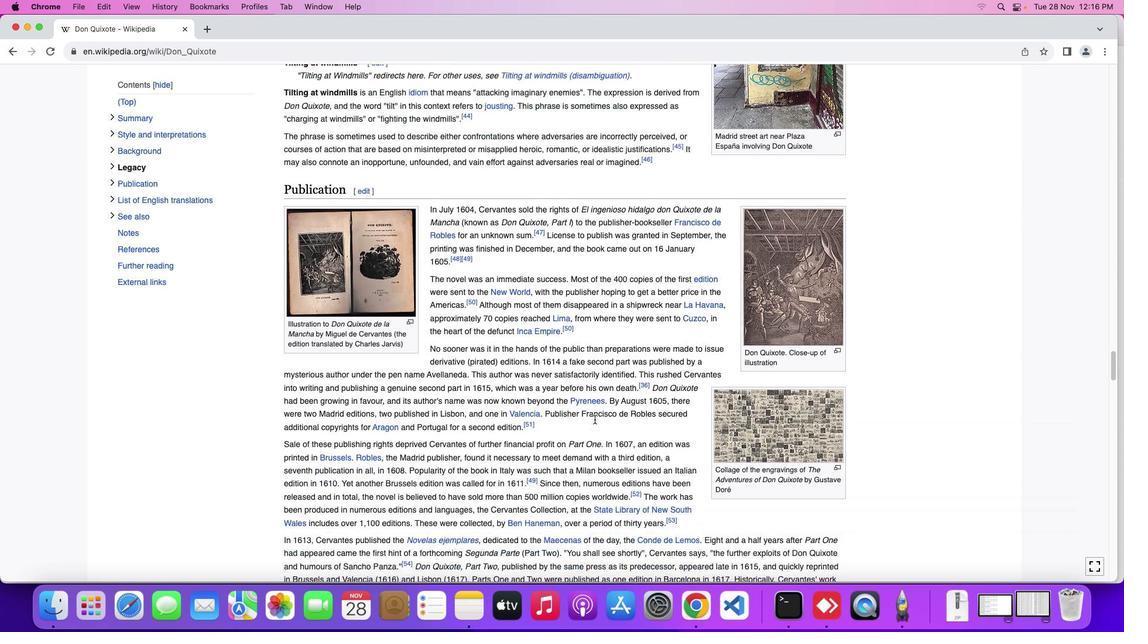 
Action: Mouse scrolled (589, 414) with delta (-4, -5)
Screenshot: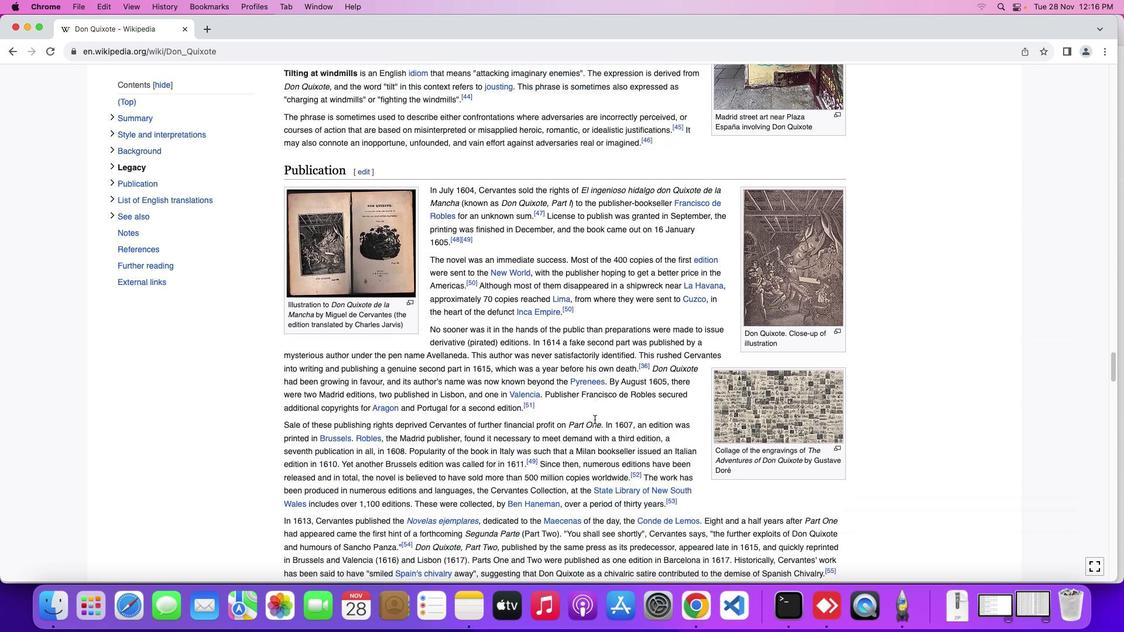 
Action: Mouse scrolled (589, 414) with delta (-4, -6)
Screenshot: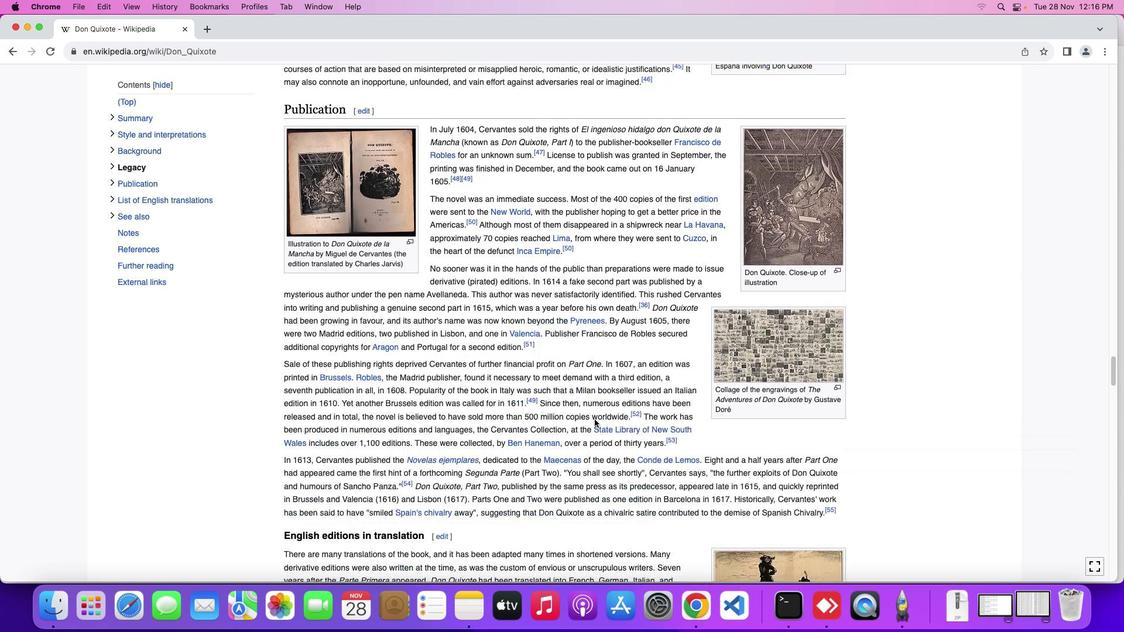 
Action: Mouse scrolled (589, 414) with delta (-4, -6)
Screenshot: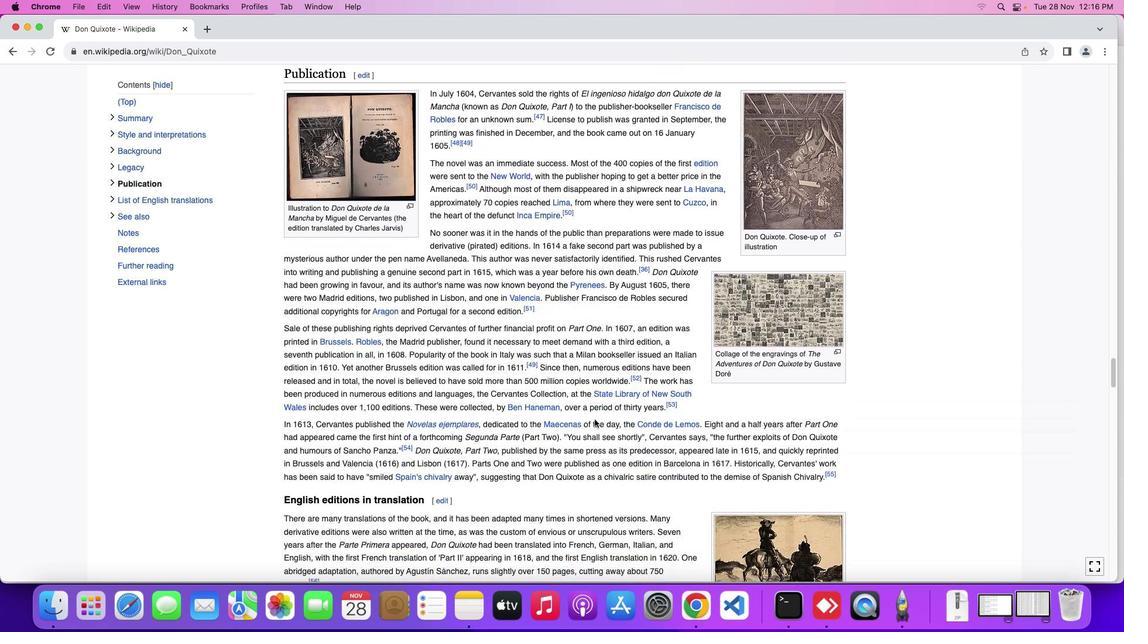 
Action: Mouse scrolled (589, 414) with delta (-4, -5)
Screenshot: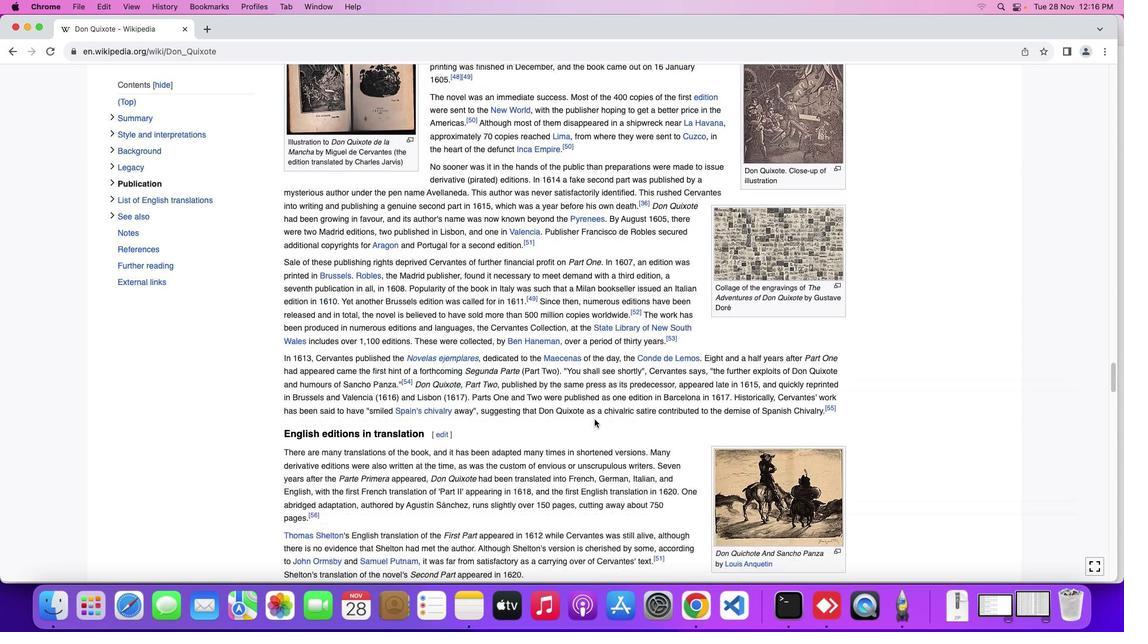 
Action: Mouse scrolled (589, 414) with delta (-4, -5)
Screenshot: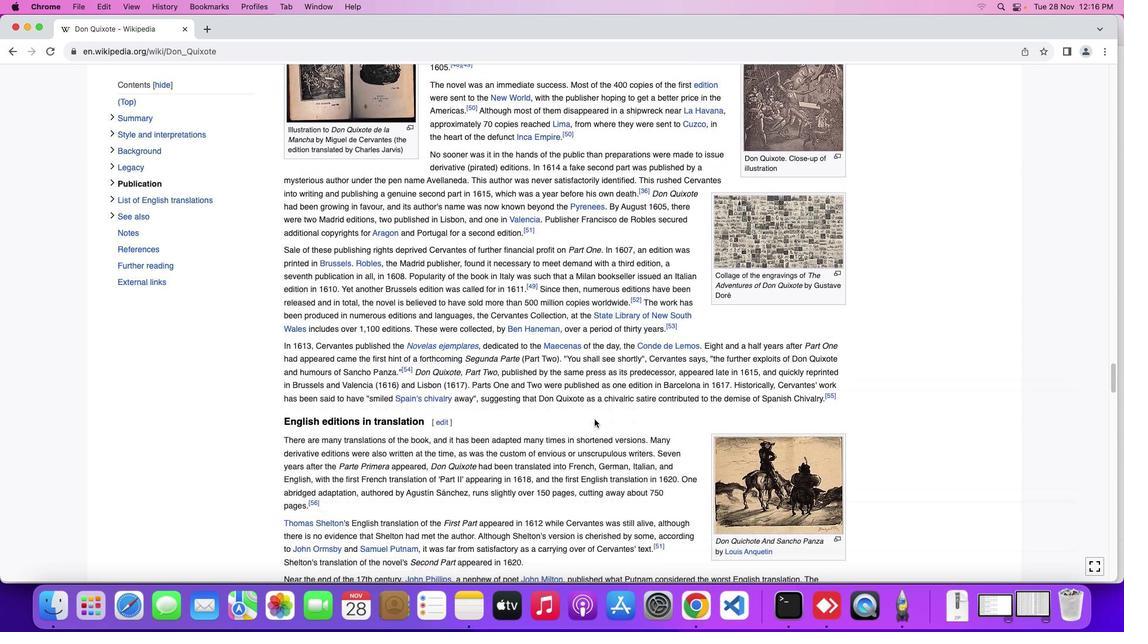 
Action: Mouse scrolled (589, 414) with delta (-4, -6)
Screenshot: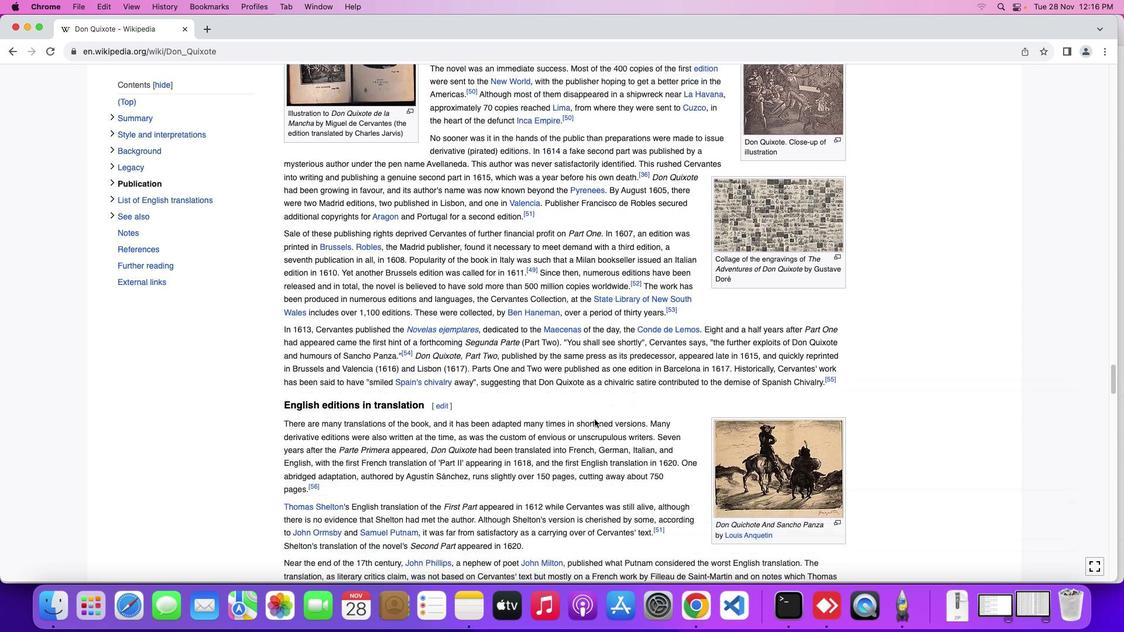 
Action: Mouse moved to (589, 414)
Screenshot: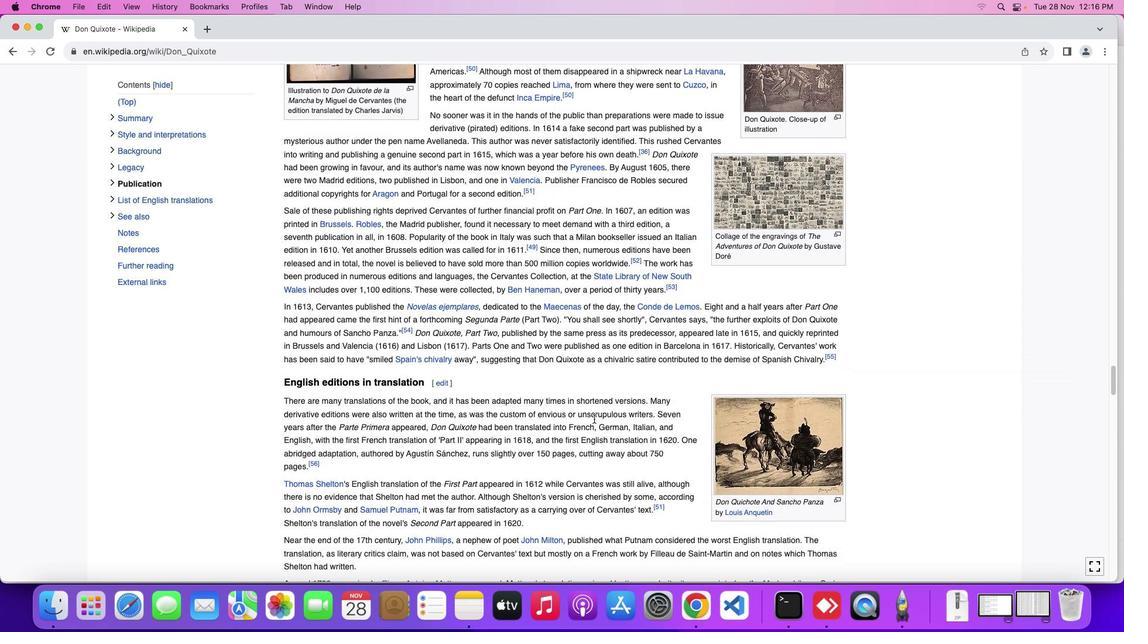 
Action: Mouse scrolled (589, 414) with delta (-4, -5)
Screenshot: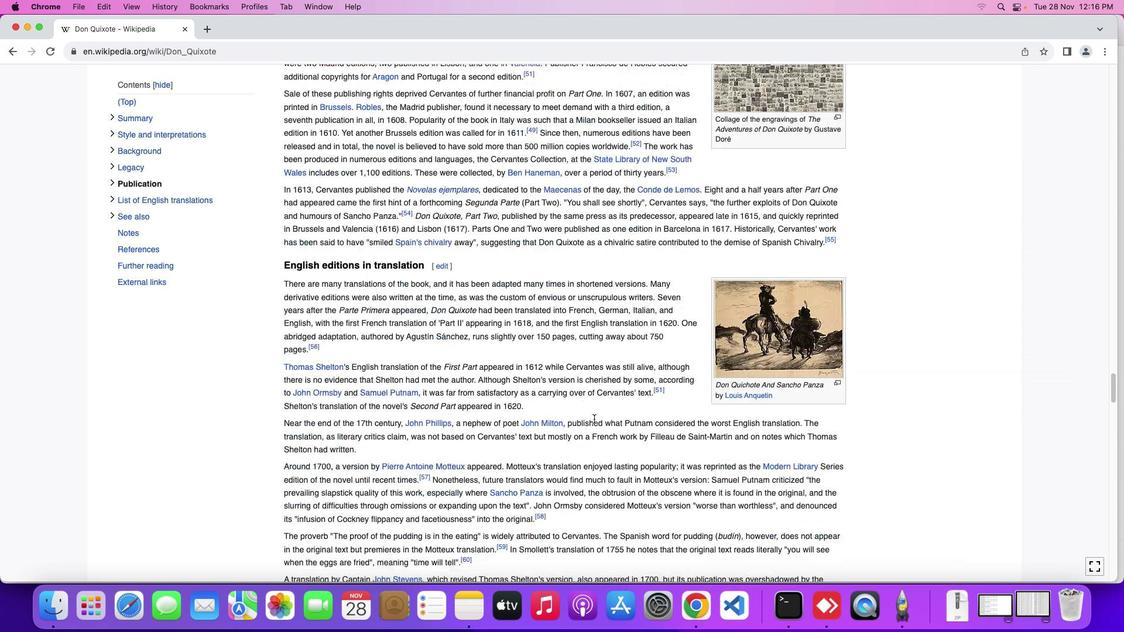 
Action: Mouse scrolled (589, 414) with delta (-4, -5)
Screenshot: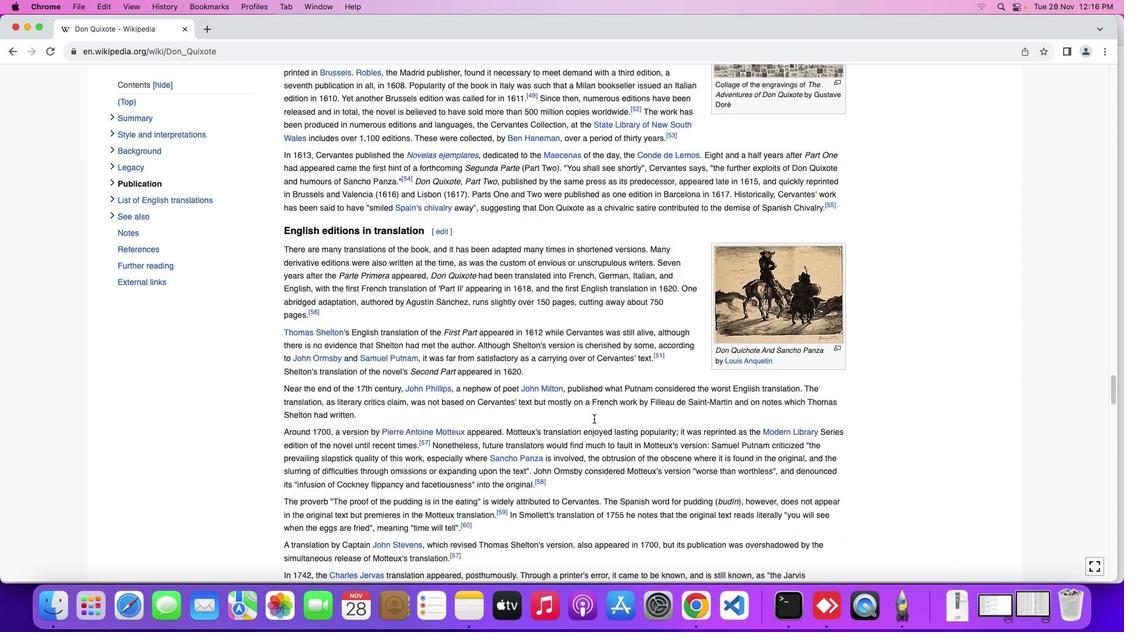 
Action: Mouse scrolled (589, 414) with delta (-4, -6)
Screenshot: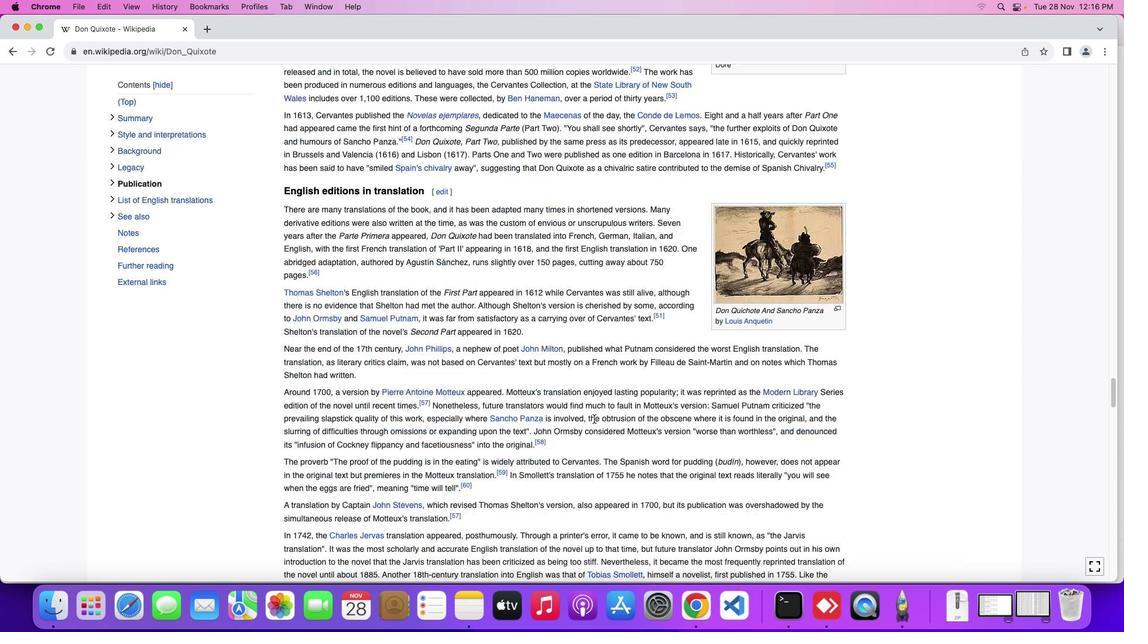 
Action: Mouse scrolled (589, 414) with delta (-4, -7)
Screenshot: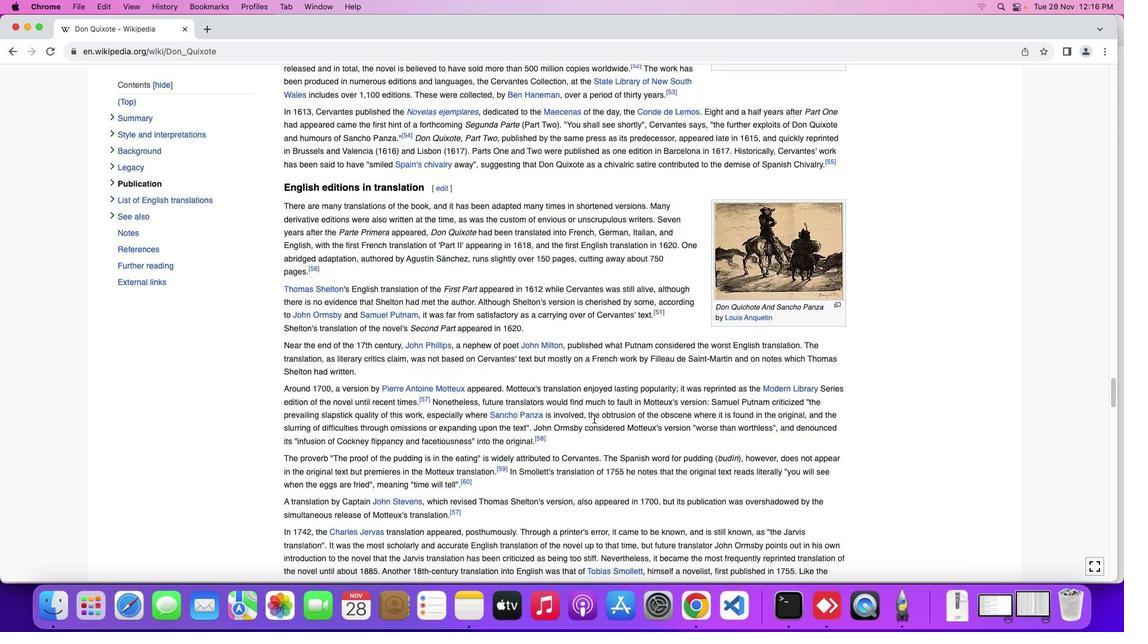 
Action: Mouse moved to (588, 413)
Screenshot: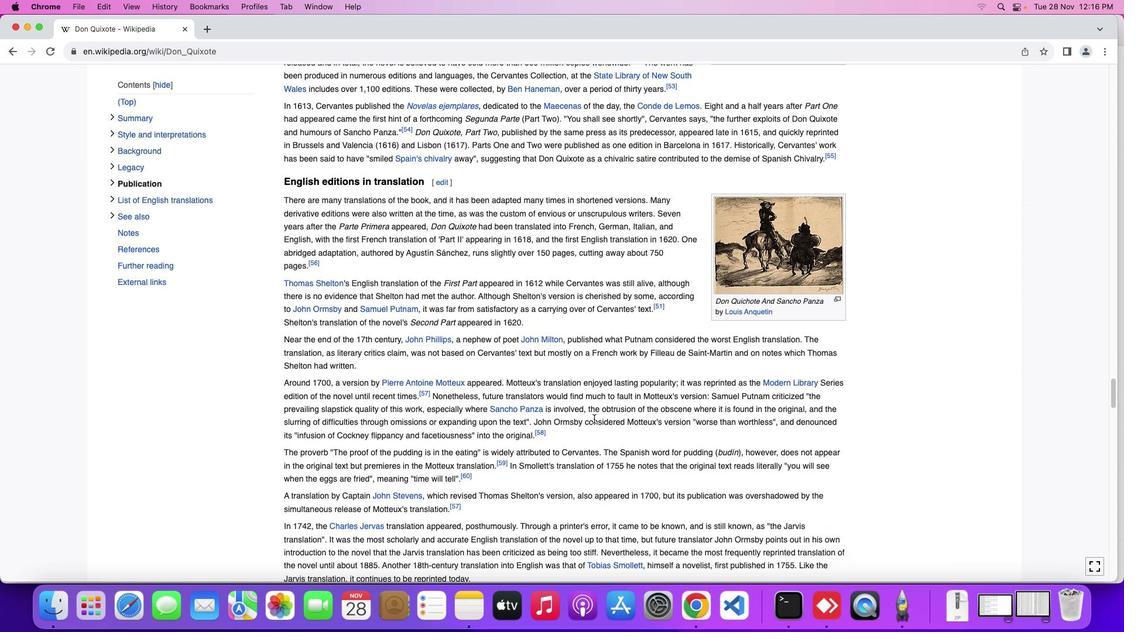 
Action: Mouse scrolled (588, 413) with delta (-4, -5)
Screenshot: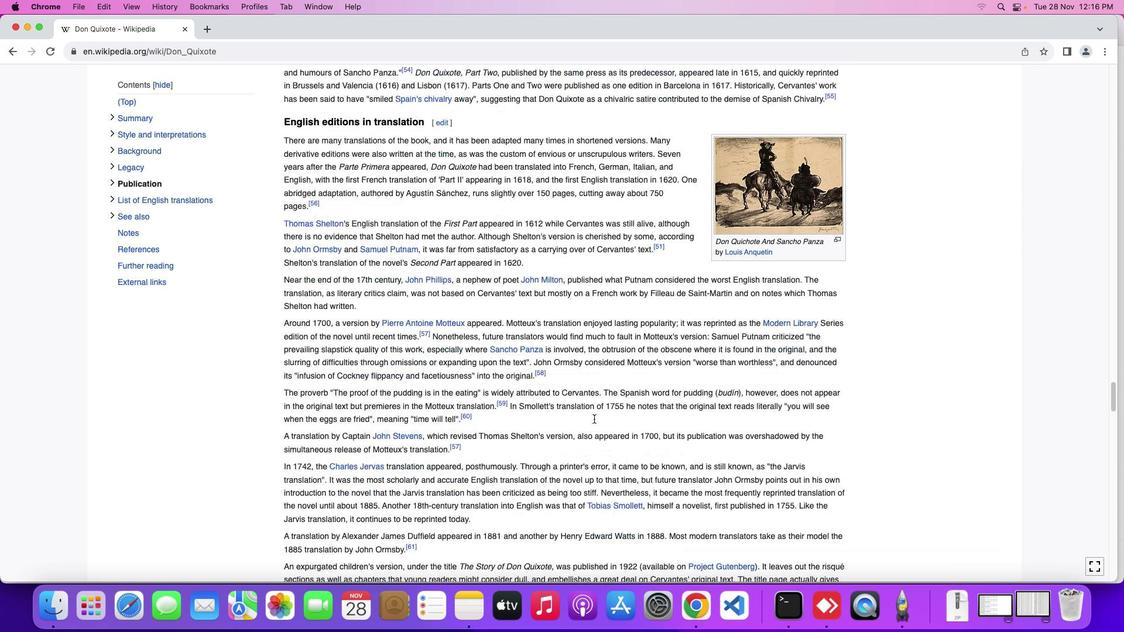 
Action: Mouse scrolled (588, 413) with delta (-4, -5)
Screenshot: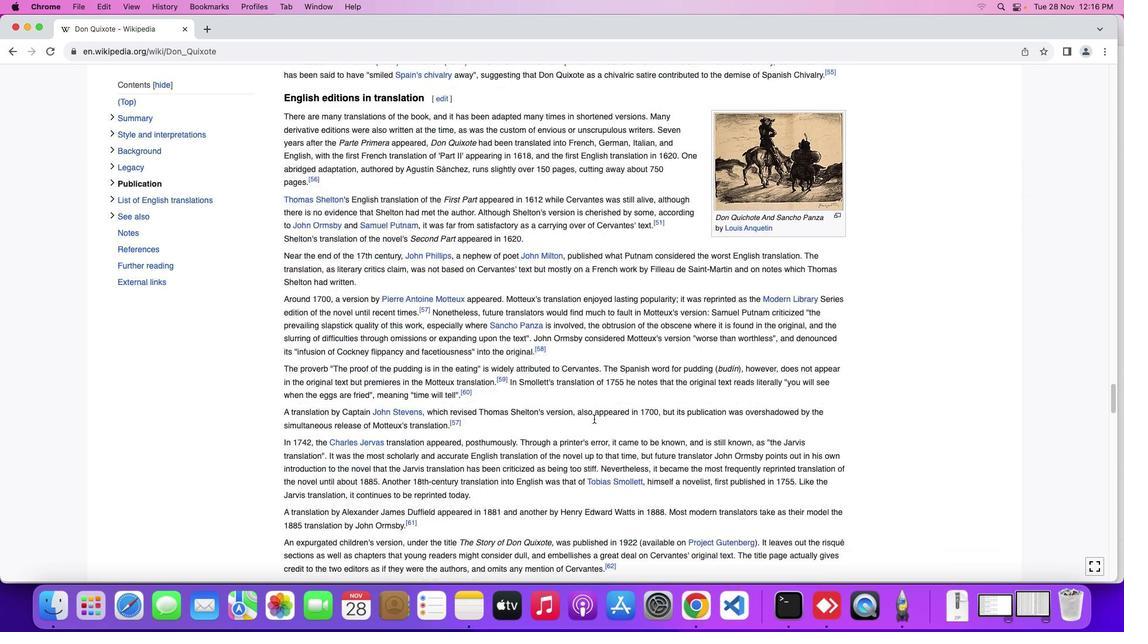 
Action: Mouse scrolled (588, 413) with delta (-4, -6)
Screenshot: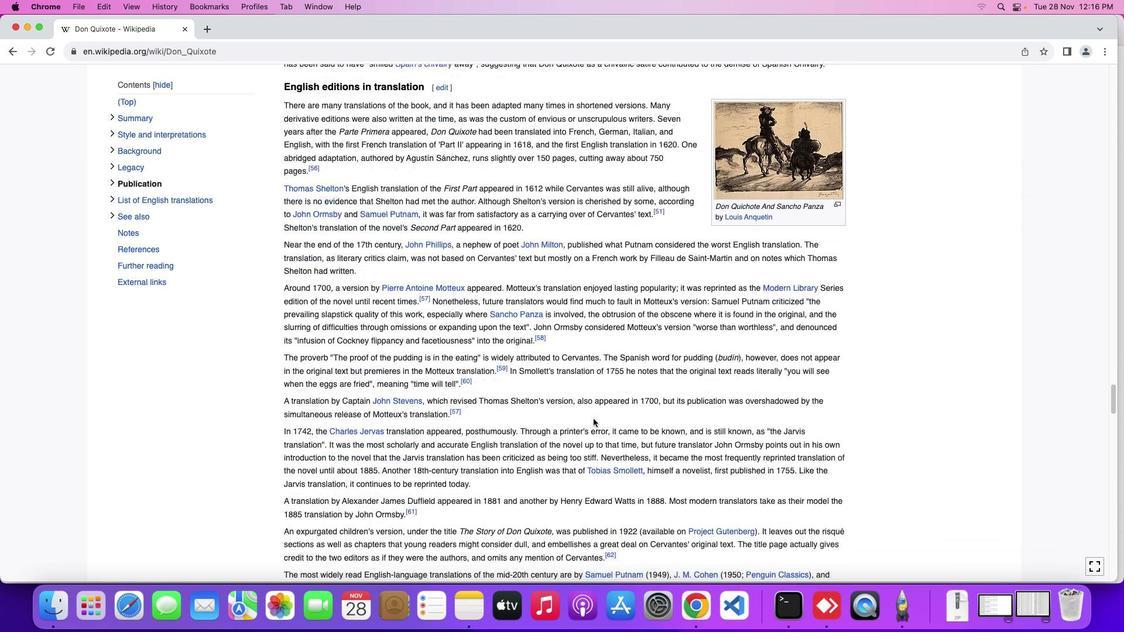 
Action: Mouse moved to (588, 413)
Screenshot: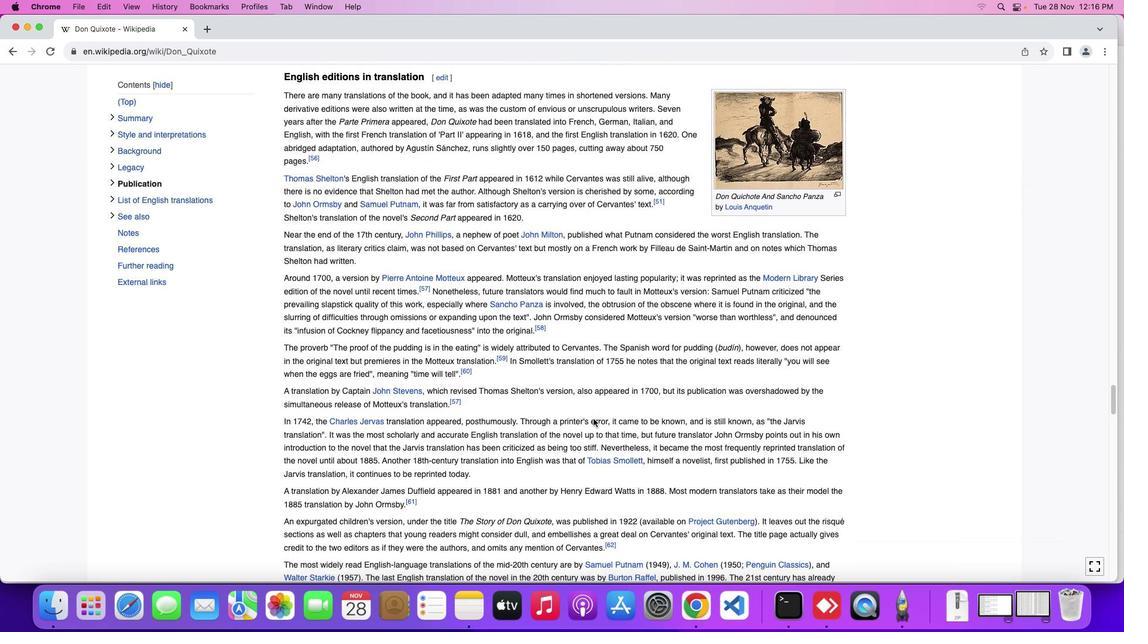 
Action: Mouse scrolled (588, 413) with delta (-4, -5)
Screenshot: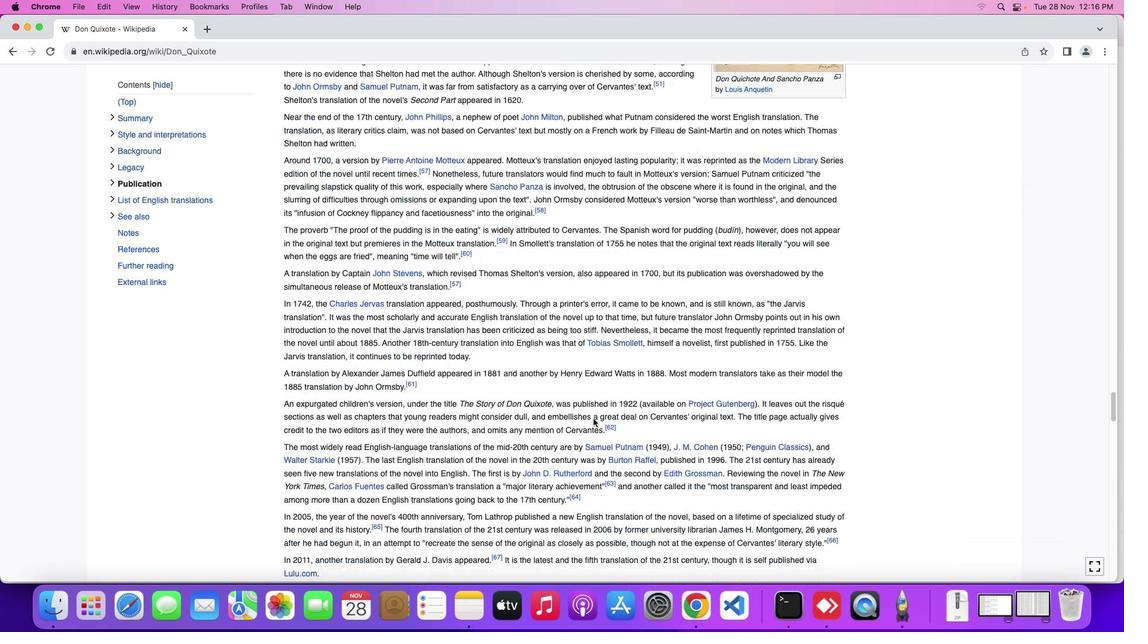 
Action: Mouse scrolled (588, 413) with delta (-4, -5)
Screenshot: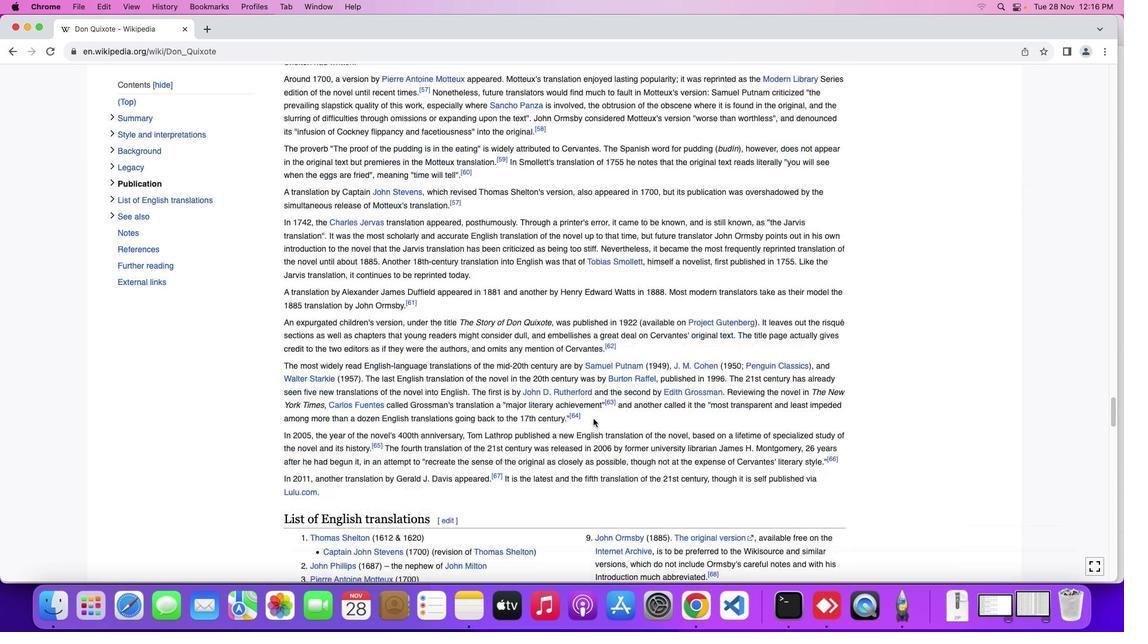 
Action: Mouse scrolled (588, 413) with delta (-4, -6)
Screenshot: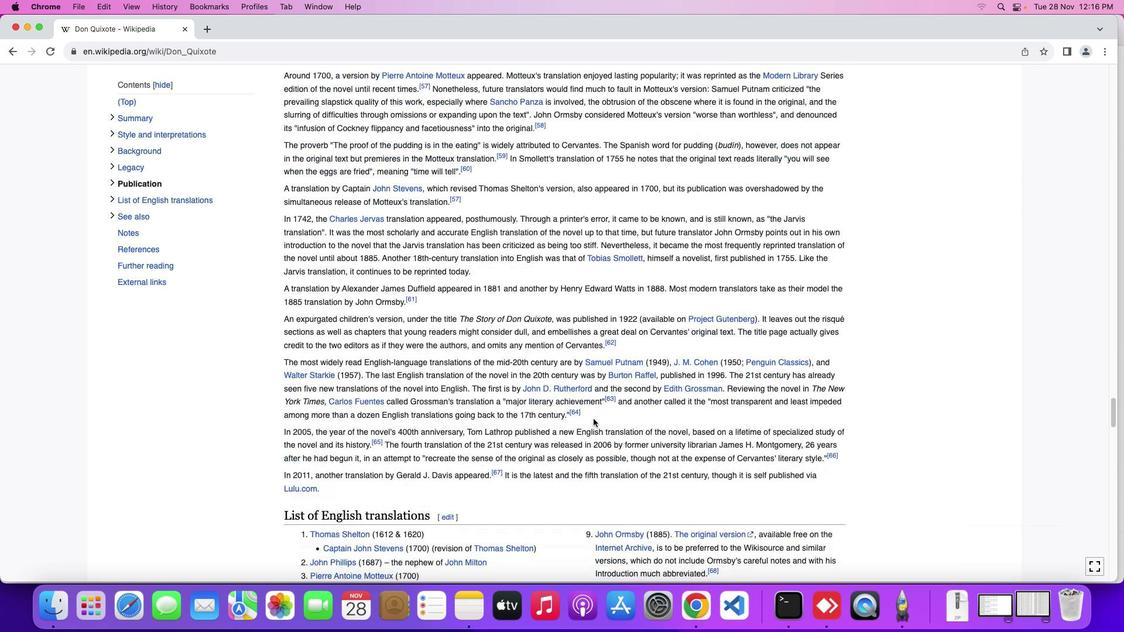 
Action: Mouse scrolled (588, 413) with delta (-4, -7)
Screenshot: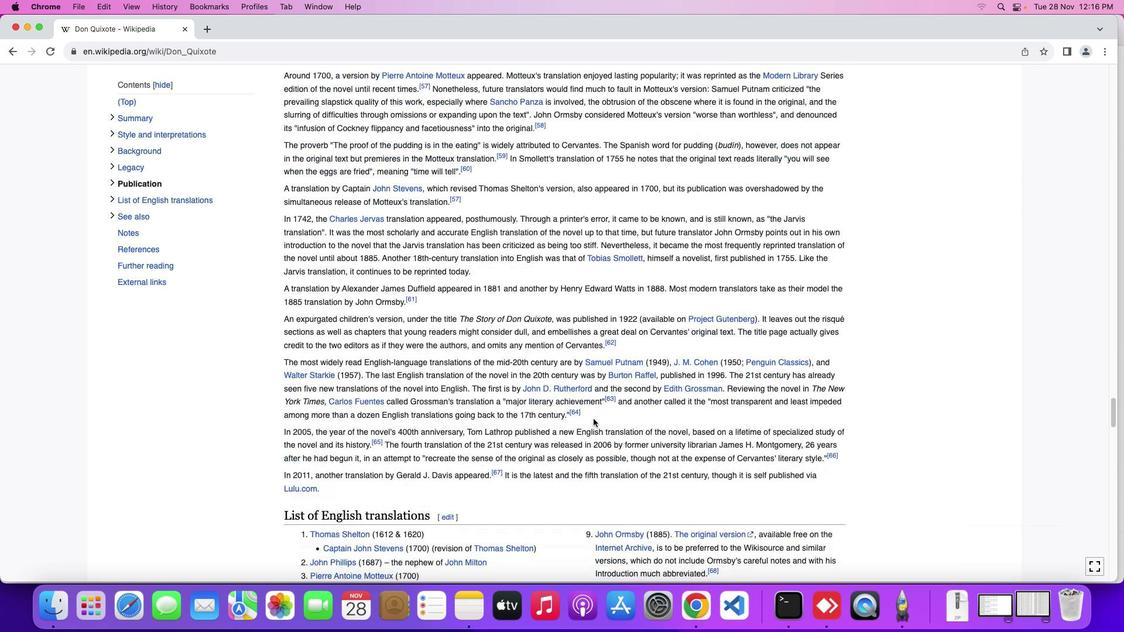 
Action: Mouse moved to (587, 413)
Screenshot: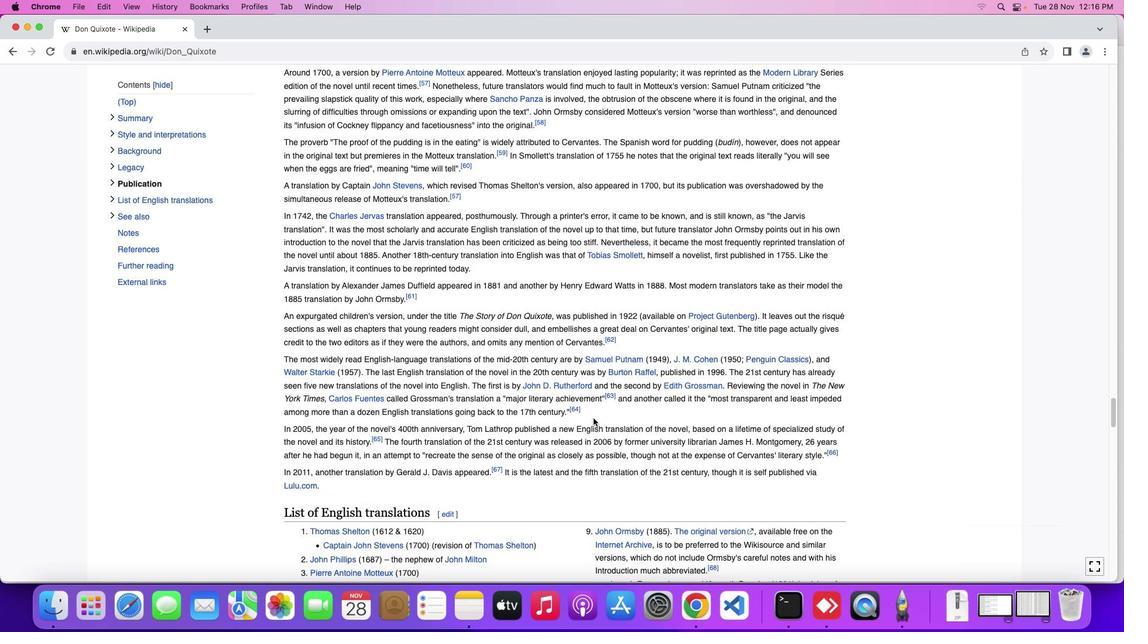 
Action: Mouse scrolled (587, 413) with delta (-4, -5)
Screenshot: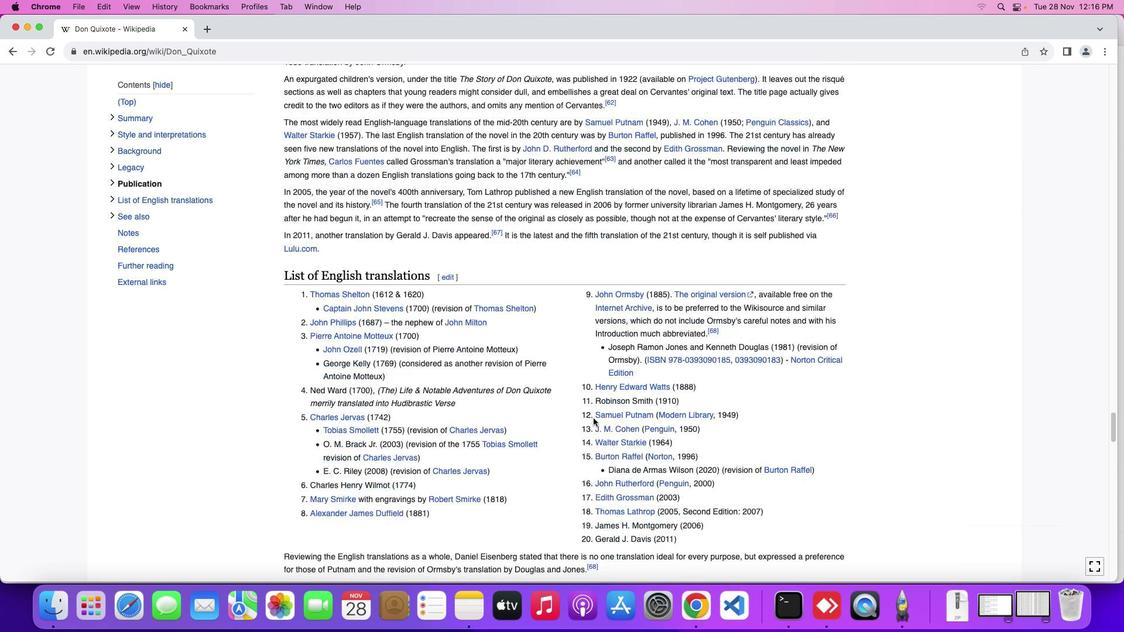 
Action: Mouse scrolled (587, 413) with delta (-4, -5)
Screenshot: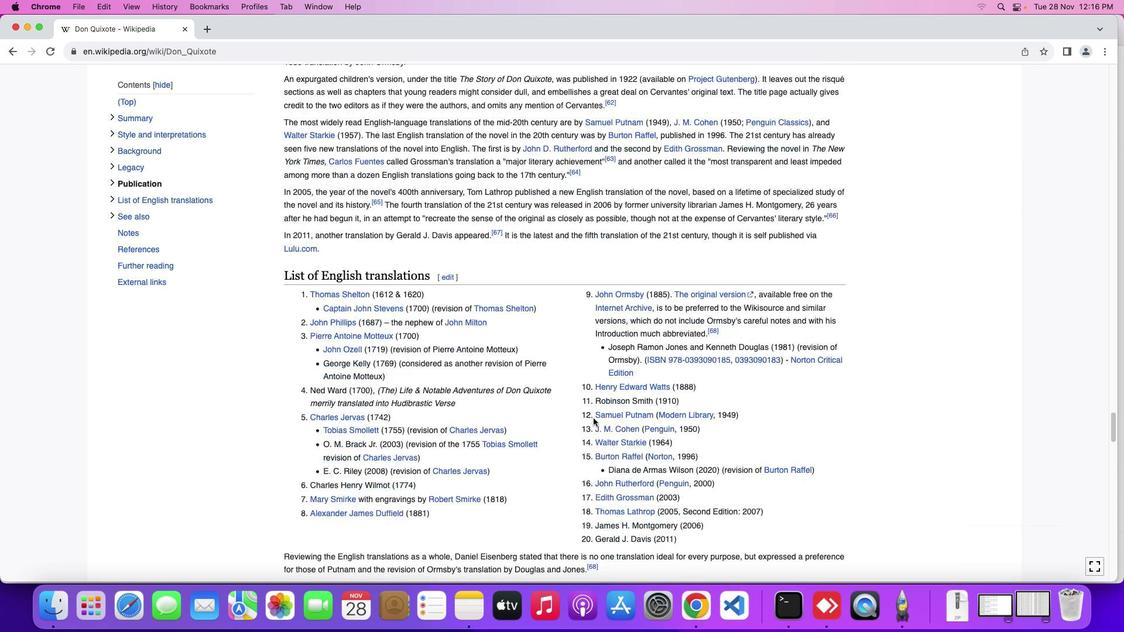 
Action: Mouse moved to (587, 413)
Screenshot: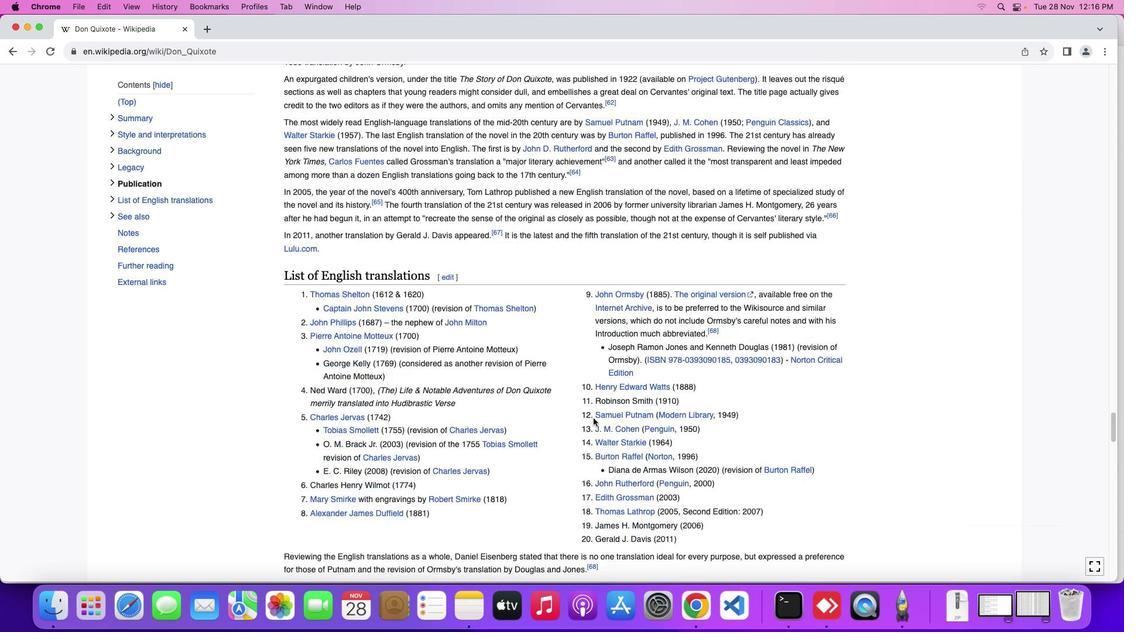 
Action: Mouse scrolled (587, 413) with delta (-4, -6)
Screenshot: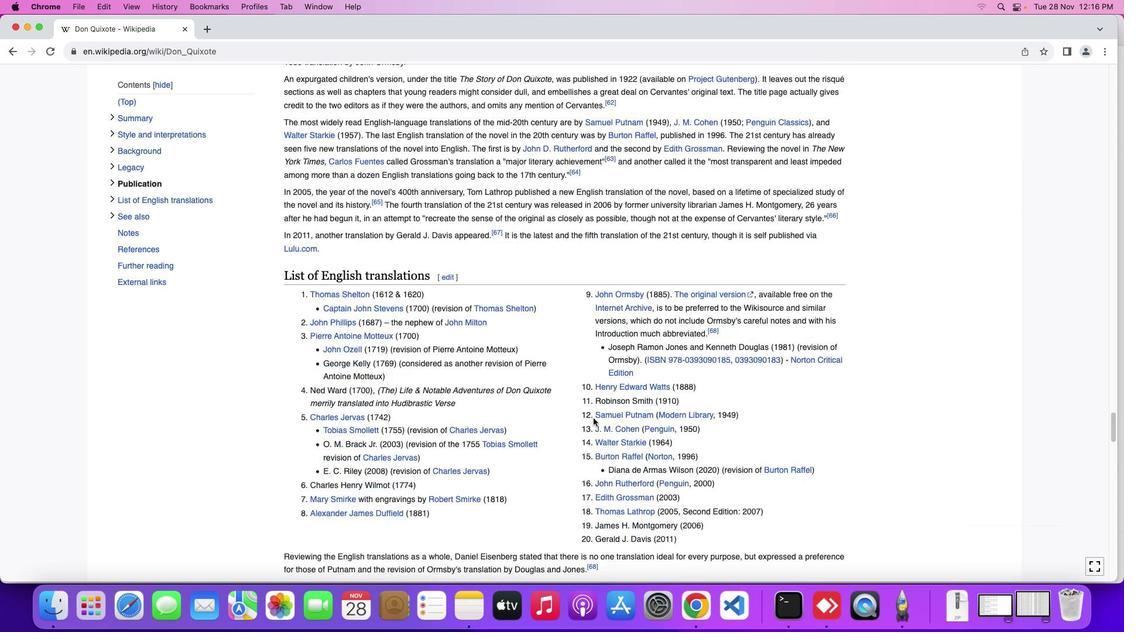 
Action: Mouse scrolled (587, 413) with delta (-4, -7)
Screenshot: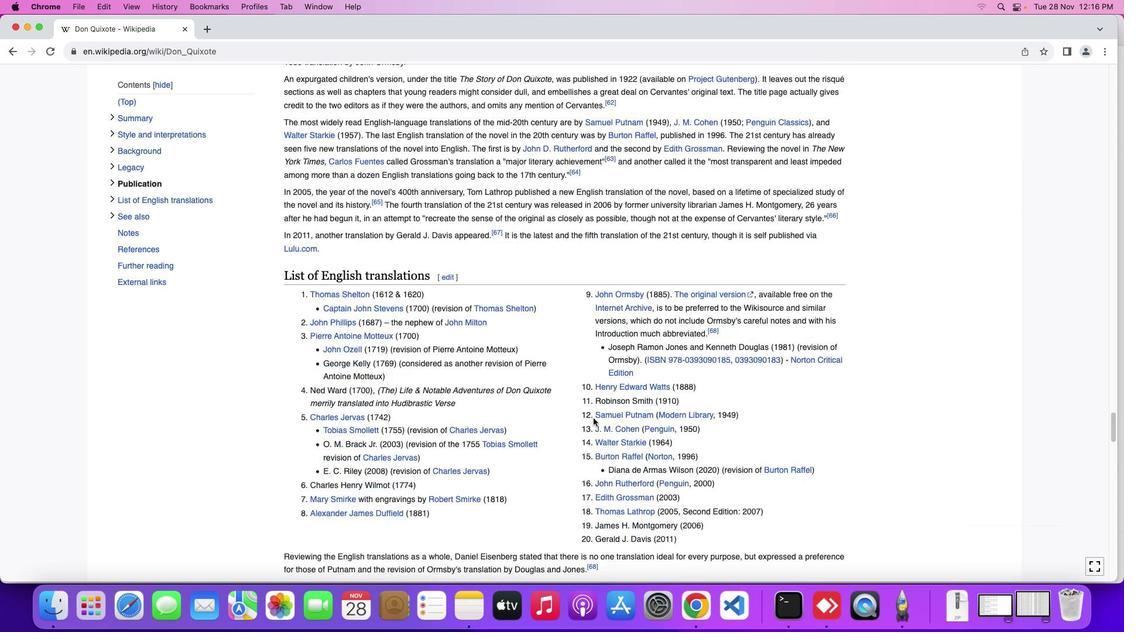 
Action: Mouse moved to (587, 411)
Screenshot: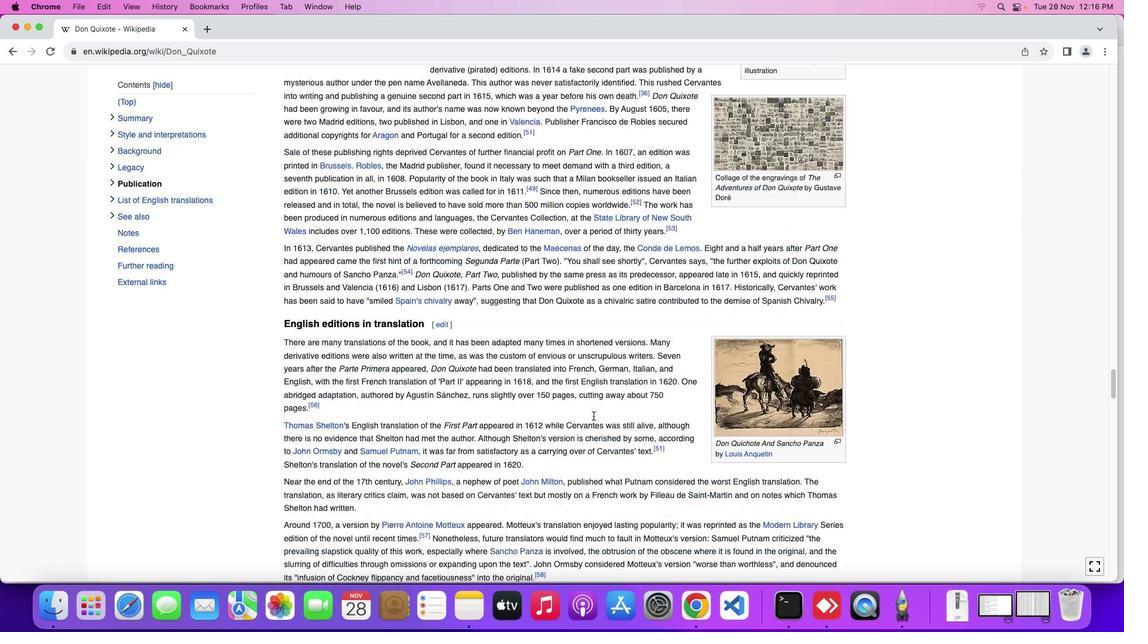 
Action: Mouse scrolled (587, 411) with delta (-4, -4)
Screenshot: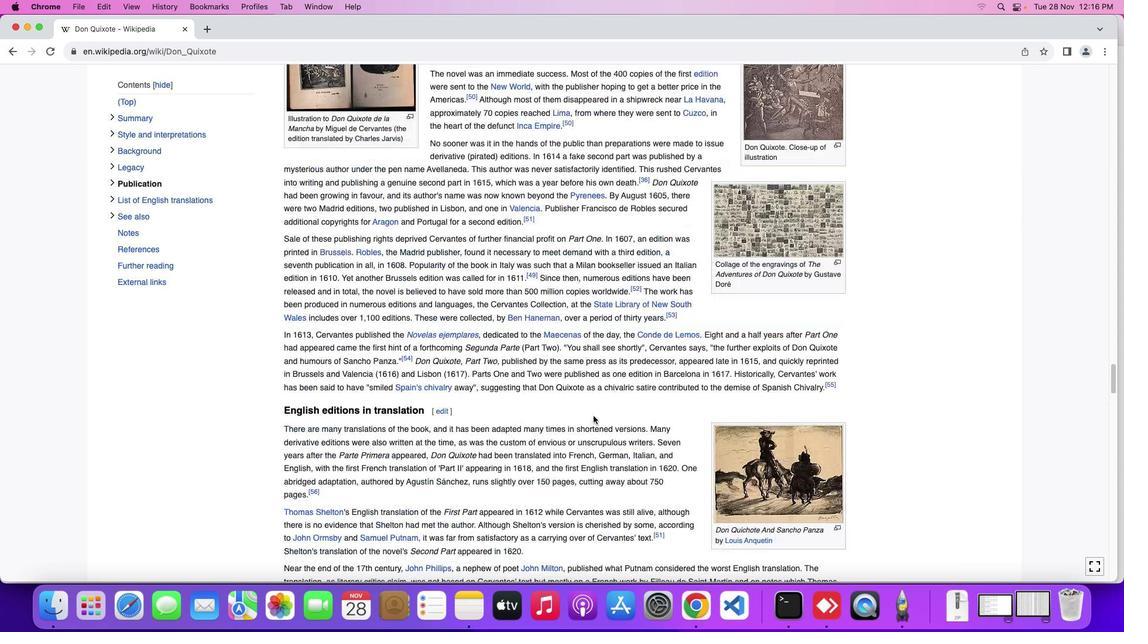 
Action: Mouse scrolled (587, 411) with delta (-4, -4)
Screenshot: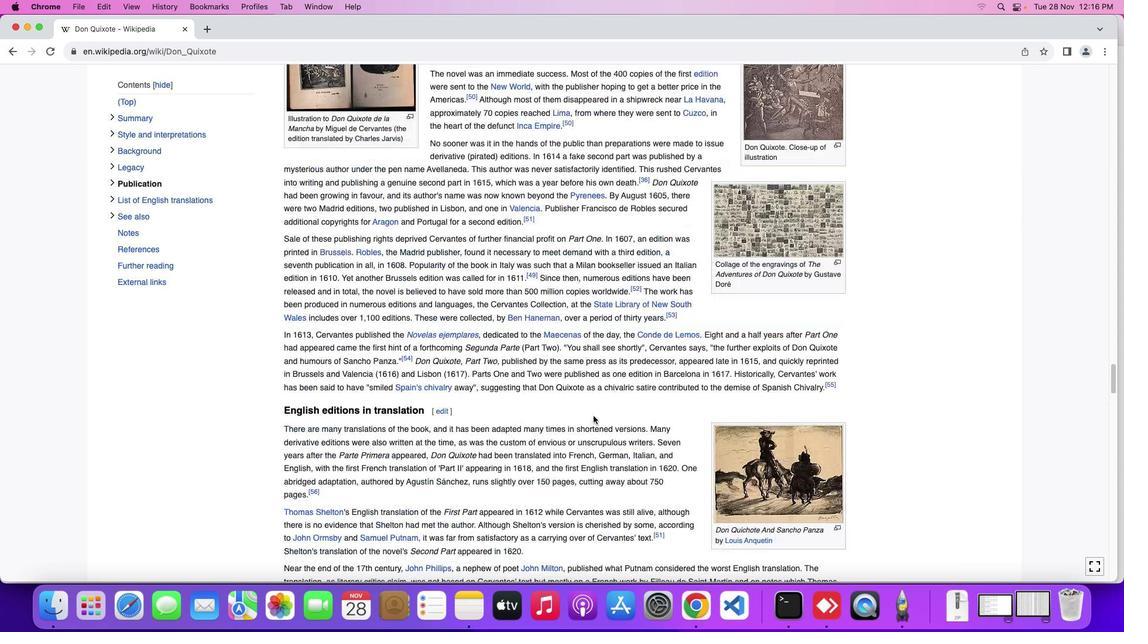
Action: Mouse scrolled (587, 411) with delta (-4, -2)
Screenshot: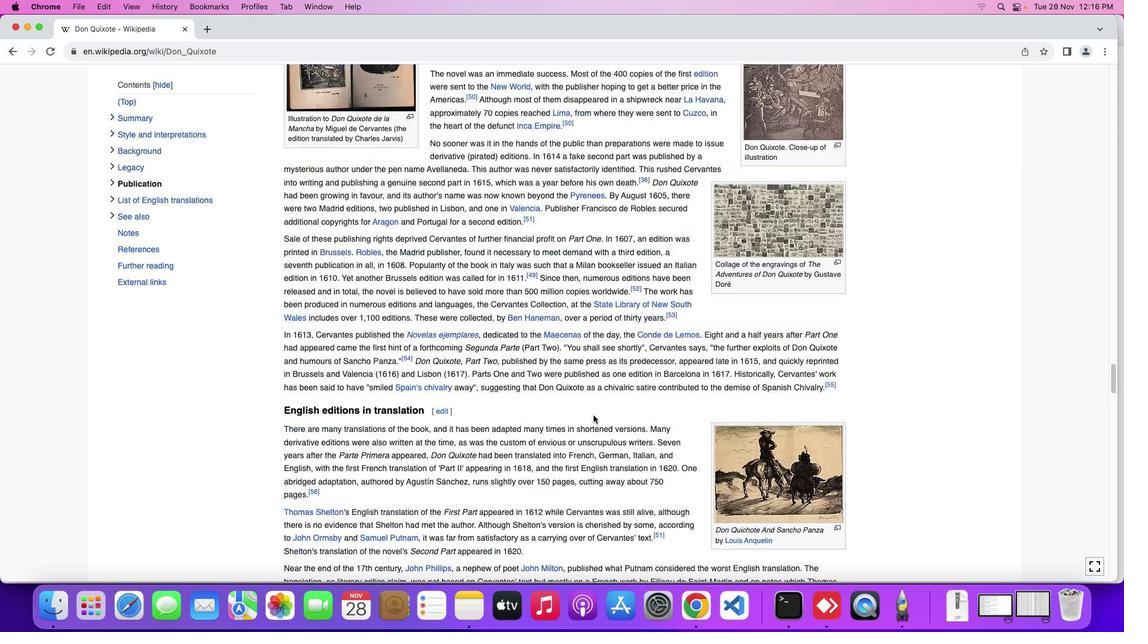 
Action: Mouse scrolled (587, 411) with delta (-4, -1)
Screenshot: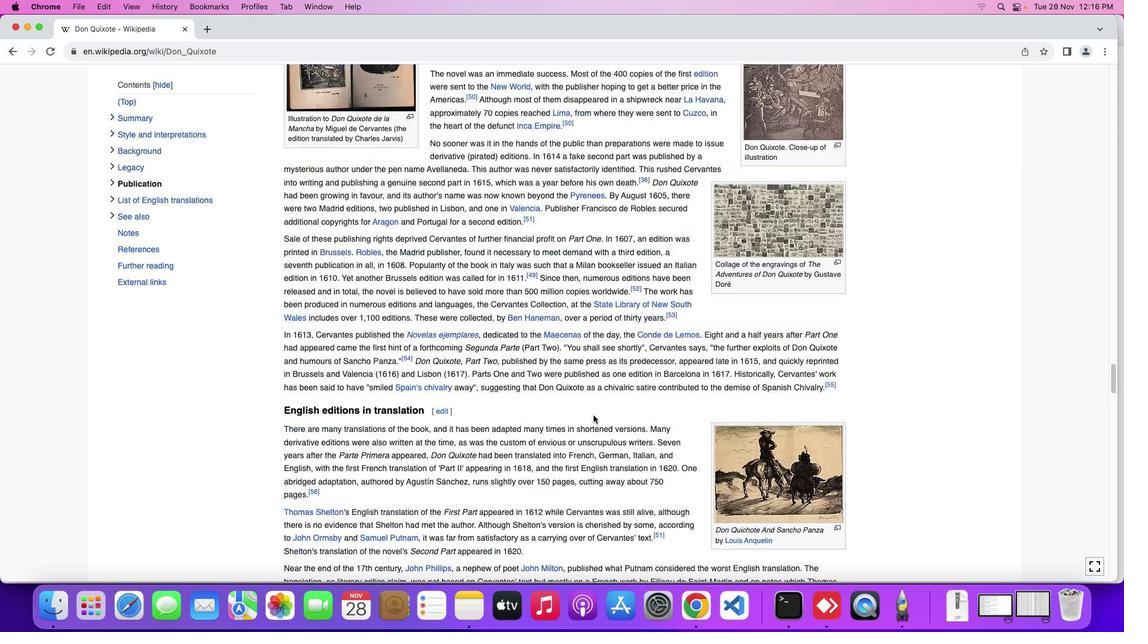 
Action: Mouse scrolled (587, 411) with delta (-4, -1)
Screenshot: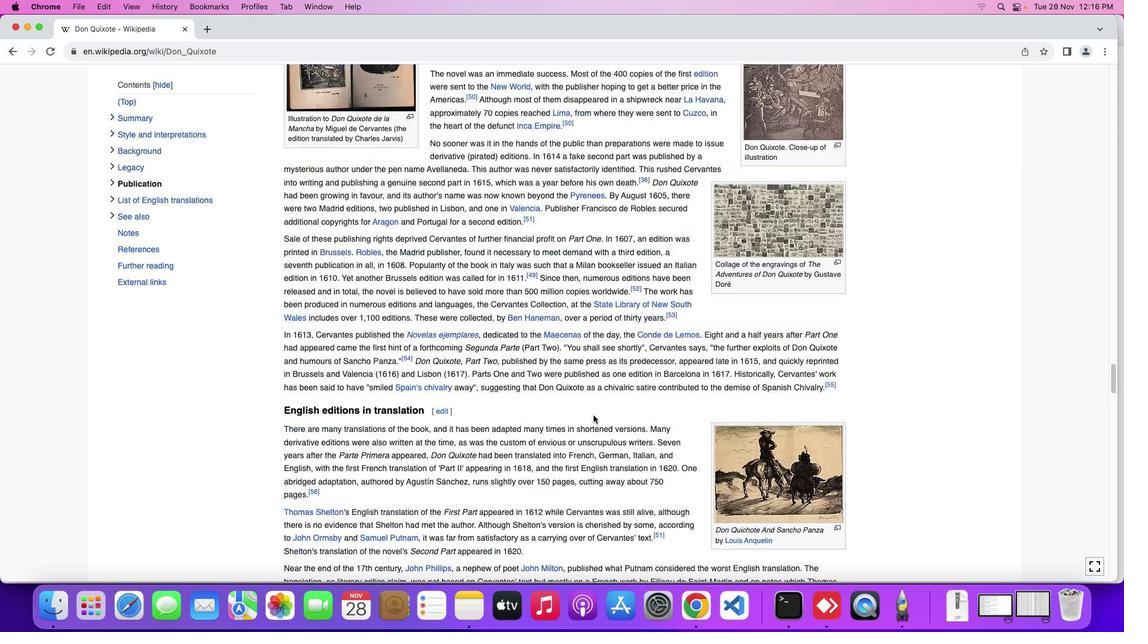 
Action: Mouse scrolled (587, 411) with delta (-4, 0)
Screenshot: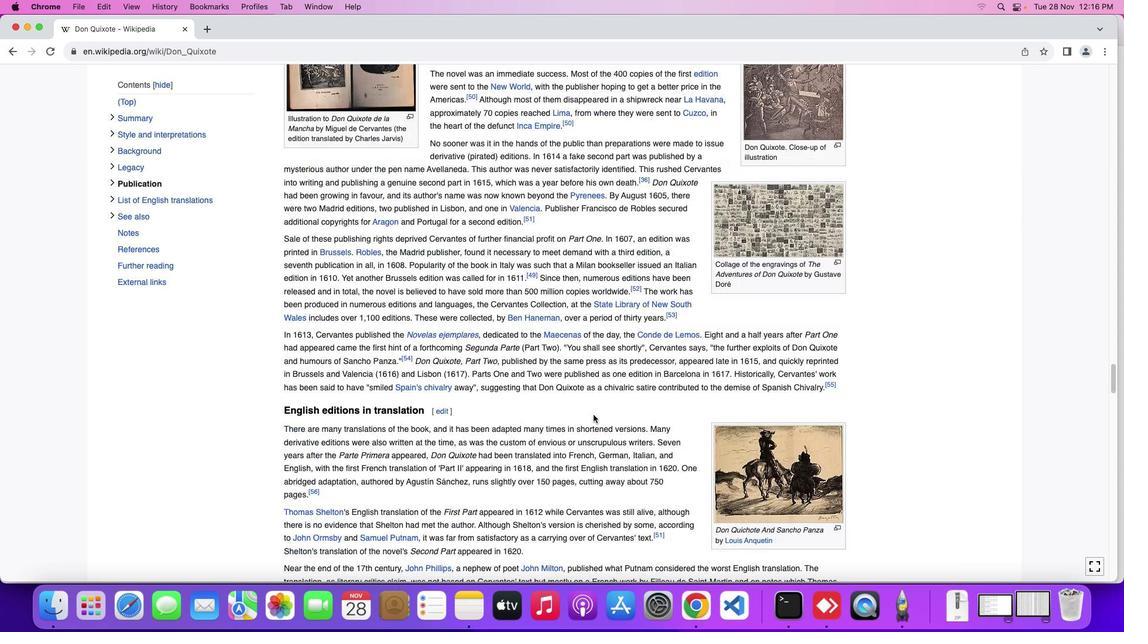 
Action: Mouse scrolled (587, 411) with delta (-4, 0)
Screenshot: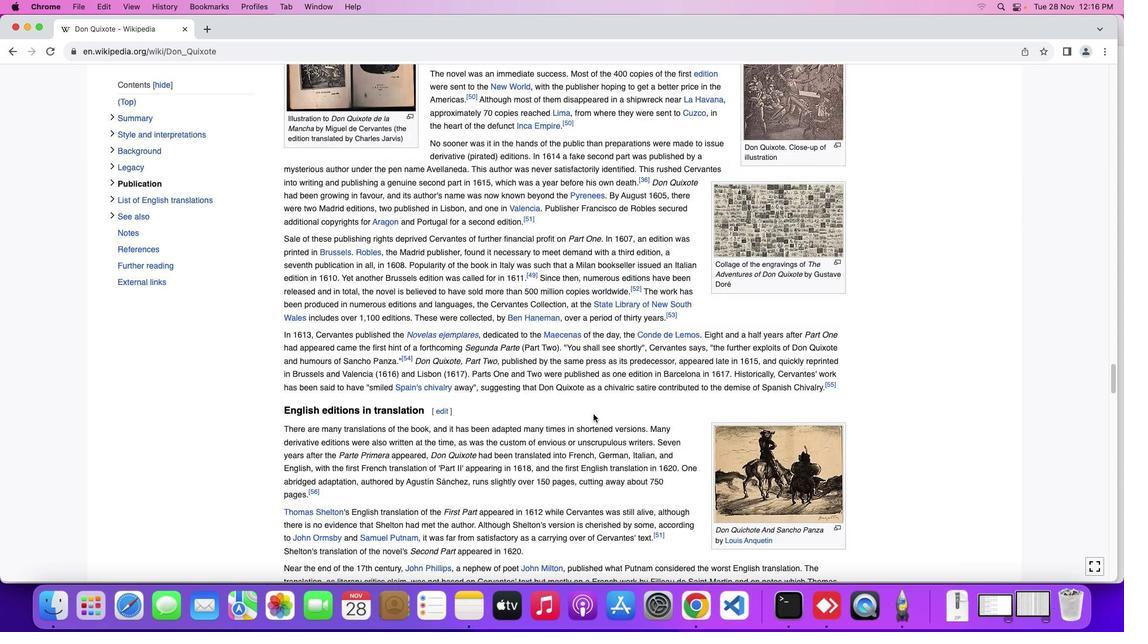 
Action: Mouse moved to (587, 409)
Screenshot: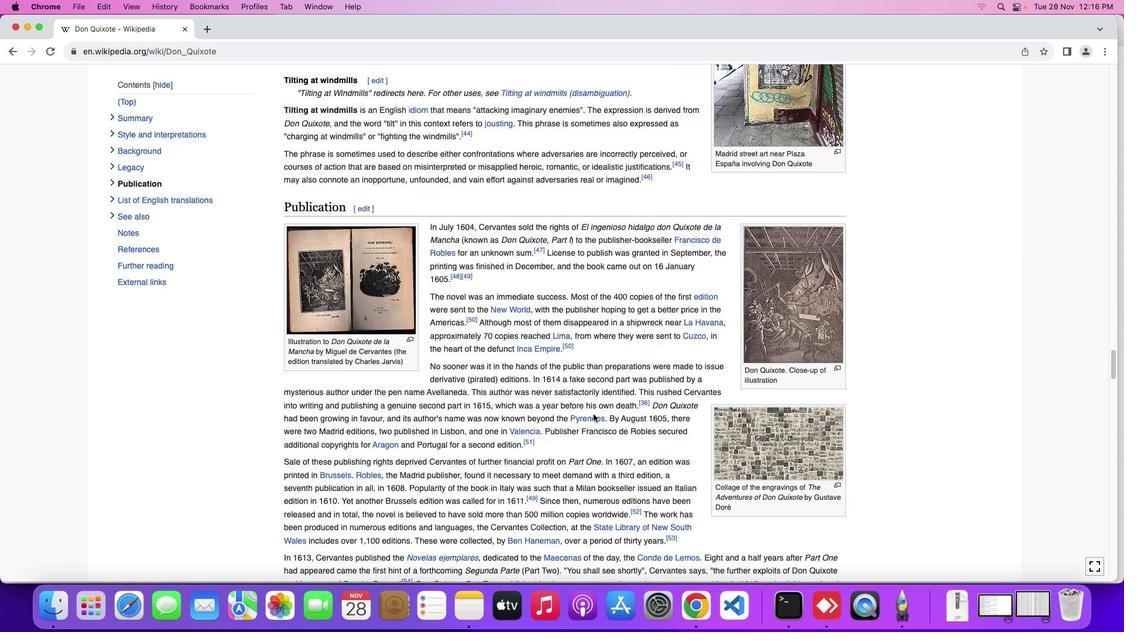 
Action: Mouse scrolled (587, 409) with delta (-4, -4)
Screenshot: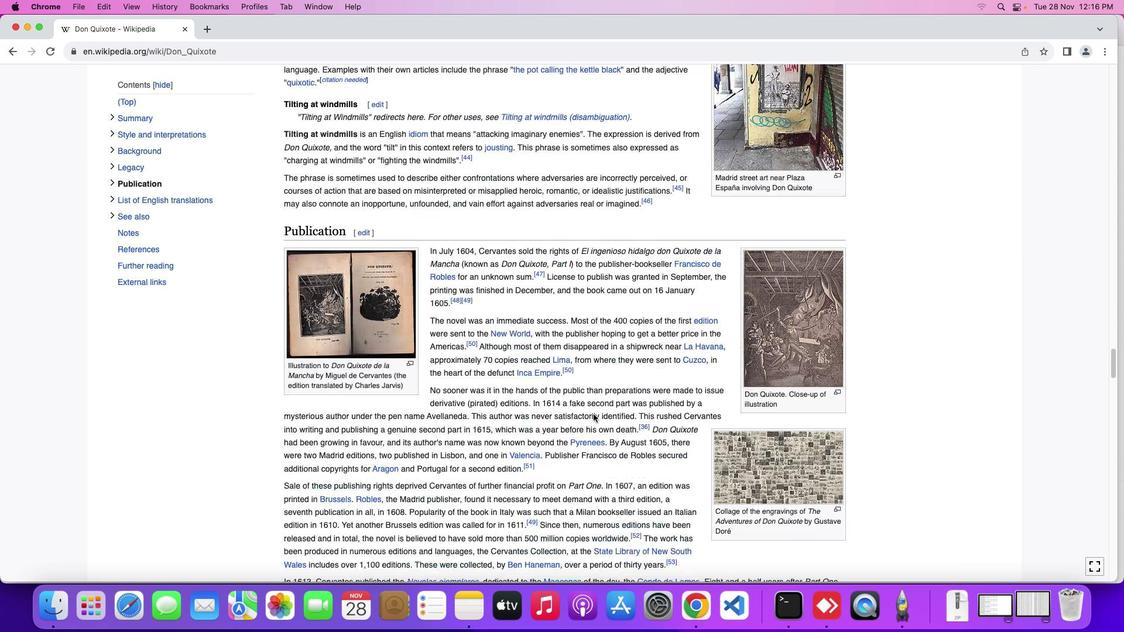 
Action: Mouse scrolled (587, 409) with delta (-4, -4)
Screenshot: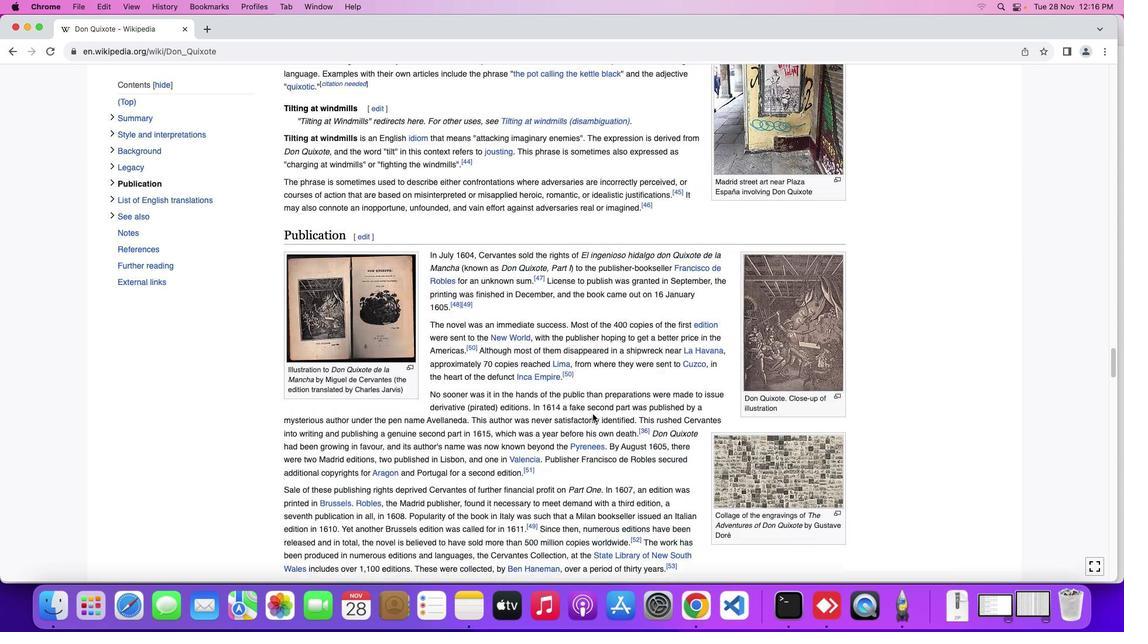 
Action: Mouse scrolled (587, 409) with delta (-4, -2)
Screenshot: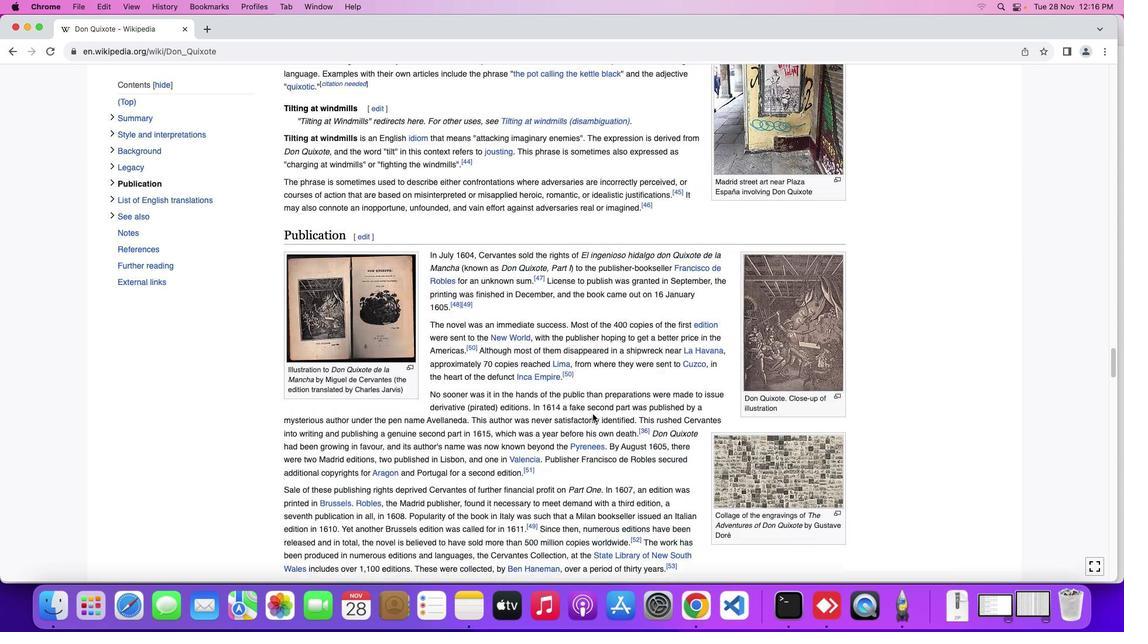 
Action: Mouse scrolled (587, 409) with delta (-4, -1)
Screenshot: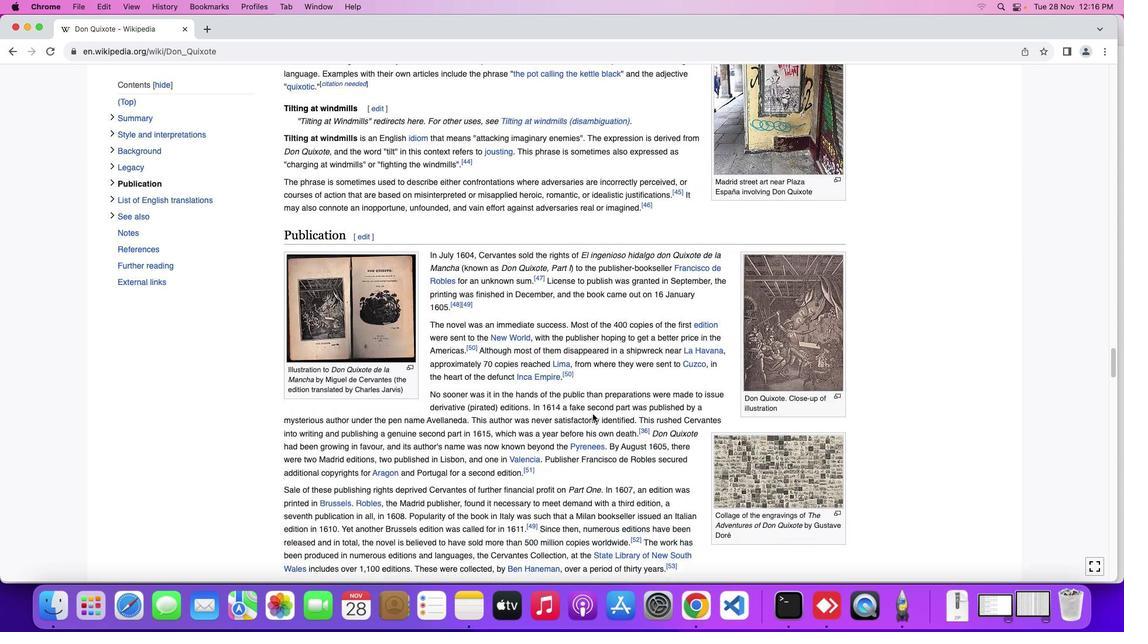 
Action: Mouse moved to (587, 408)
Screenshot: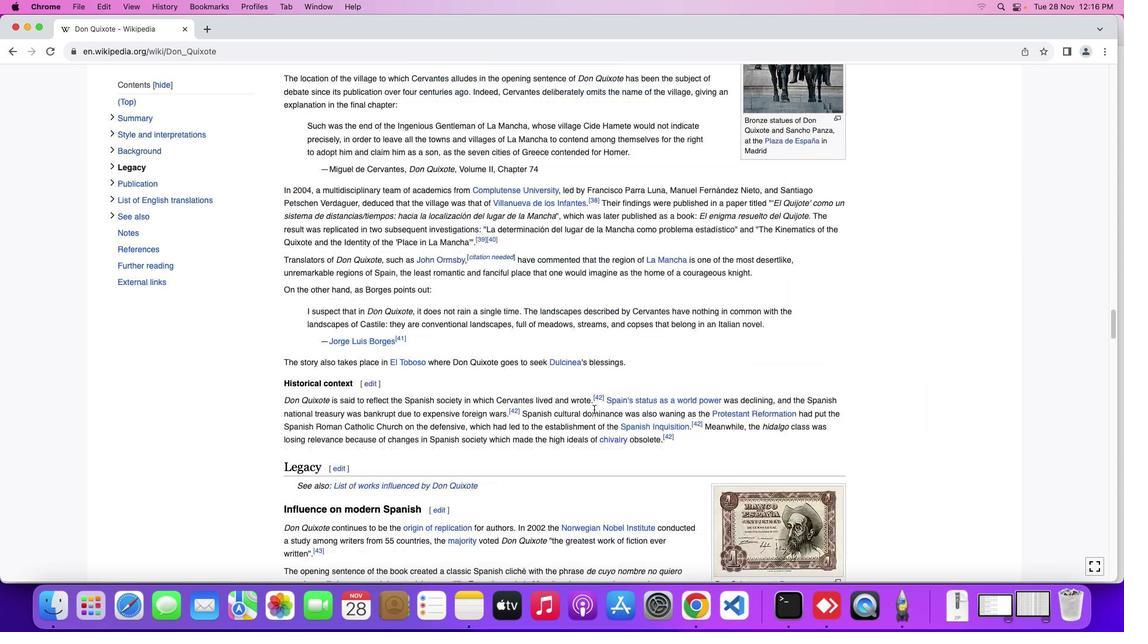 
Action: Mouse scrolled (587, 408) with delta (-4, -4)
Screenshot: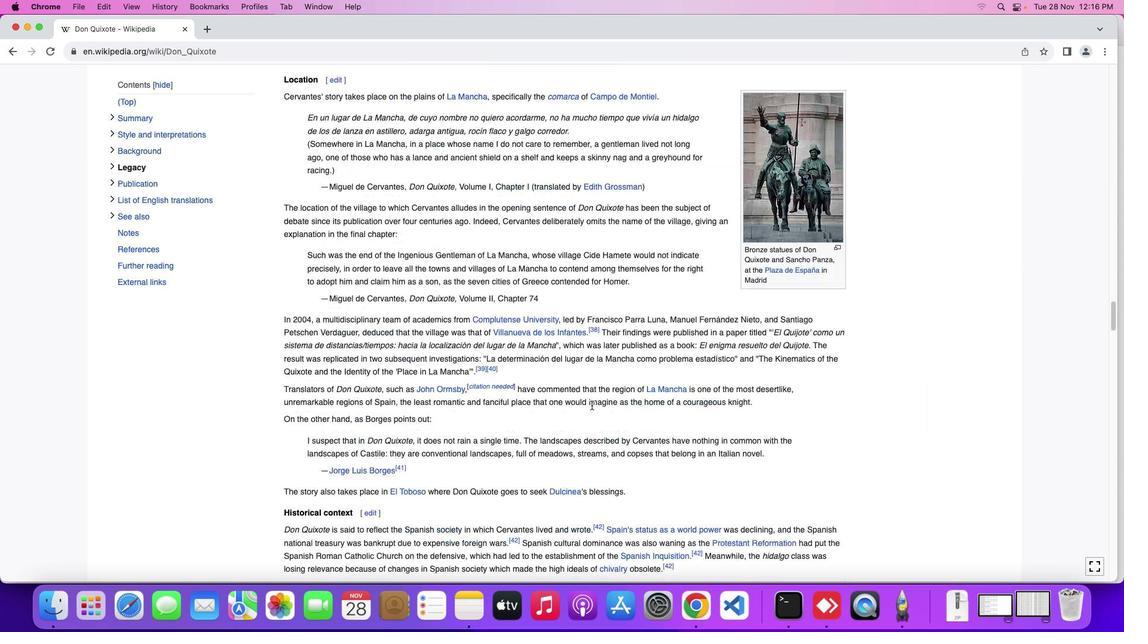 
Action: Mouse scrolled (587, 408) with delta (-4, -4)
Screenshot: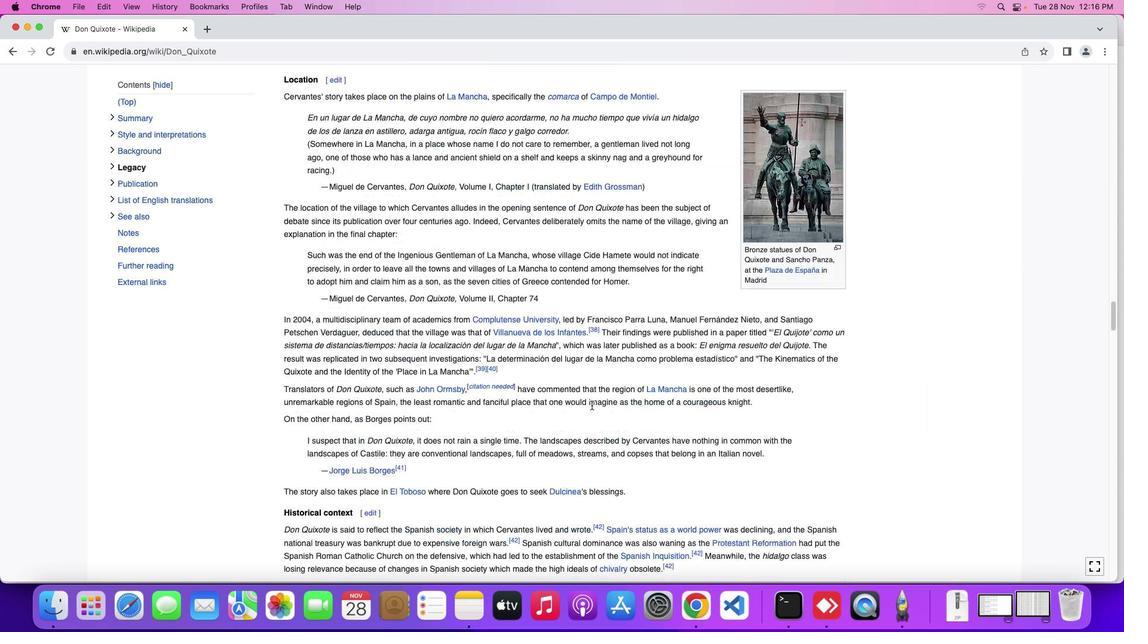 
Action: Mouse scrolled (587, 408) with delta (-4, -2)
Screenshot: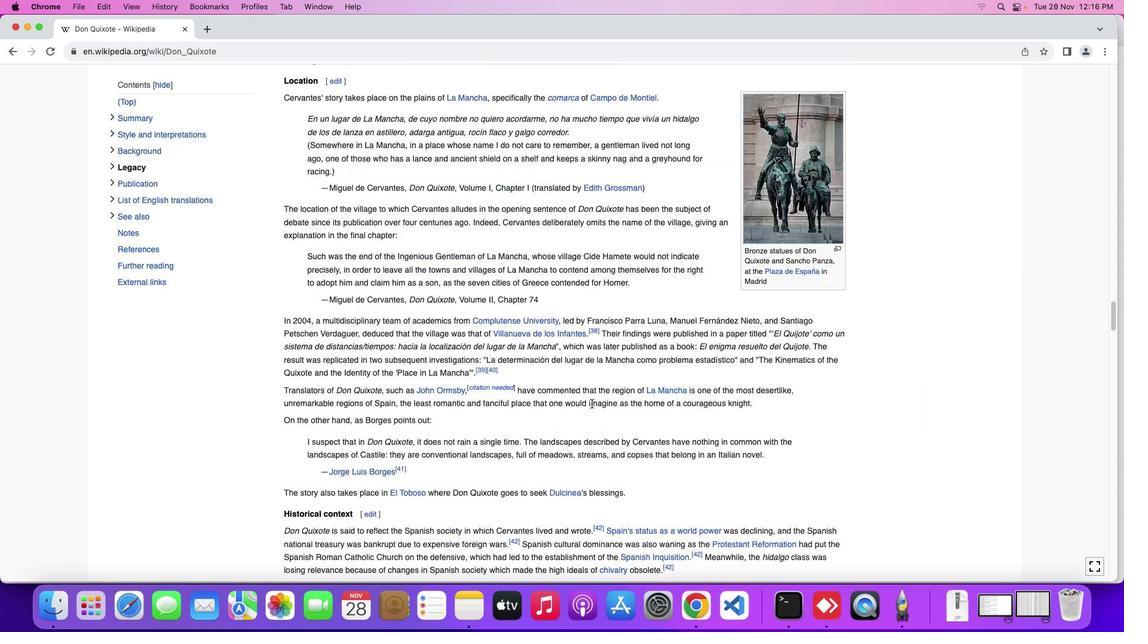 
Action: Mouse scrolled (587, 408) with delta (-4, -1)
Screenshot: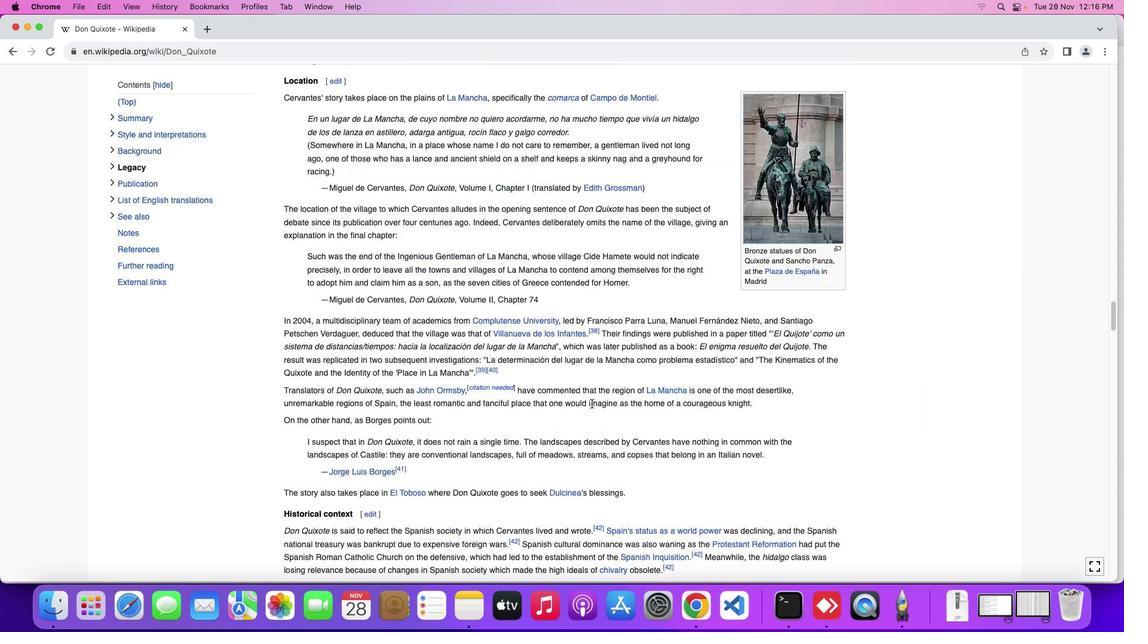 
Action: Mouse scrolled (587, 408) with delta (-4, -1)
Screenshot: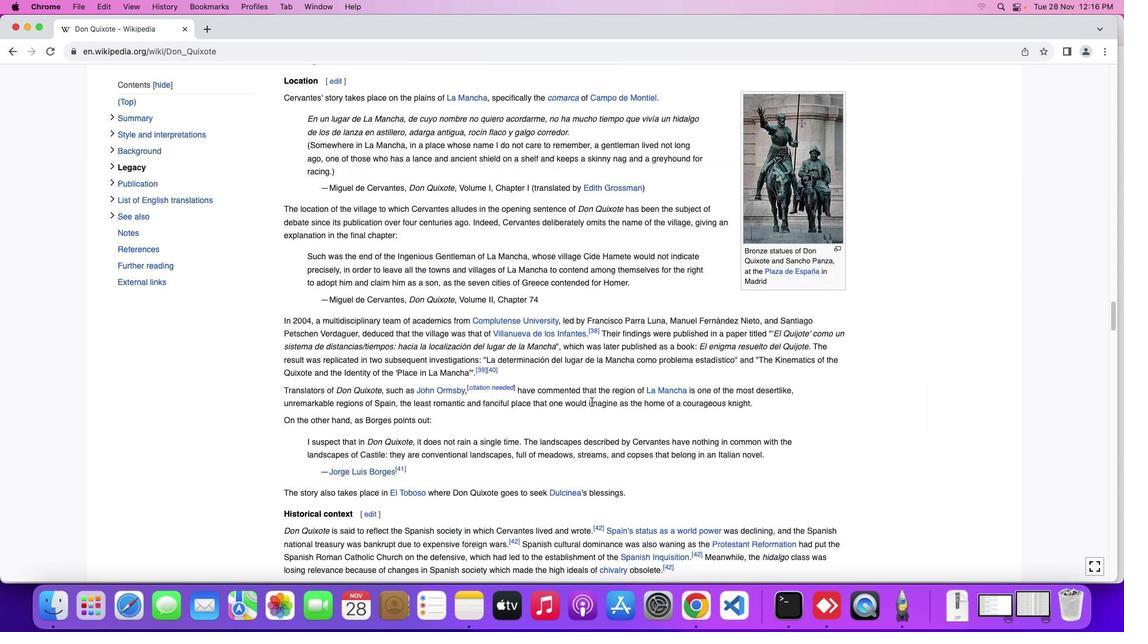 
Action: Mouse moved to (587, 408)
Screenshot: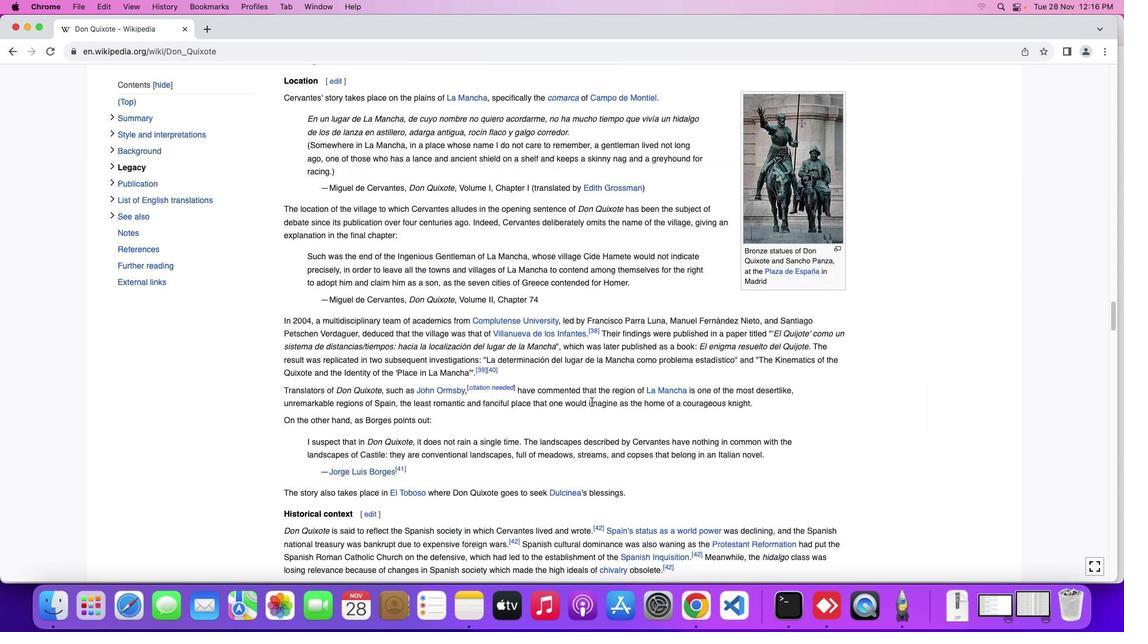 
Action: Mouse scrolled (587, 408) with delta (-4, 0)
Screenshot: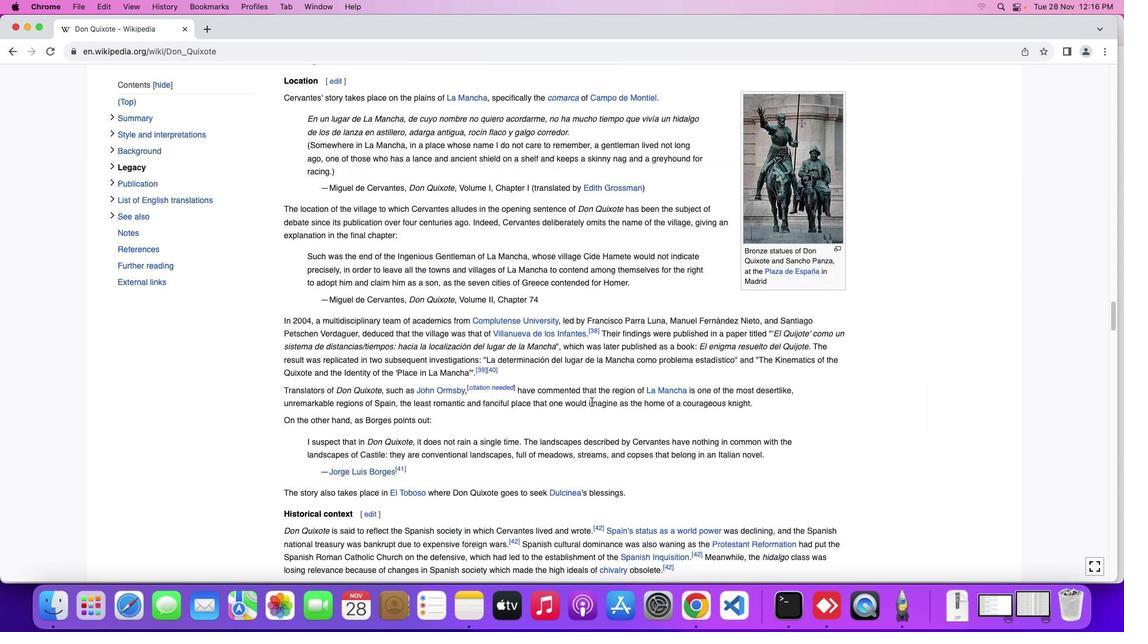 
Action: Mouse moved to (587, 407)
Screenshot: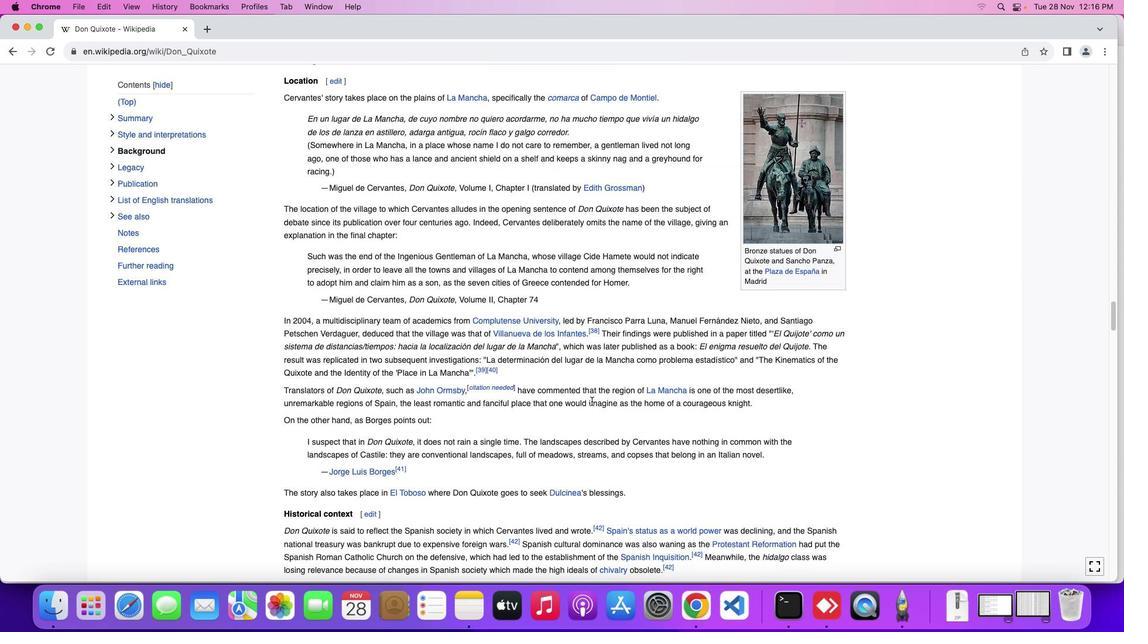 
Action: Mouse scrolled (587, 407) with delta (-4, 0)
Screenshot: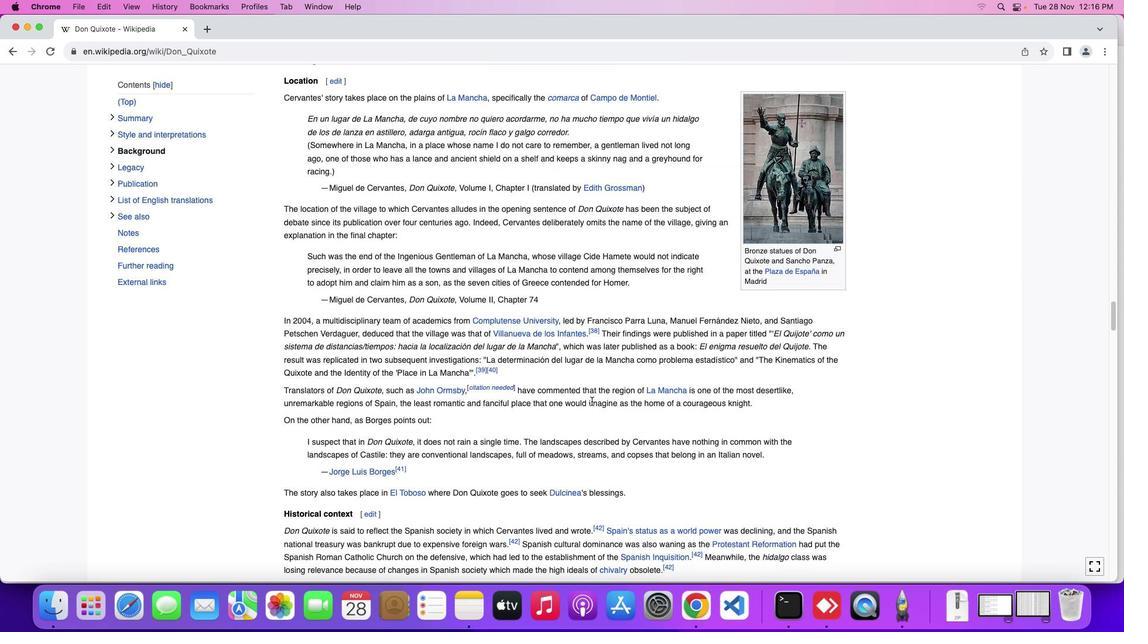 
Action: Mouse moved to (586, 395)
Screenshot: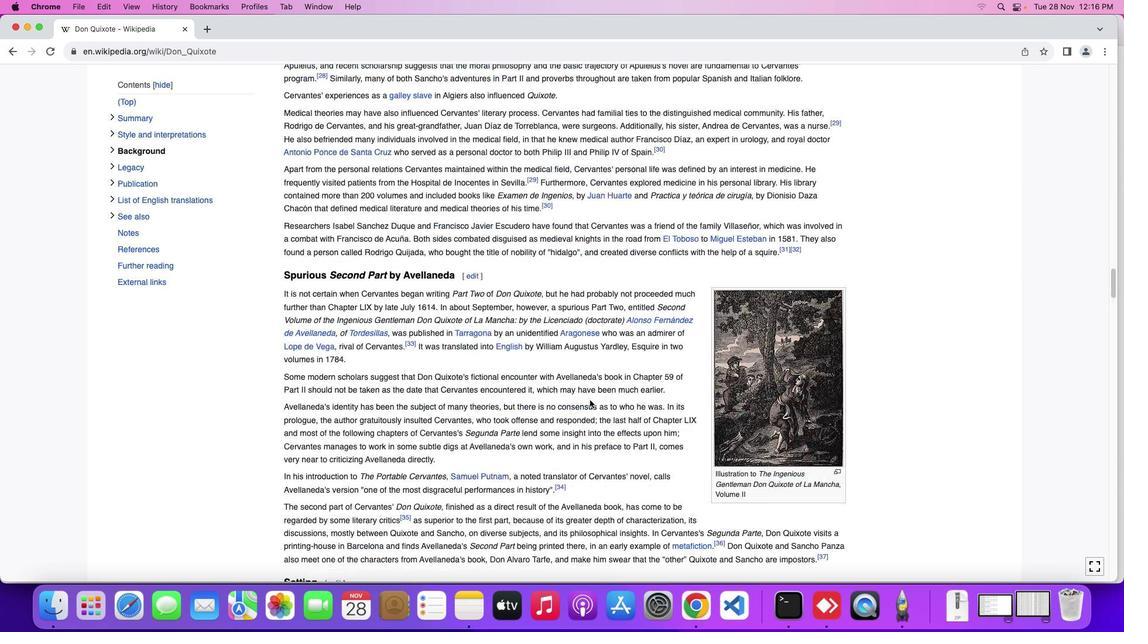 
Action: Mouse scrolled (586, 395) with delta (-4, -4)
Screenshot: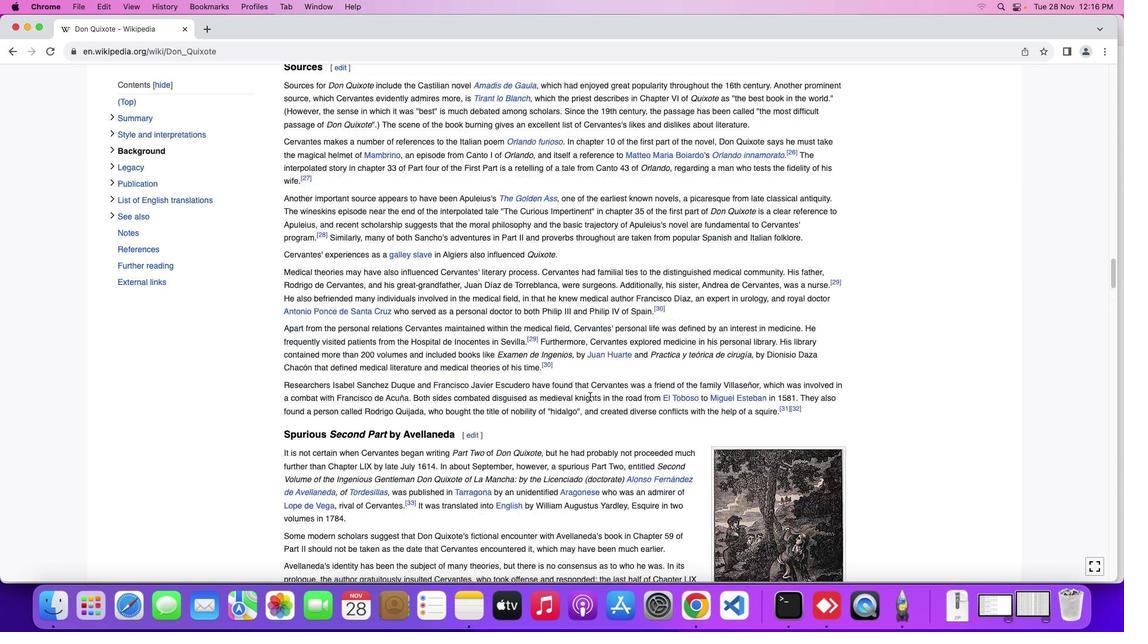 
Action: Mouse scrolled (586, 395) with delta (-4, -4)
Screenshot: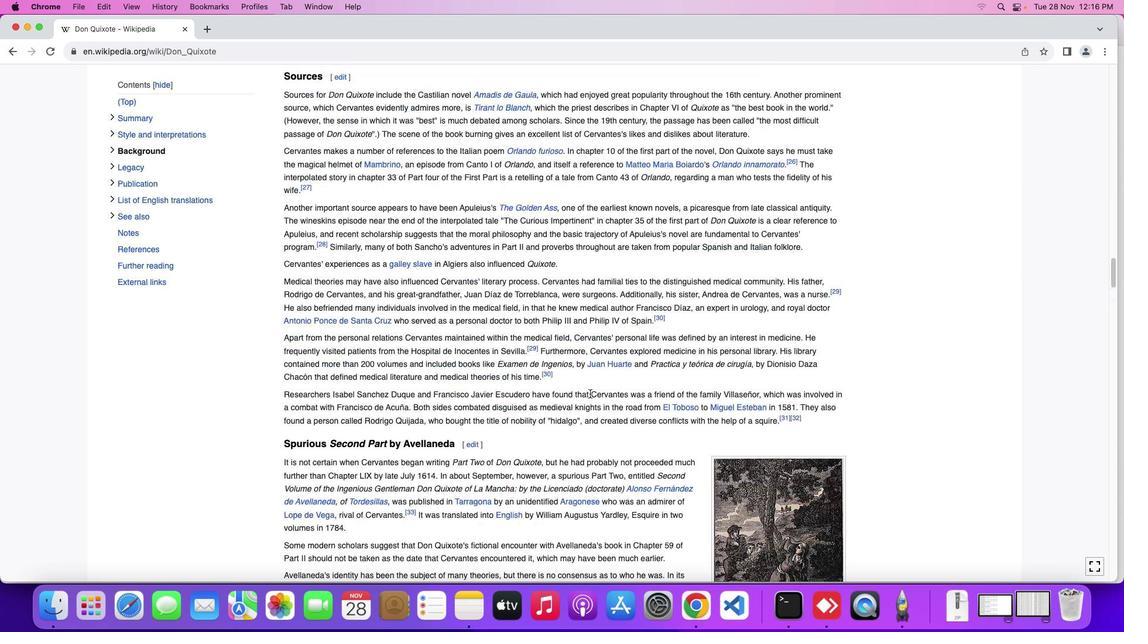 
Action: Mouse scrolled (586, 395) with delta (-4, -2)
Screenshot: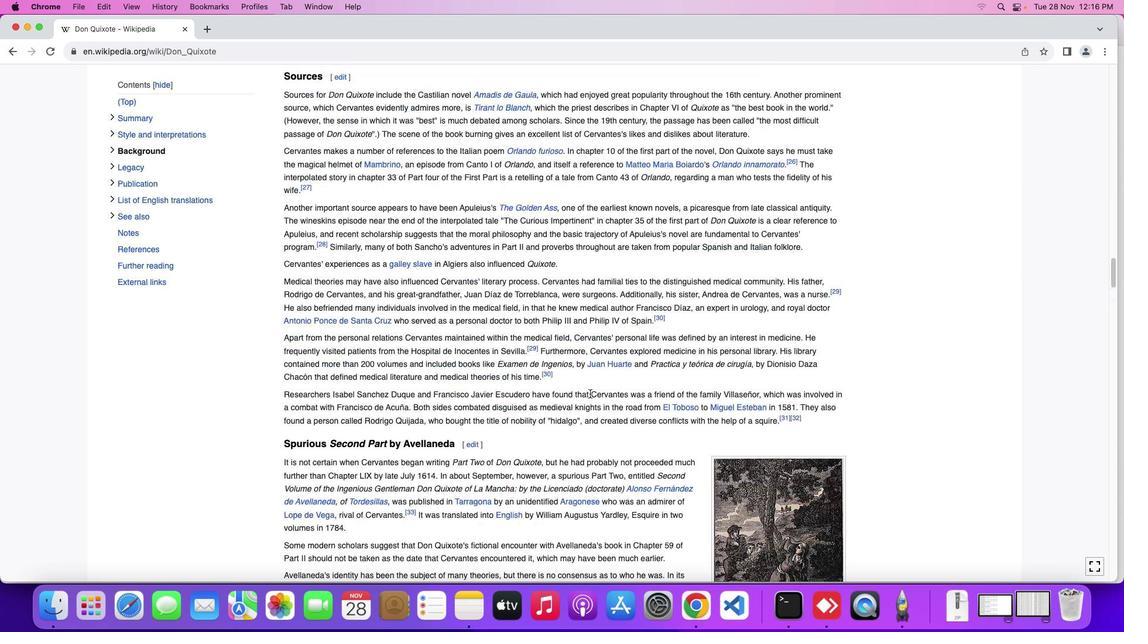 
Action: Mouse moved to (586, 395)
Screenshot: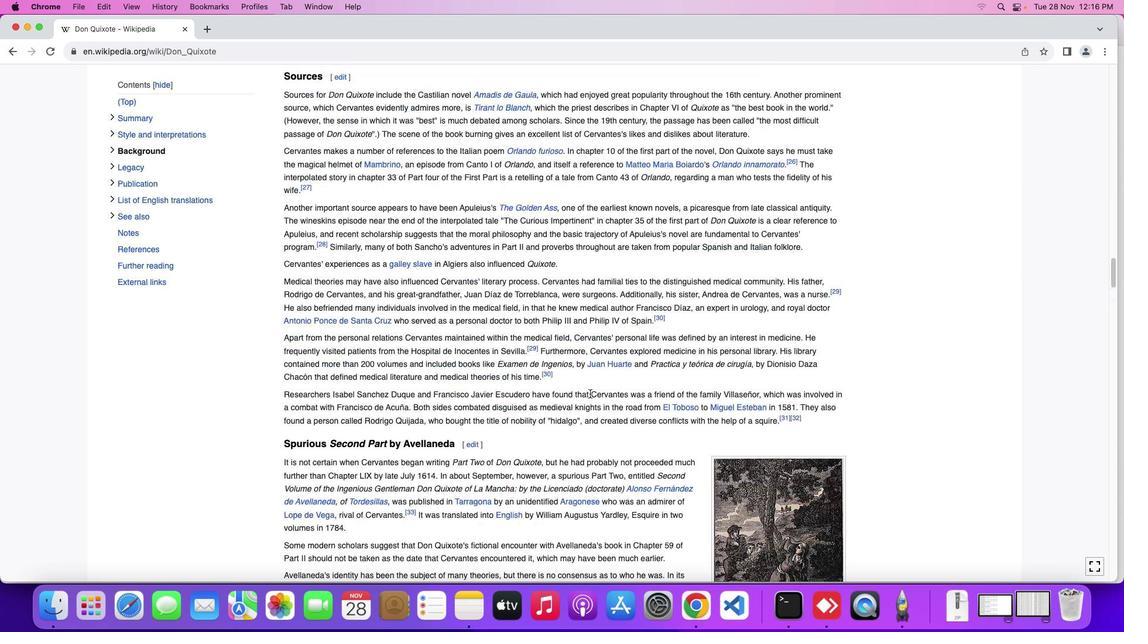 
Action: Mouse scrolled (586, 395) with delta (-4, -1)
Screenshot: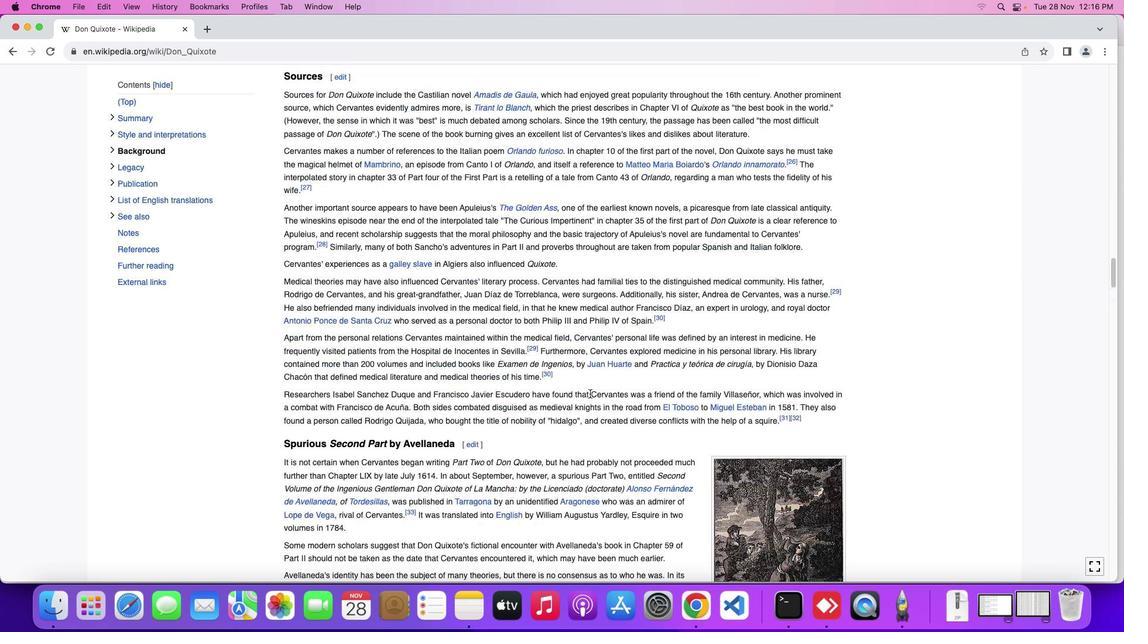 
Action: Mouse moved to (586, 395)
Screenshot: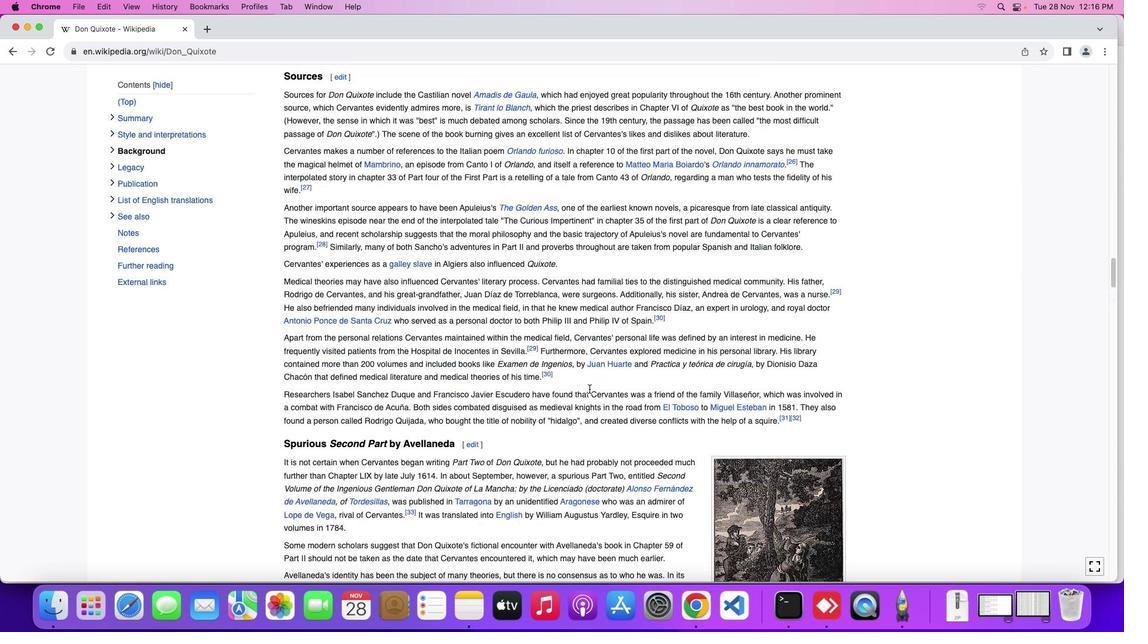 
Action: Mouse scrolled (586, 395) with delta (-4, -1)
Screenshot: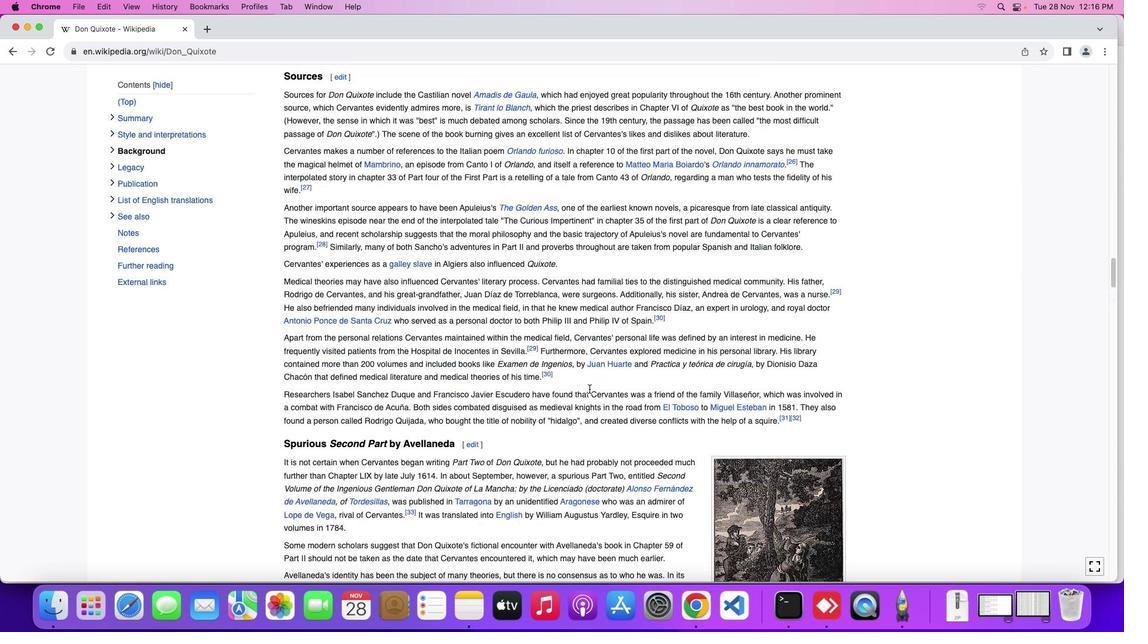 
Action: Mouse moved to (585, 395)
Screenshot: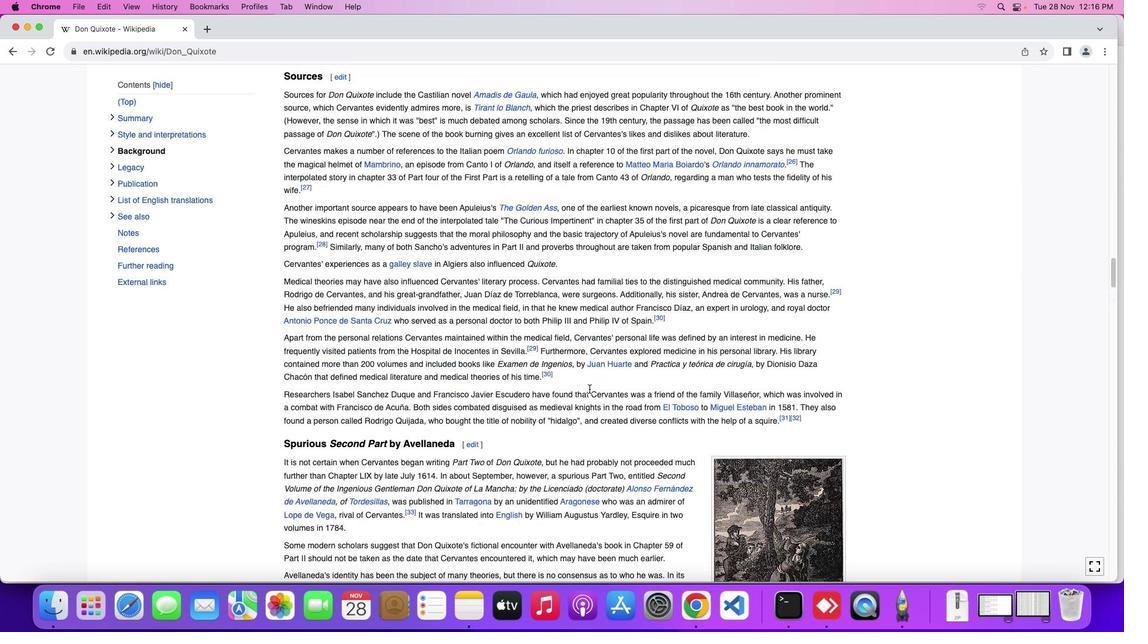 
Action: Mouse scrolled (585, 395) with delta (-4, 0)
Screenshot: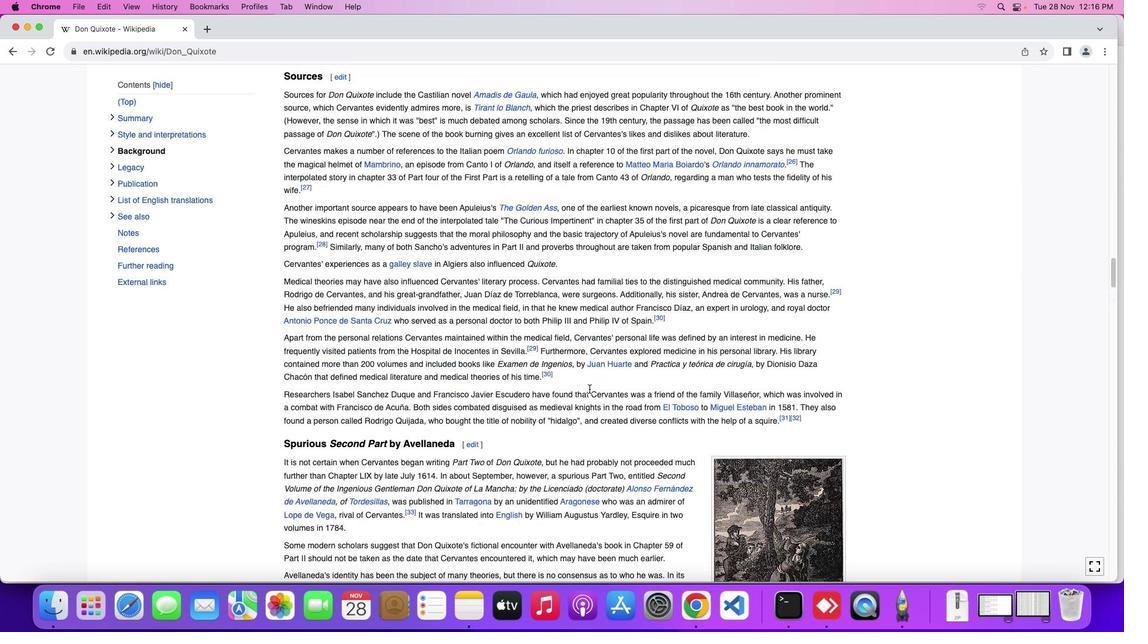 
Action: Mouse moved to (585, 395)
Screenshot: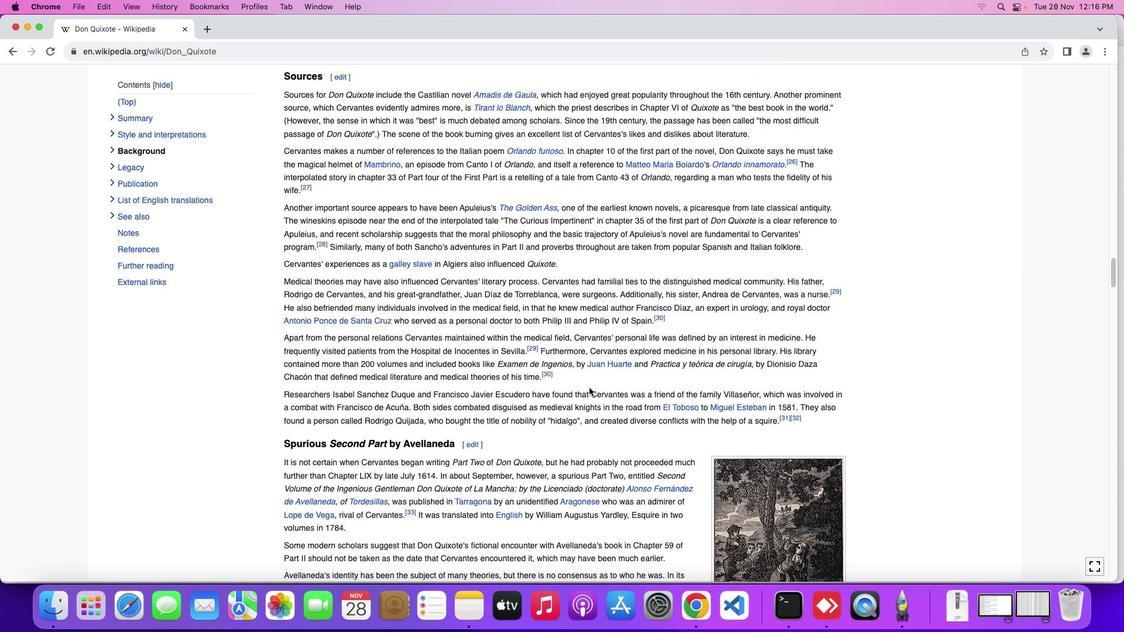 
Action: Mouse scrolled (585, 395) with delta (-4, 0)
Screenshot: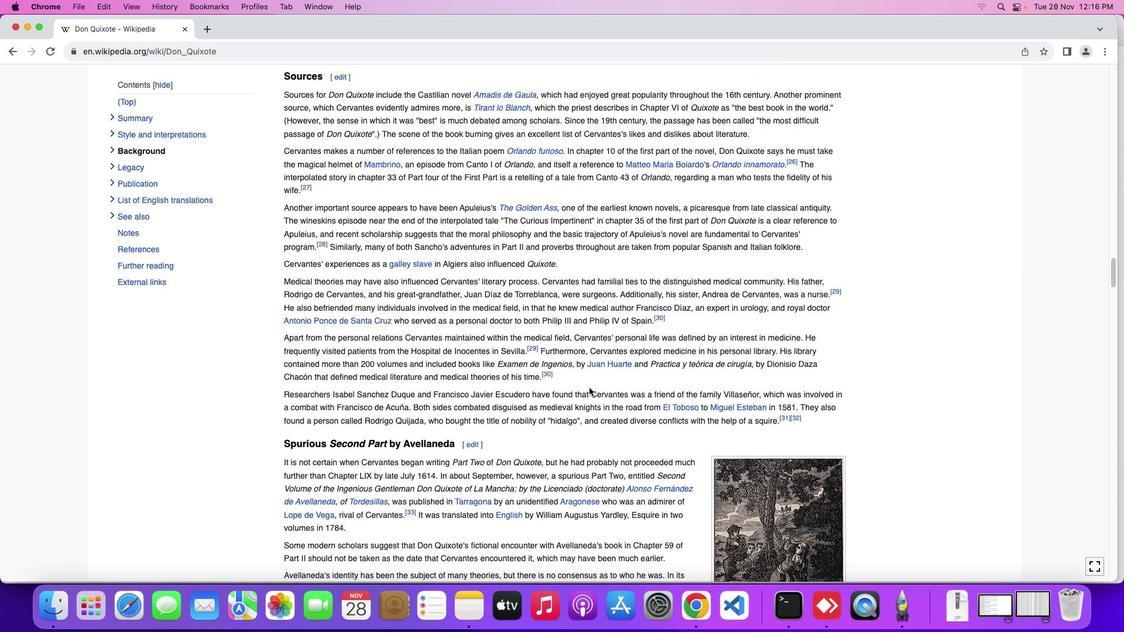 
Action: Mouse moved to (585, 395)
Screenshot: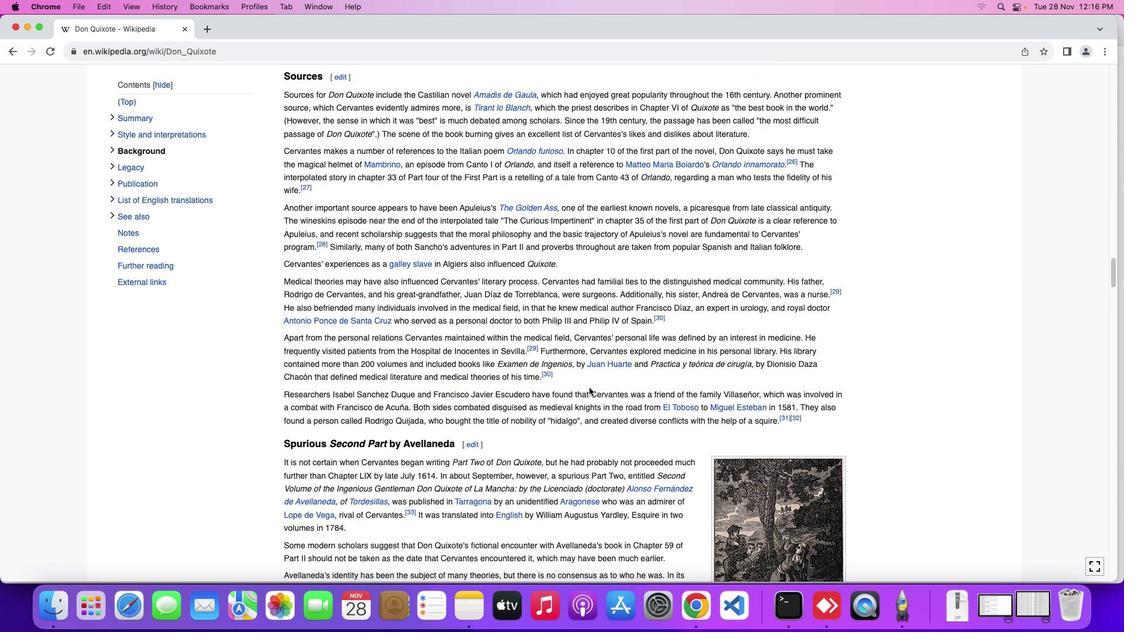 
Action: Mouse scrolled (585, 395) with delta (-4, -6)
Screenshot: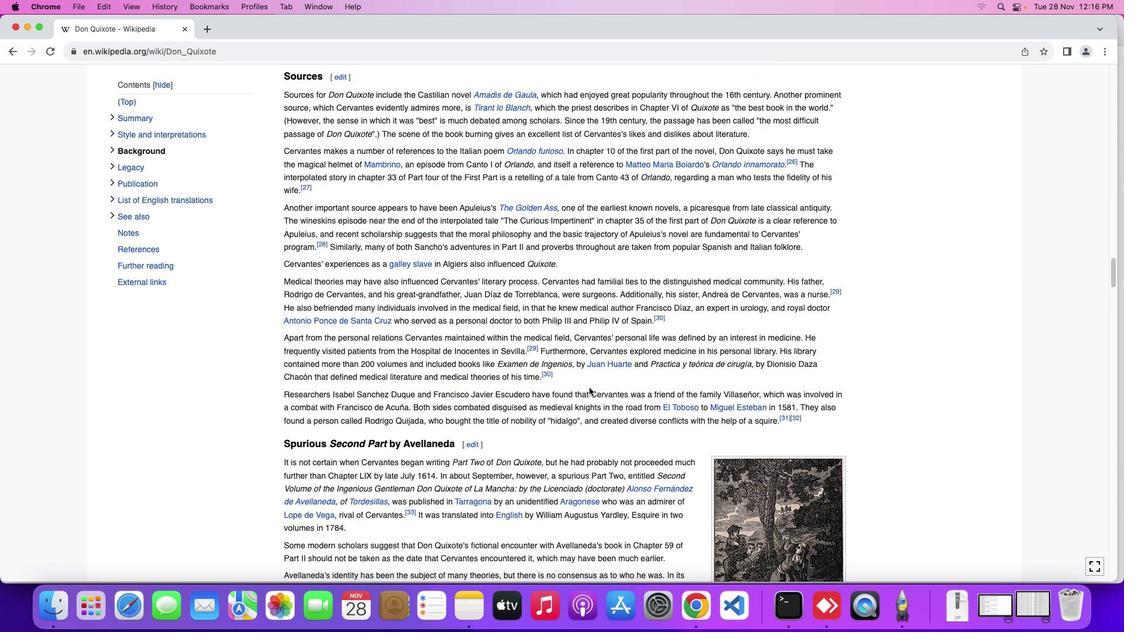 
Action: Mouse moved to (583, 383)
